 Task: Buy 1 Air Bag from Sensors section under best seller category for shipping address: Kristen Martinez, 1131 Sharon Lane, South Bend, Indiana 46625, Cell Number 5742125169. Pay from credit card ending with 7965, CVV 549
Action: Mouse moved to (33, 87)
Screenshot: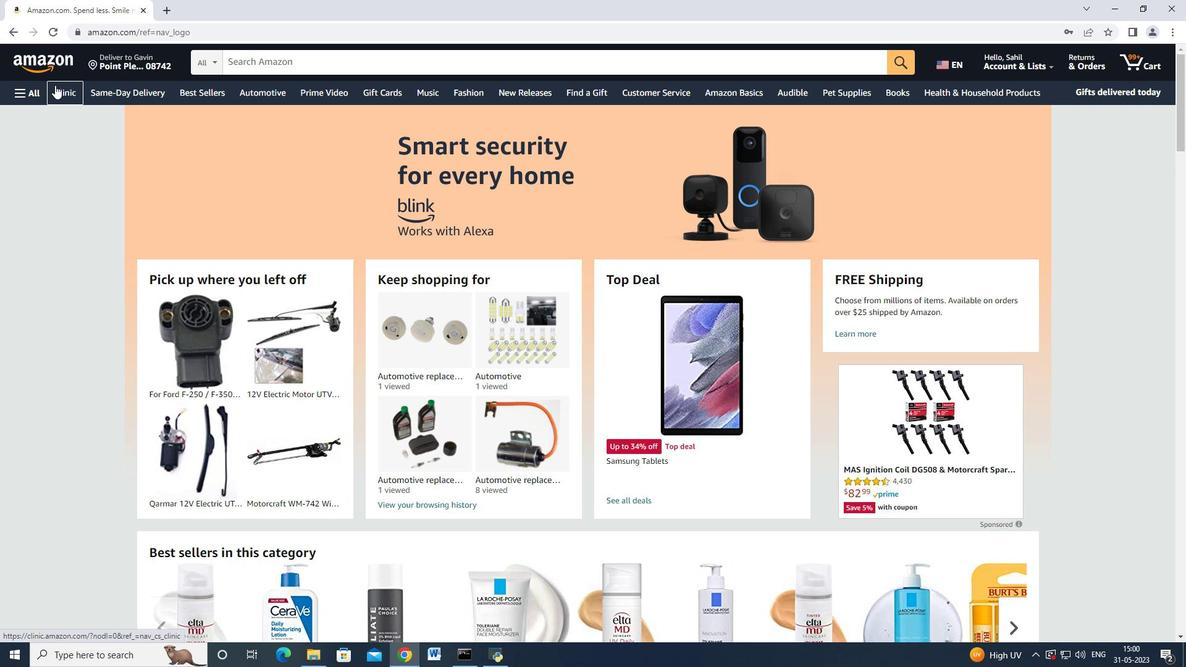 
Action: Mouse pressed left at (33, 87)
Screenshot: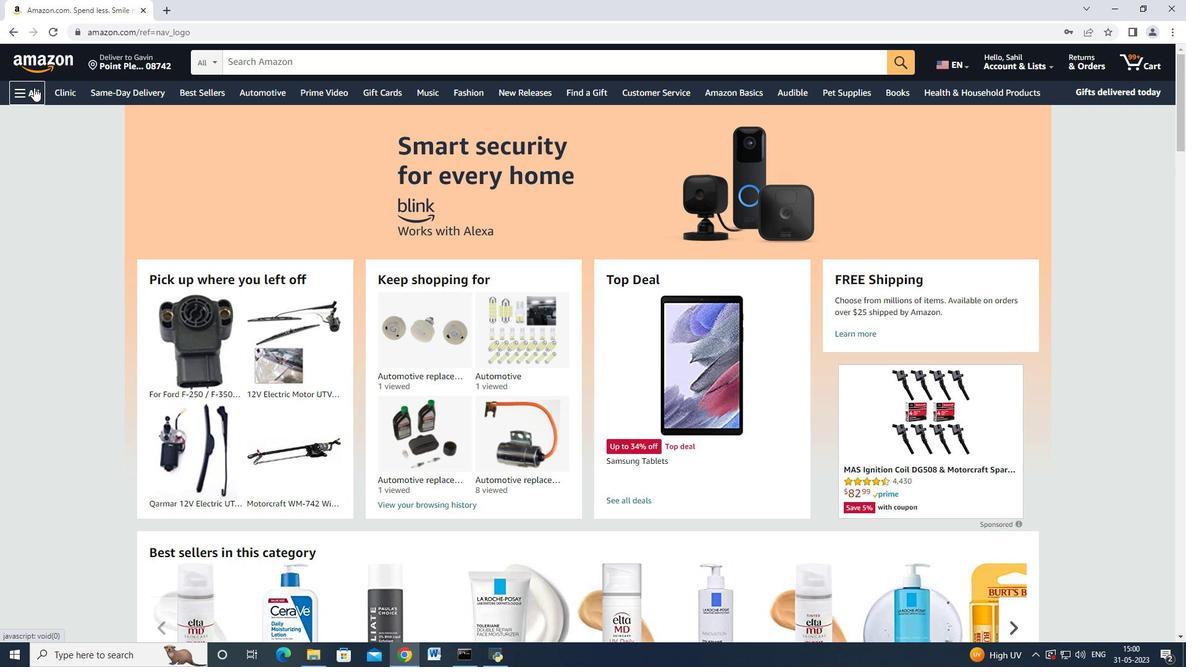 
Action: Mouse moved to (148, 218)
Screenshot: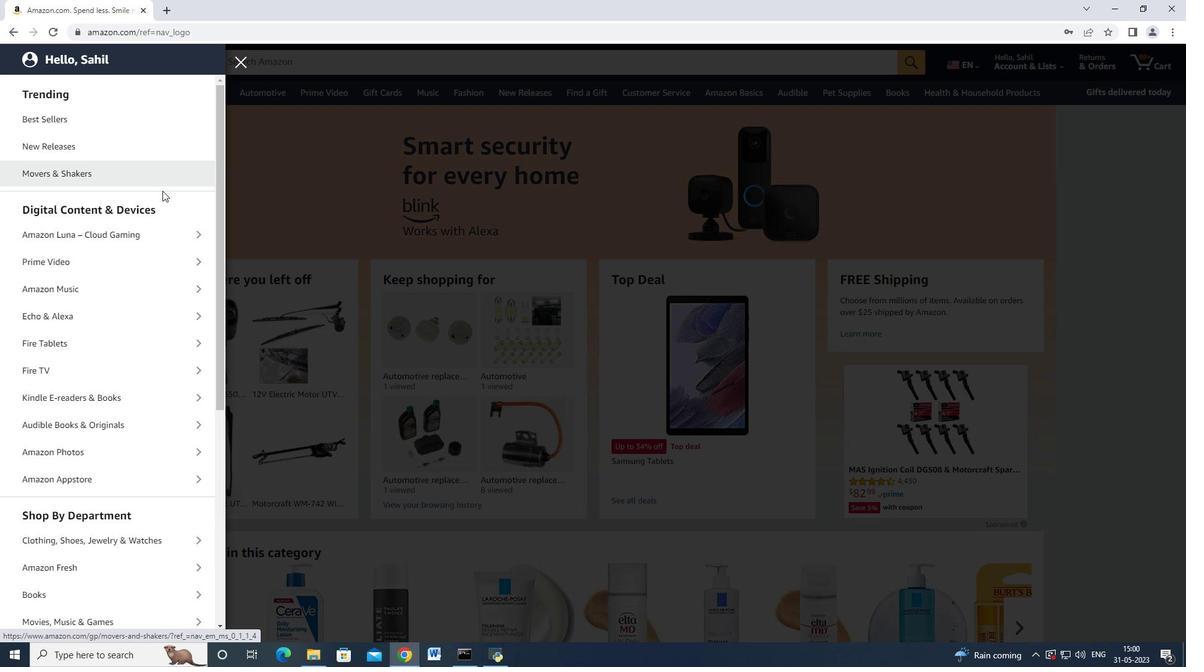 
Action: Mouse scrolled (148, 217) with delta (0, 0)
Screenshot: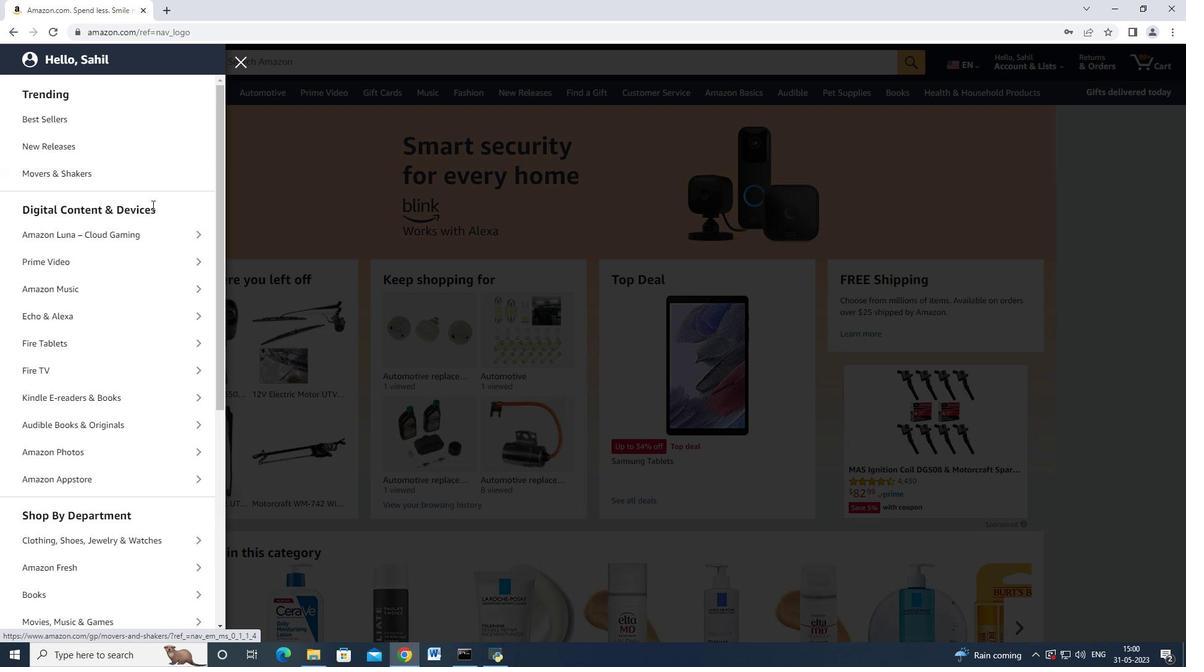 
Action: Mouse moved to (95, 392)
Screenshot: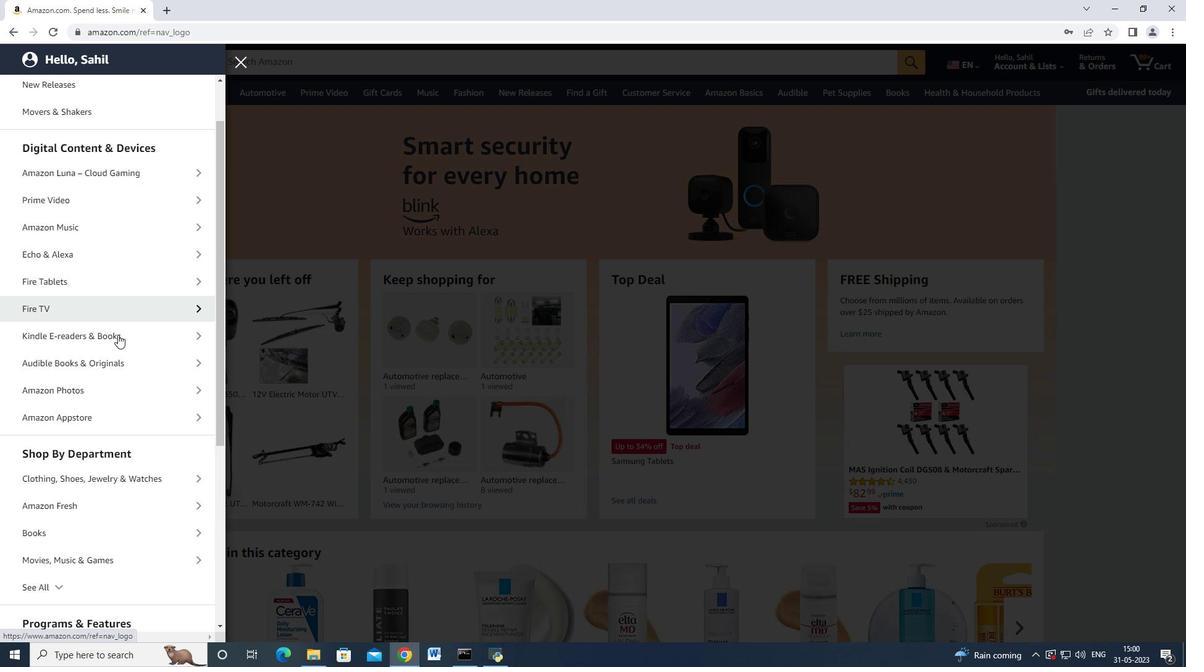 
Action: Mouse scrolled (95, 391) with delta (0, 0)
Screenshot: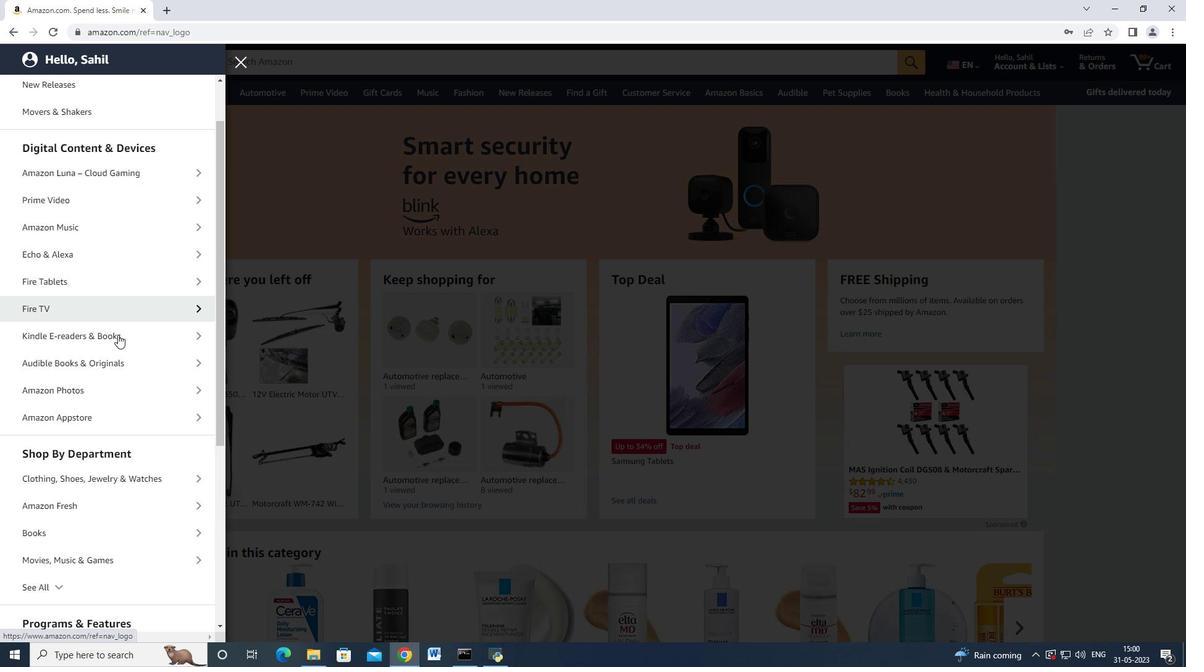 
Action: Mouse scrolled (95, 391) with delta (0, 0)
Screenshot: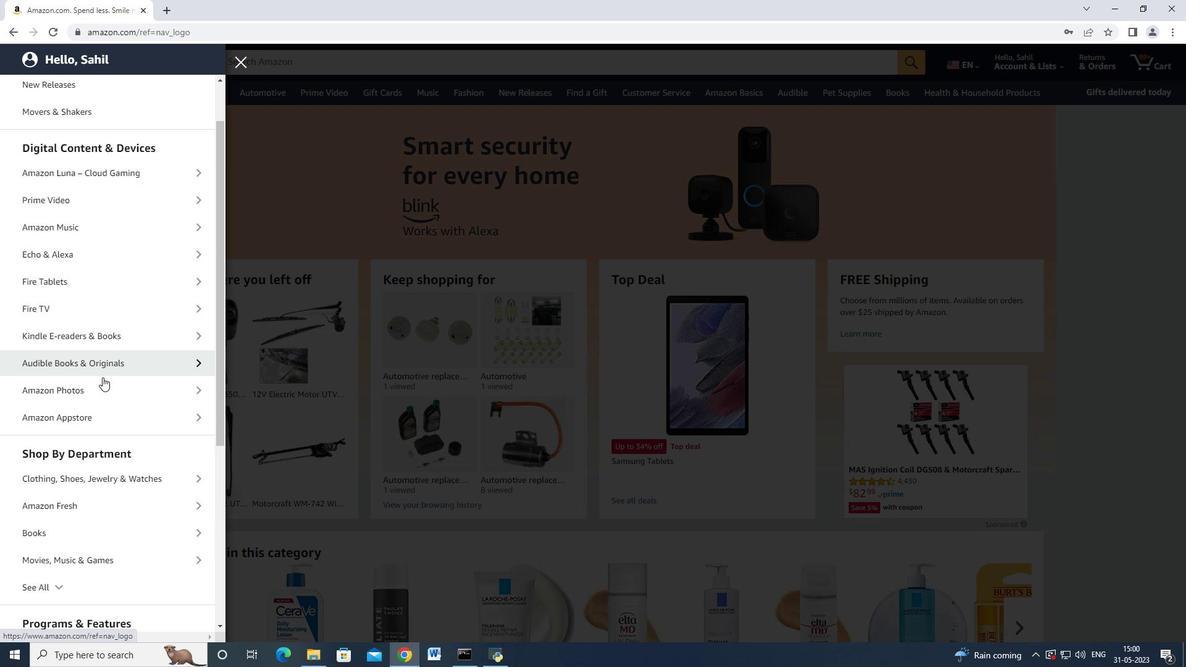 
Action: Mouse scrolled (95, 391) with delta (0, 0)
Screenshot: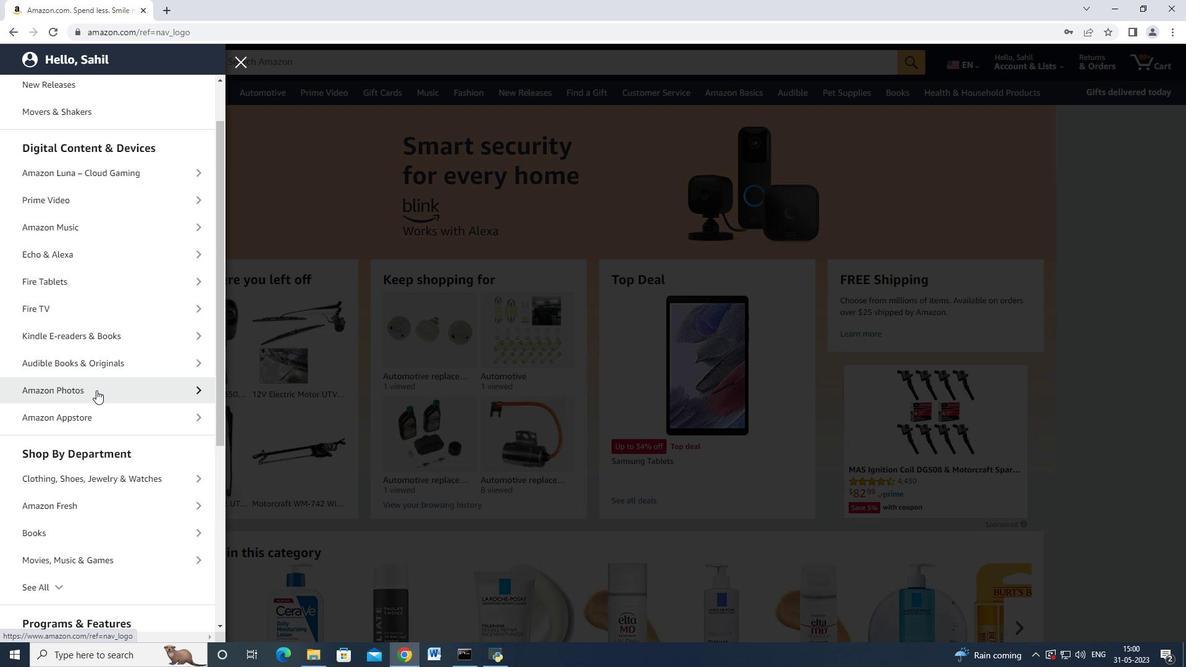 
Action: Mouse moved to (63, 394)
Screenshot: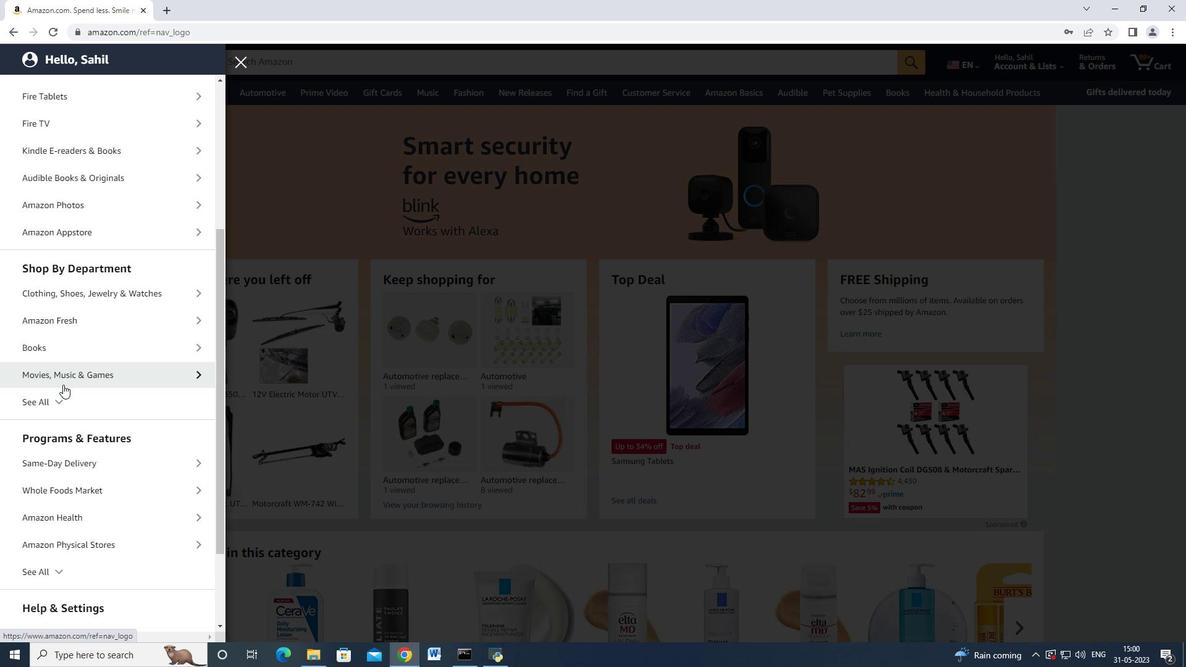 
Action: Mouse pressed left at (63, 394)
Screenshot: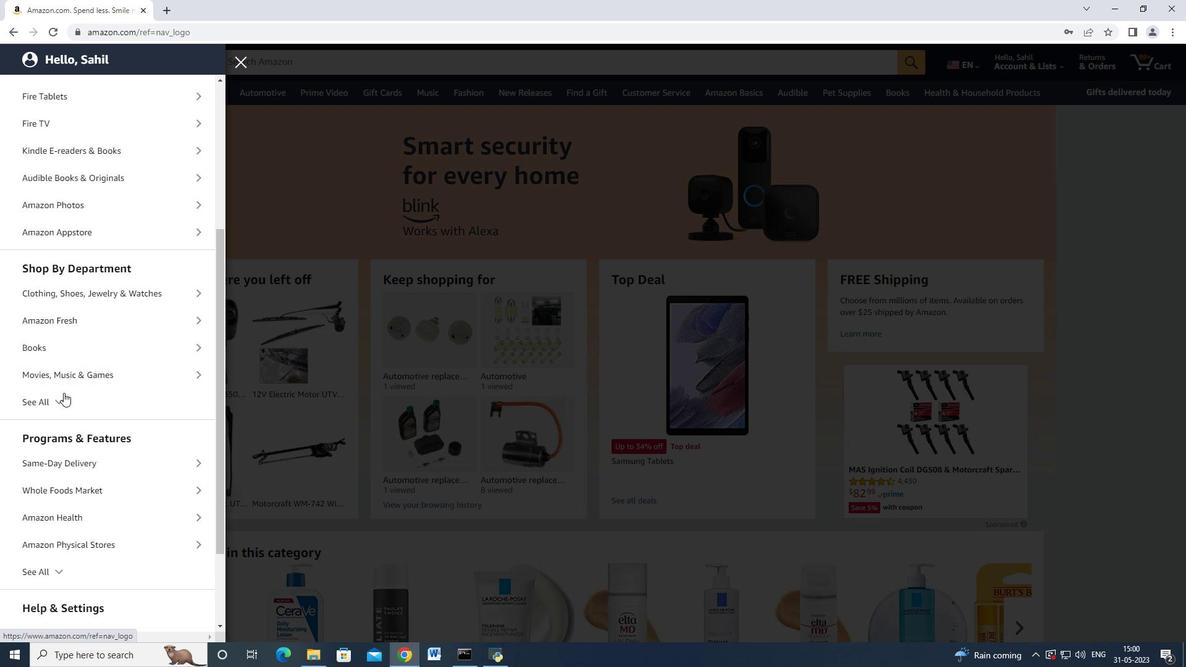 
Action: Mouse moved to (98, 361)
Screenshot: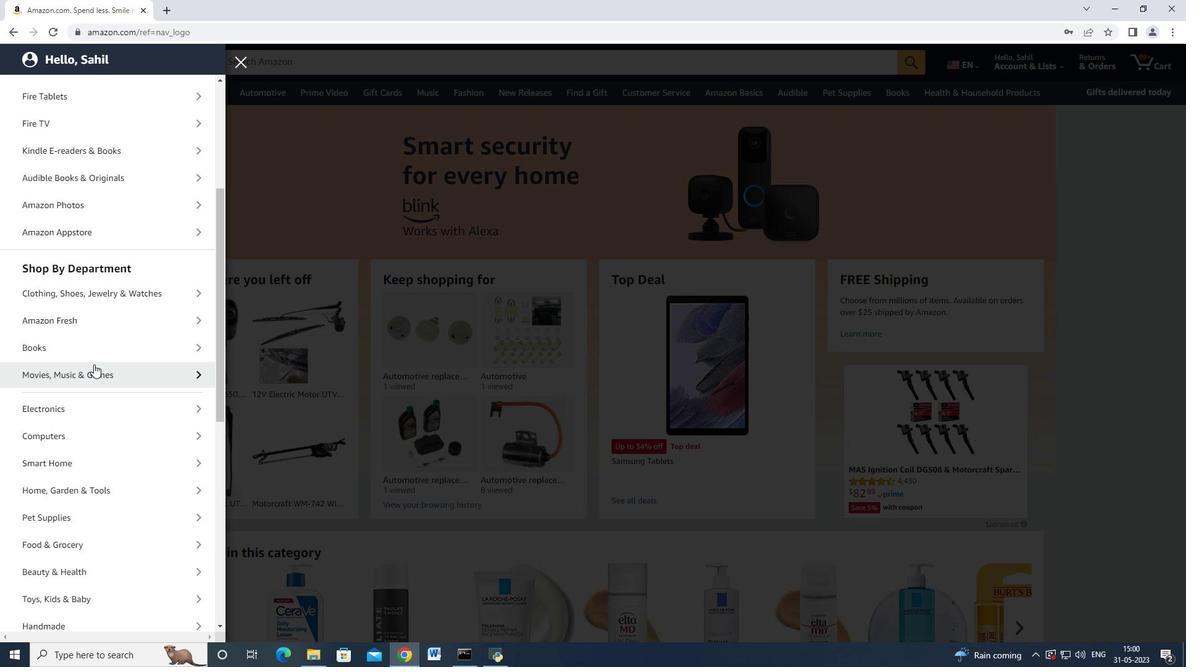 
Action: Mouse scrolled (98, 360) with delta (0, 0)
Screenshot: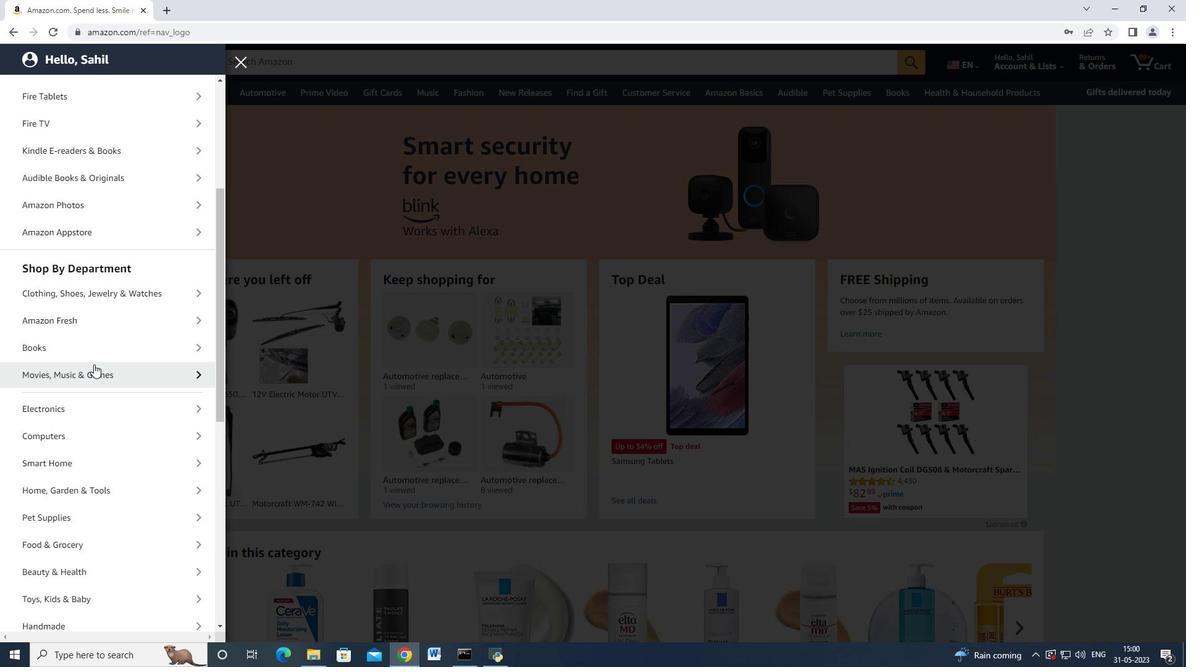 
Action: Mouse scrolled (98, 360) with delta (0, 0)
Screenshot: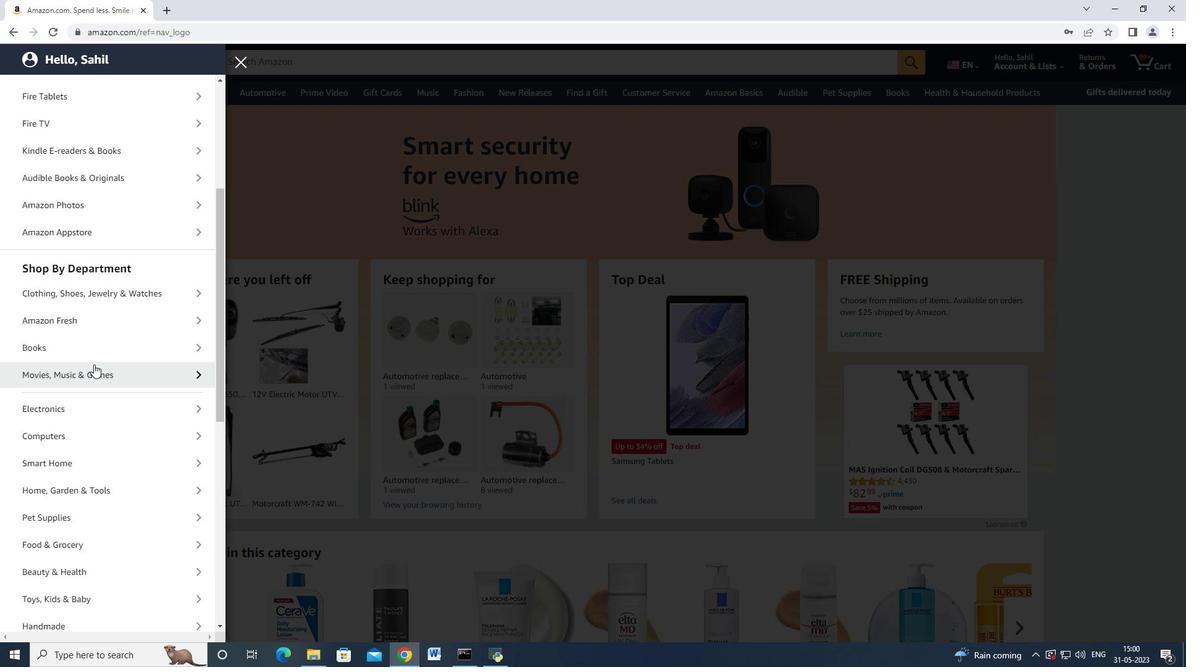 
Action: Mouse moved to (108, 360)
Screenshot: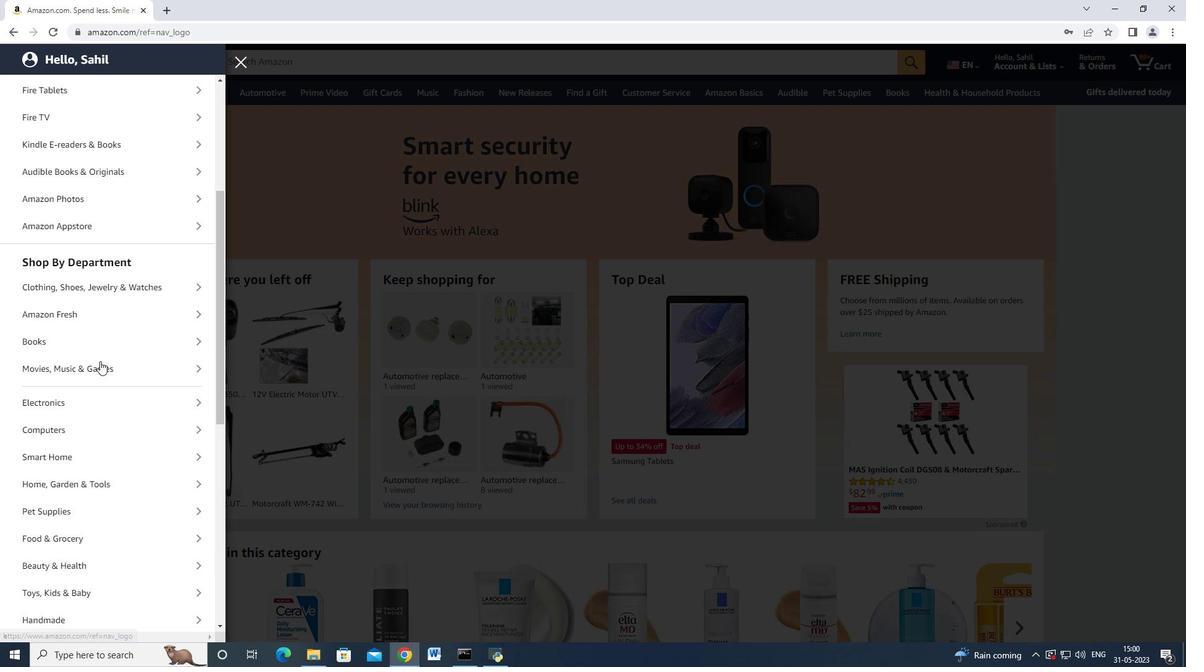 
Action: Mouse scrolled (108, 359) with delta (0, 0)
Screenshot: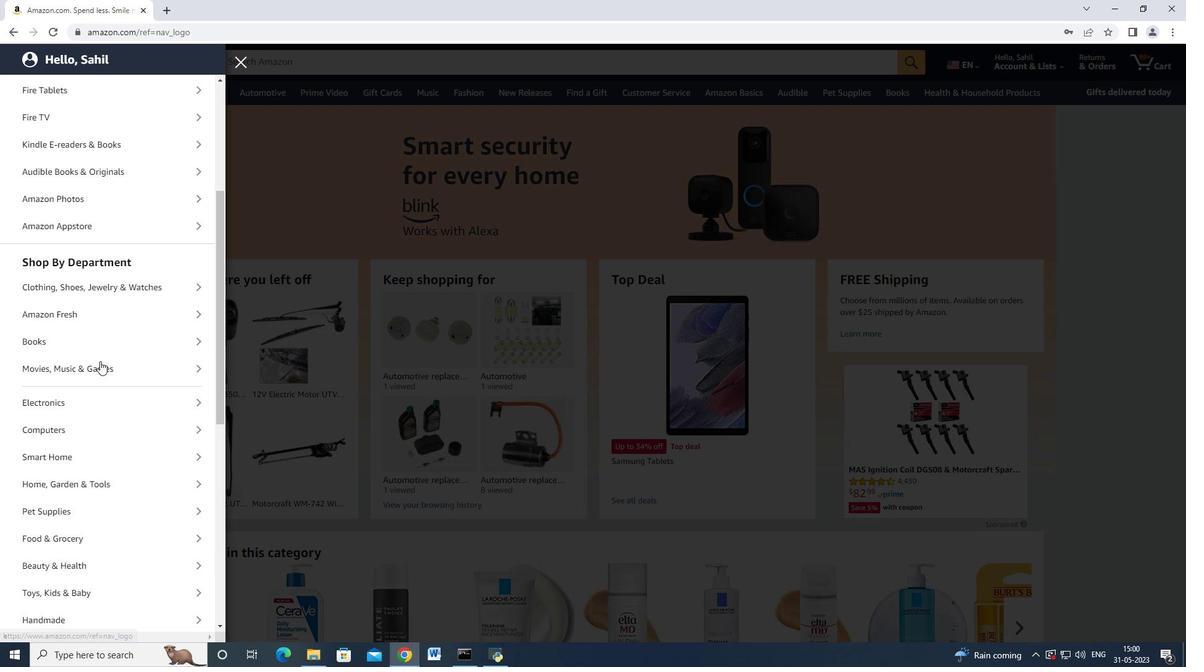 
Action: Mouse scrolled (108, 359) with delta (0, 0)
Screenshot: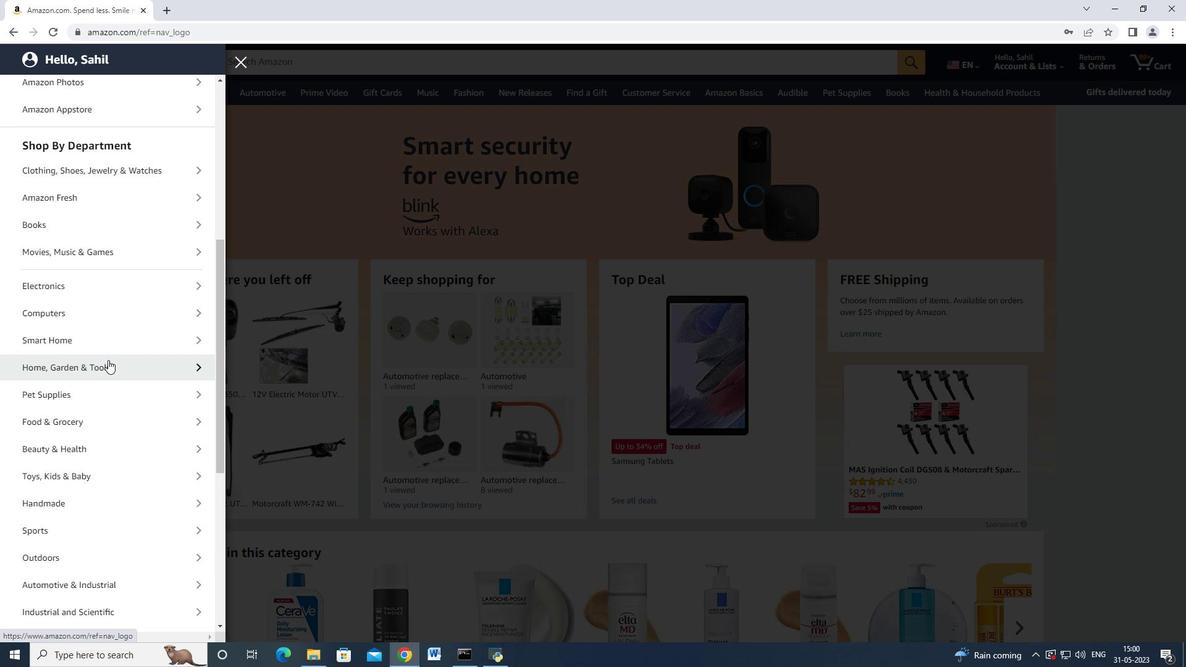 
Action: Mouse moved to (90, 460)
Screenshot: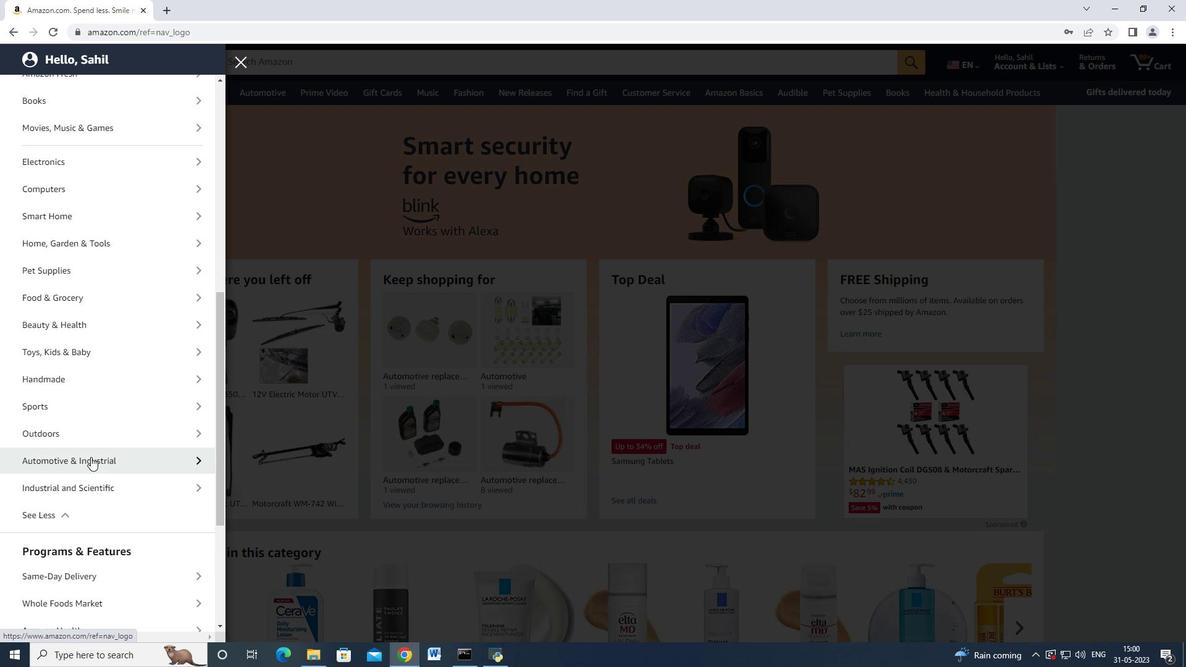 
Action: Mouse pressed left at (90, 460)
Screenshot: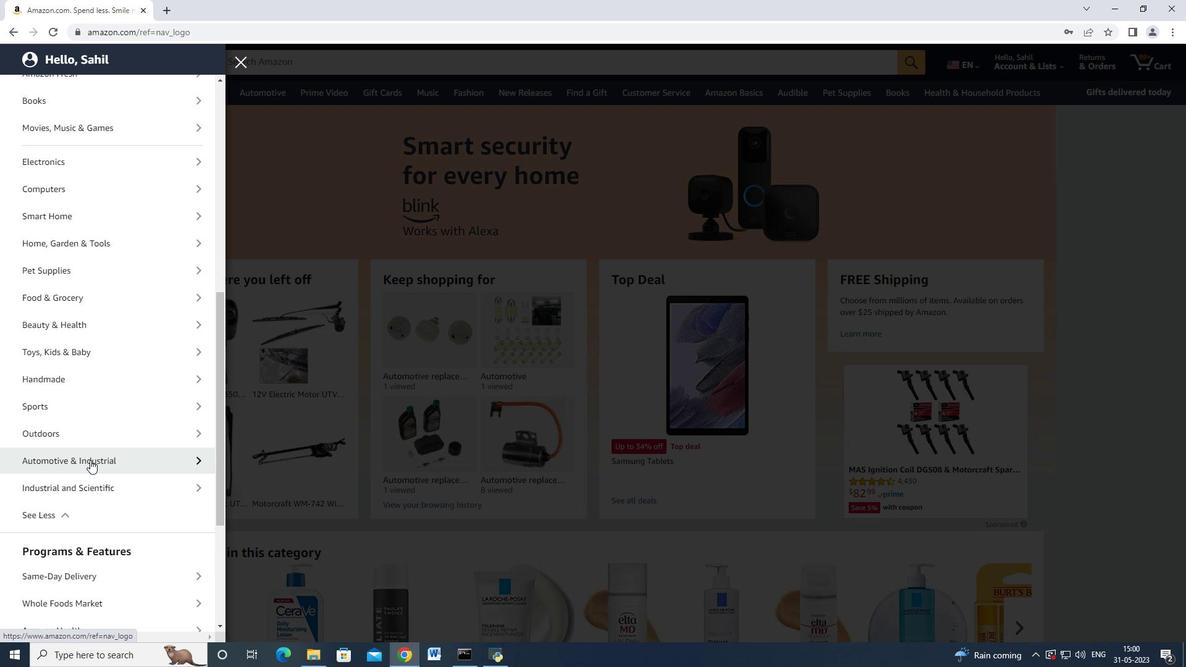 
Action: Mouse moved to (121, 165)
Screenshot: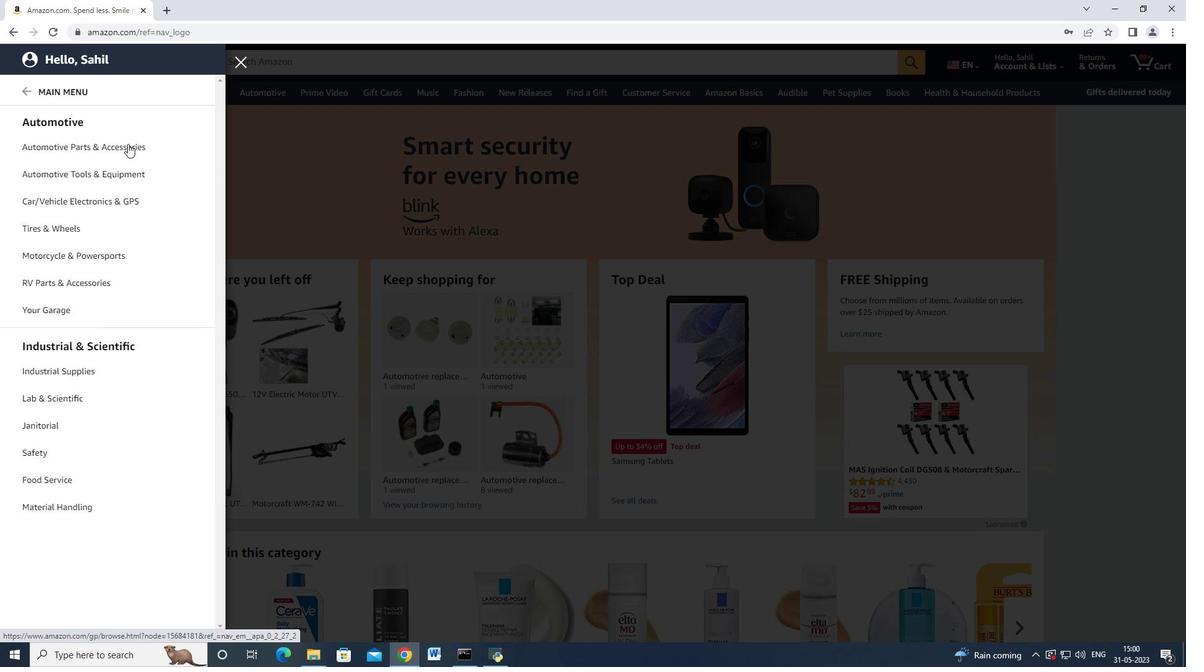 
Action: Mouse pressed left at (121, 165)
Screenshot: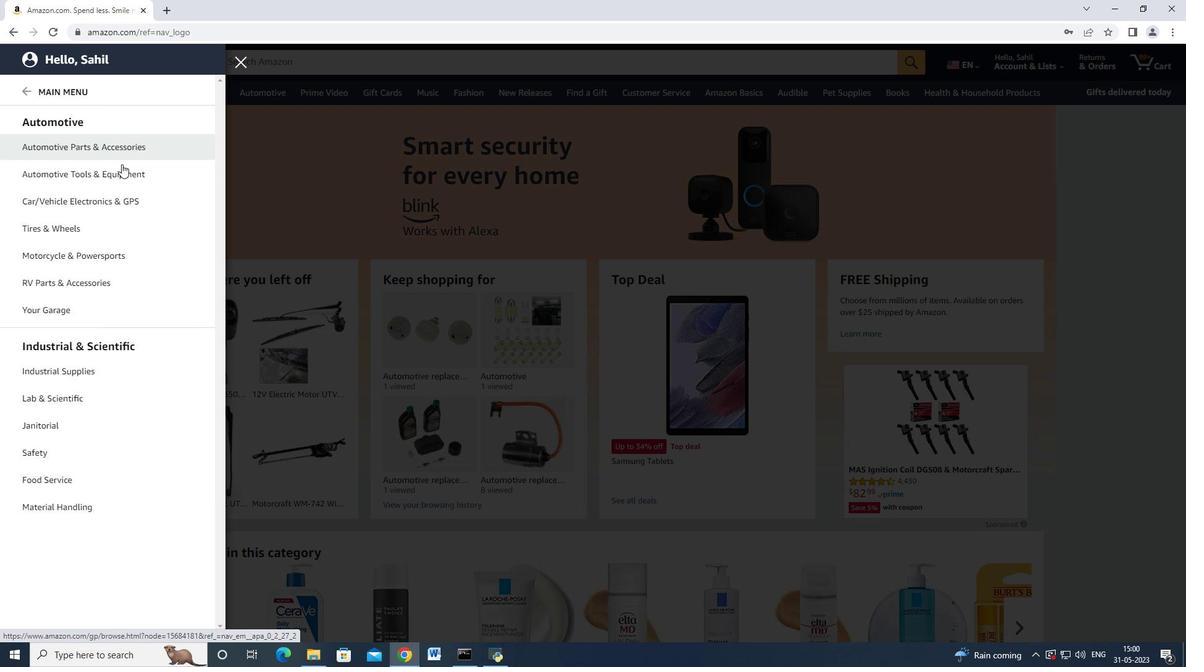 
Action: Mouse moved to (124, 156)
Screenshot: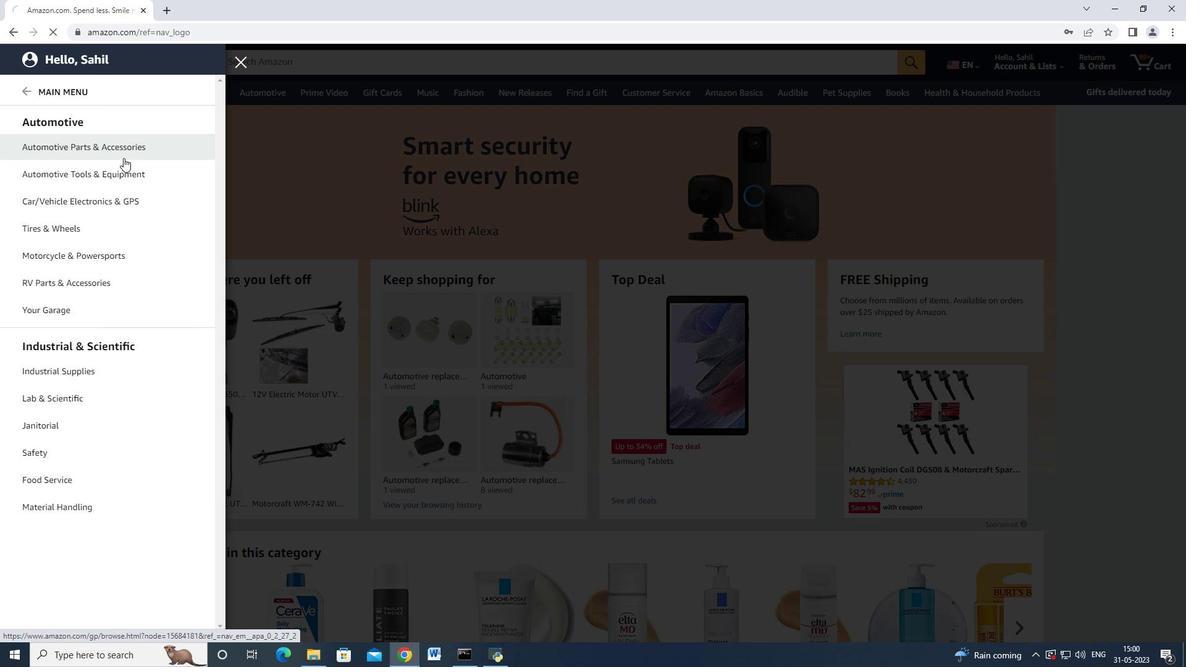 
Action: Mouse pressed left at (124, 156)
Screenshot: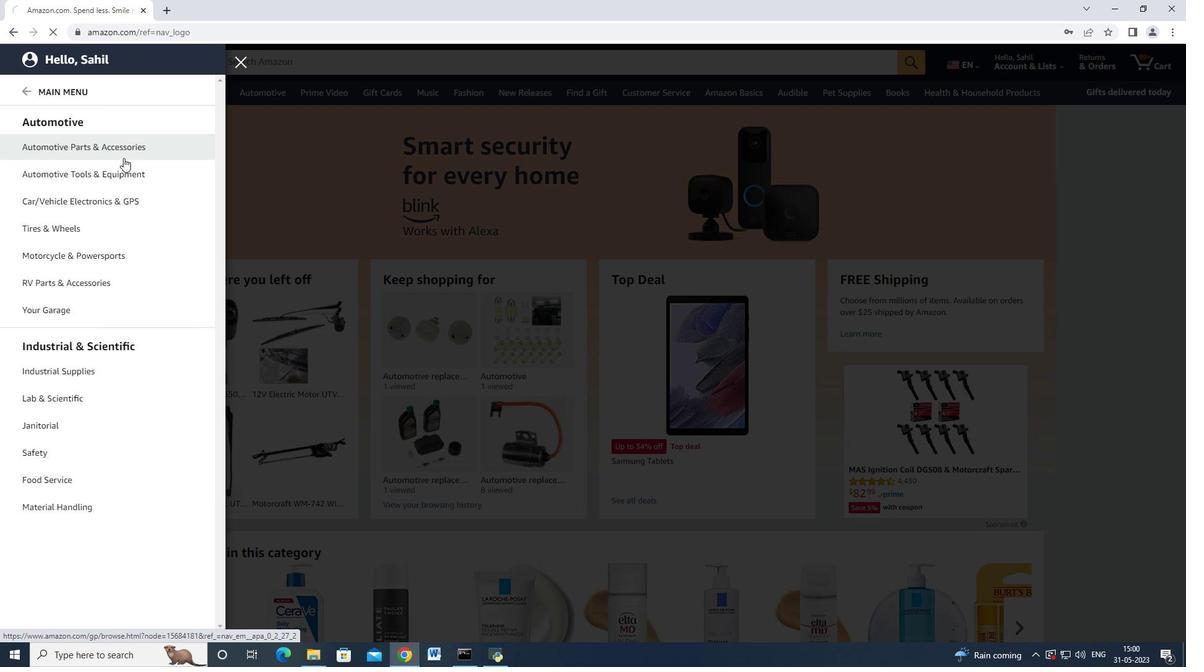 
Action: Mouse moved to (223, 114)
Screenshot: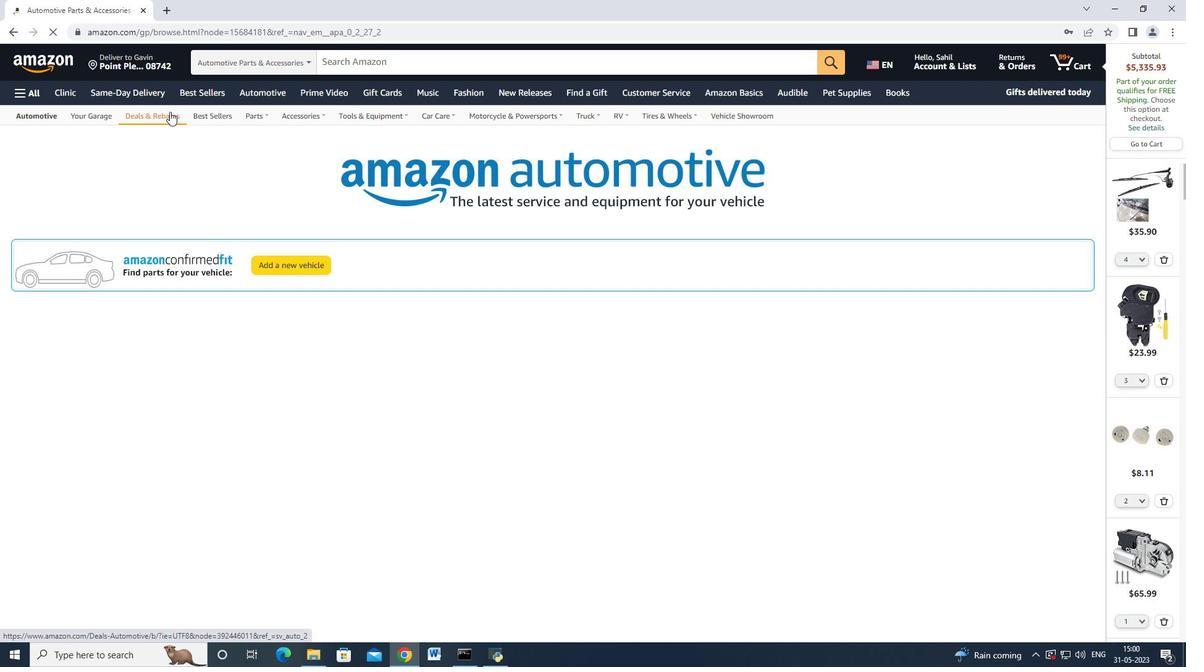 
Action: Mouse pressed left at (223, 114)
Screenshot: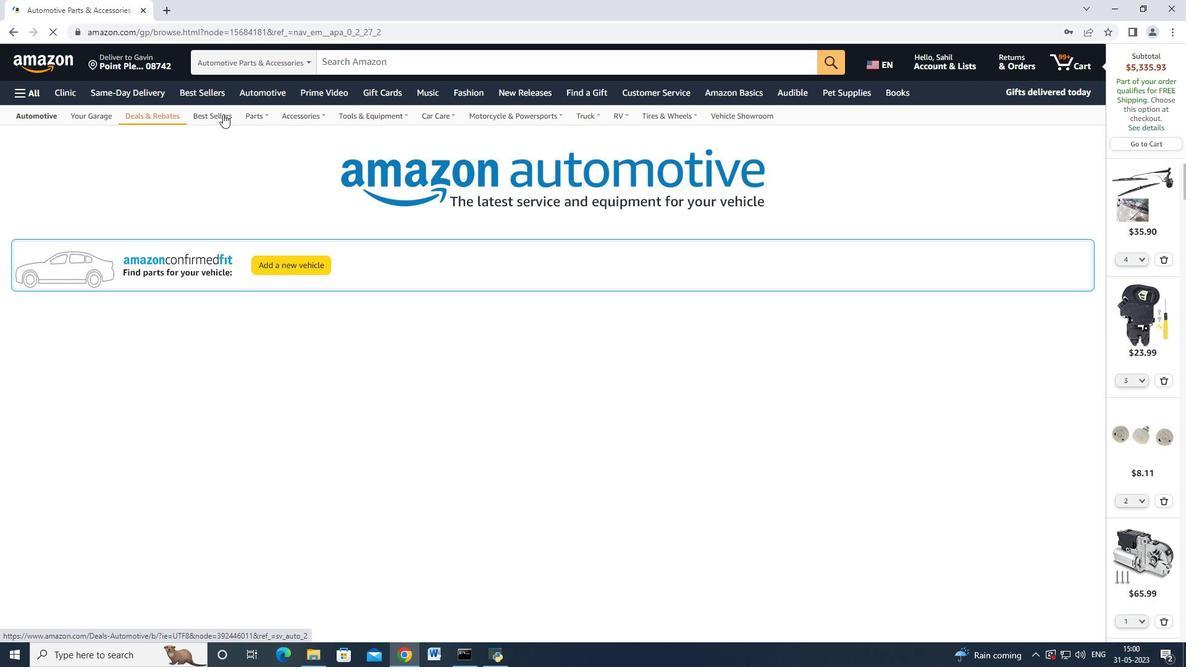 
Action: Mouse moved to (88, 410)
Screenshot: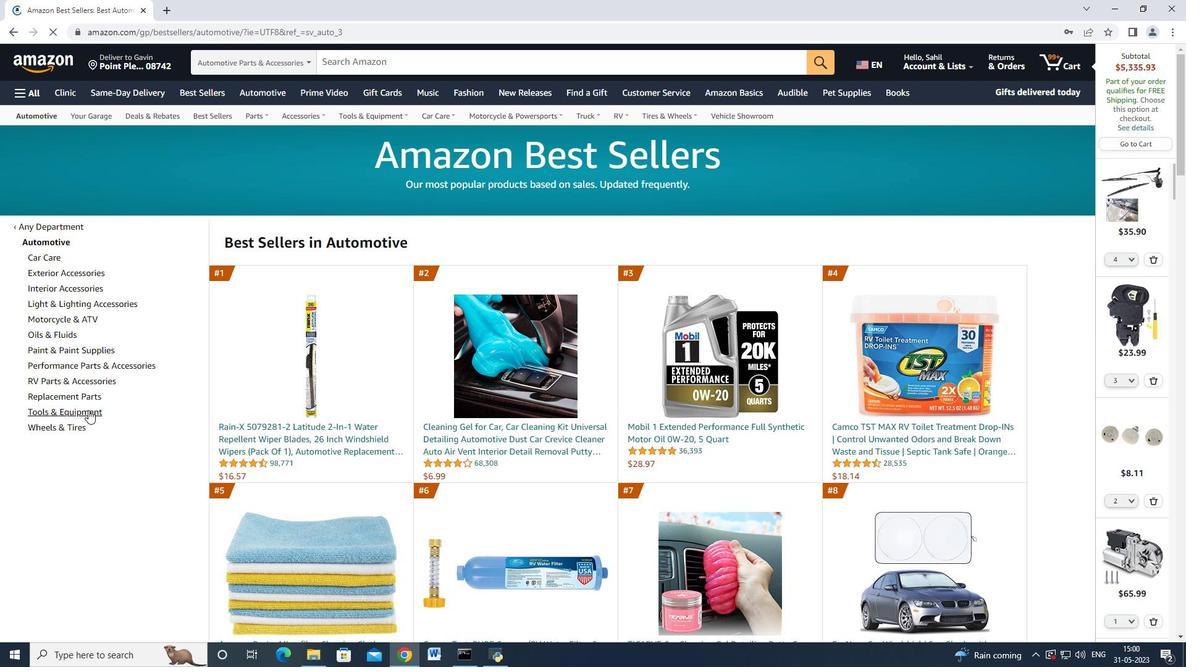 
Action: Mouse pressed left at (88, 410)
Screenshot: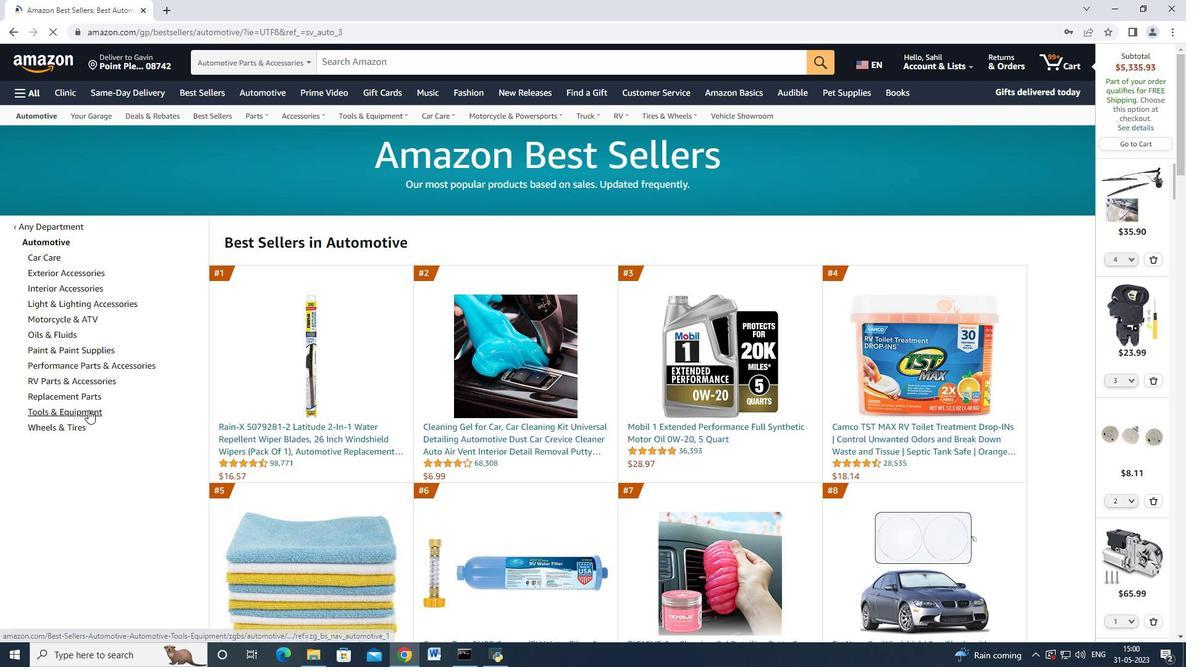 
Action: Mouse moved to (142, 295)
Screenshot: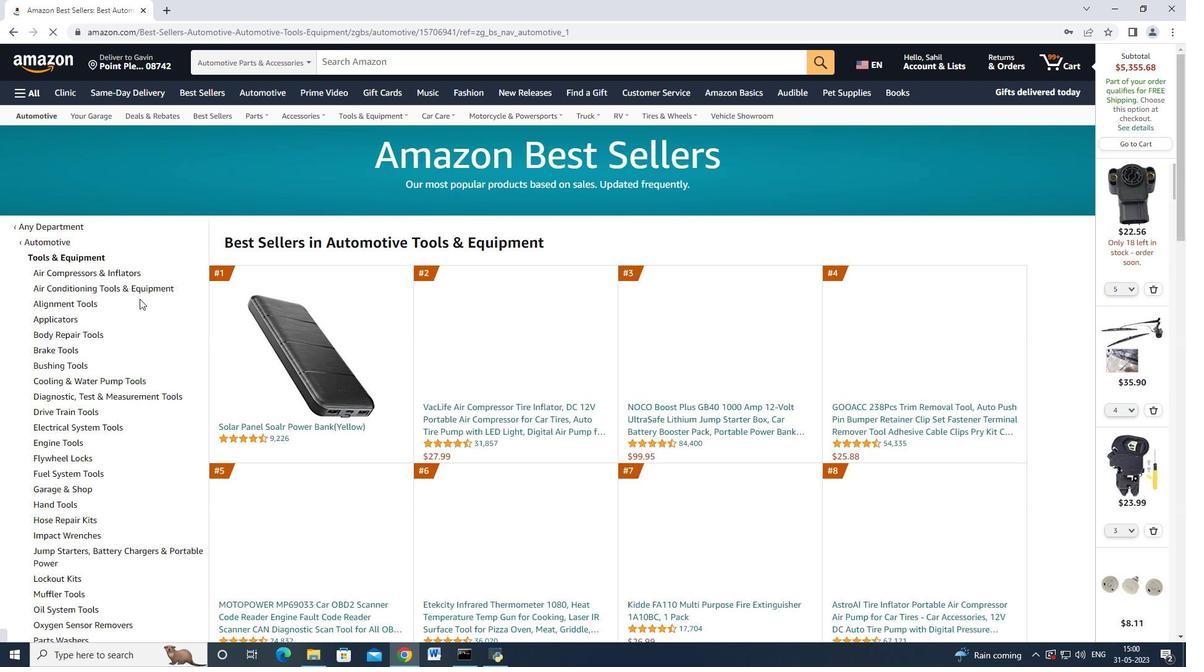
Action: Mouse scrolled (142, 295) with delta (0, 0)
Screenshot: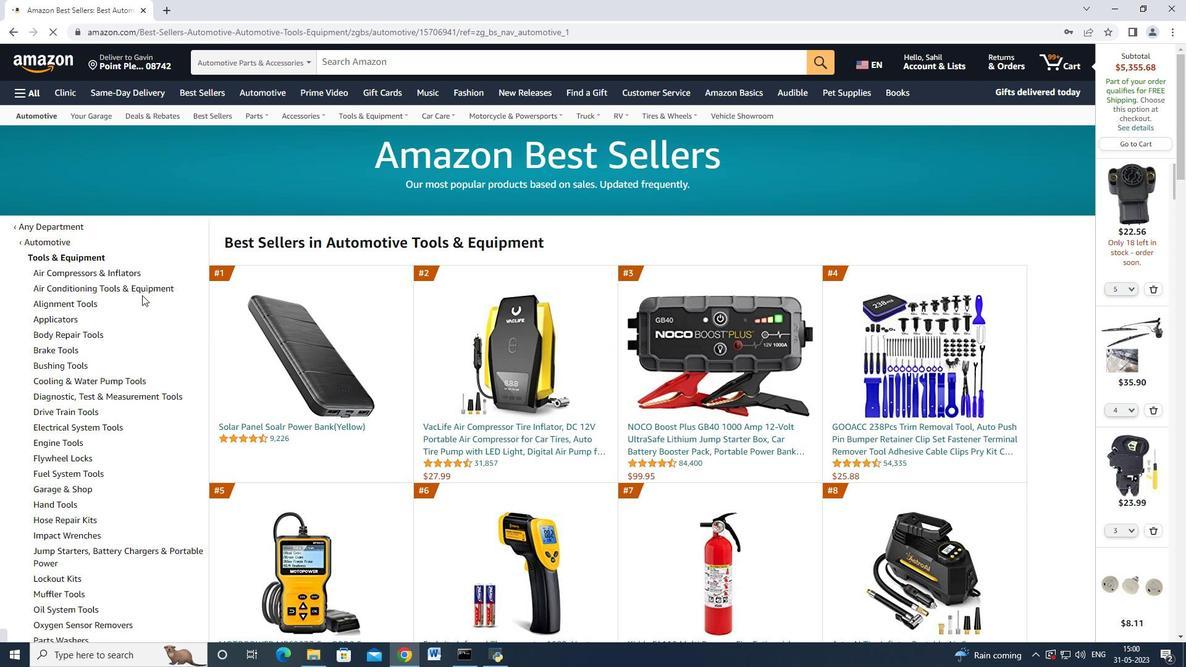 
Action: Mouse scrolled (142, 294) with delta (0, 0)
Screenshot: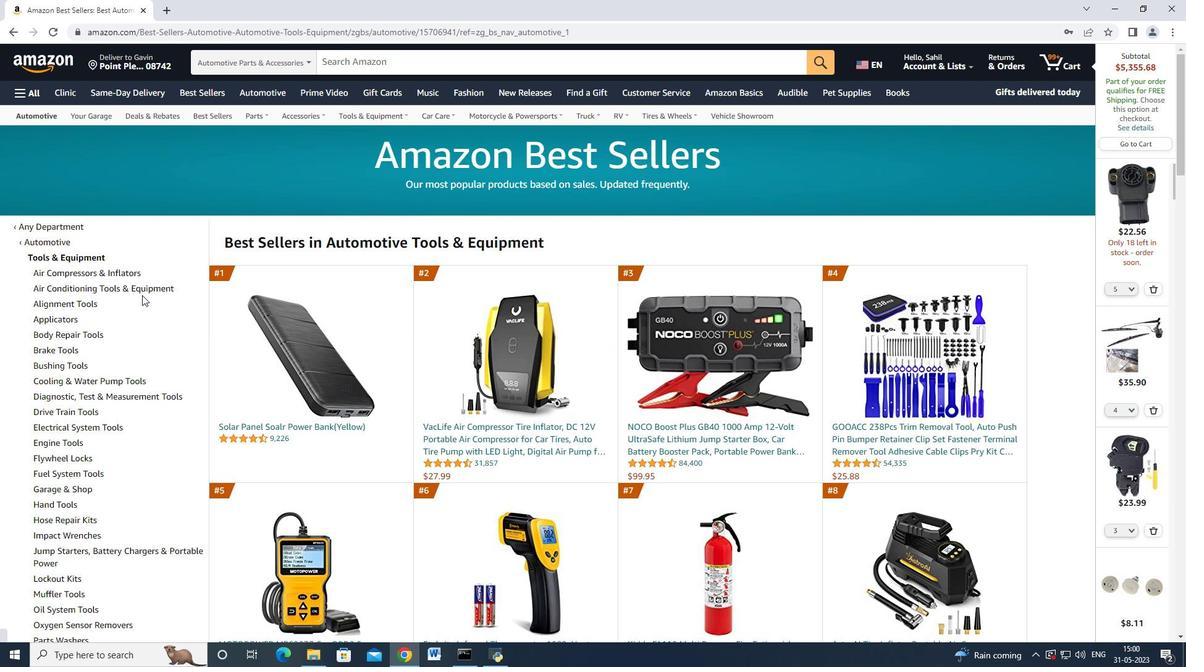 
Action: Mouse scrolled (142, 294) with delta (0, 0)
Screenshot: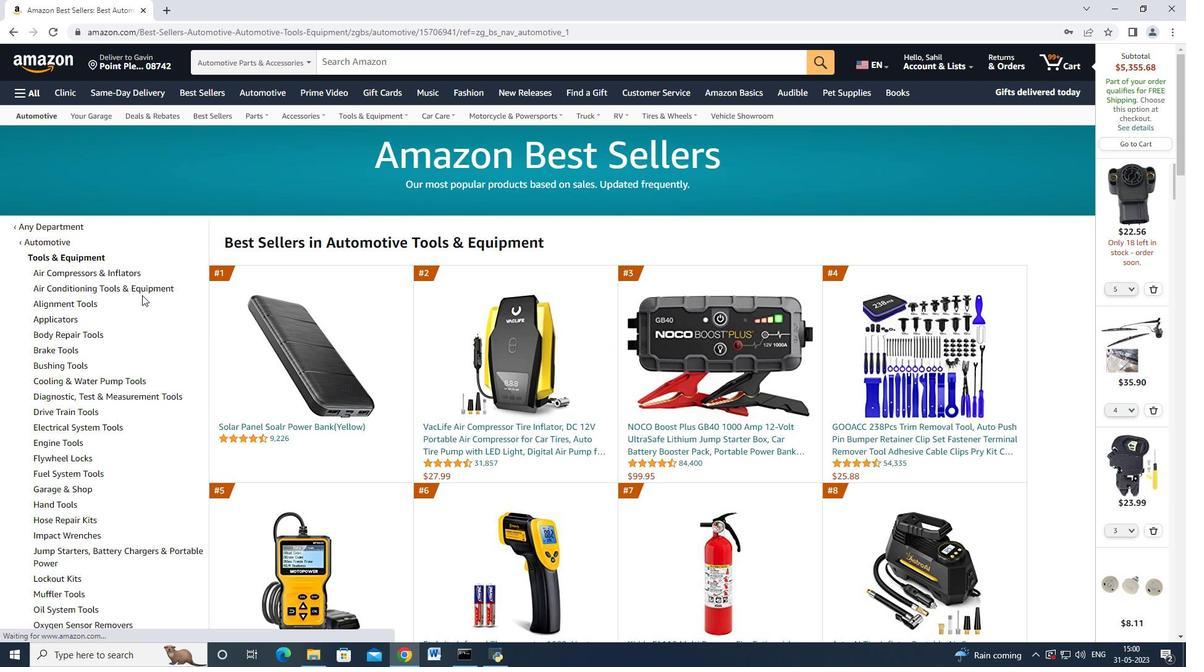 
Action: Mouse scrolled (142, 294) with delta (0, 0)
Screenshot: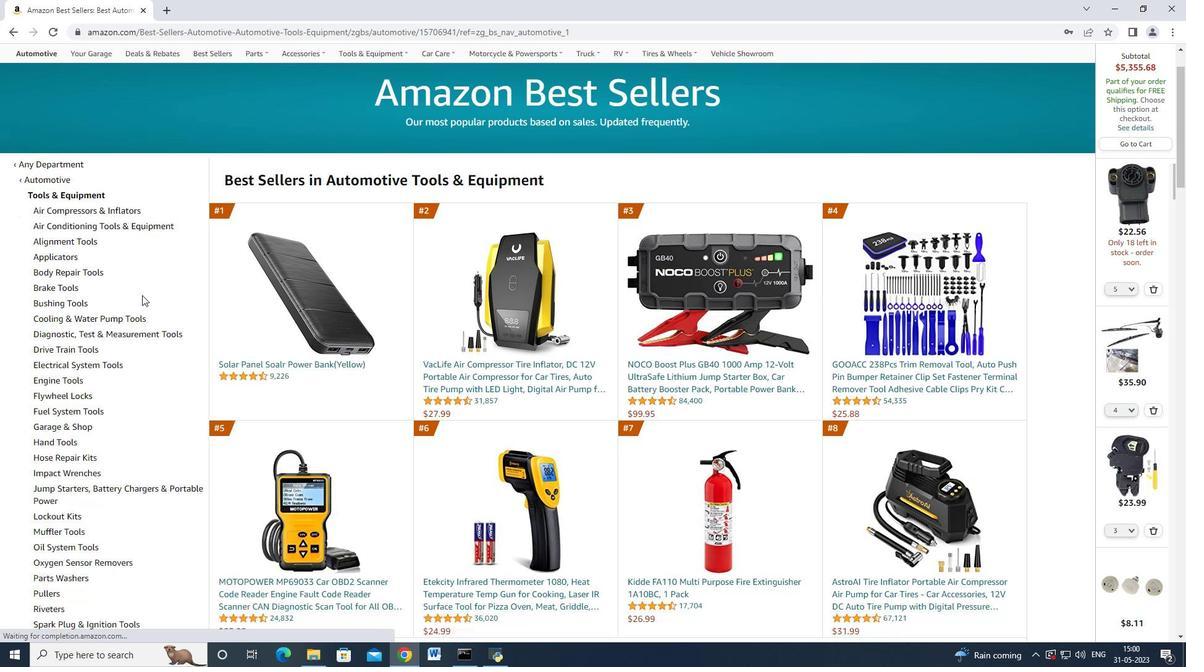
Action: Mouse moved to (142, 295)
Screenshot: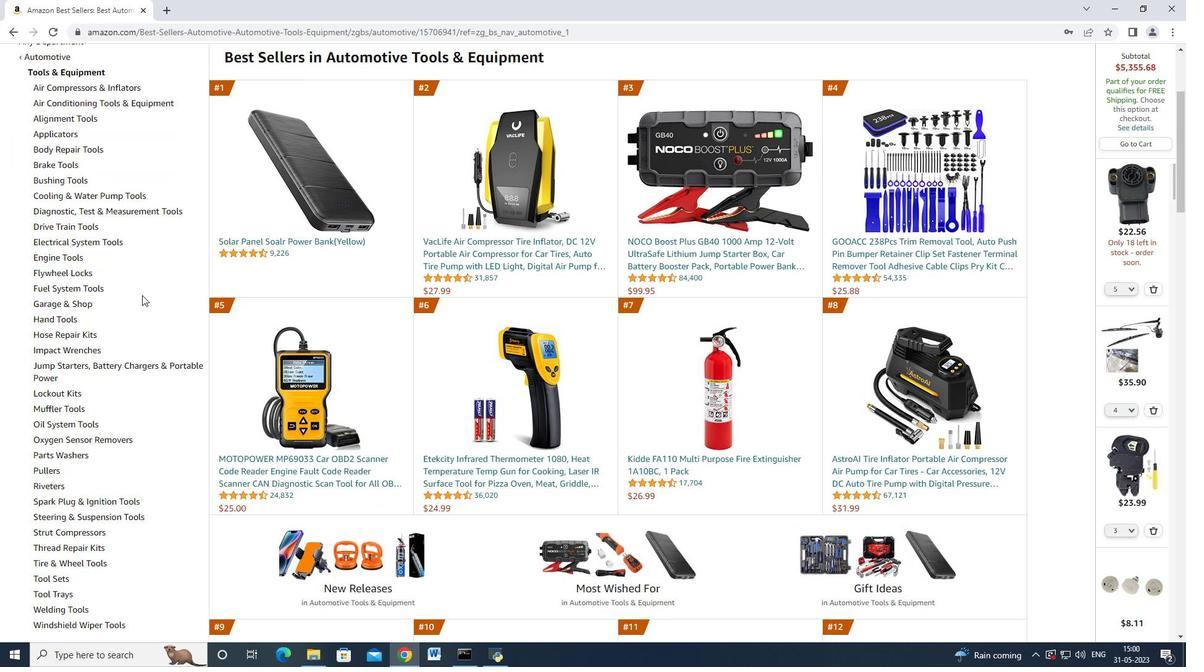 
Action: Mouse scrolled (142, 294) with delta (0, 0)
Screenshot: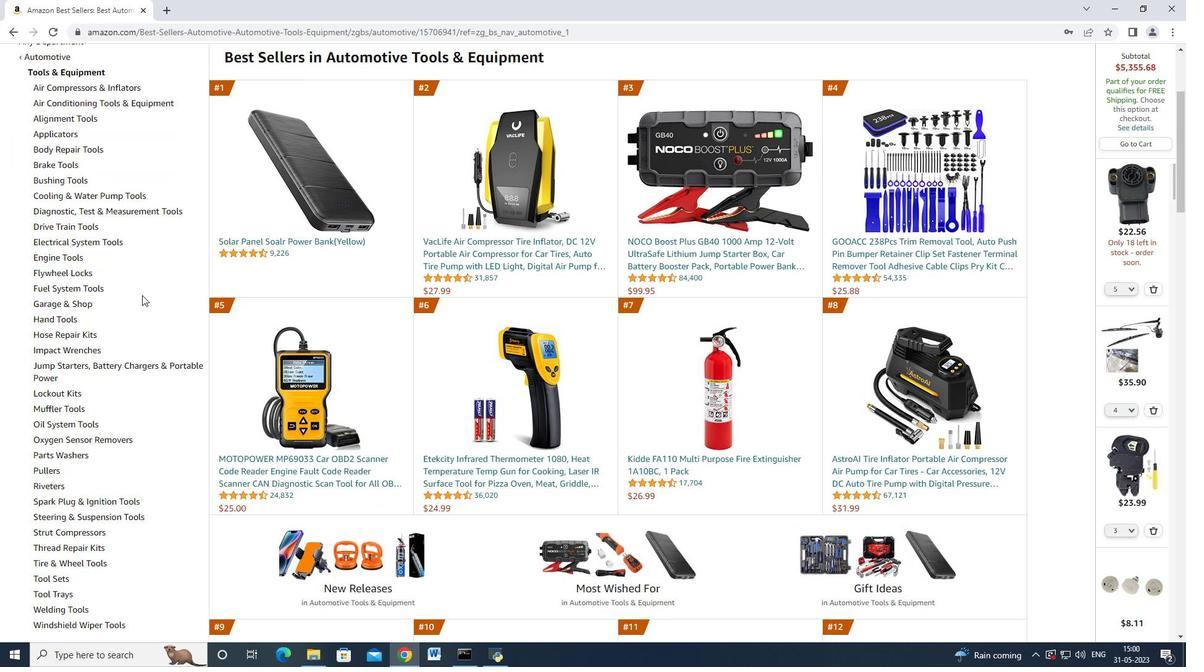
Action: Mouse moved to (142, 295)
Screenshot: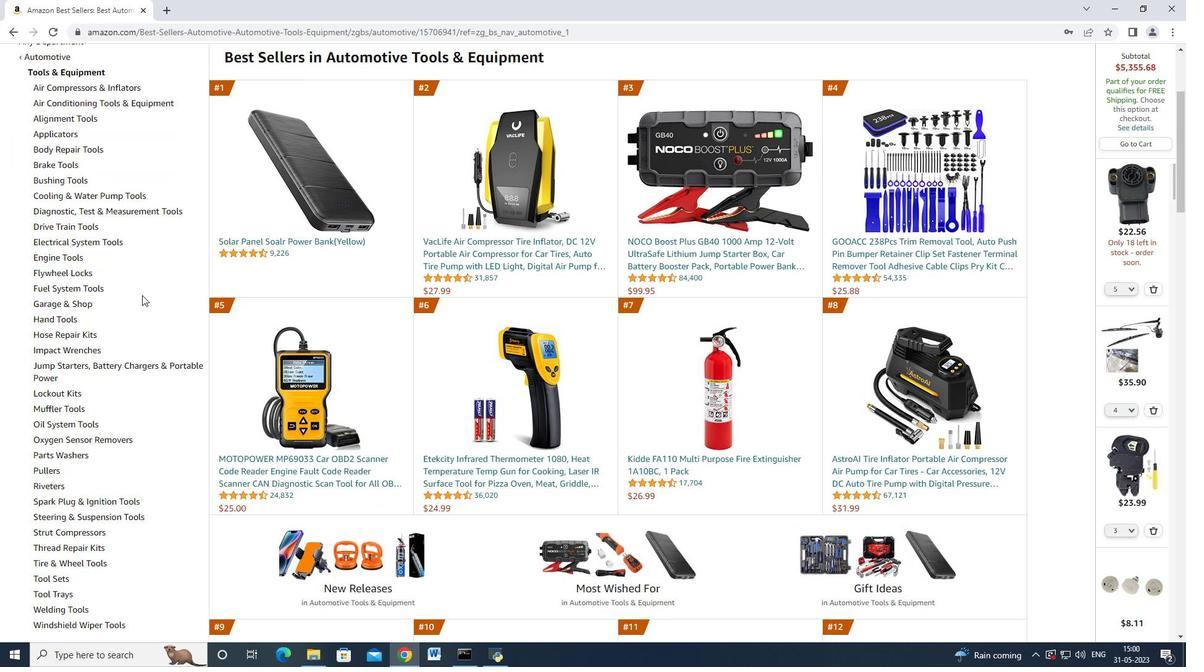 
Action: Mouse scrolled (142, 294) with delta (0, 0)
Screenshot: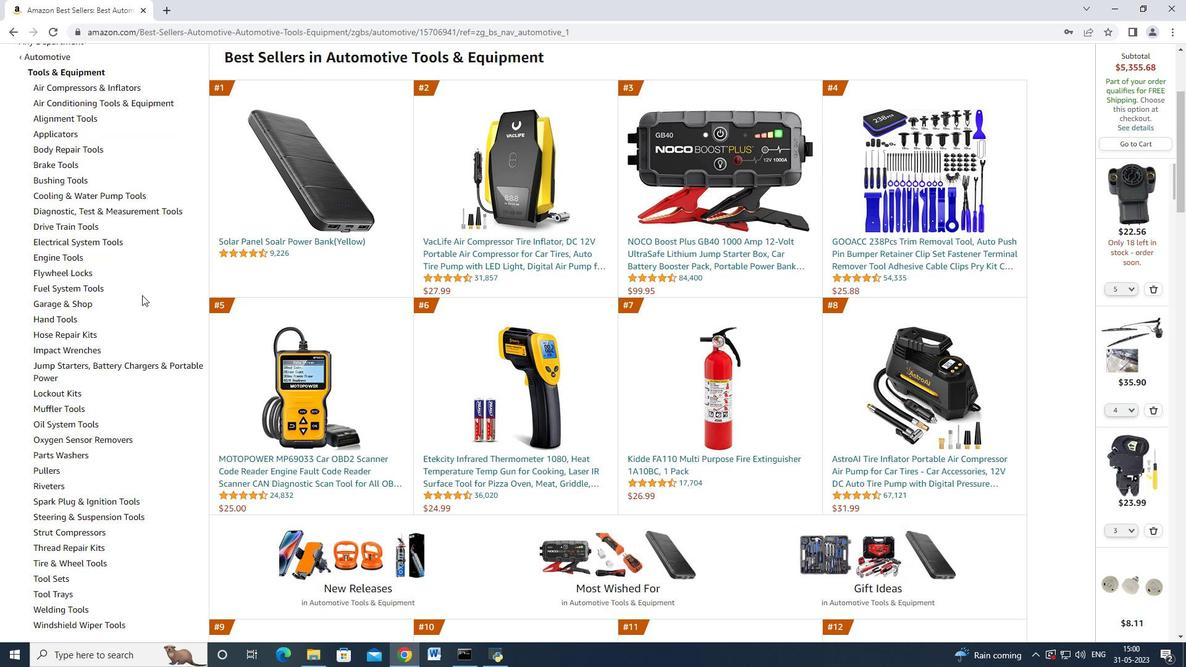 
Action: Mouse scrolled (142, 294) with delta (0, 0)
Screenshot: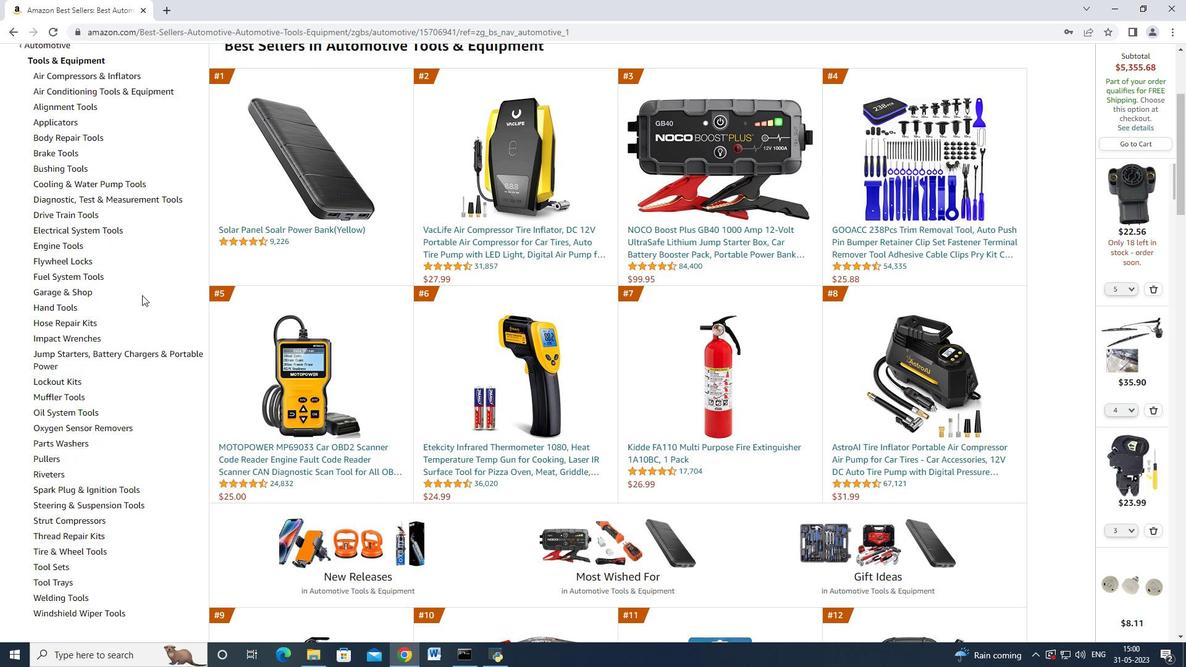 
Action: Mouse moved to (140, 308)
Screenshot: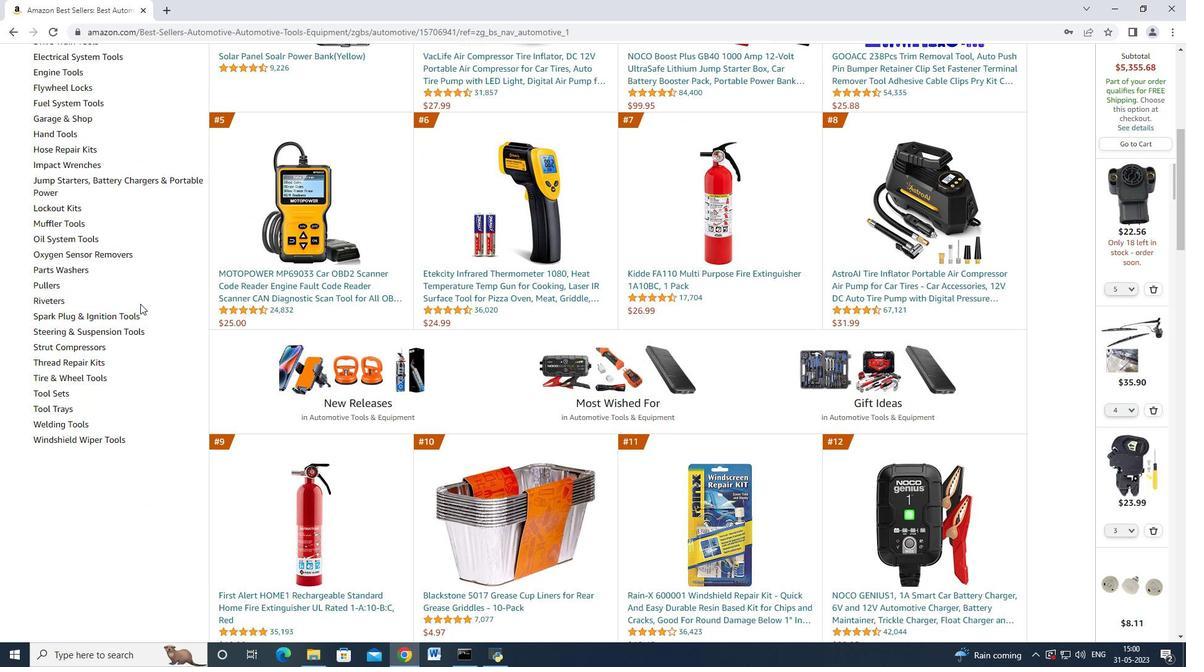 
Action: Mouse scrolled (140, 308) with delta (0, 0)
Screenshot: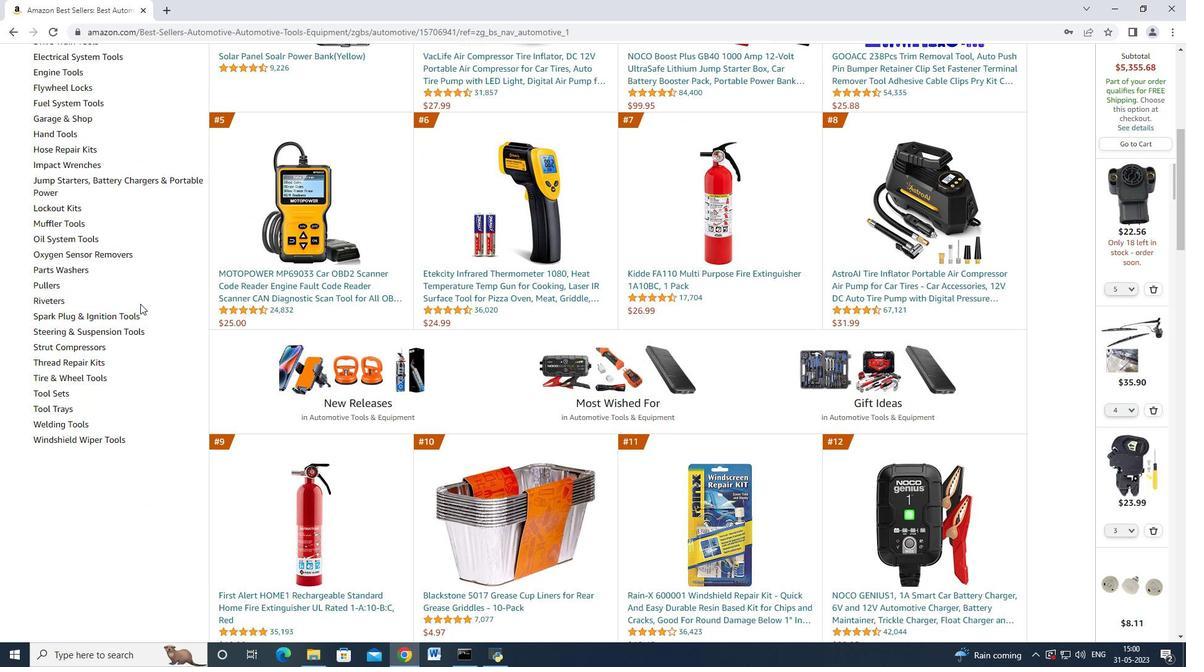 
Action: Mouse moved to (140, 308)
Screenshot: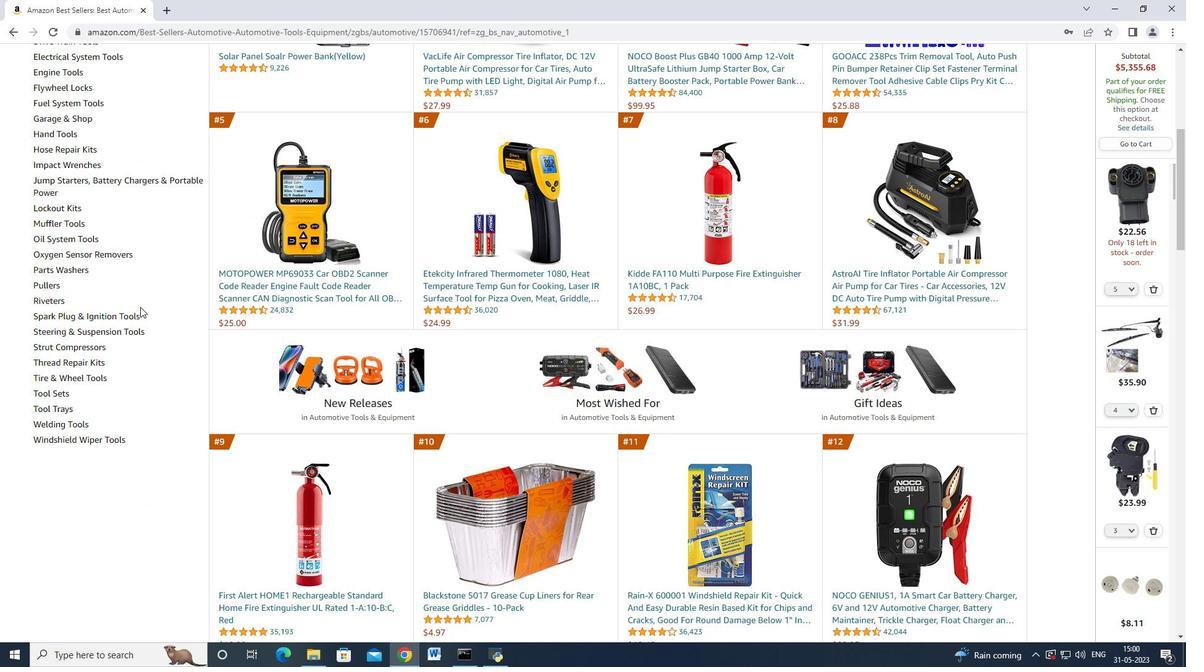 
Action: Mouse scrolled (140, 309) with delta (0, 0)
Screenshot: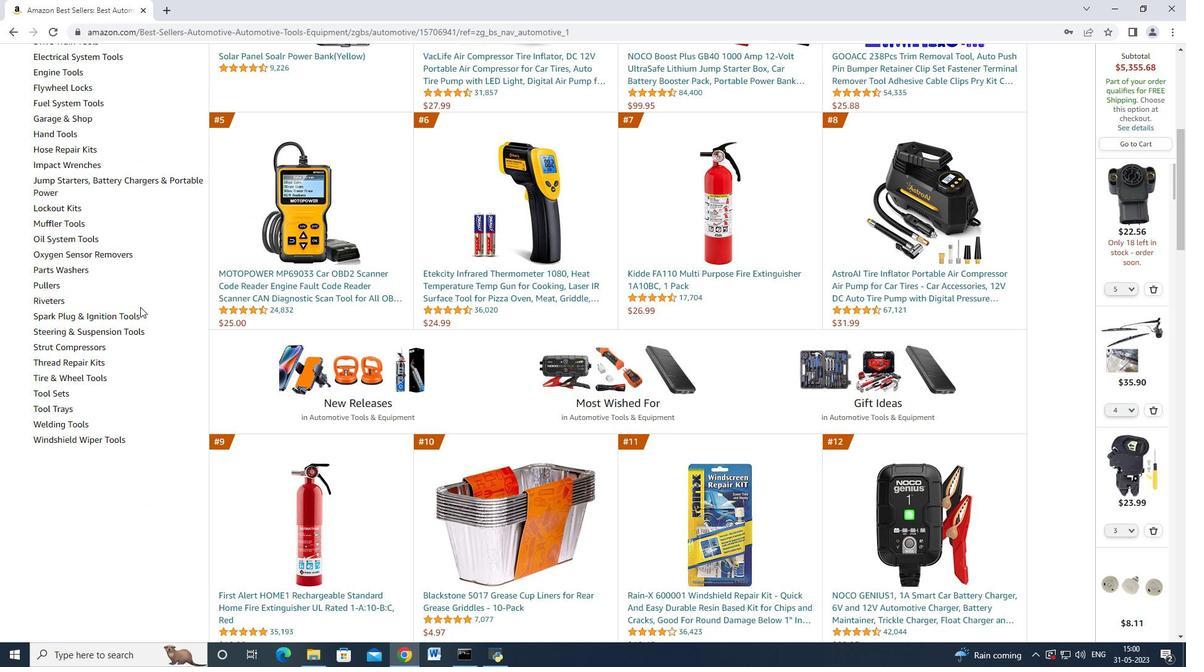
Action: Mouse scrolled (140, 309) with delta (0, 0)
Screenshot: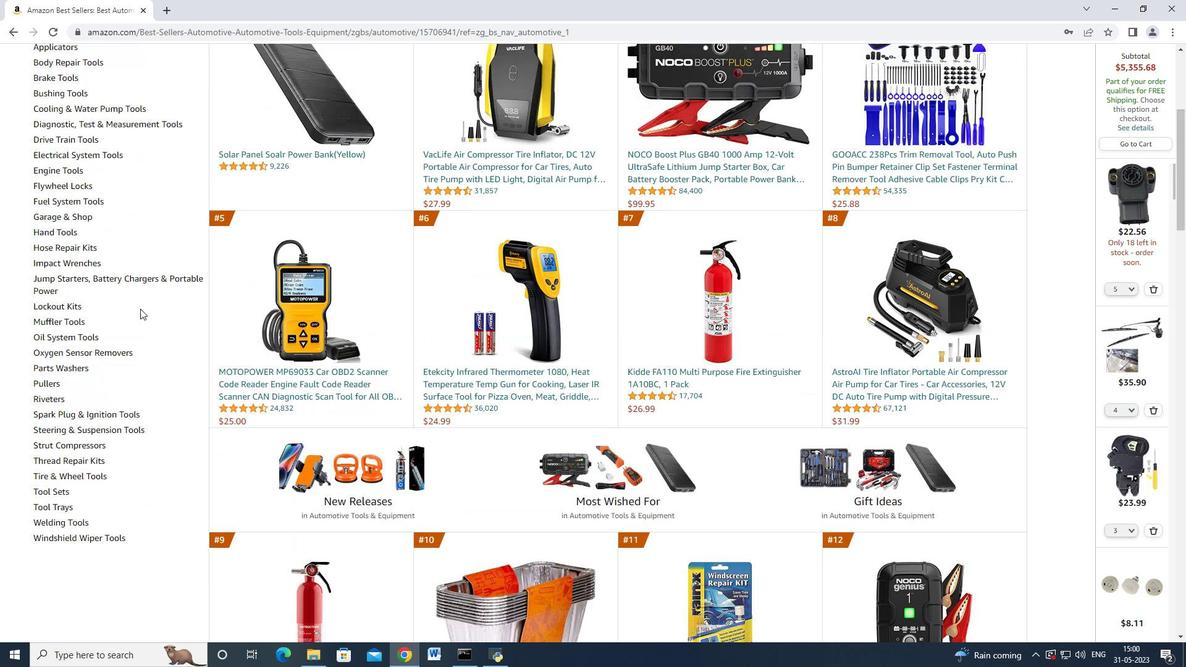 
Action: Mouse scrolled (140, 309) with delta (0, 0)
Screenshot: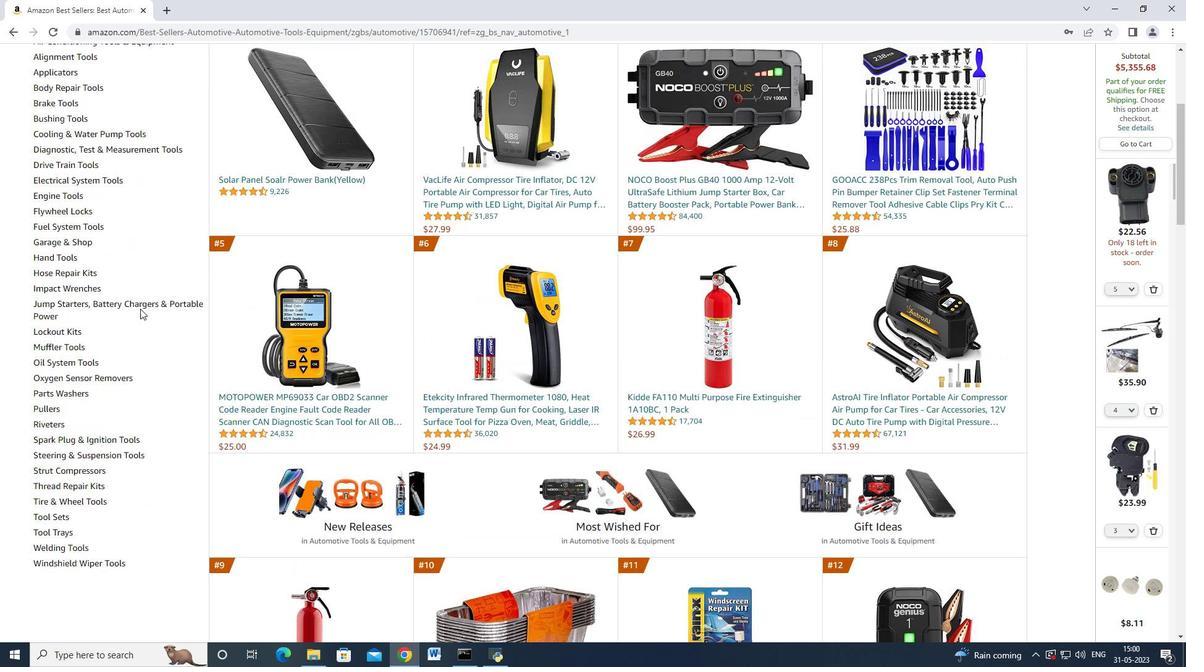 
Action: Mouse moved to (142, 310)
Screenshot: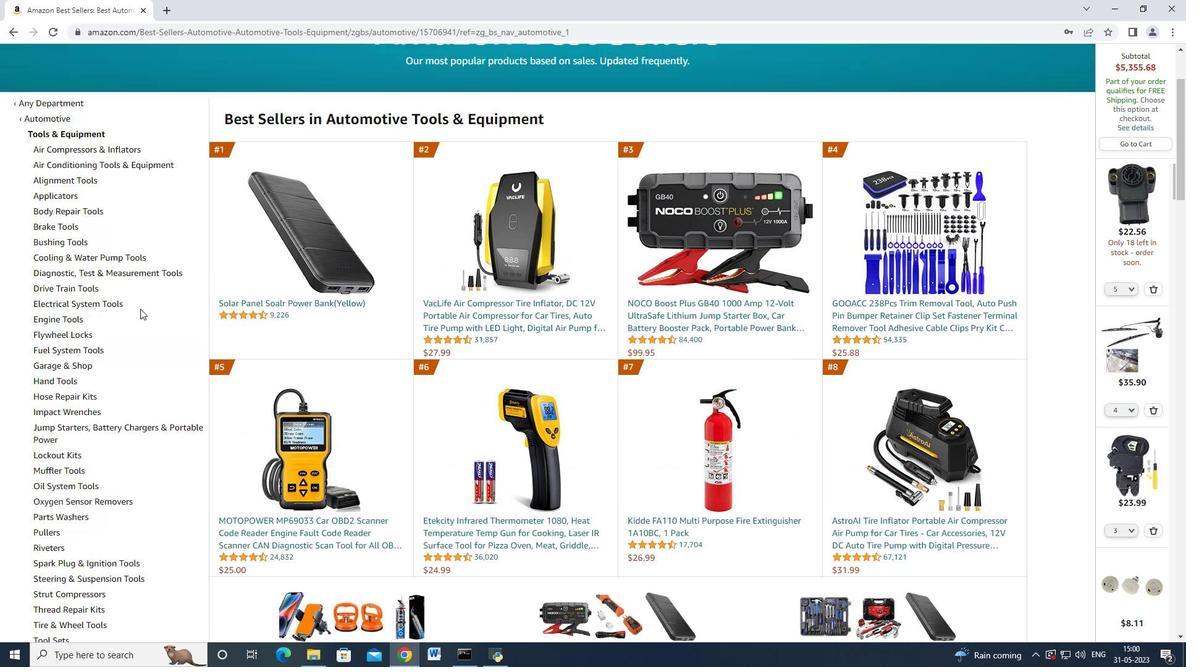 
Action: Mouse scrolled (142, 309) with delta (0, 0)
Screenshot: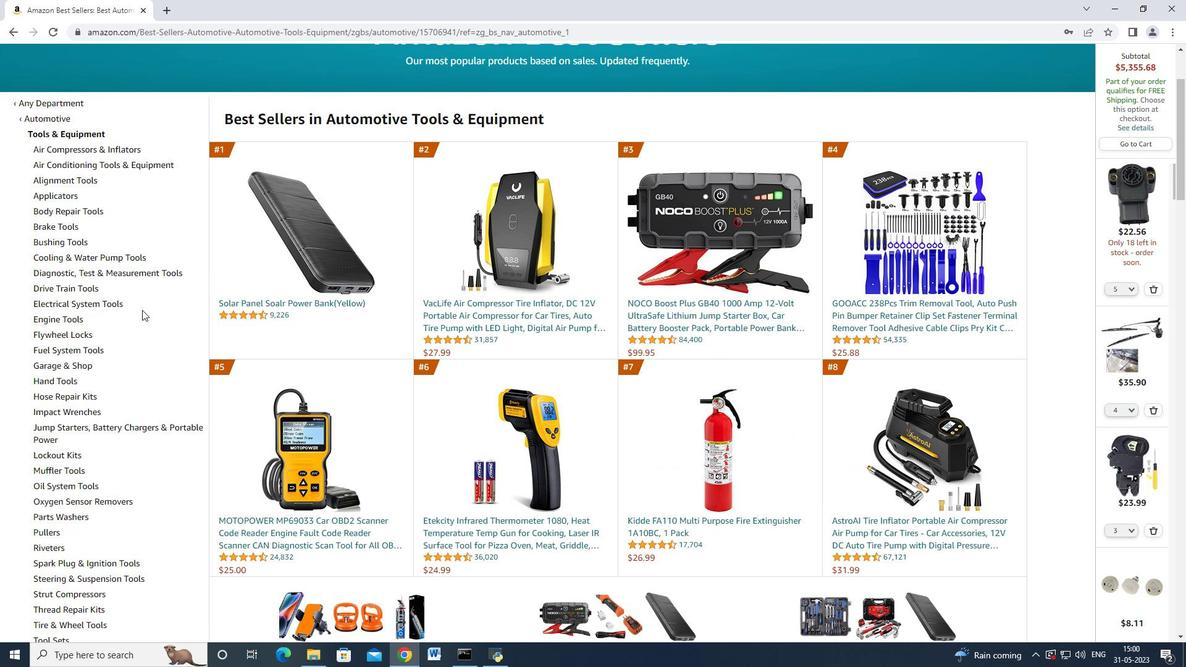 
Action: Mouse moved to (138, 321)
Screenshot: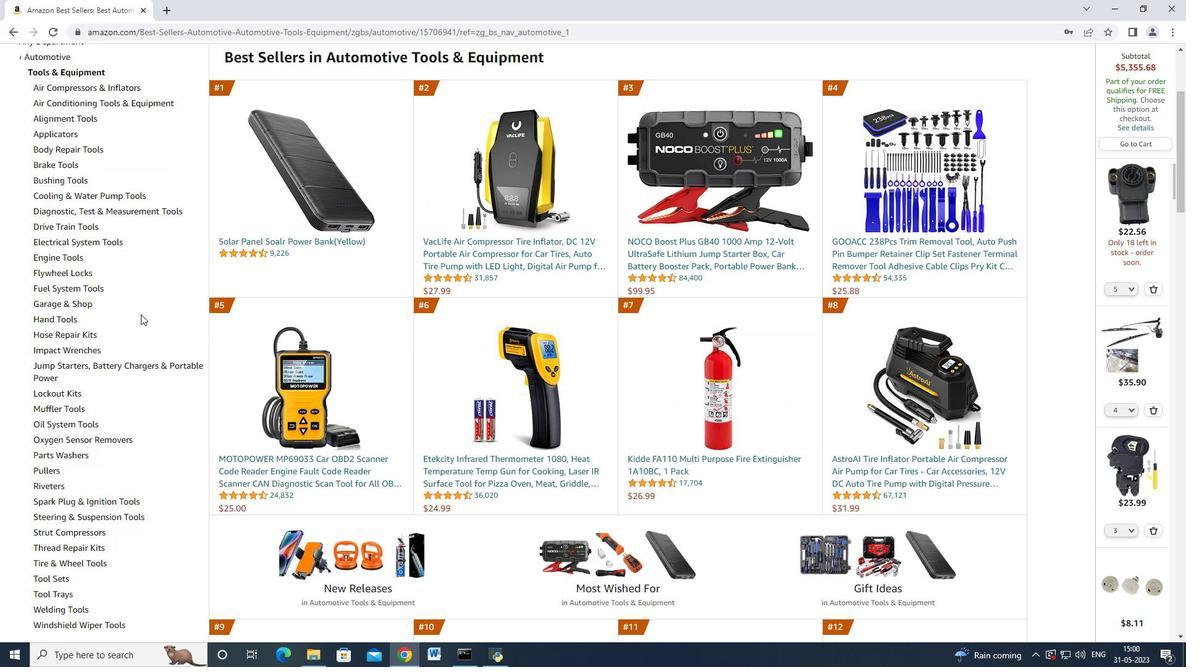 
Action: Mouse scrolled (138, 321) with delta (0, 0)
Screenshot: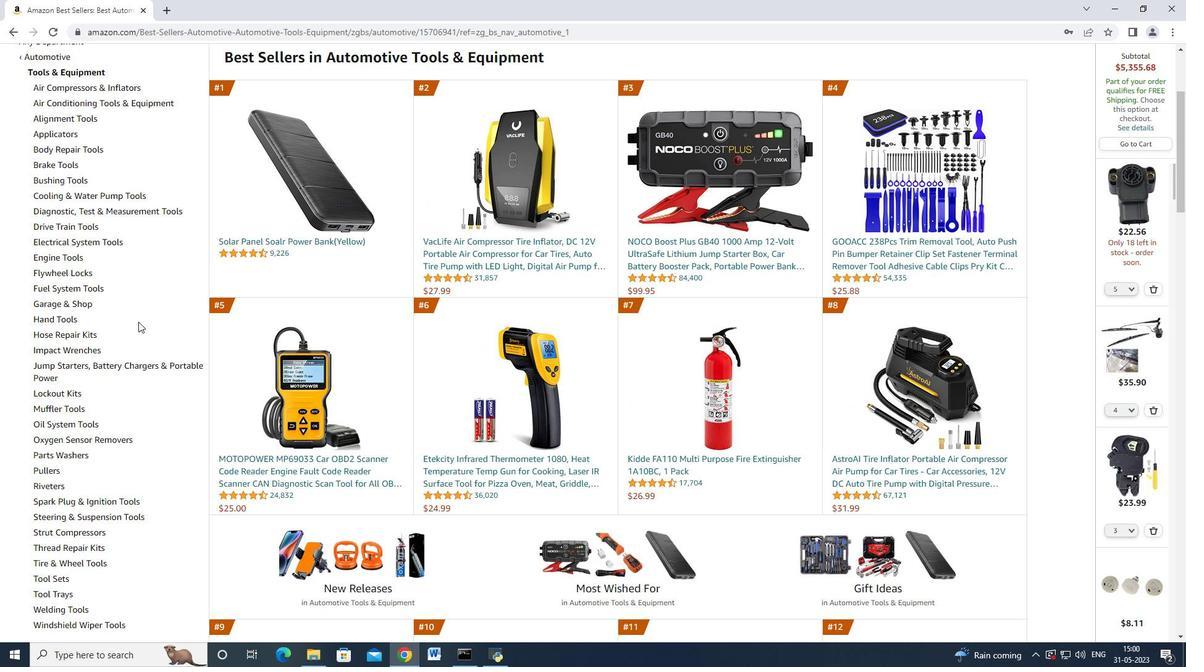 
Action: Mouse moved to (71, 498)
Screenshot: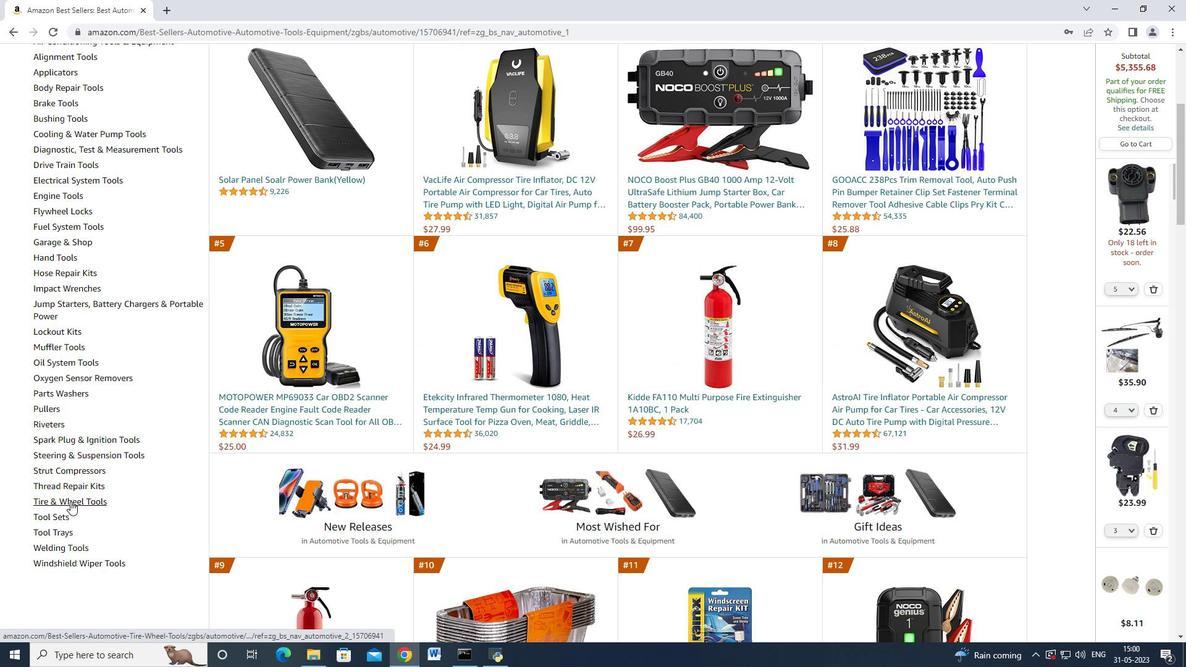 
Action: Mouse scrolled (71, 498) with delta (0, 0)
Screenshot: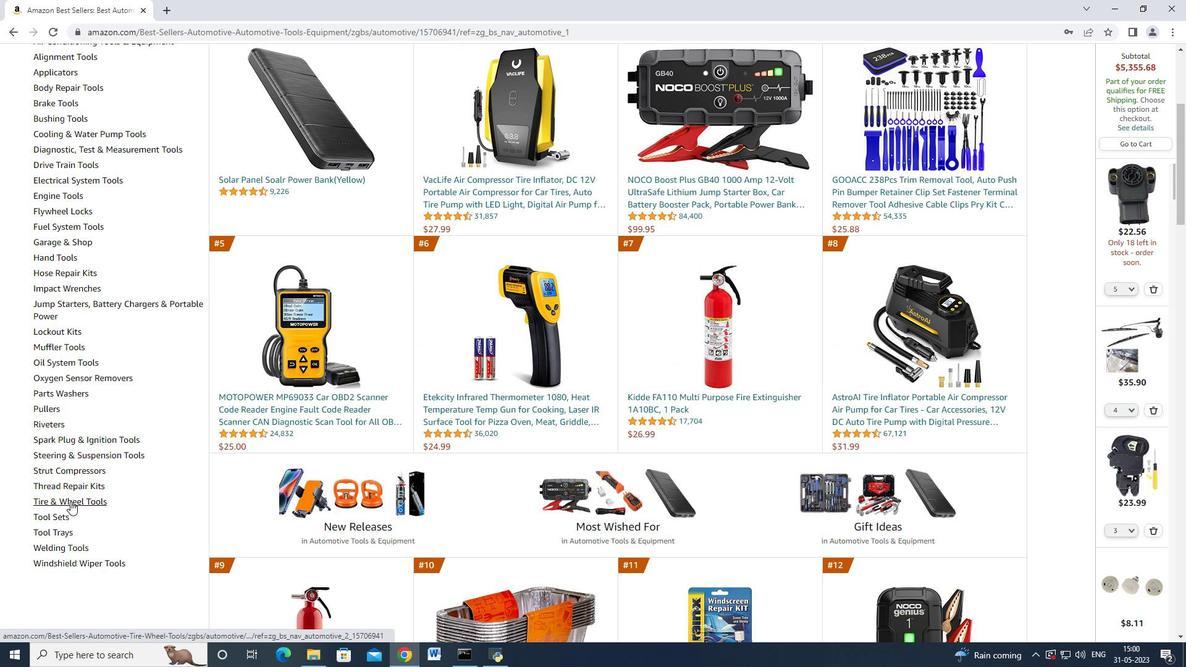
Action: Mouse moved to (71, 497)
Screenshot: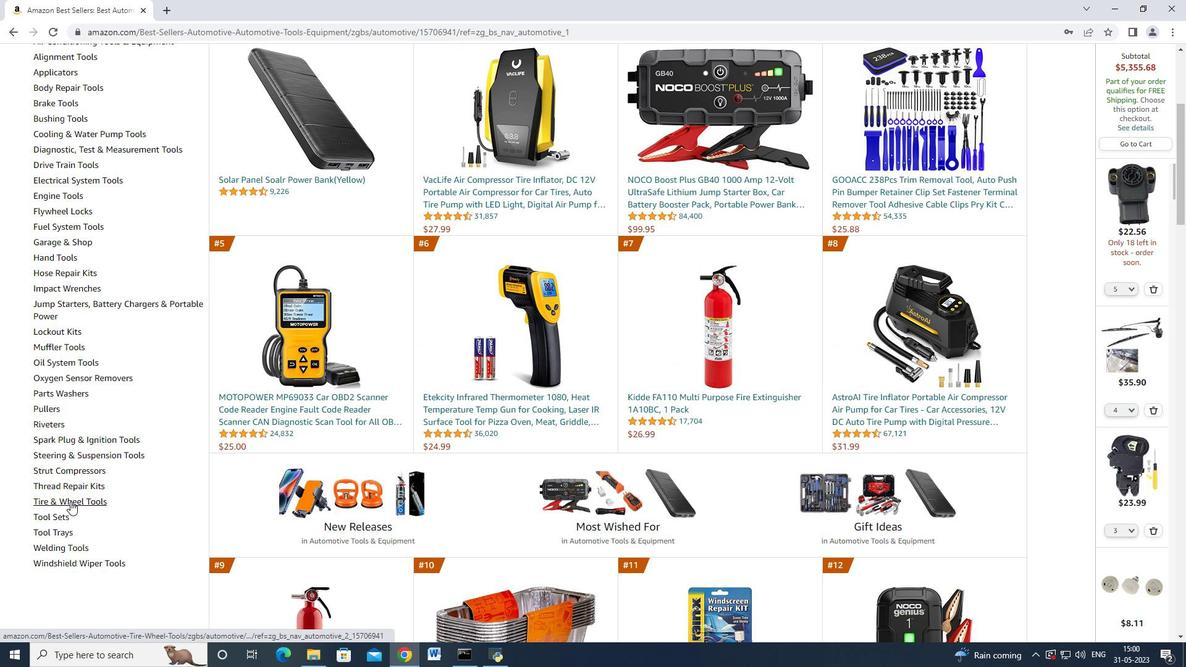 
Action: Mouse scrolled (71, 498) with delta (0, 0)
Screenshot: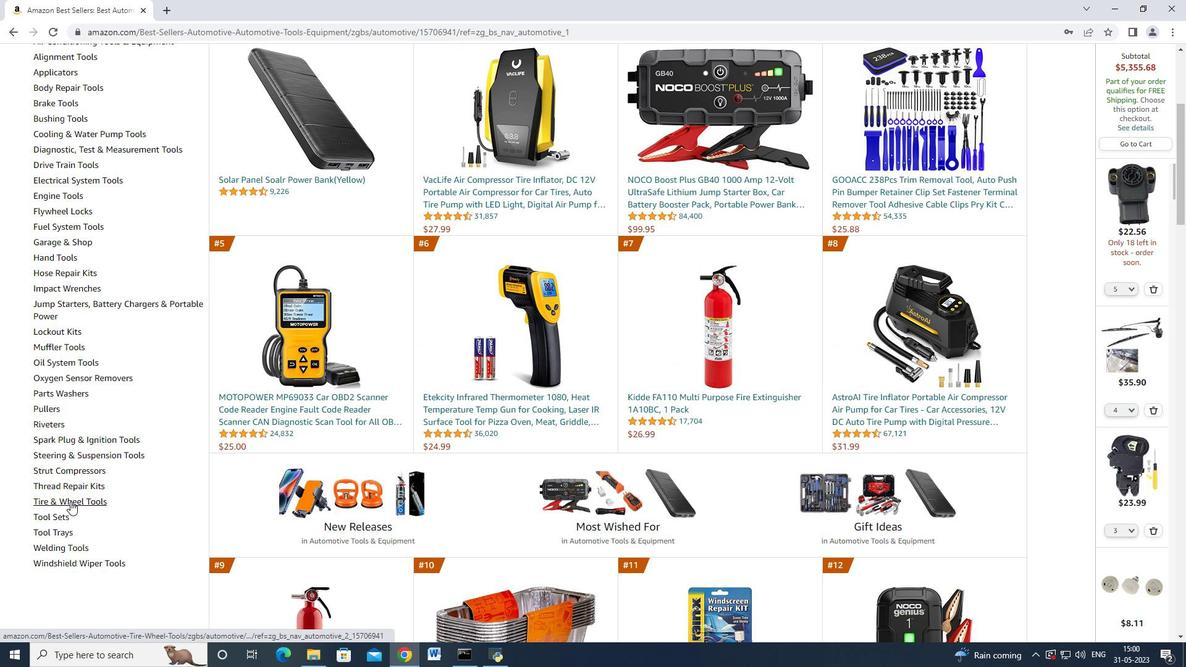 
Action: Mouse moved to (63, 208)
Screenshot: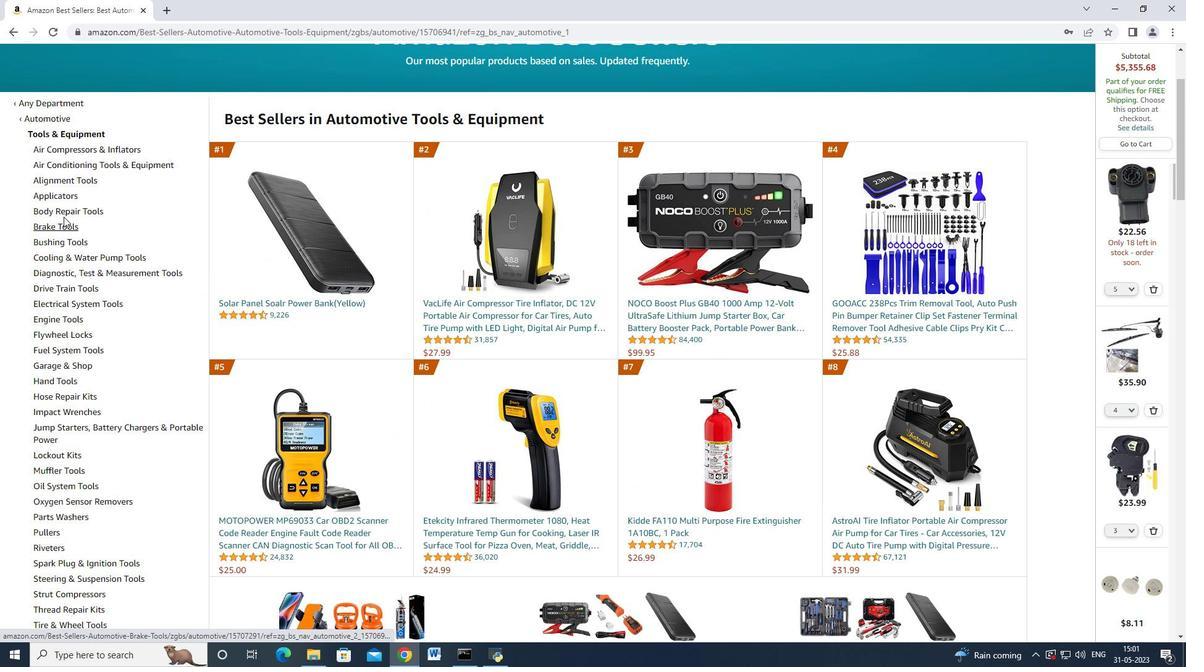 
Action: Mouse scrolled (63, 209) with delta (0, 0)
Screenshot: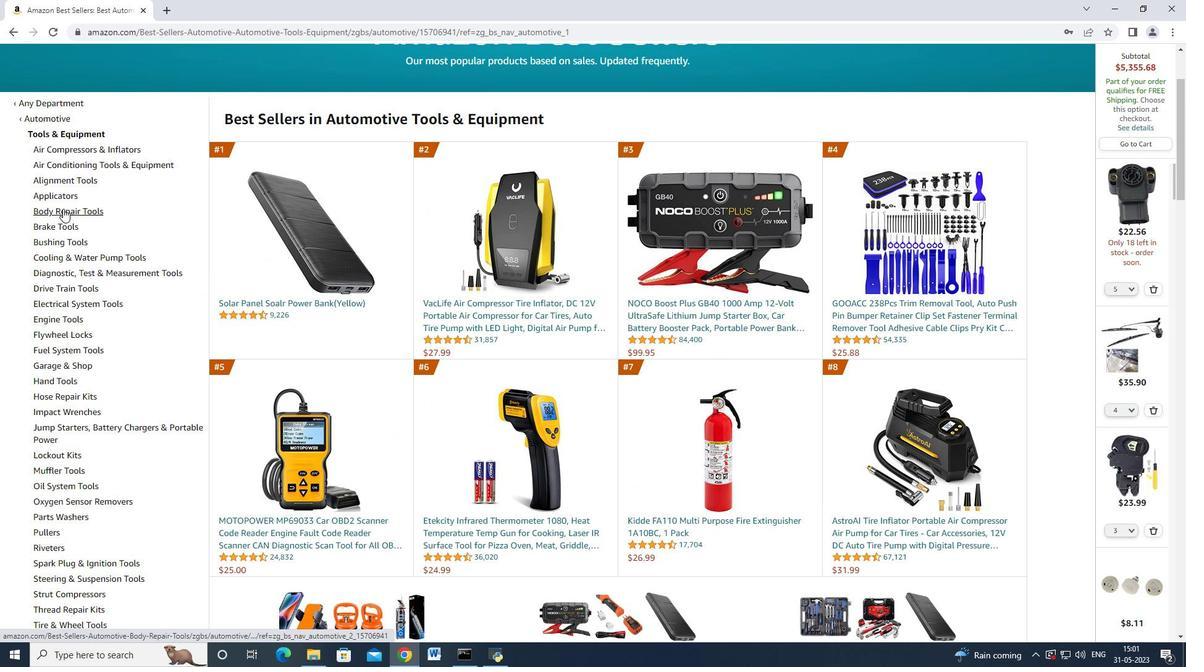 
Action: Mouse moved to (64, 183)
Screenshot: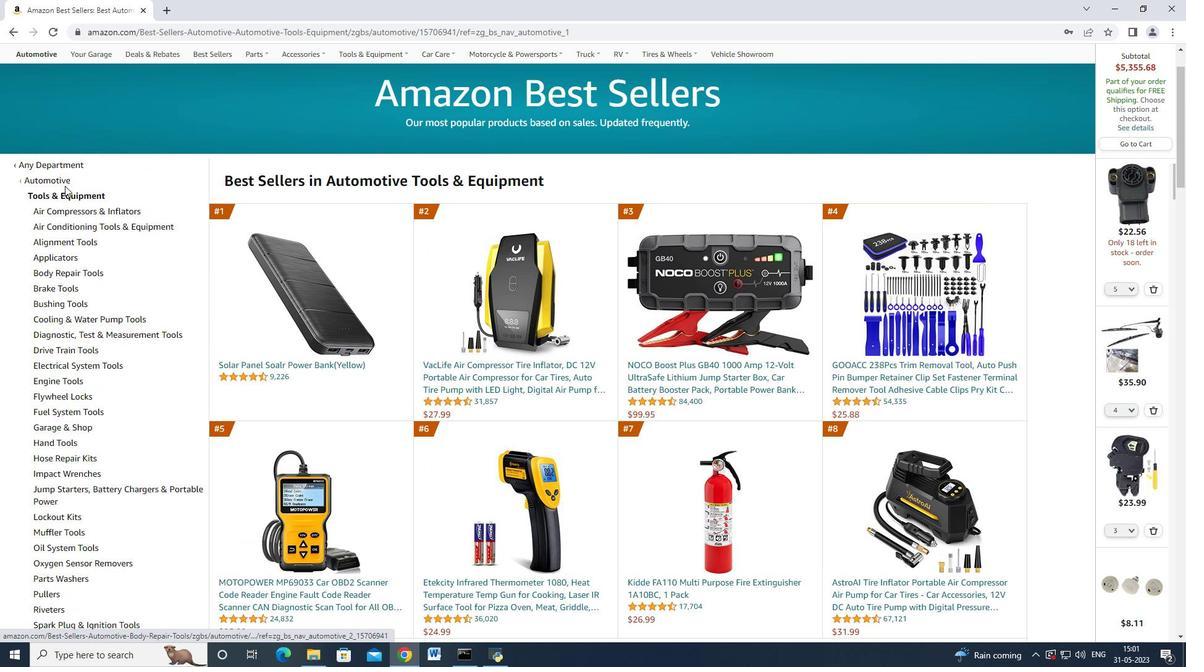 
Action: Mouse pressed left at (64, 183)
Screenshot: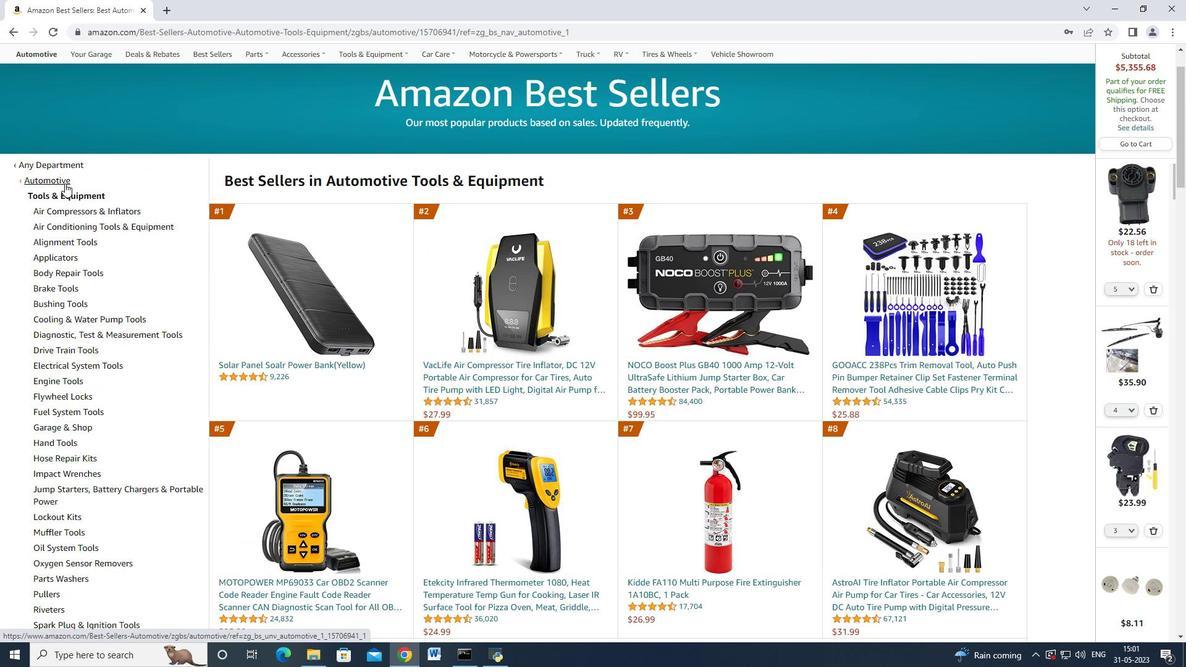 
Action: Mouse moved to (67, 396)
Screenshot: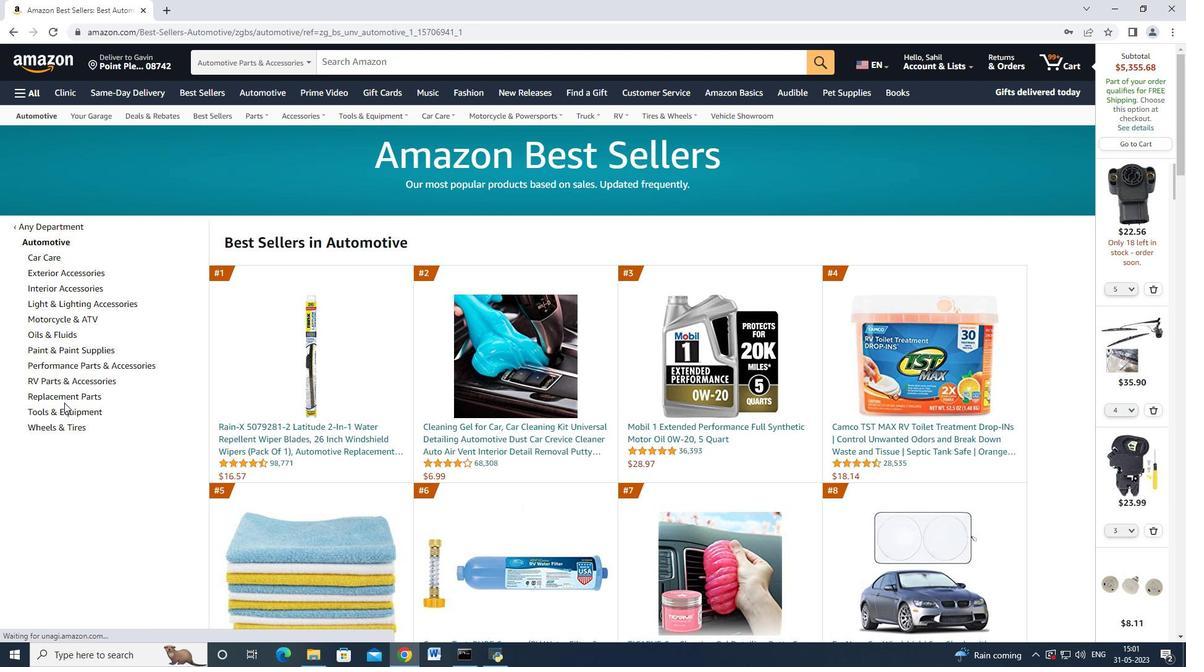 
Action: Mouse pressed left at (67, 396)
Screenshot: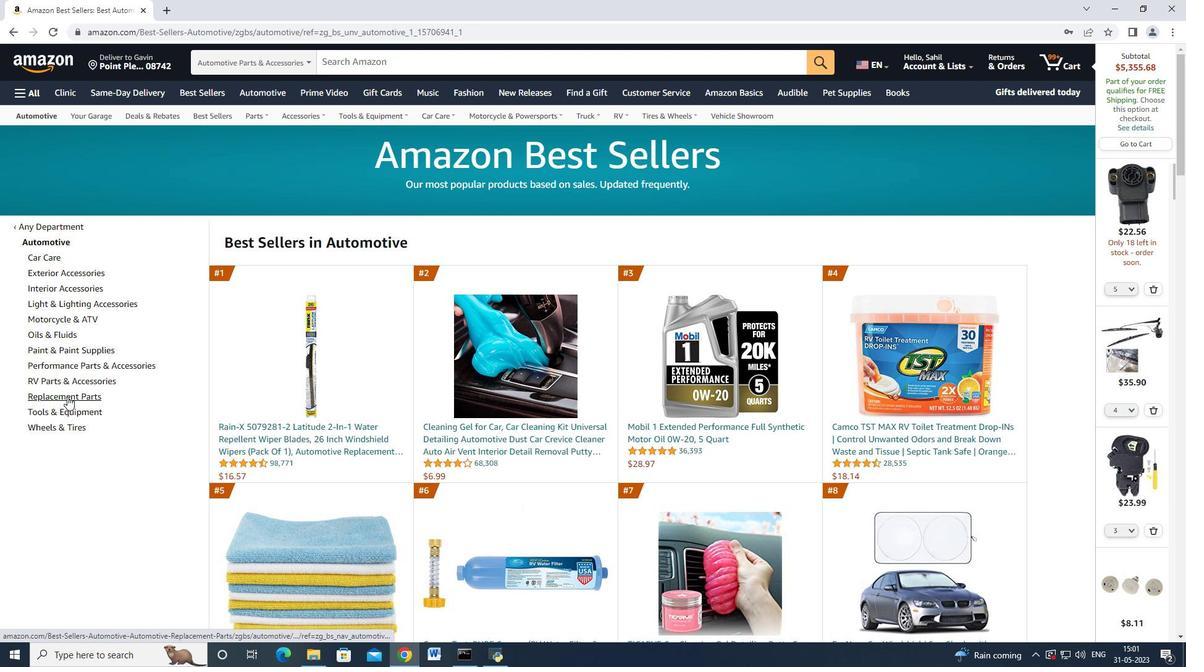 
Action: Mouse moved to (99, 333)
Screenshot: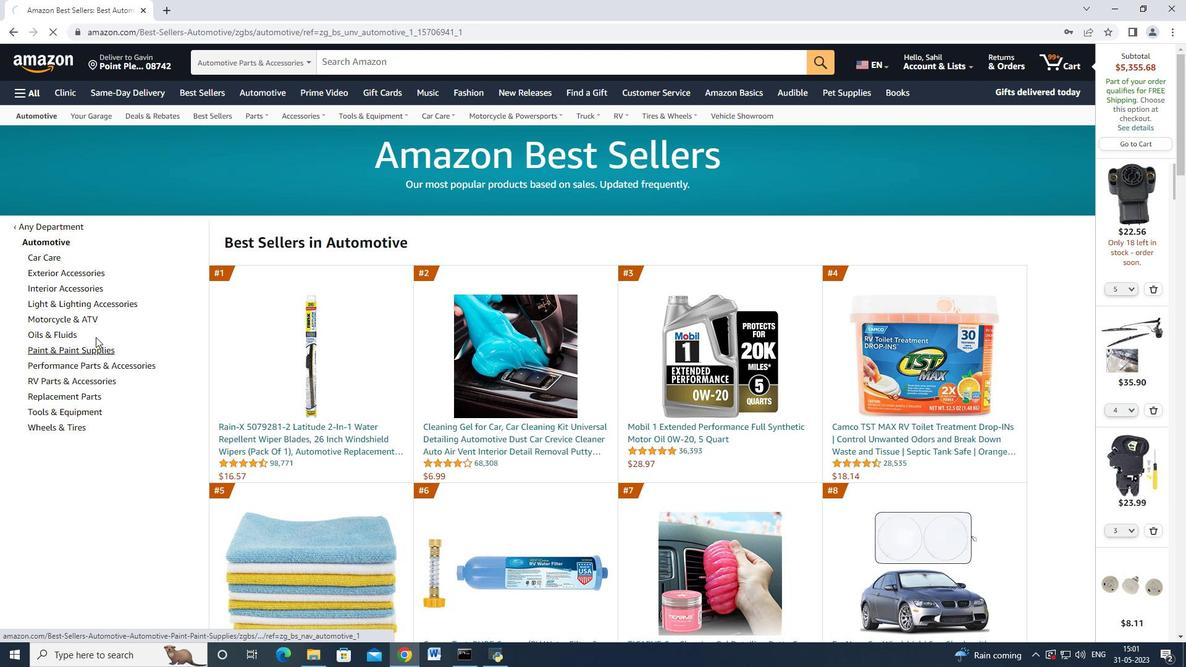 
Action: Mouse scrolled (99, 332) with delta (0, 0)
Screenshot: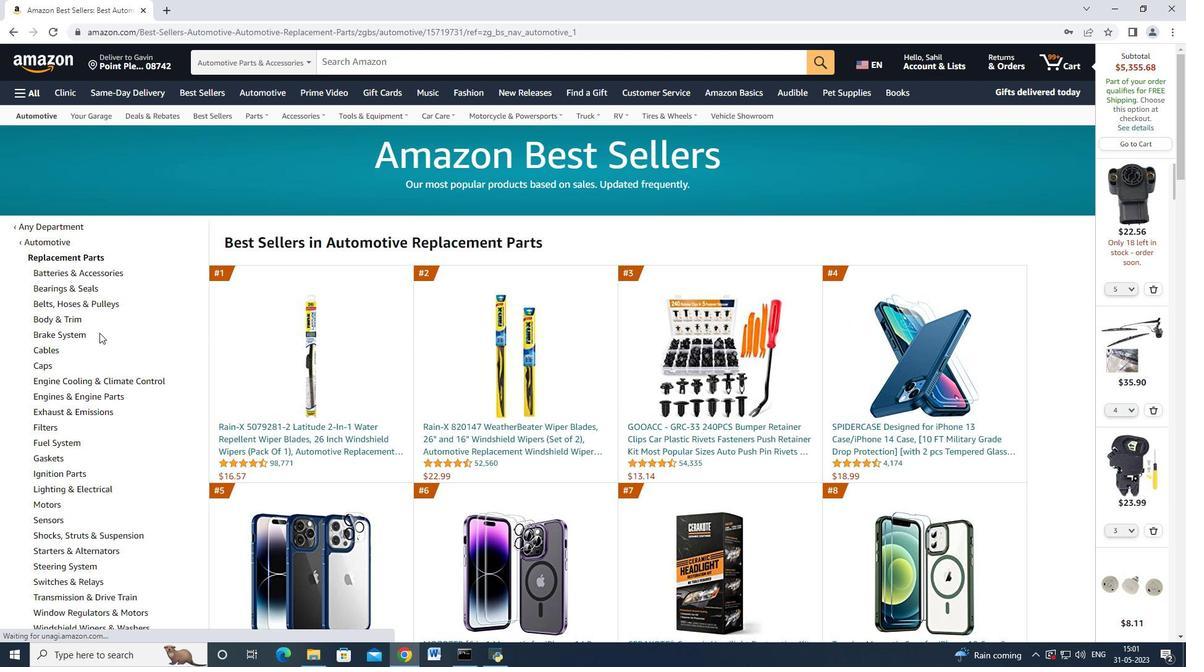 
Action: Mouse scrolled (99, 332) with delta (0, 0)
Screenshot: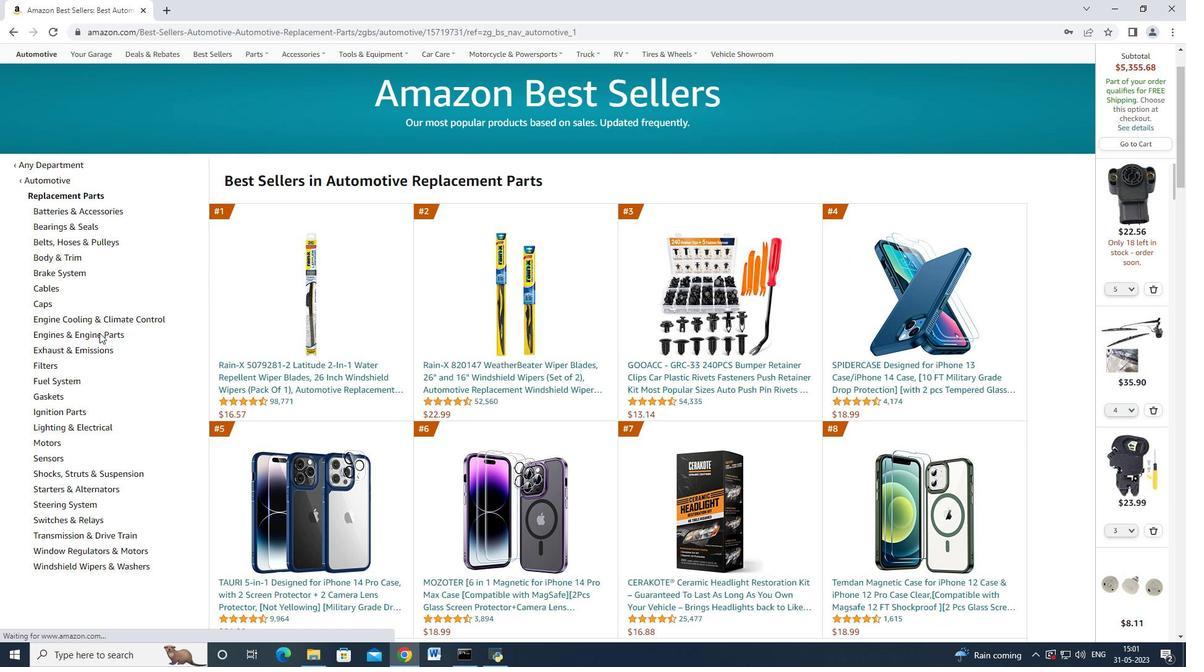 
Action: Mouse moved to (53, 380)
Screenshot: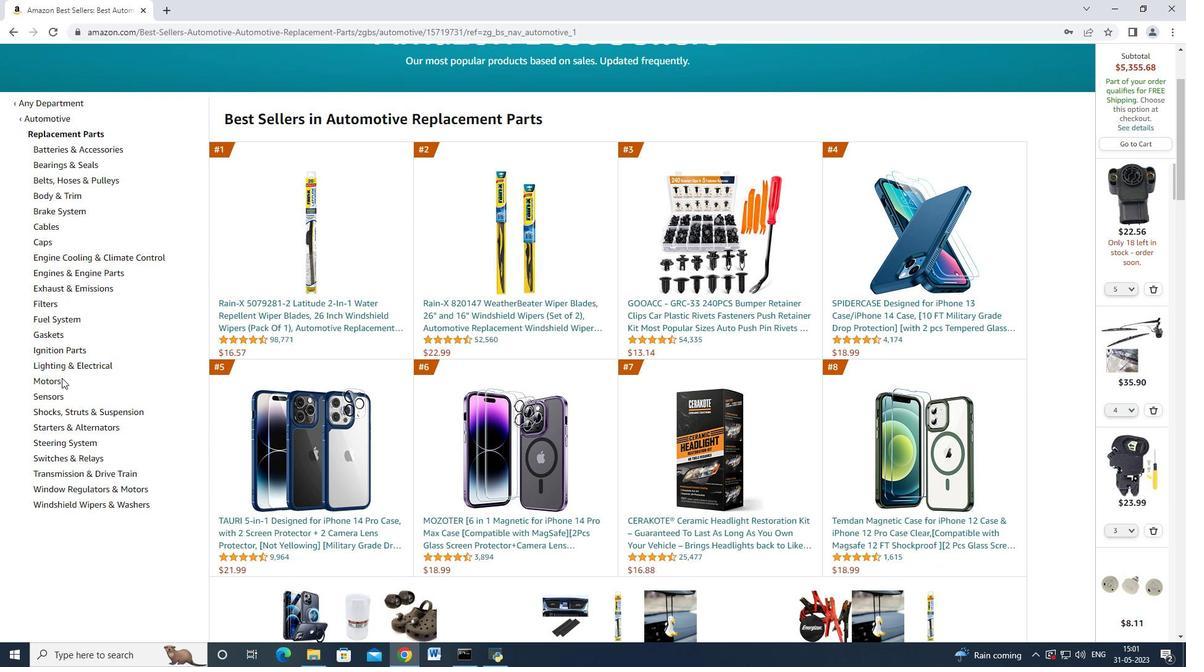 
Action: Mouse pressed left at (53, 380)
Screenshot: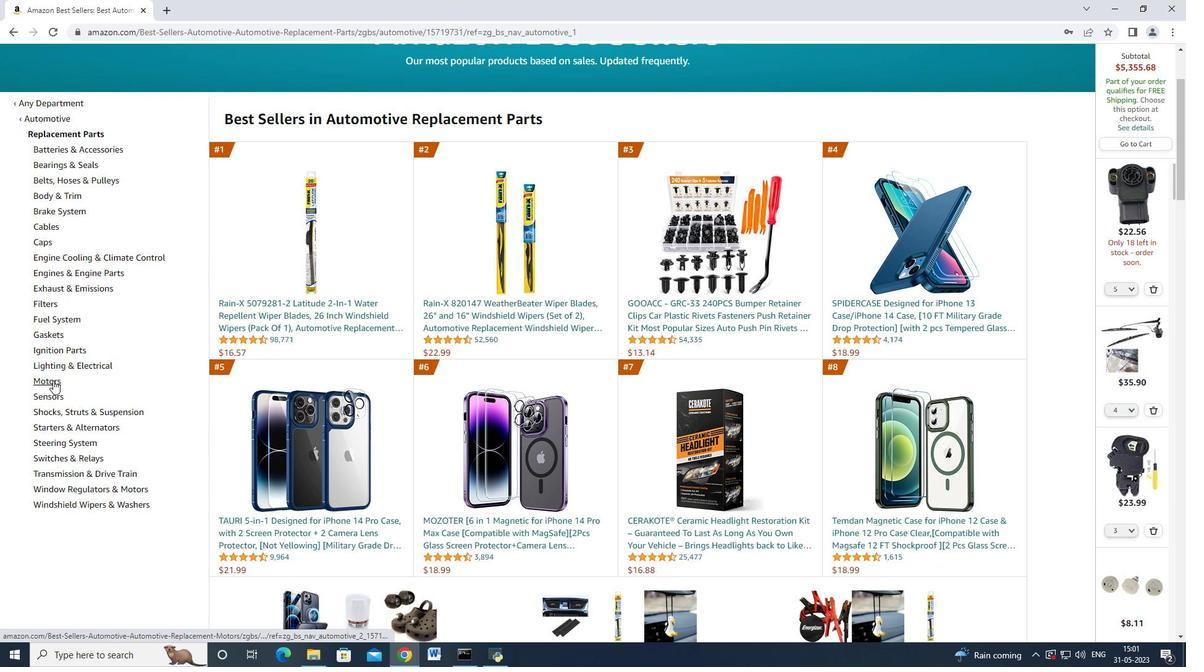 
Action: Mouse moved to (61, 258)
Screenshot: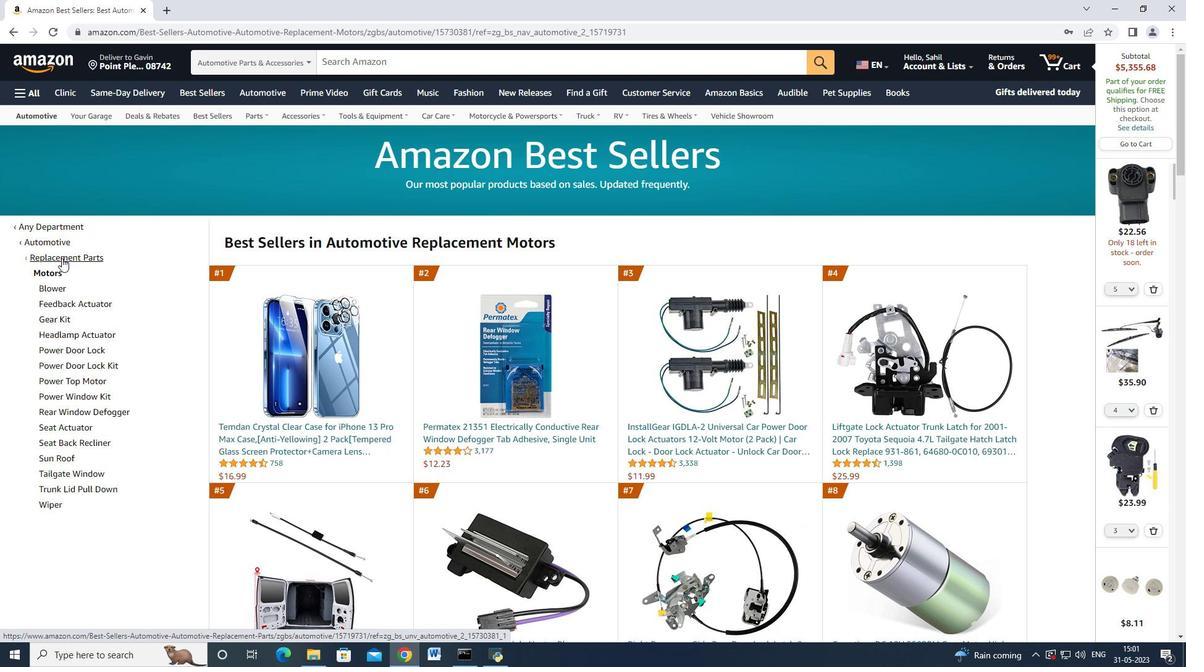 
Action: Mouse pressed left at (61, 258)
Screenshot: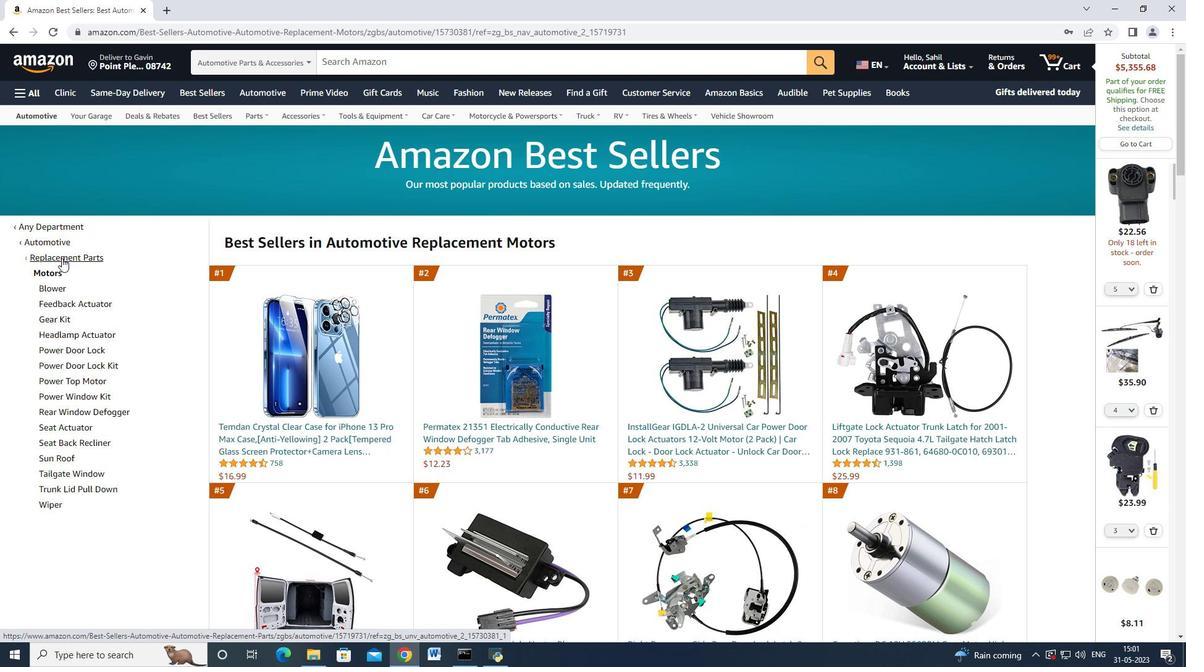 
Action: Mouse moved to (55, 462)
Screenshot: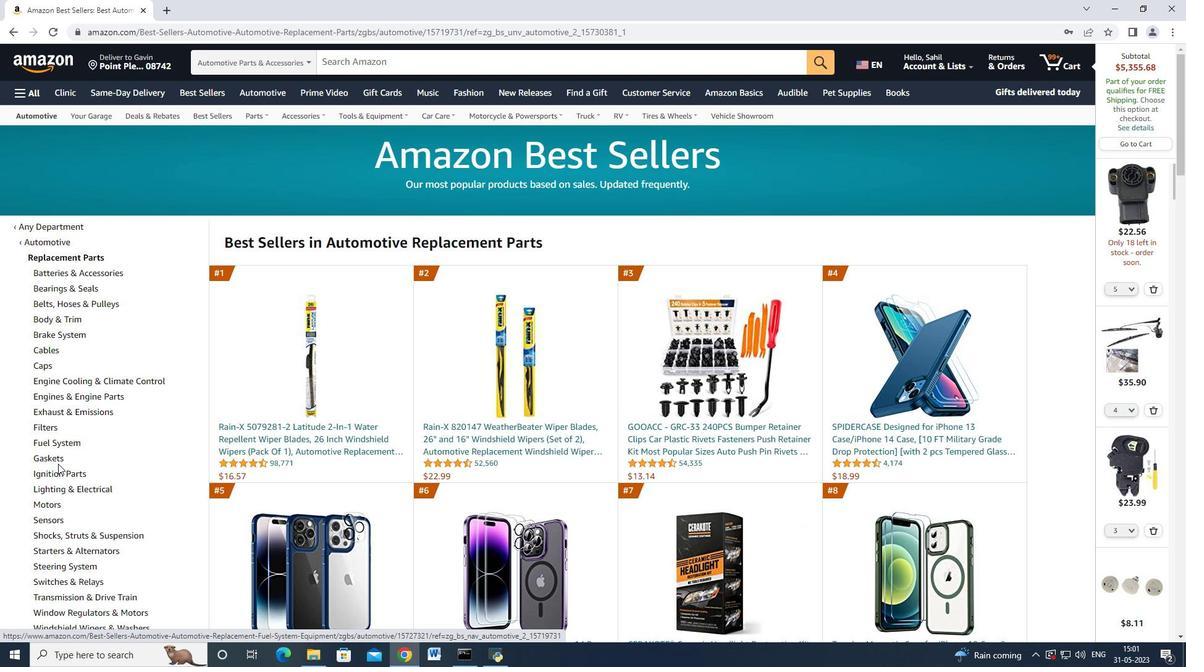 
Action: Mouse scrolled (55, 461) with delta (0, 0)
Screenshot: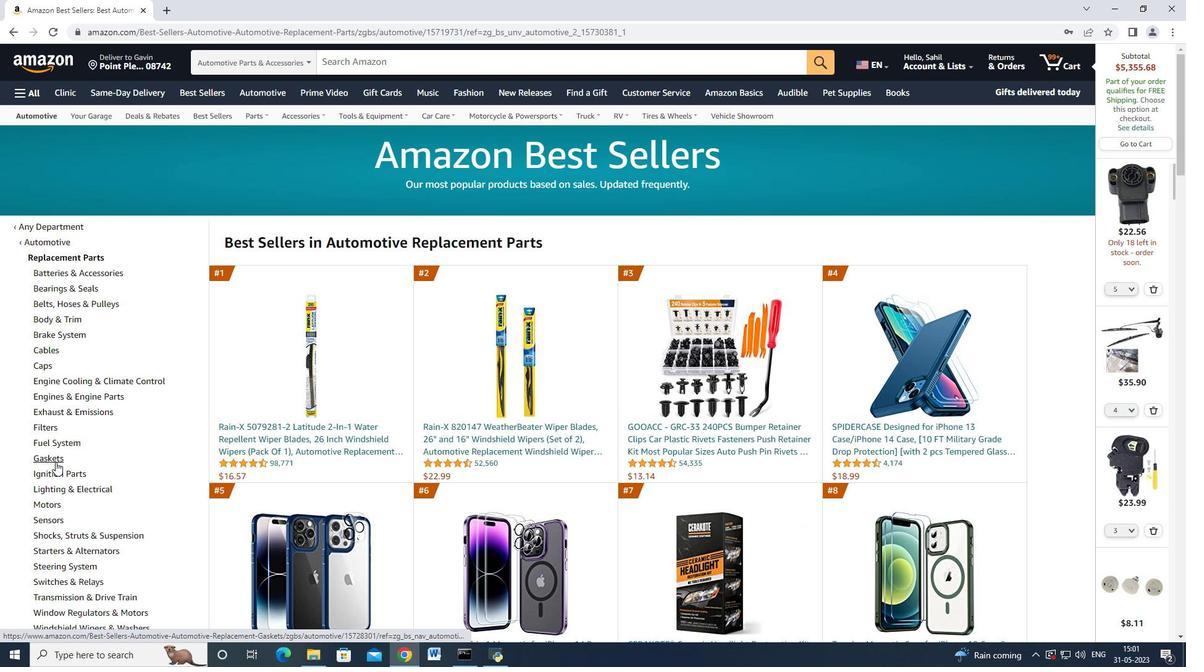 
Action: Mouse moved to (54, 455)
Screenshot: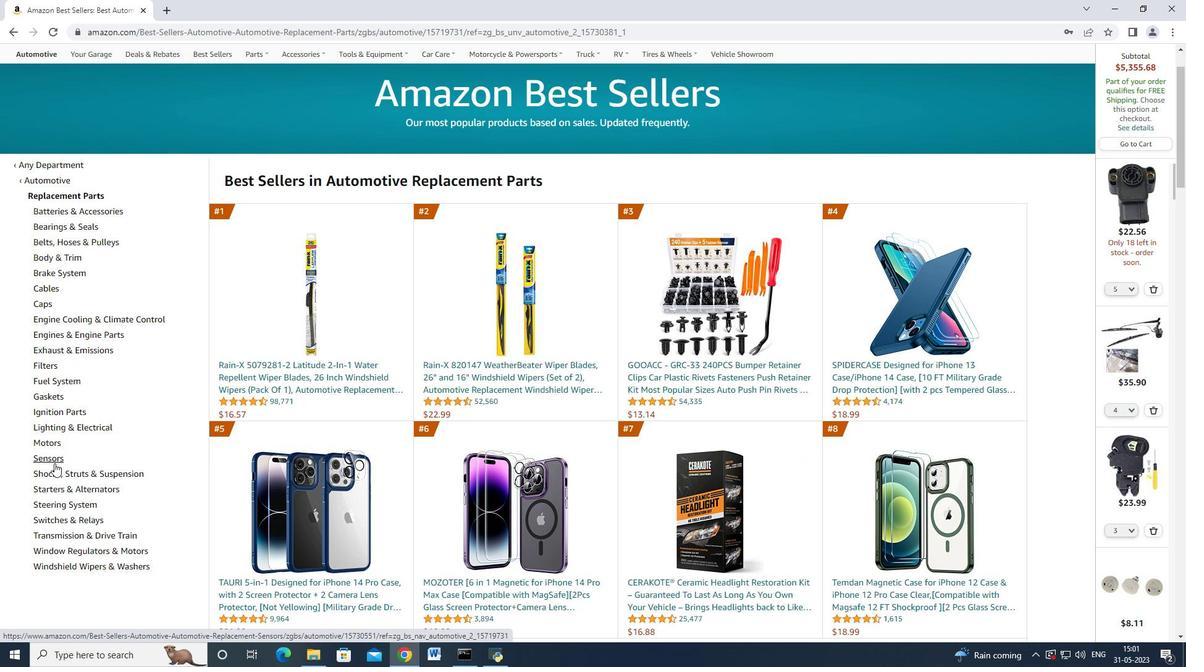 
Action: Mouse pressed left at (54, 455)
Screenshot: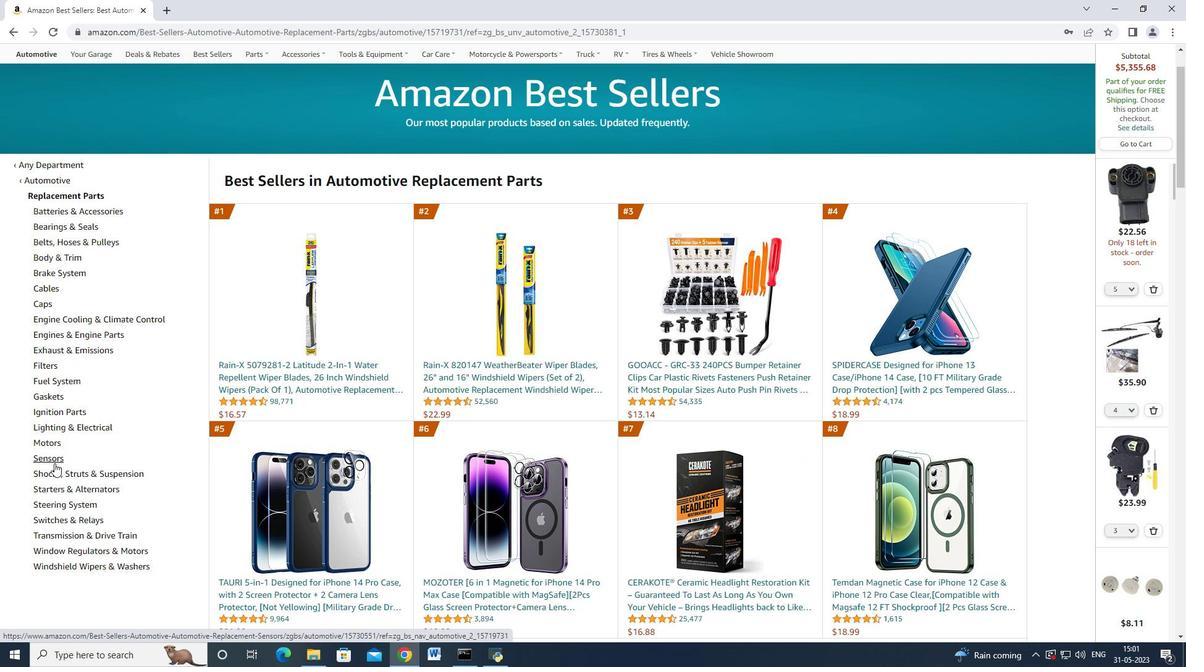 
Action: Mouse moved to (49, 303)
Screenshot: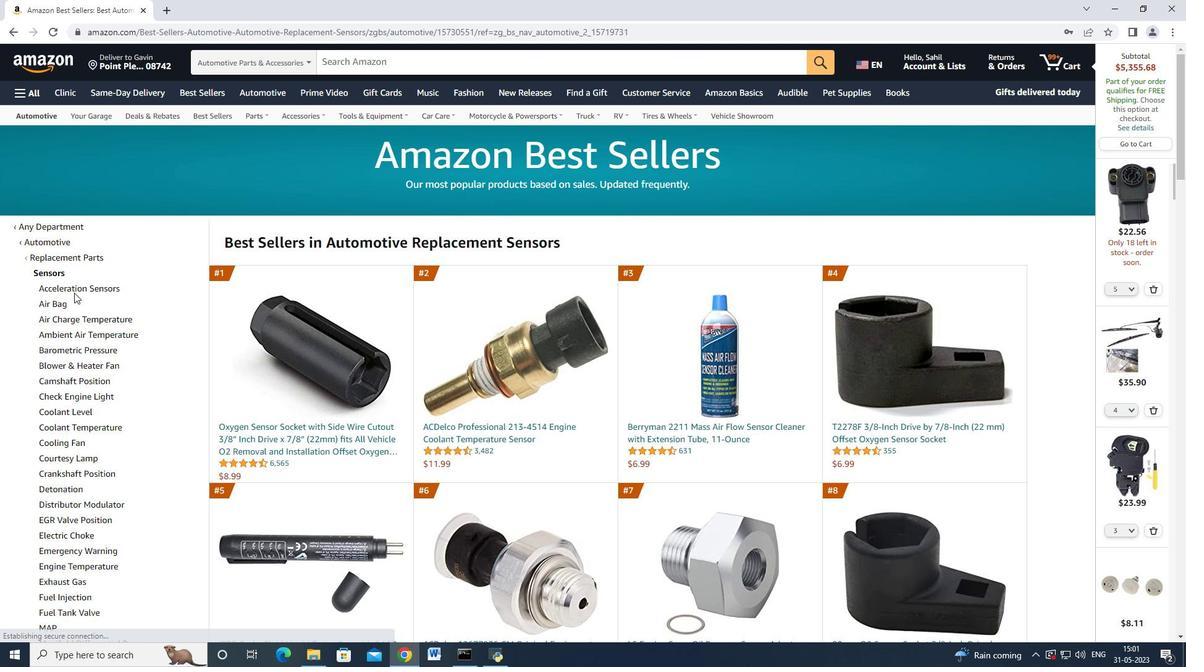 
Action: Mouse pressed left at (49, 303)
Screenshot: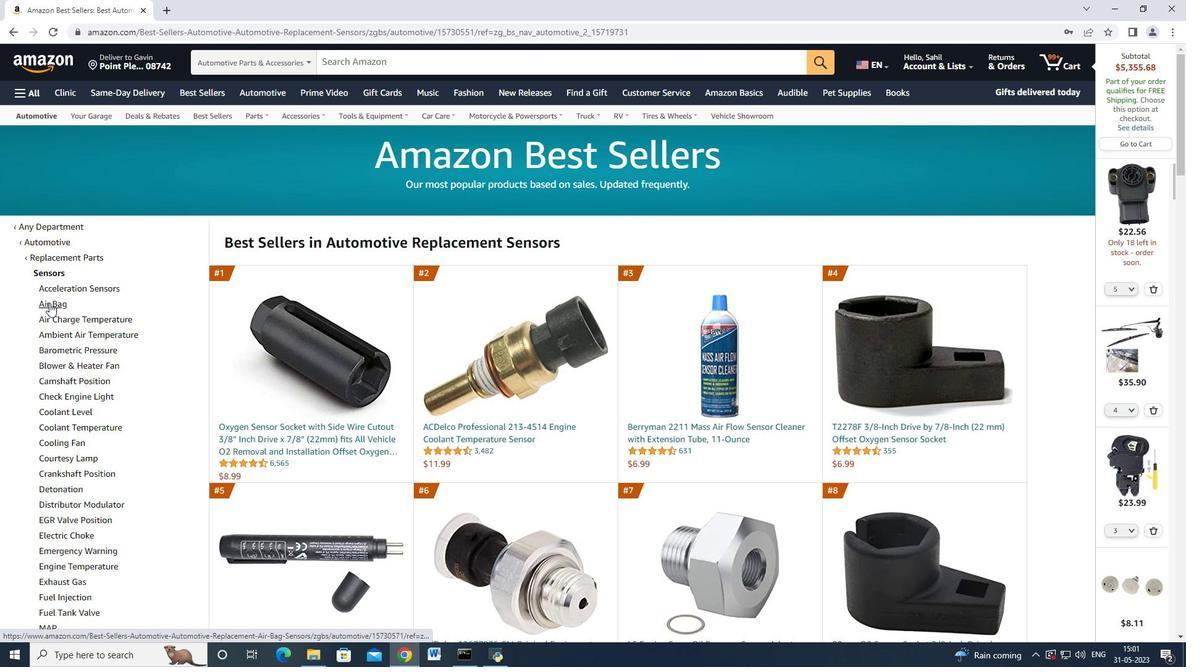 
Action: Mouse moved to (362, 367)
Screenshot: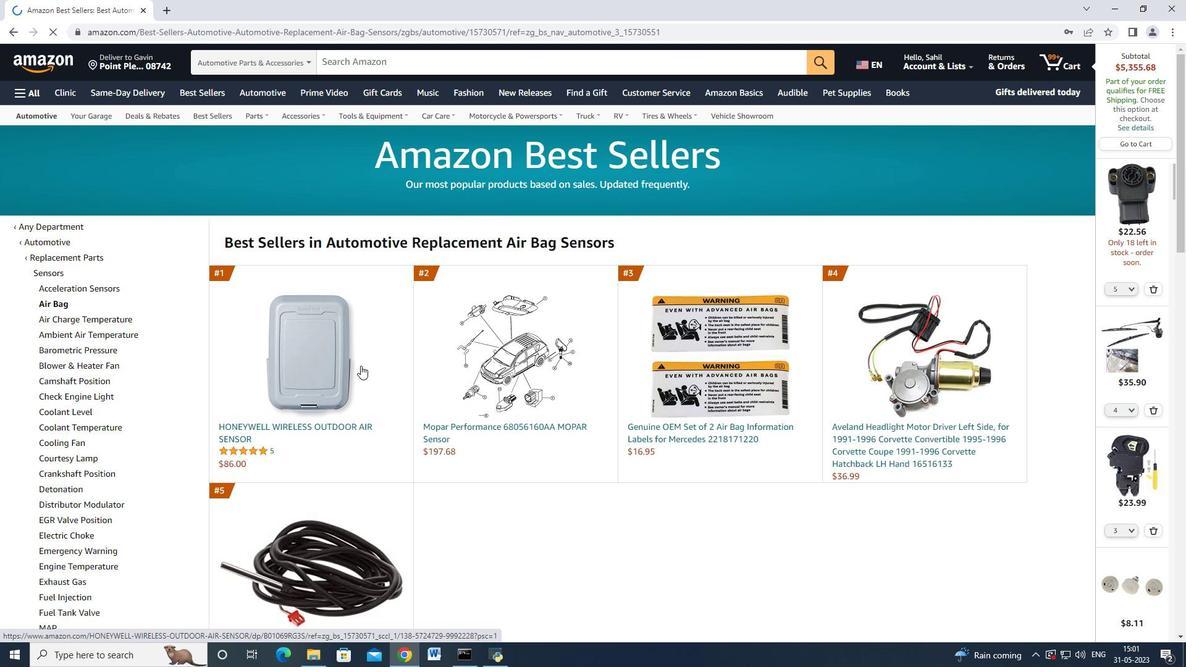 
Action: Mouse scrolled (362, 366) with delta (0, 0)
Screenshot: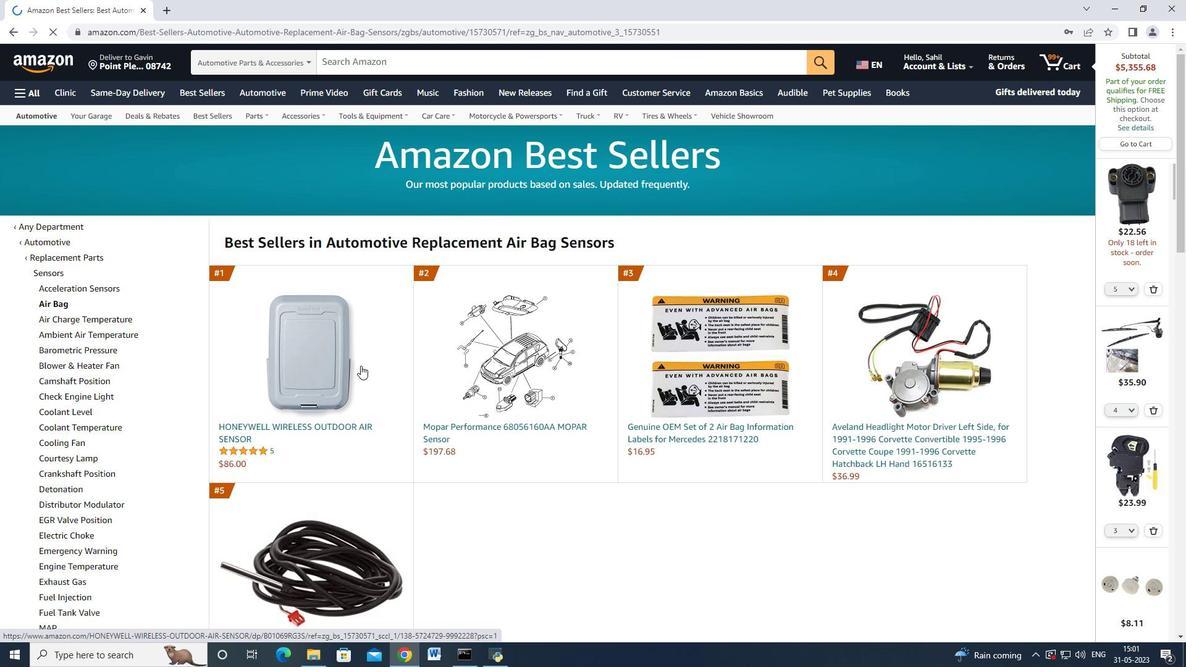 
Action: Mouse moved to (543, 374)
Screenshot: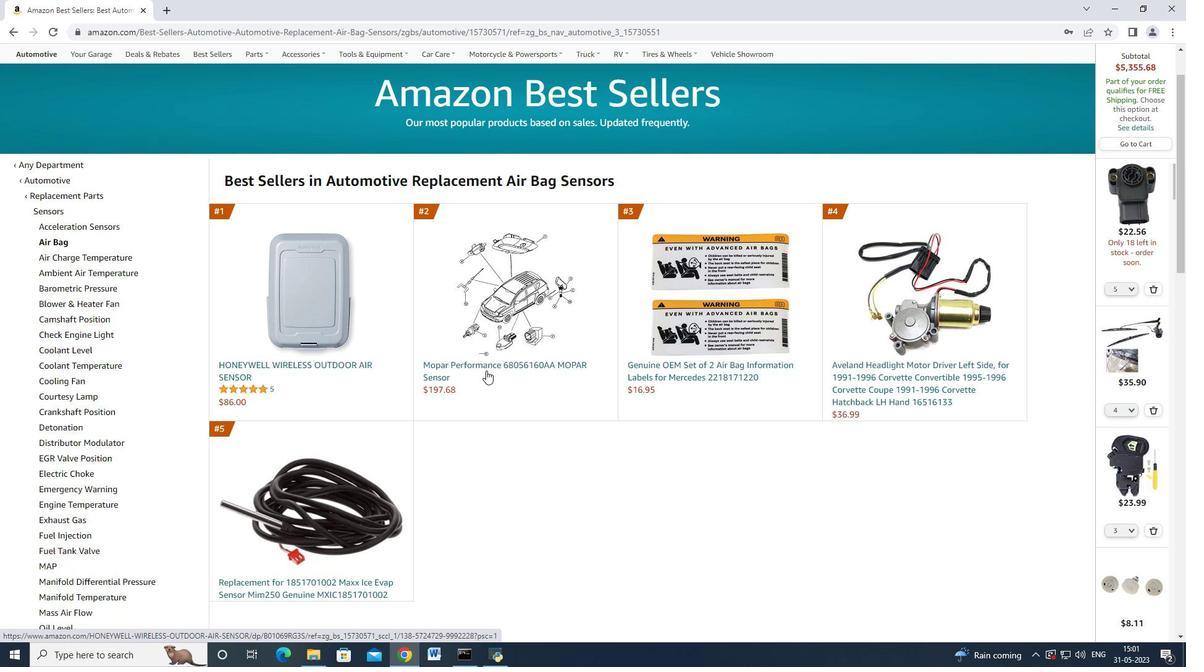 
Action: Mouse scrolled (543, 373) with delta (0, 0)
Screenshot: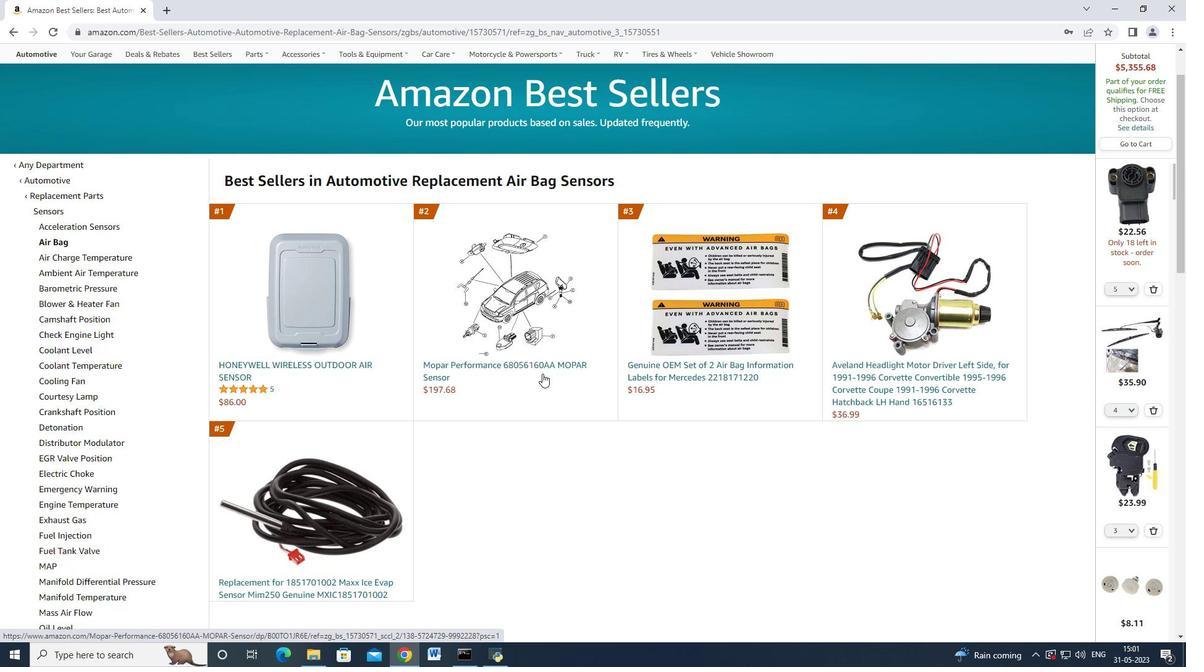 
Action: Mouse moved to (867, 322)
Screenshot: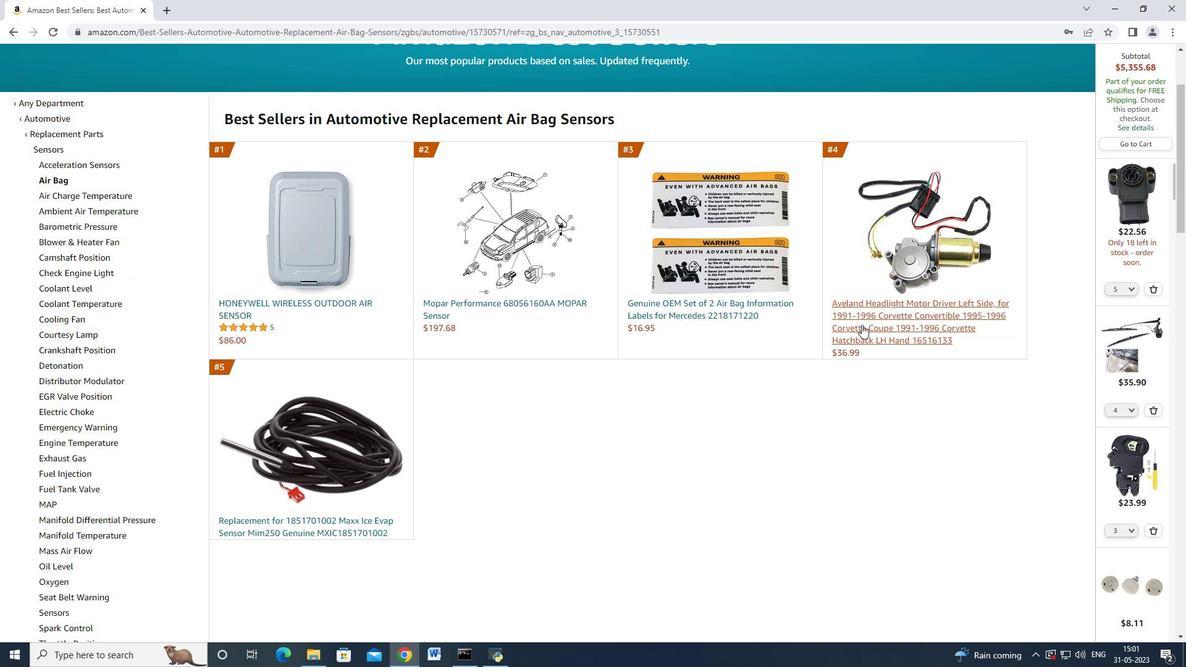 
Action: Mouse pressed left at (867, 322)
Screenshot: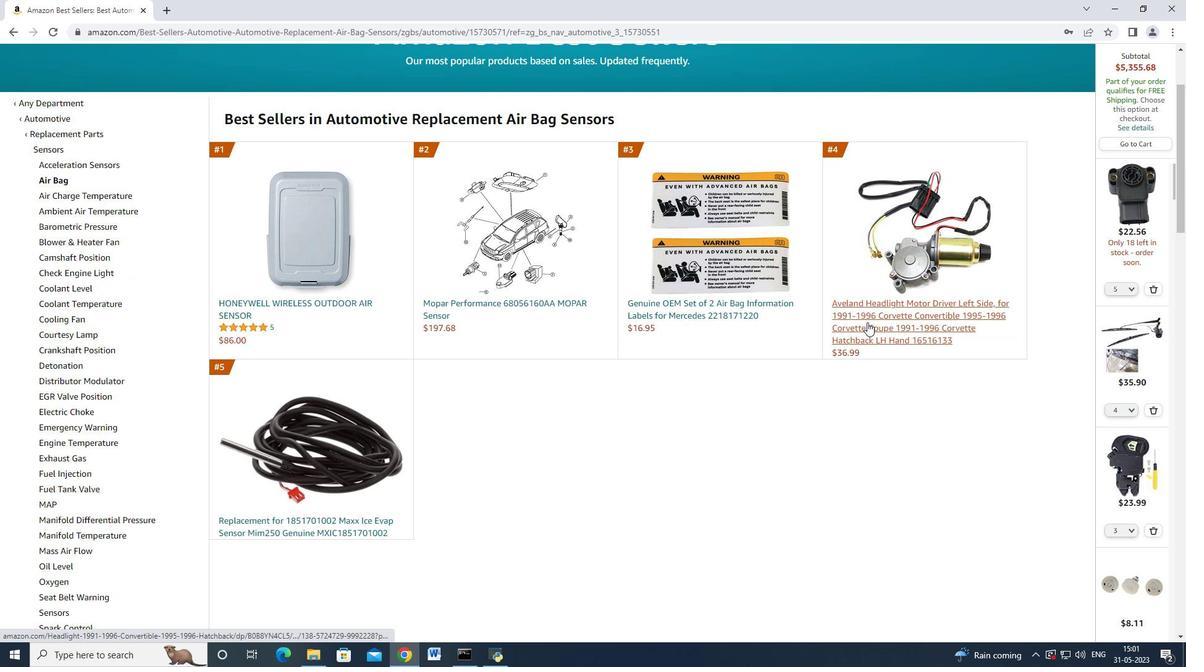 
Action: Mouse moved to (905, 367)
Screenshot: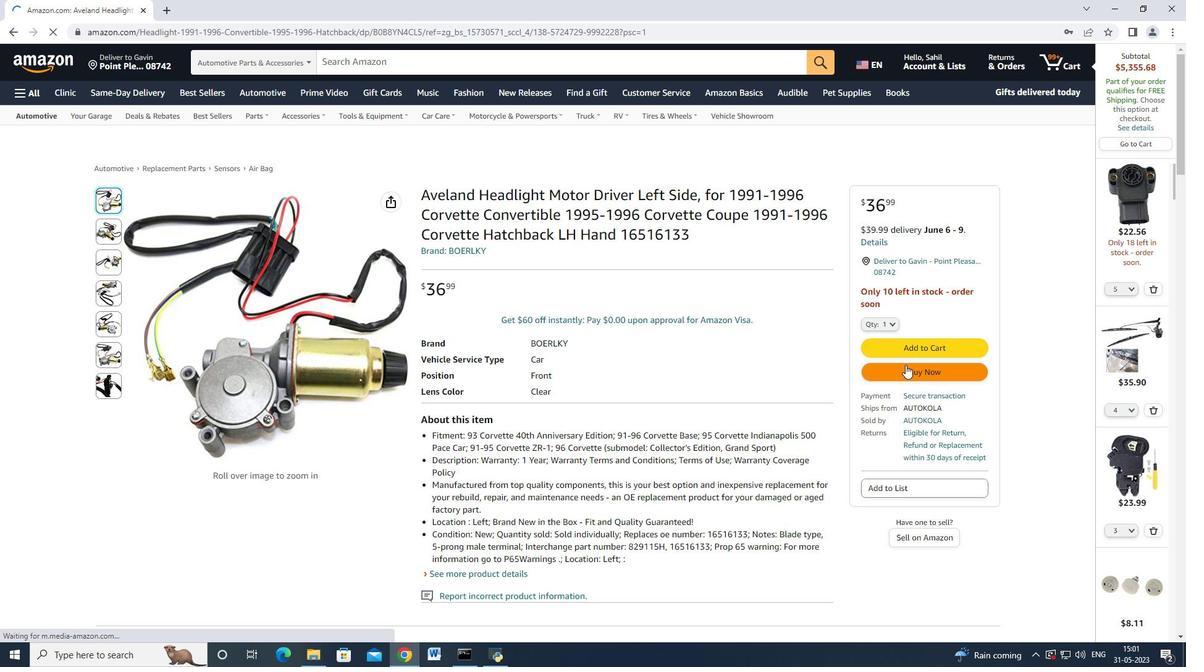 
Action: Mouse pressed left at (905, 367)
Screenshot: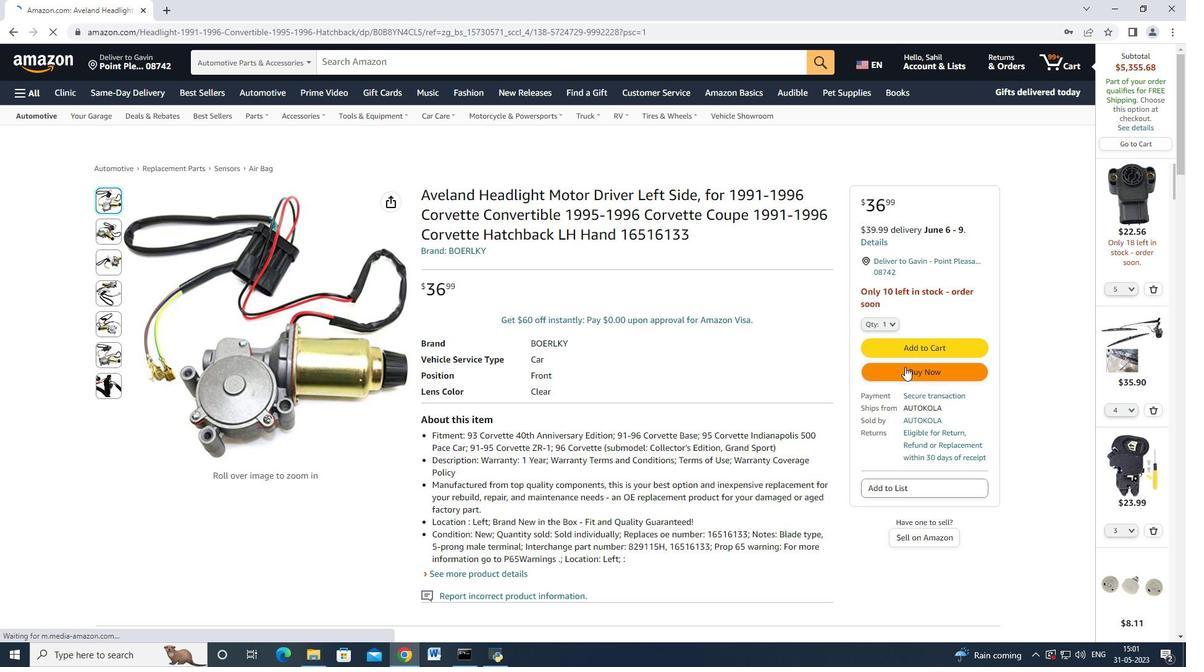 
Action: Mouse moved to (509, 283)
Screenshot: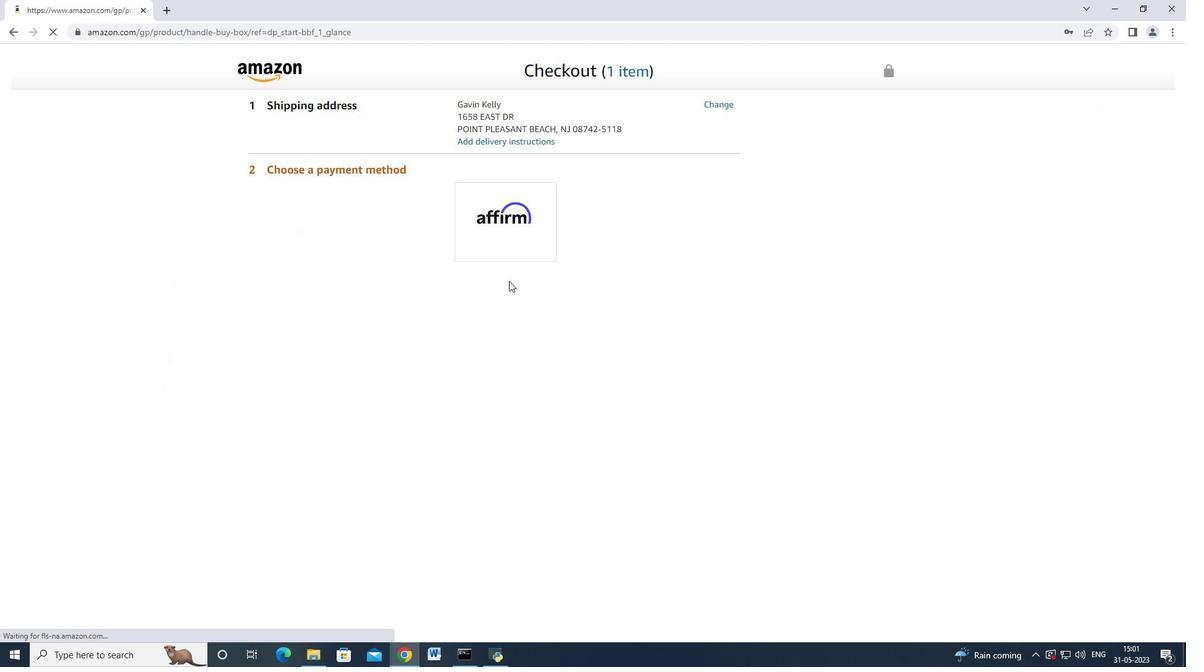
Action: Mouse scrolled (509, 282) with delta (0, 0)
Screenshot: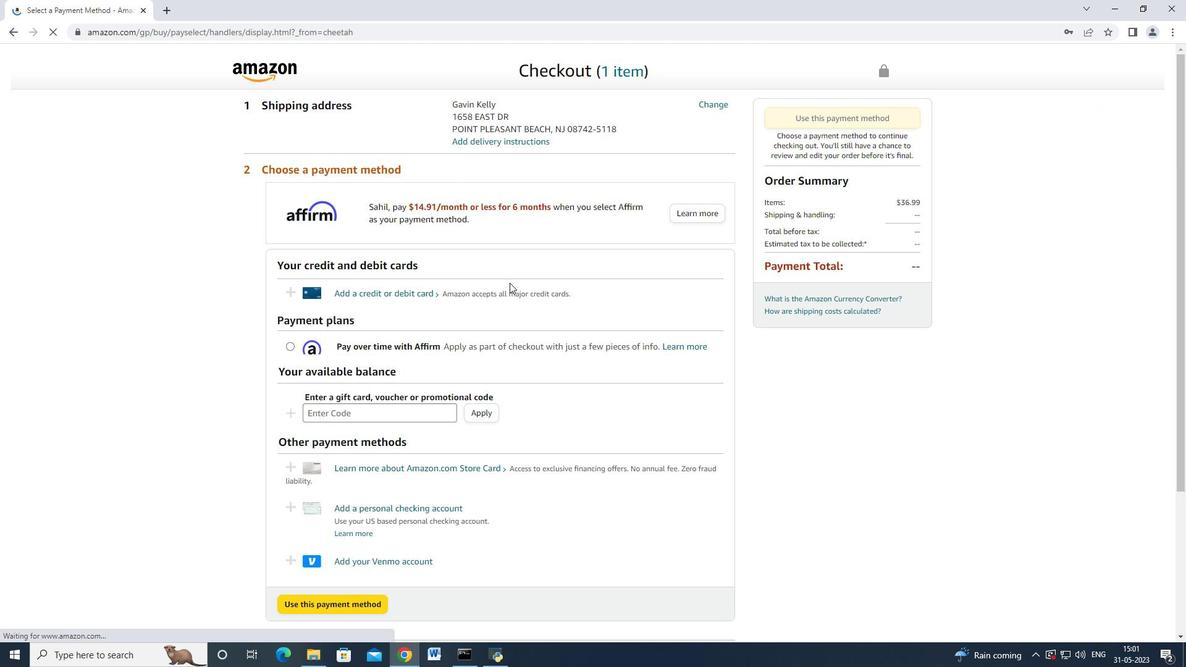 
Action: Mouse moved to (423, 225)
Screenshot: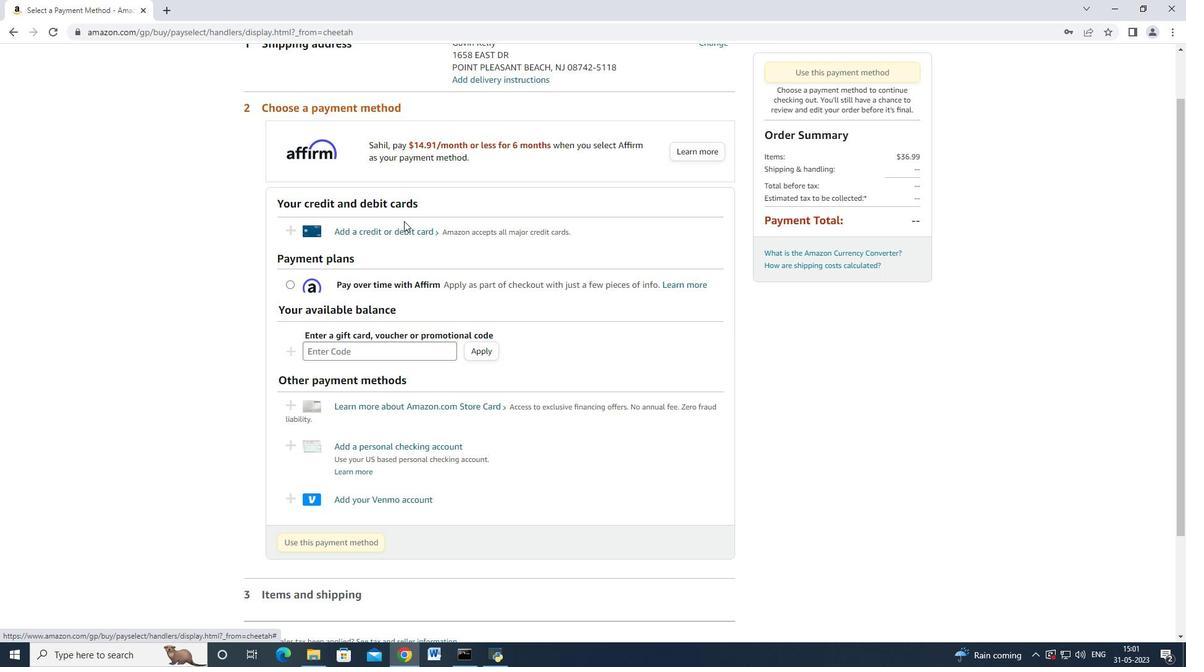
Action: Mouse scrolled (423, 226) with delta (0, 0)
Screenshot: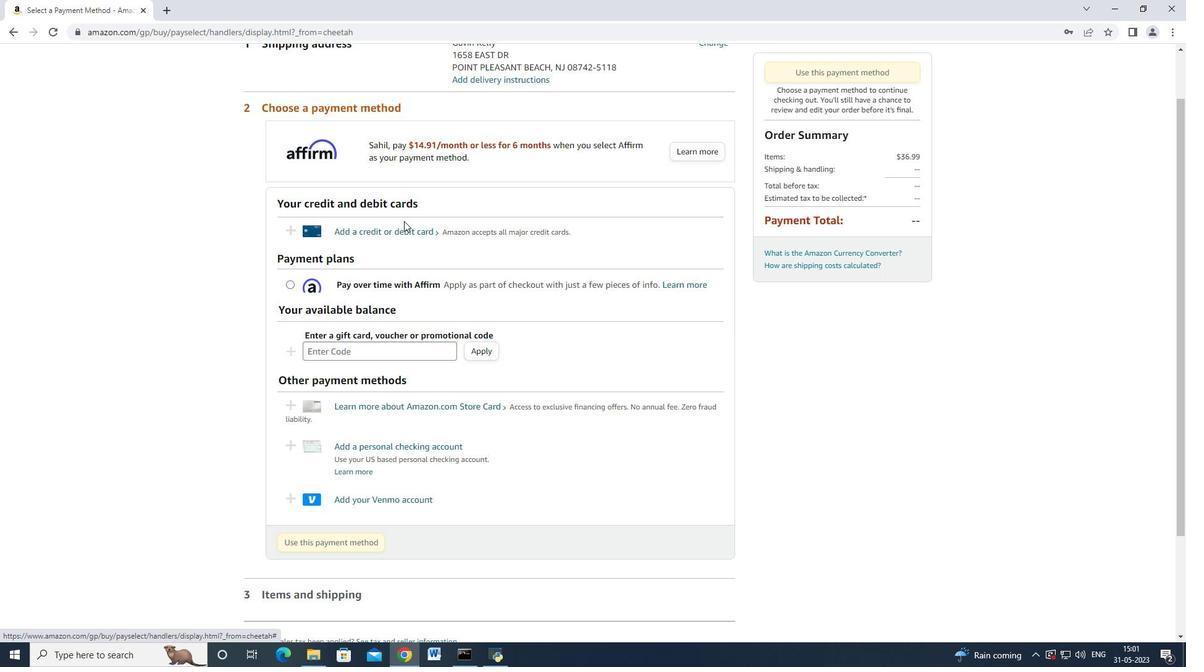 
Action: Mouse moved to (706, 105)
Screenshot: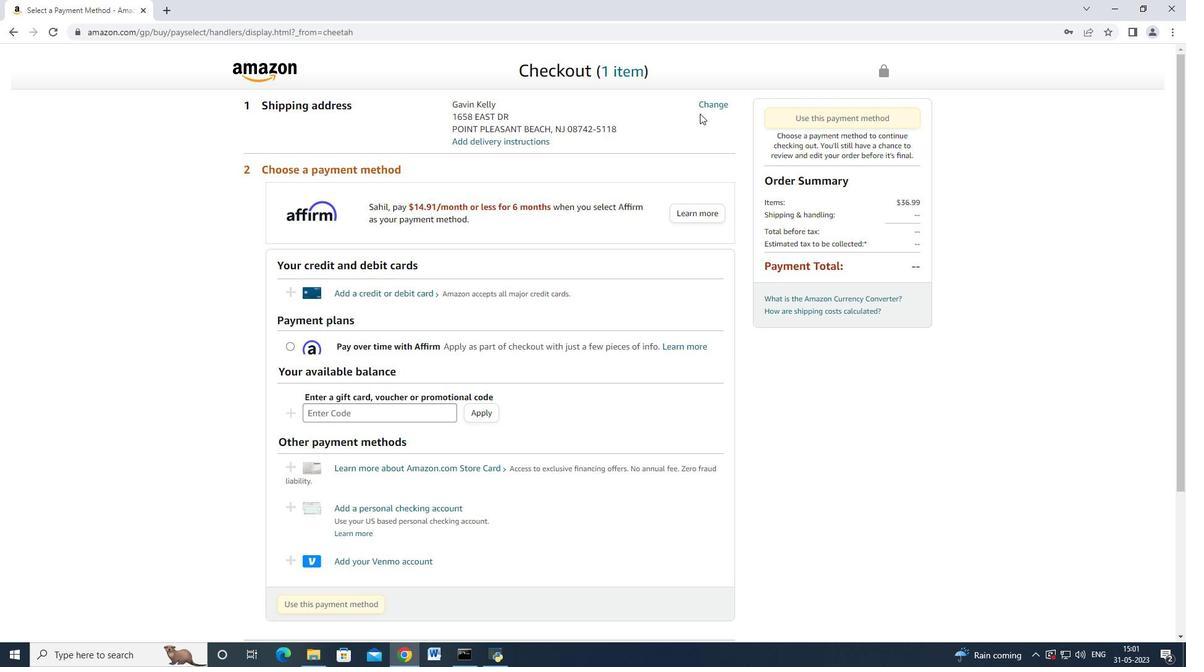 
Action: Mouse pressed left at (706, 105)
Screenshot: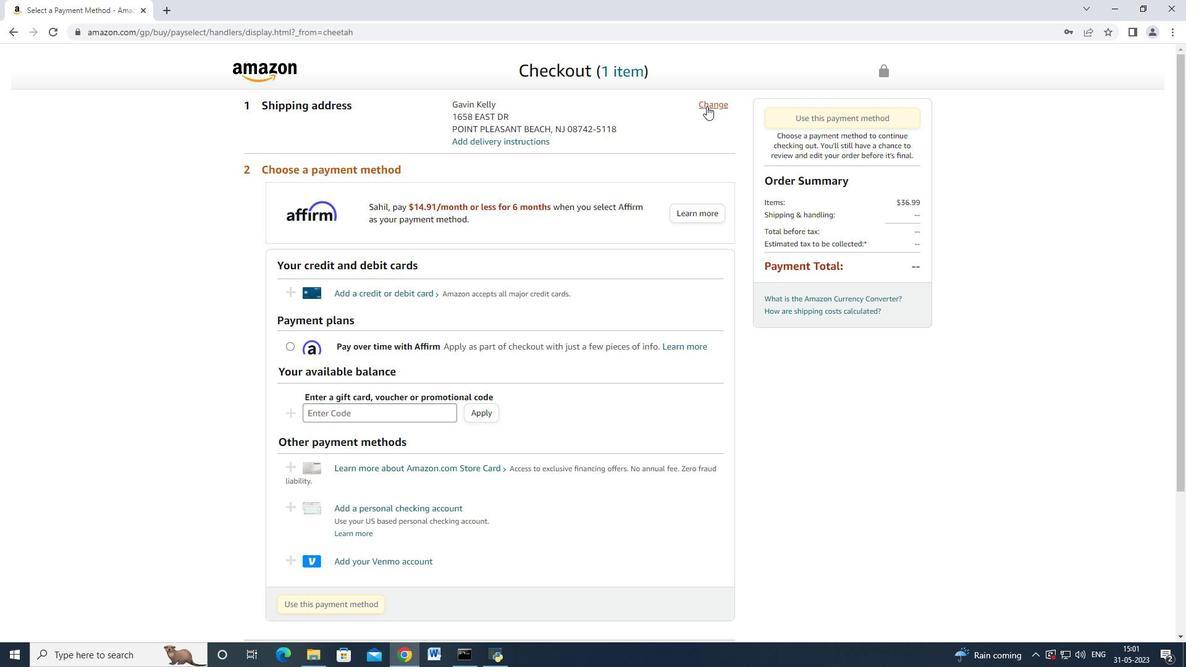 
Action: Mouse moved to (518, 232)
Screenshot: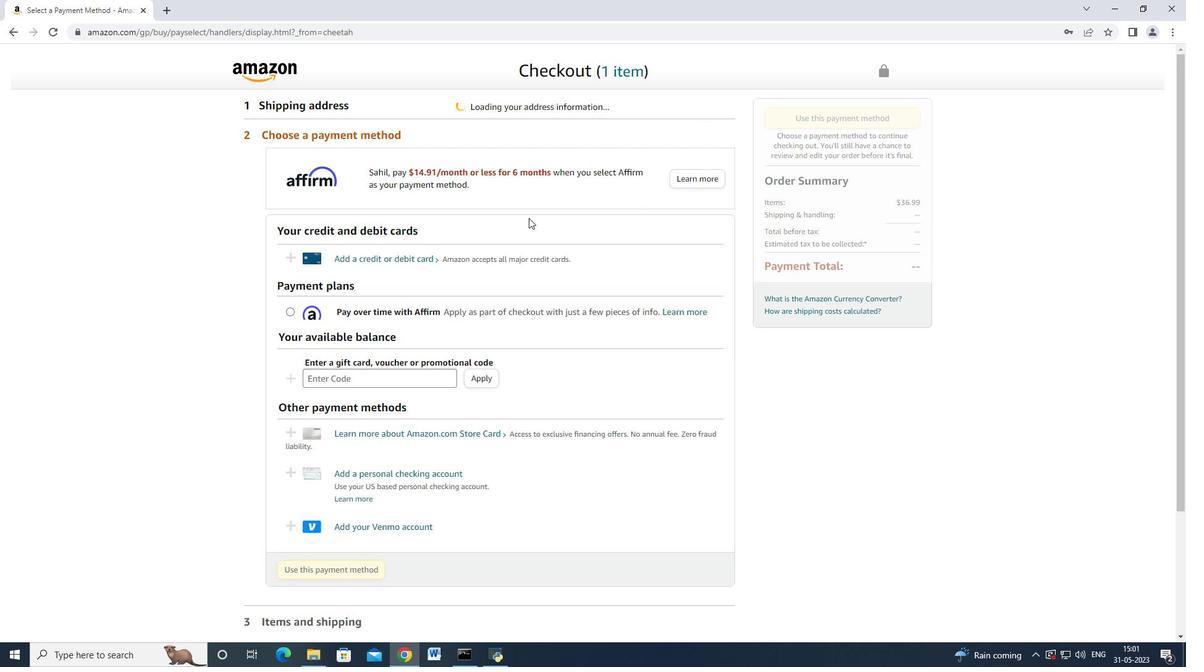 
Action: Mouse scrolled (518, 231) with delta (0, 0)
Screenshot: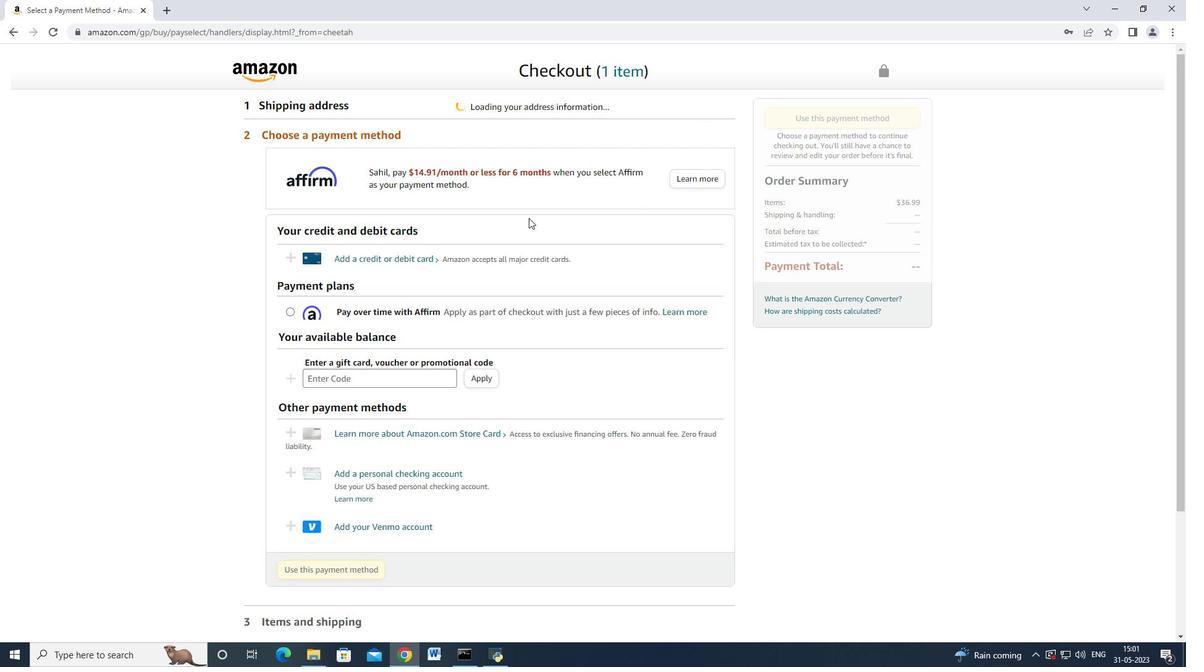 
Action: Mouse moved to (518, 232)
Screenshot: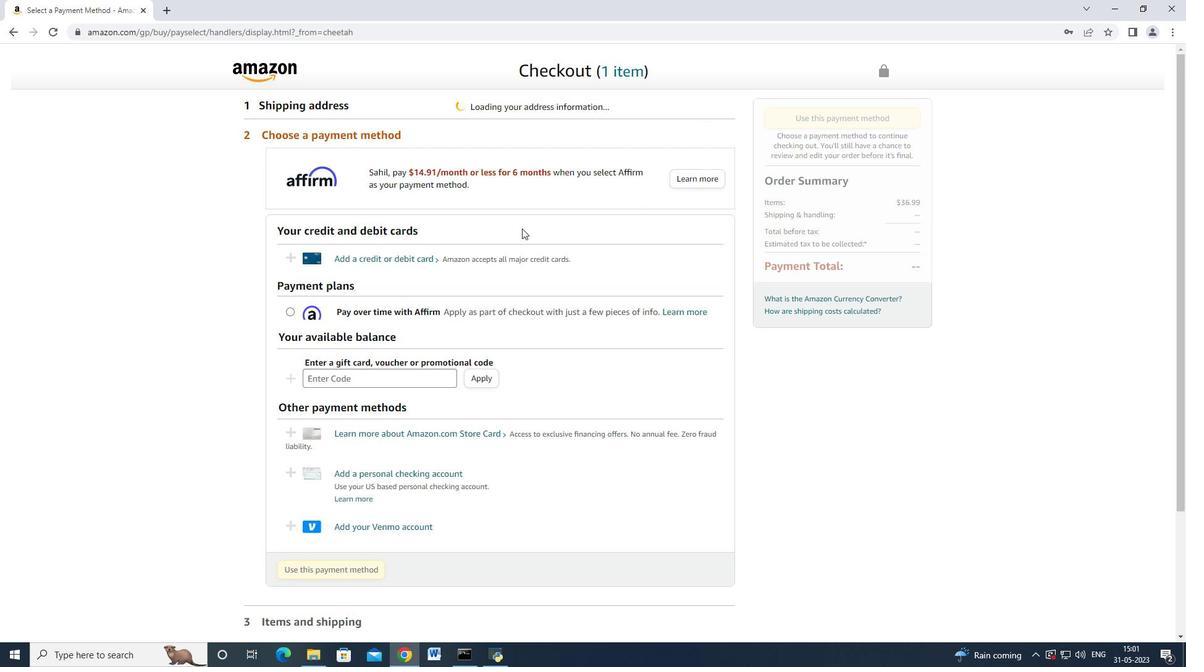 
Action: Mouse scrolled (518, 231) with delta (0, 0)
Screenshot: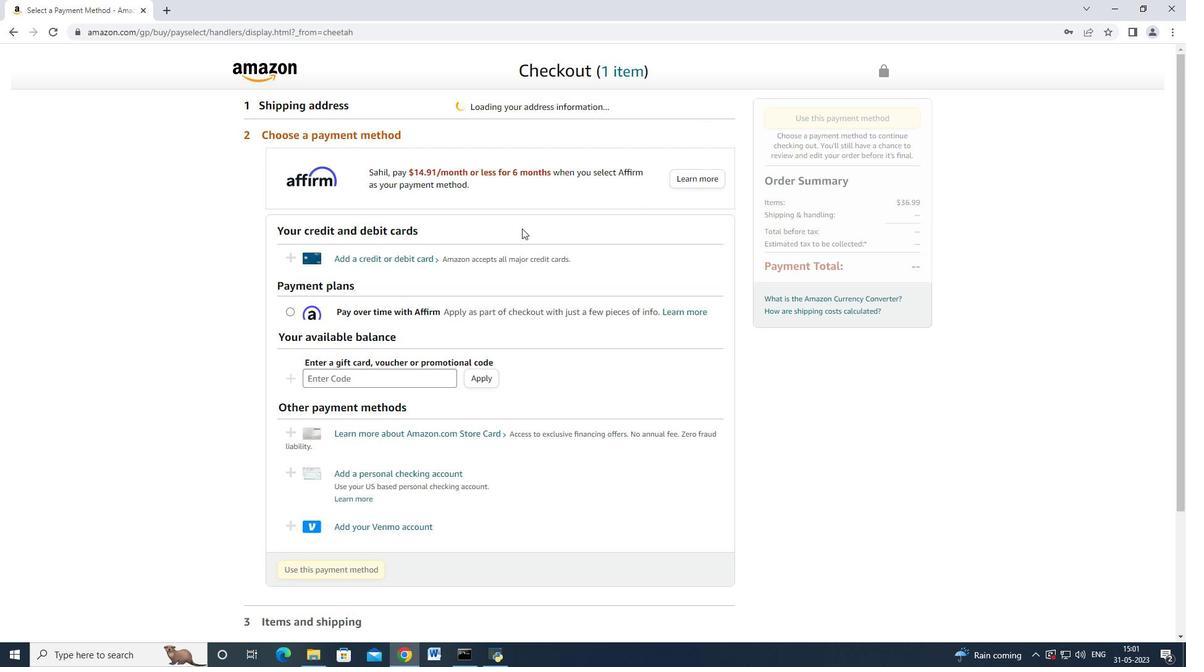 
Action: Mouse scrolled (518, 231) with delta (0, 0)
Screenshot: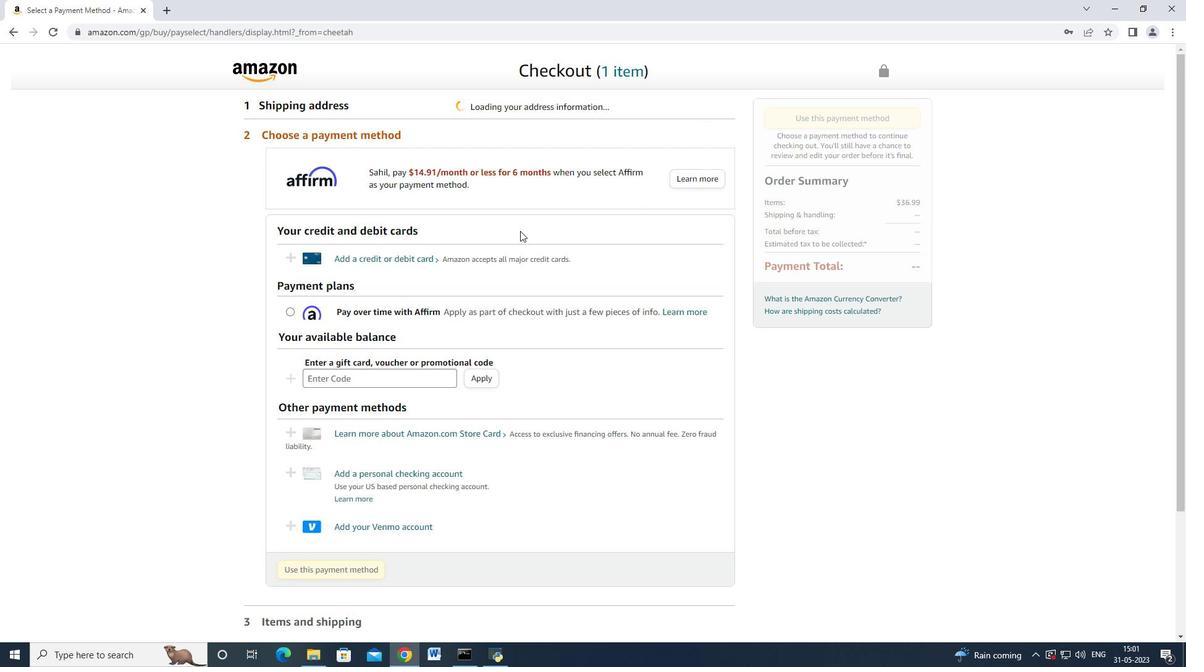 
Action: Mouse scrolled (518, 231) with delta (0, 0)
Screenshot: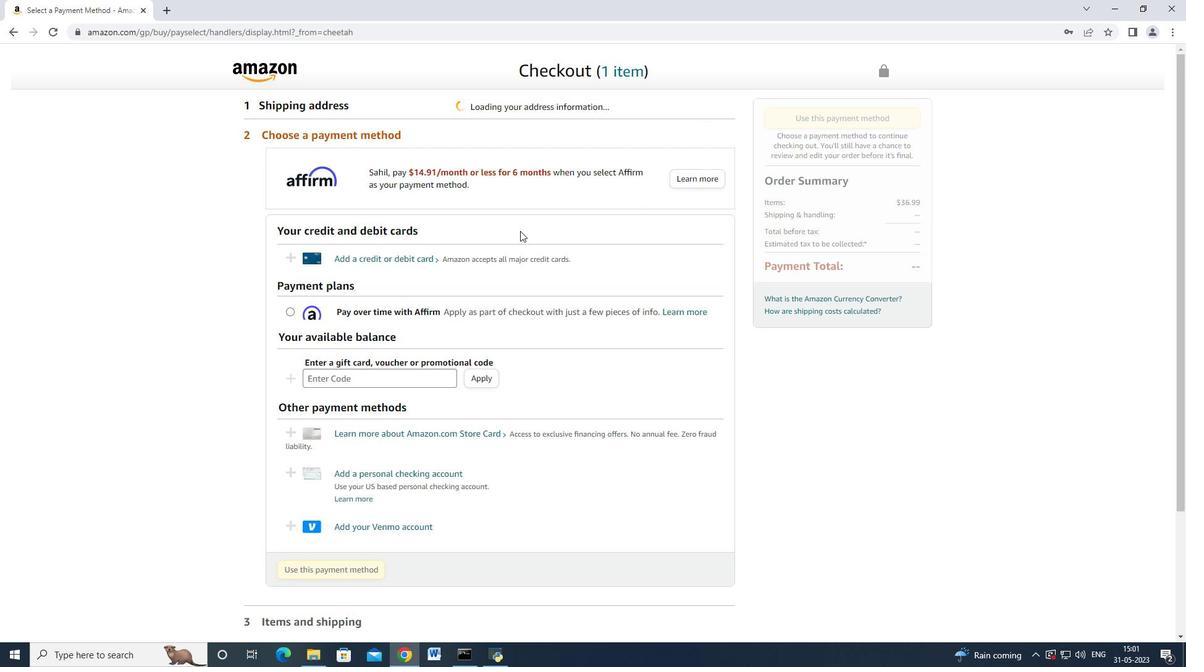 
Action: Mouse scrolled (518, 231) with delta (0, 0)
Screenshot: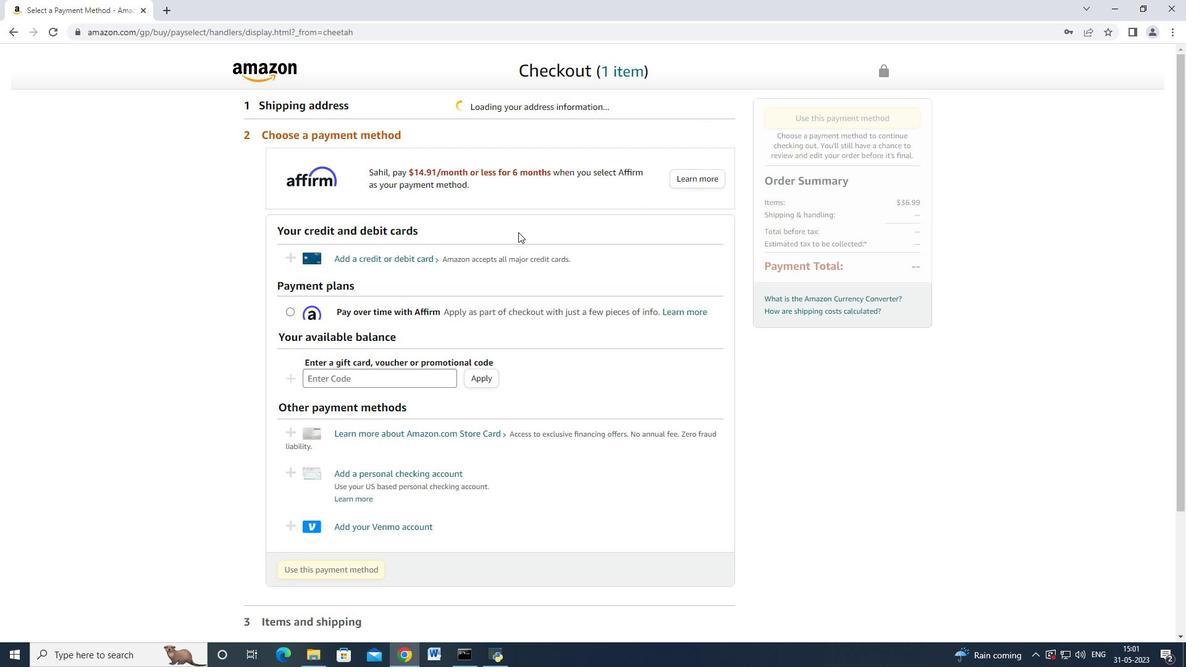 
Action: Mouse moved to (518, 232)
Screenshot: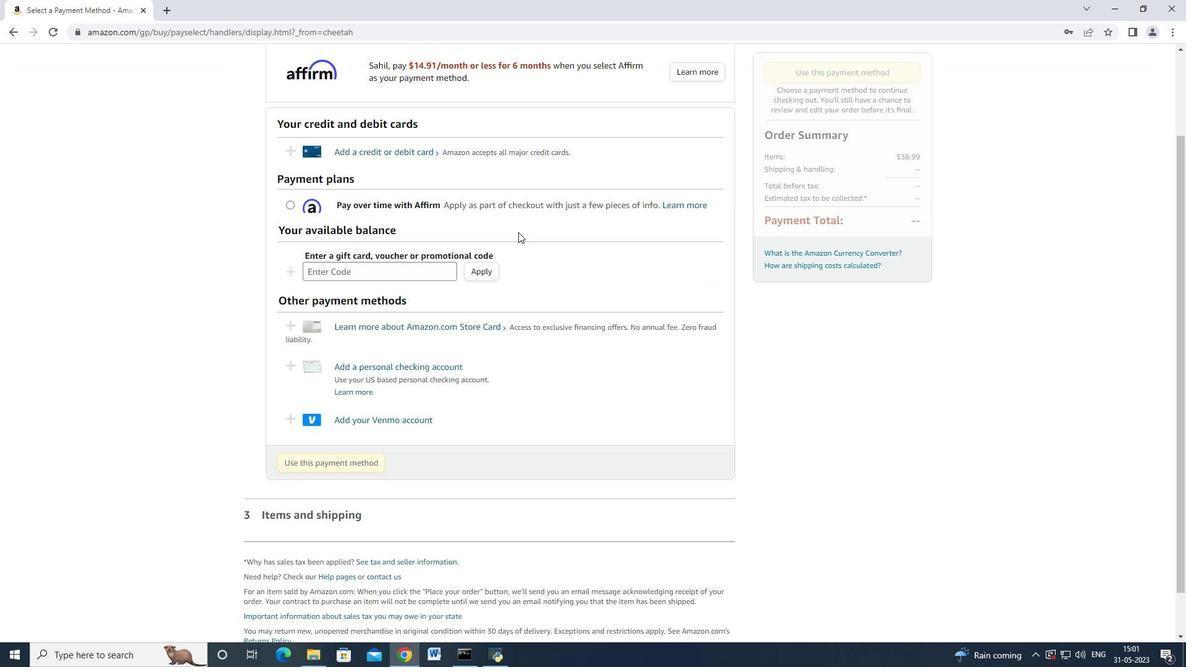 
Action: Mouse scrolled (518, 232) with delta (0, 0)
Screenshot: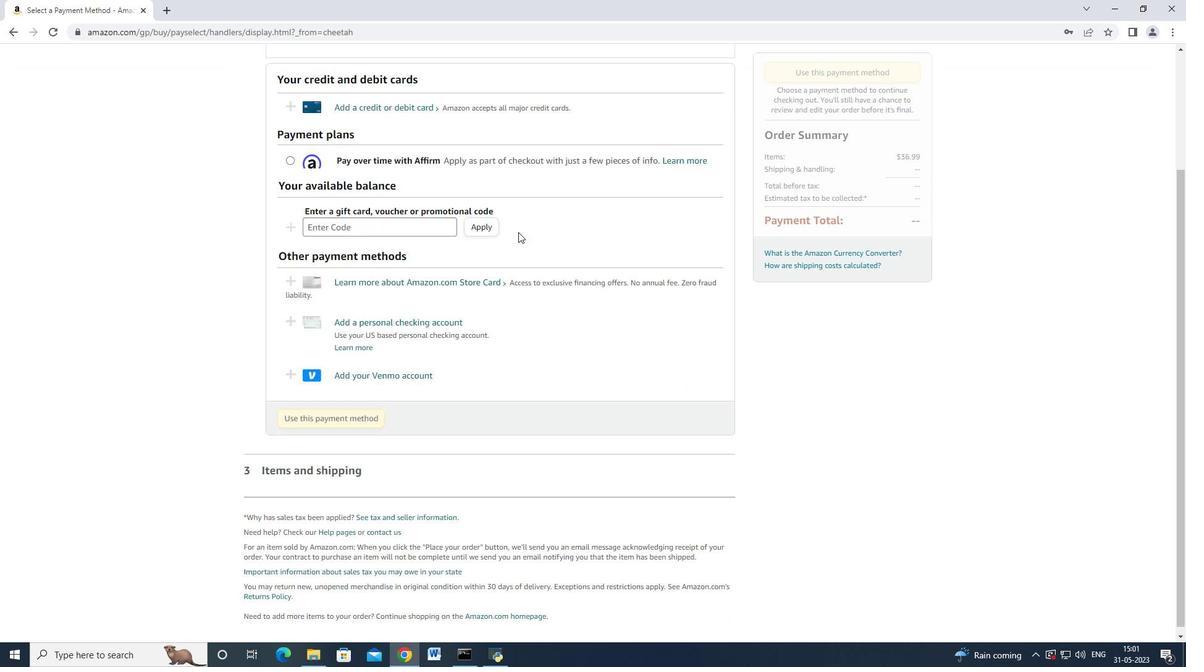 
Action: Mouse scrolled (518, 232) with delta (0, 0)
Screenshot: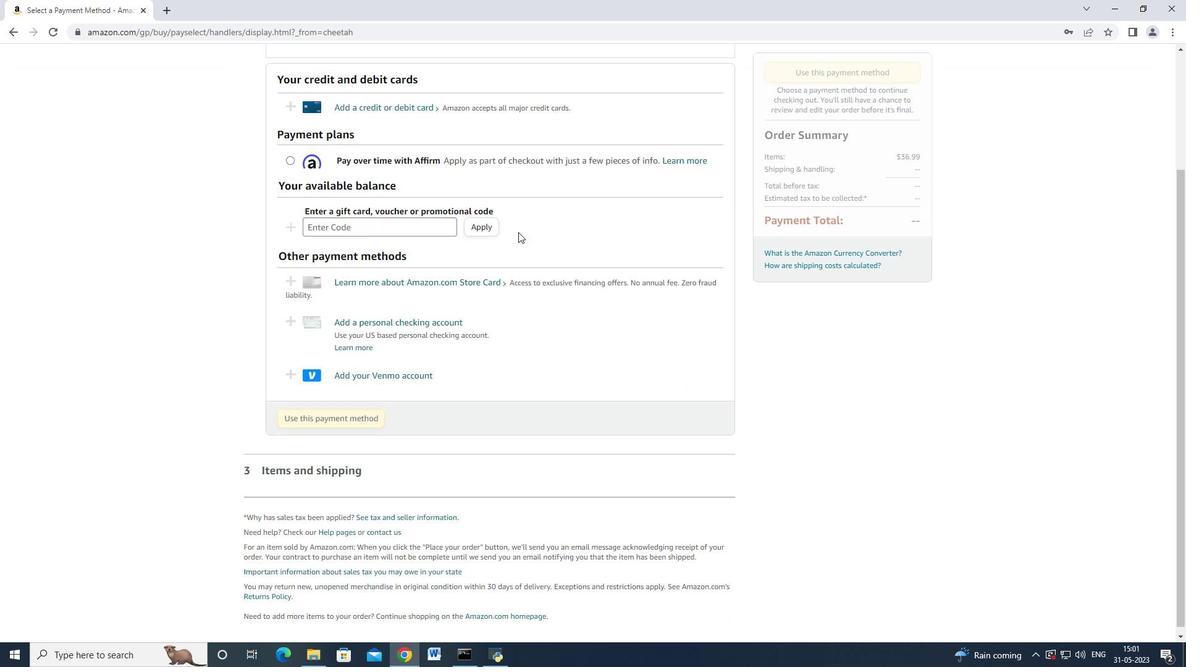 
Action: Mouse moved to (517, 232)
Screenshot: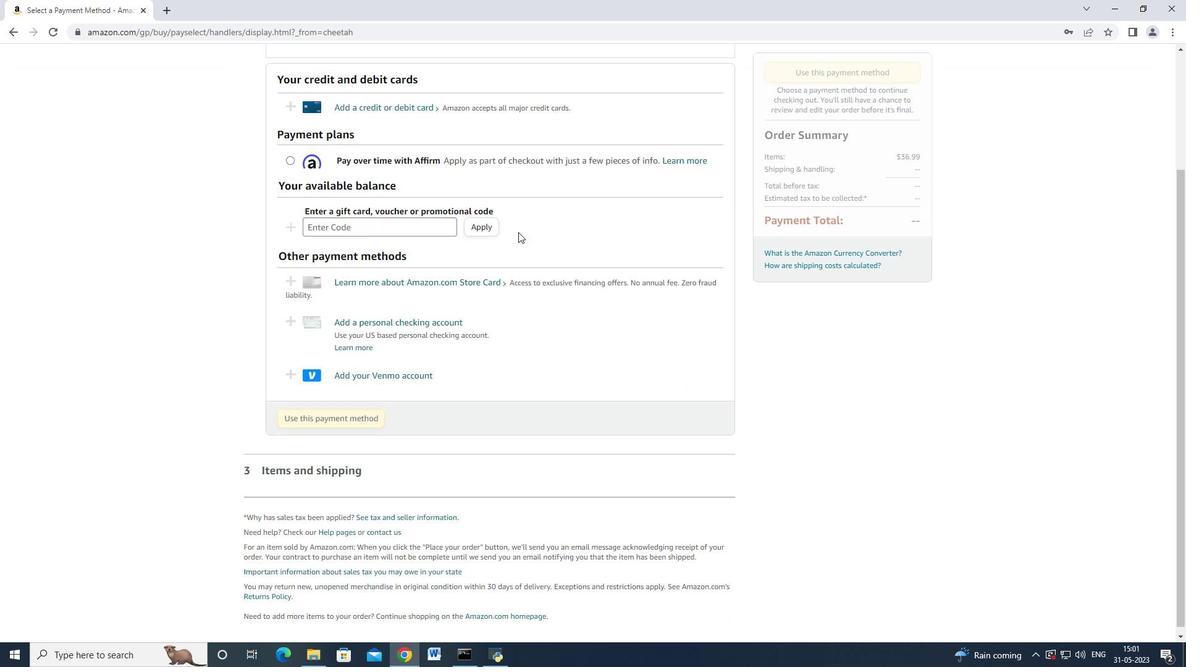 
Action: Mouse scrolled (517, 232) with delta (0, 0)
Screenshot: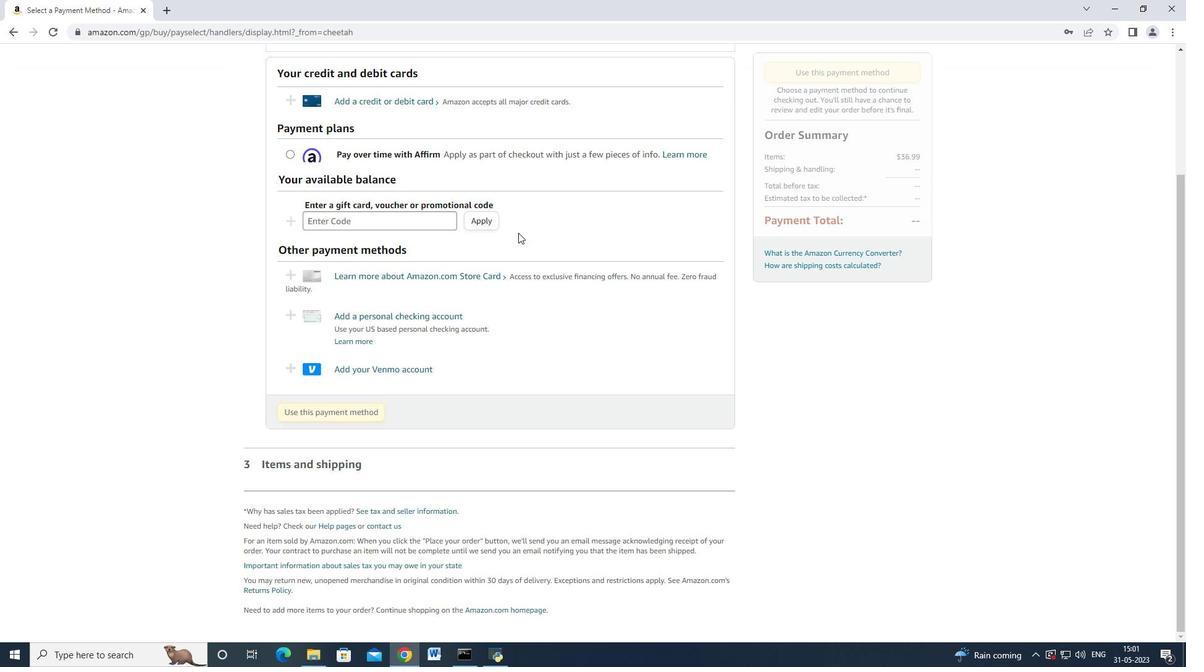 
Action: Mouse scrolled (517, 232) with delta (0, 0)
Screenshot: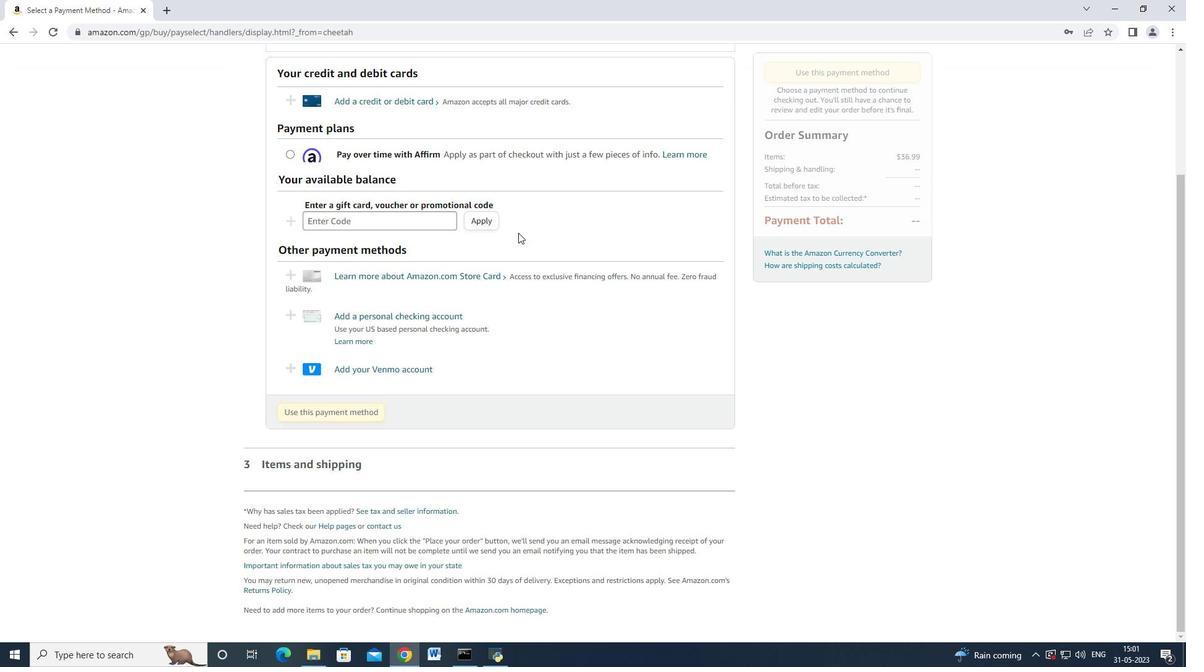 
Action: Mouse moved to (517, 233)
Screenshot: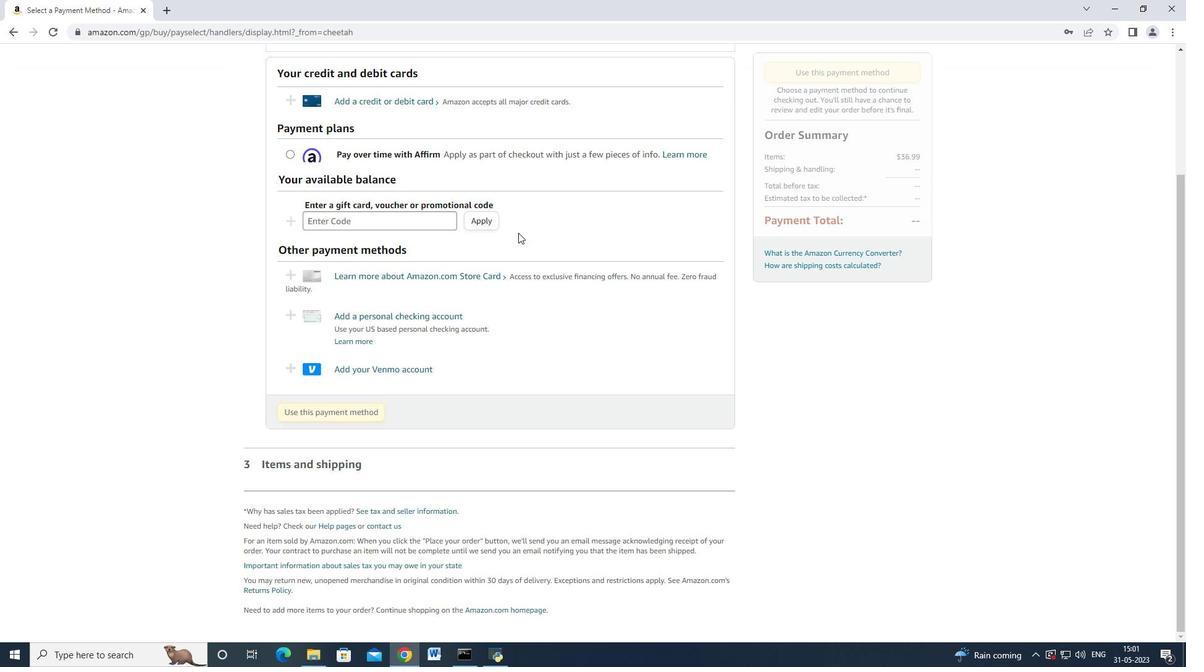 
Action: Mouse scrolled (517, 232) with delta (0, 0)
Screenshot: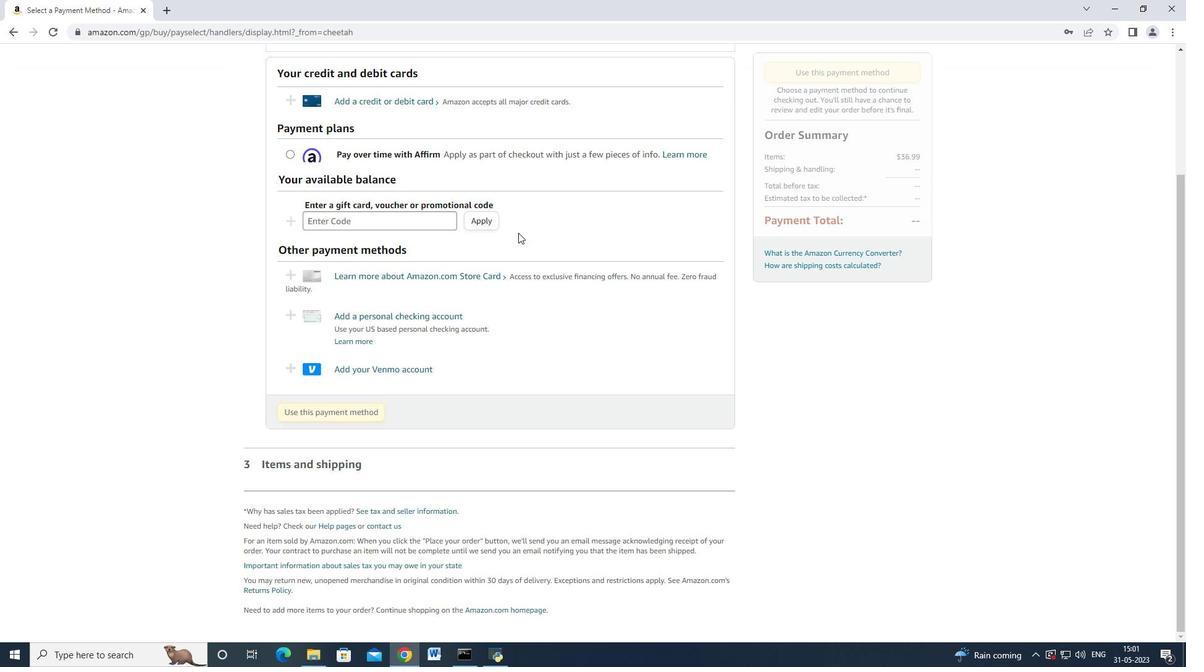 
Action: Mouse scrolled (517, 232) with delta (0, 0)
Screenshot: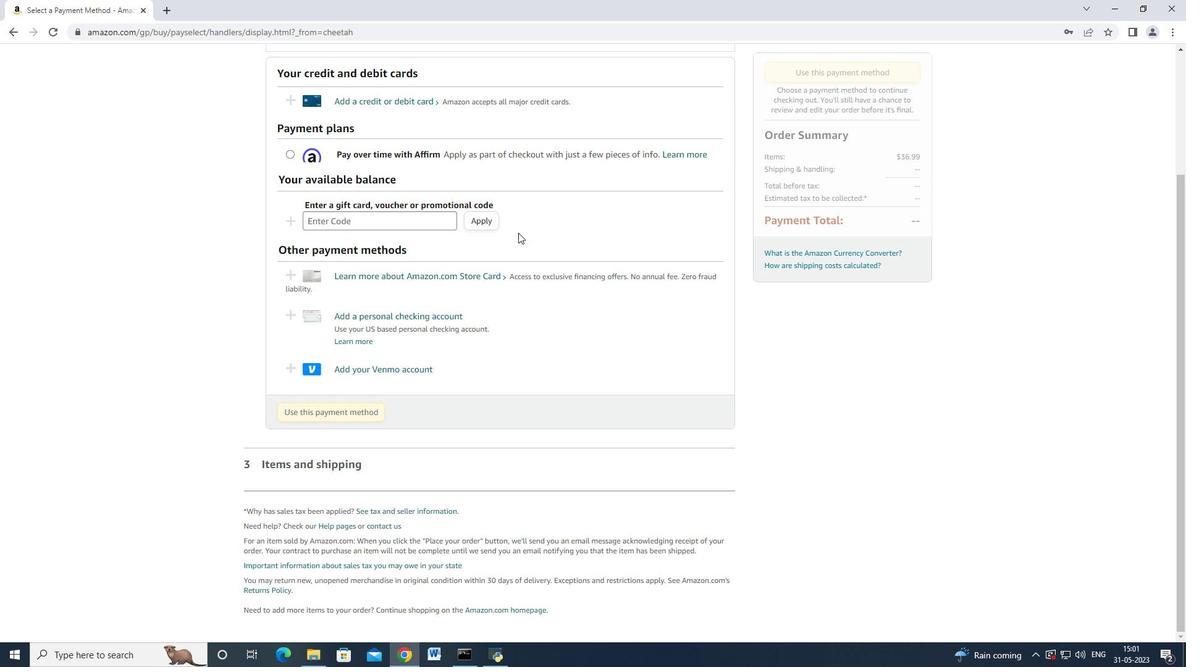 
Action: Mouse scrolled (517, 234) with delta (0, 0)
Screenshot: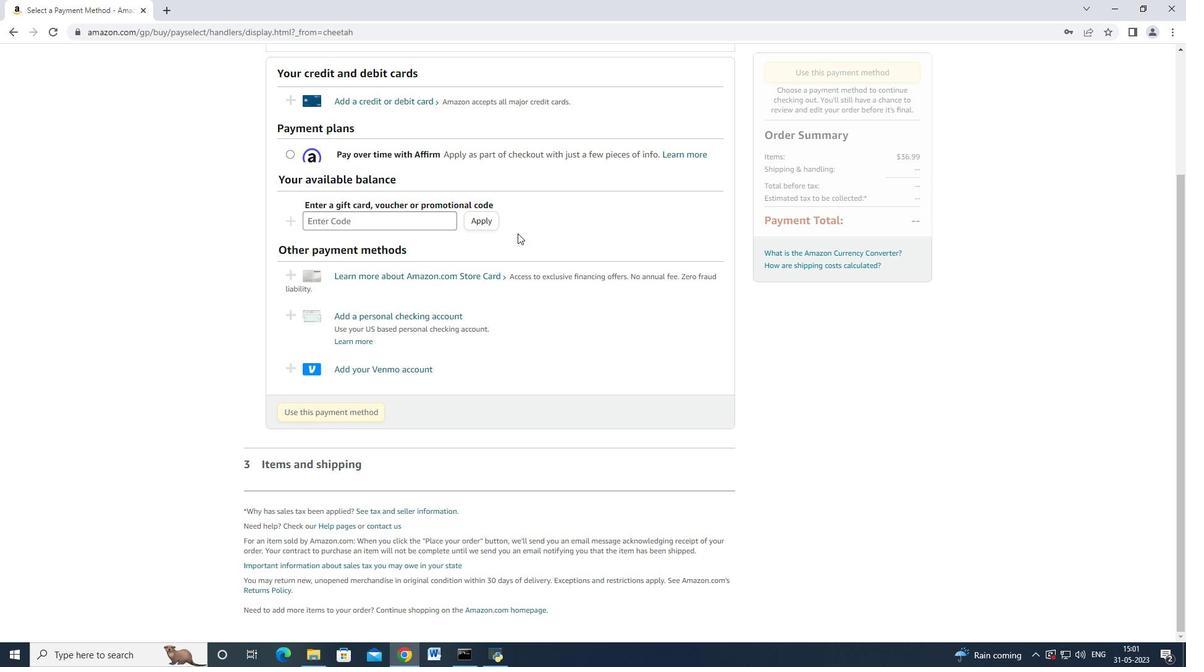 
Action: Mouse scrolled (517, 234) with delta (0, 0)
Screenshot: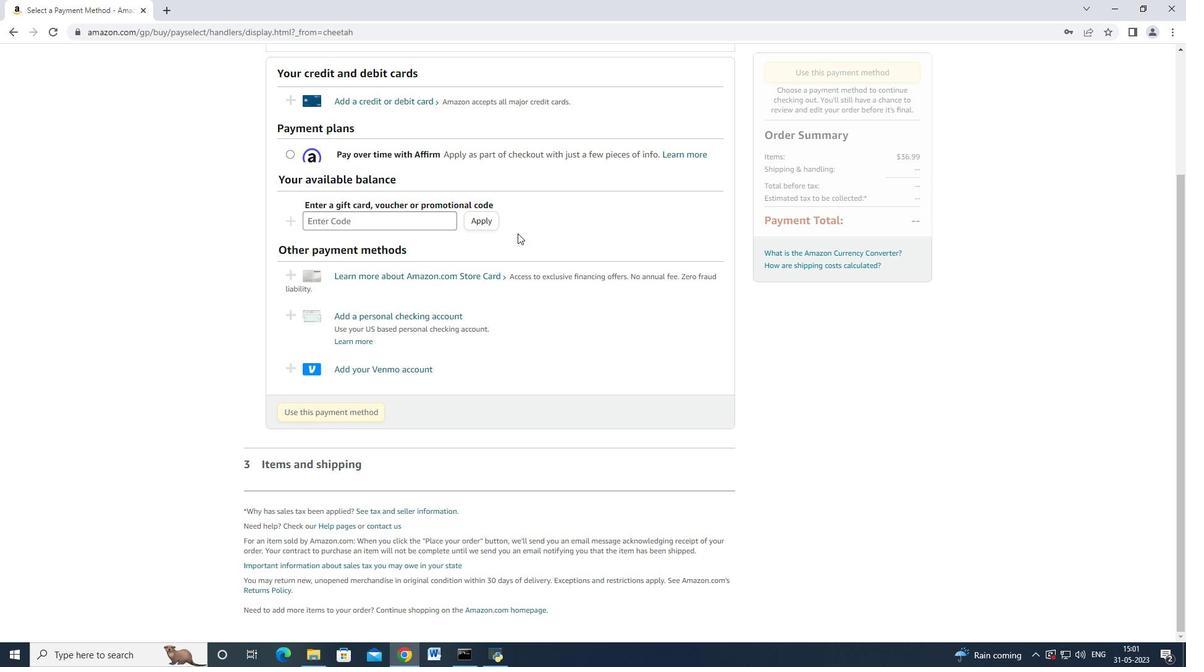 
Action: Mouse scrolled (517, 234) with delta (0, 0)
Screenshot: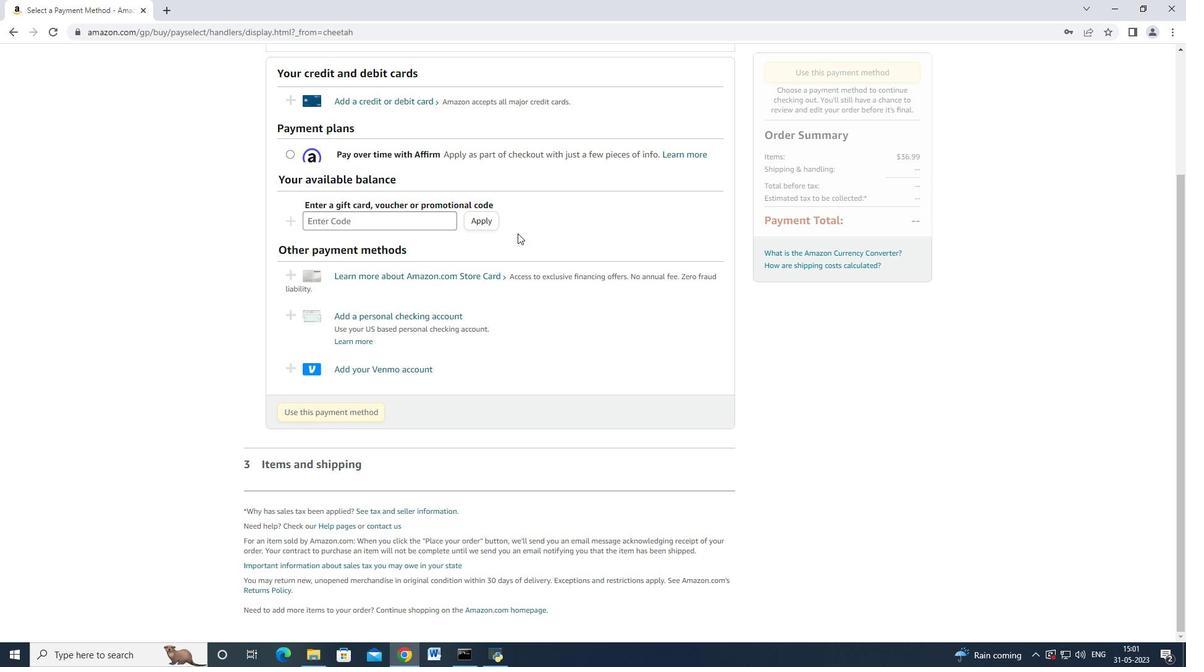 
Action: Mouse scrolled (517, 234) with delta (0, 0)
Screenshot: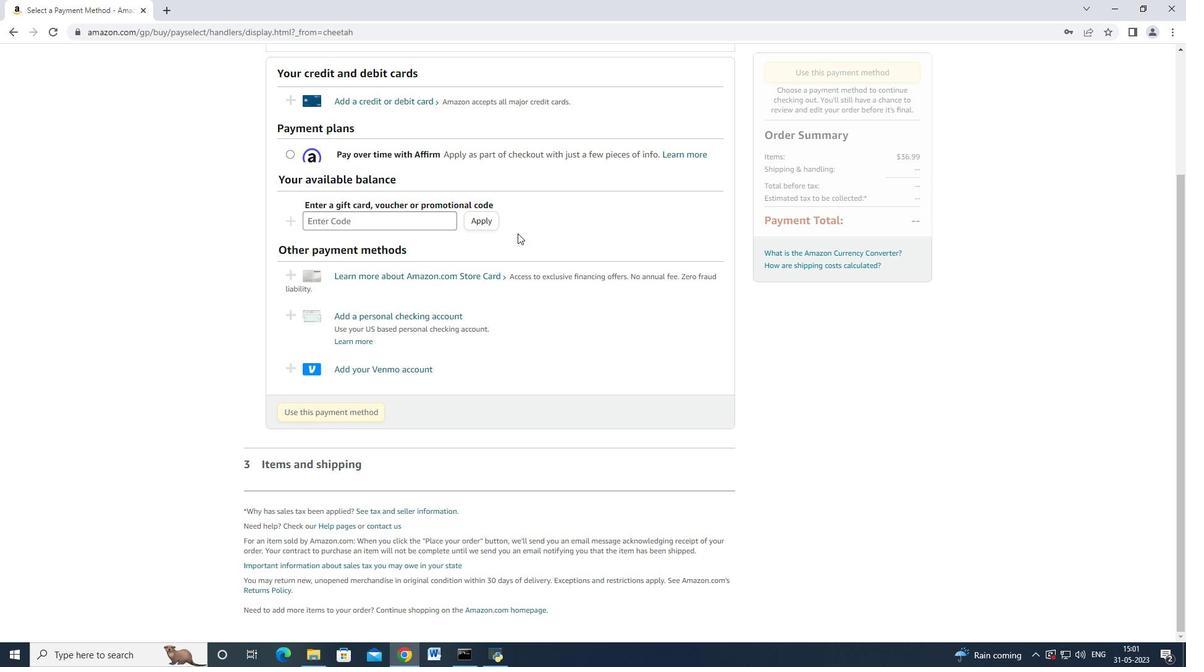 
Action: Mouse scrolled (517, 234) with delta (0, 0)
Screenshot: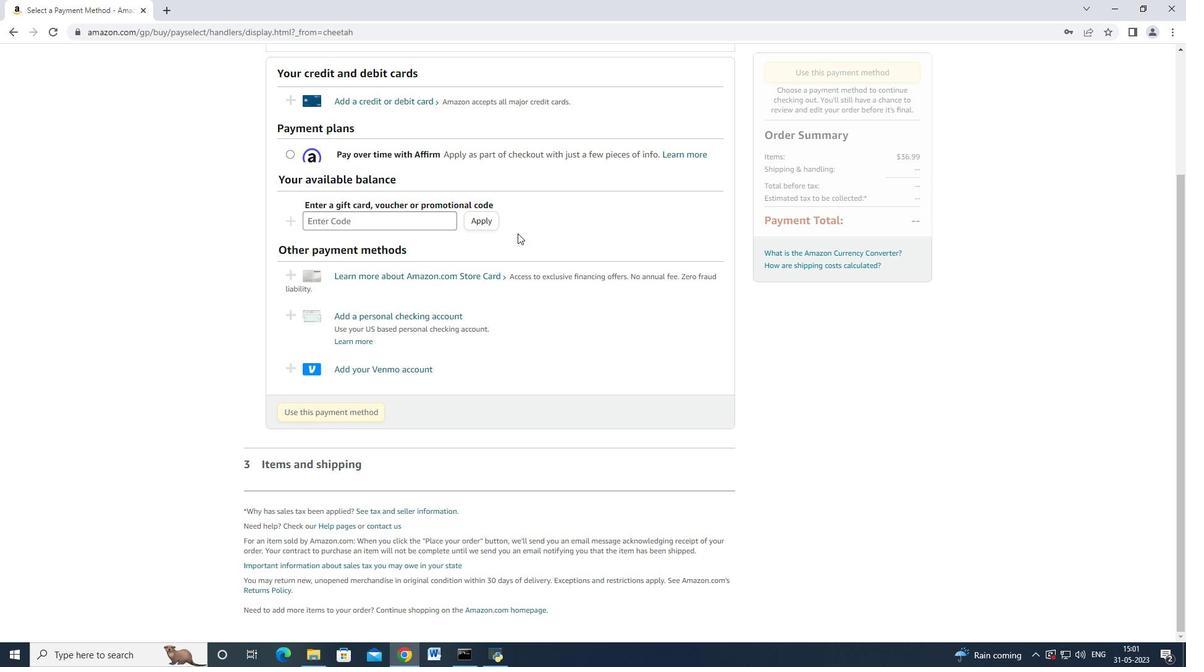 
Action: Mouse scrolled (517, 234) with delta (0, 0)
Screenshot: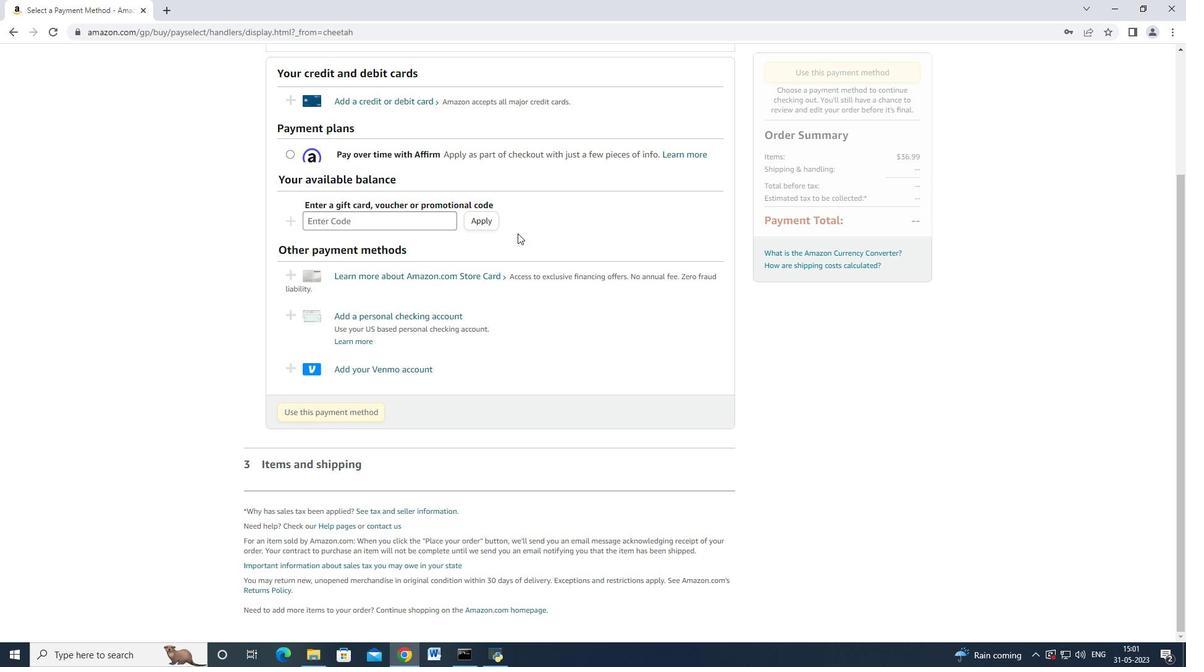 
Action: Mouse scrolled (517, 232) with delta (0, 0)
Screenshot: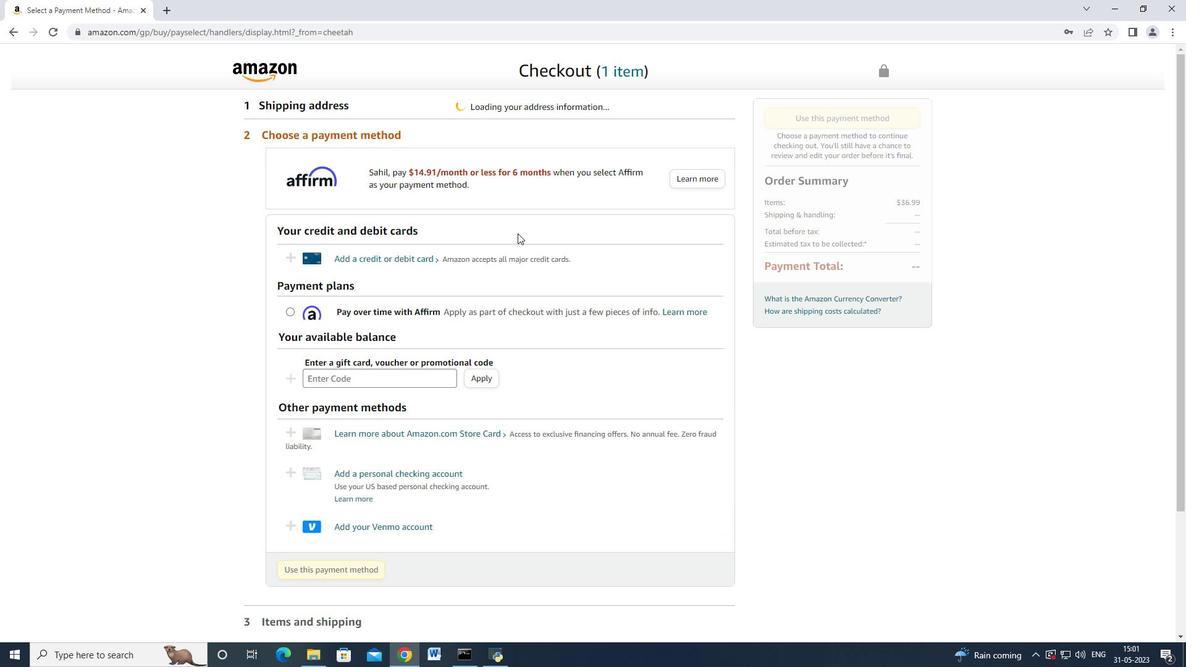 
Action: Mouse scrolled (517, 232) with delta (0, 0)
Screenshot: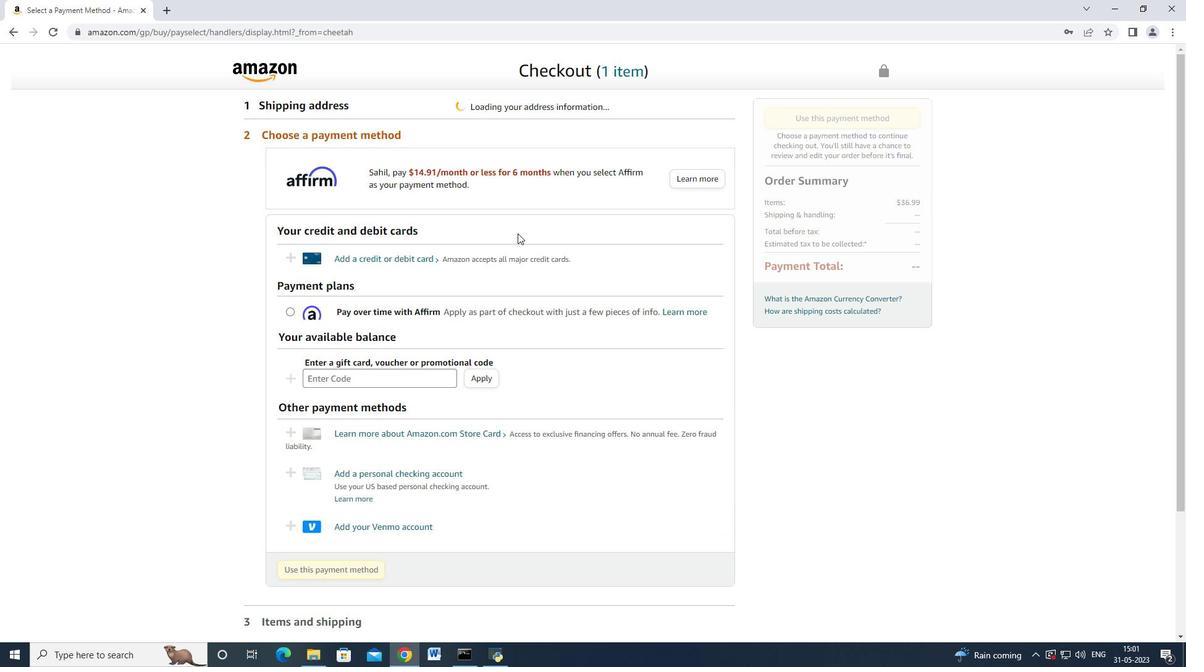 
Action: Mouse scrolled (517, 232) with delta (0, 0)
Screenshot: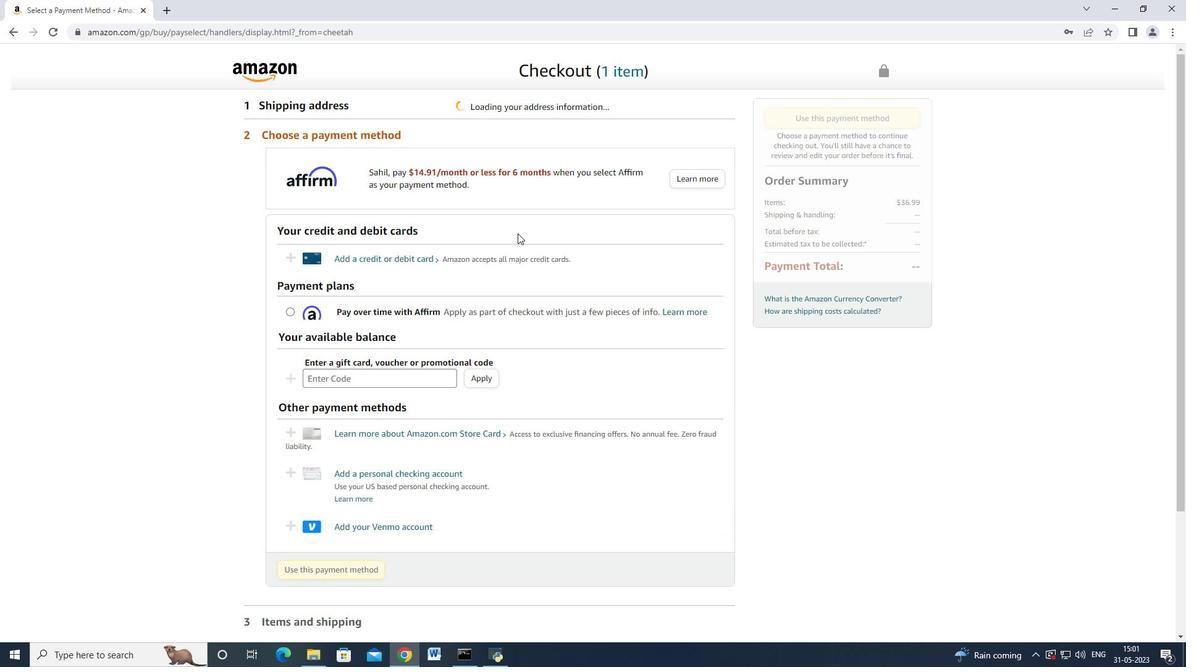 
Action: Mouse scrolled (517, 232) with delta (0, 0)
Screenshot: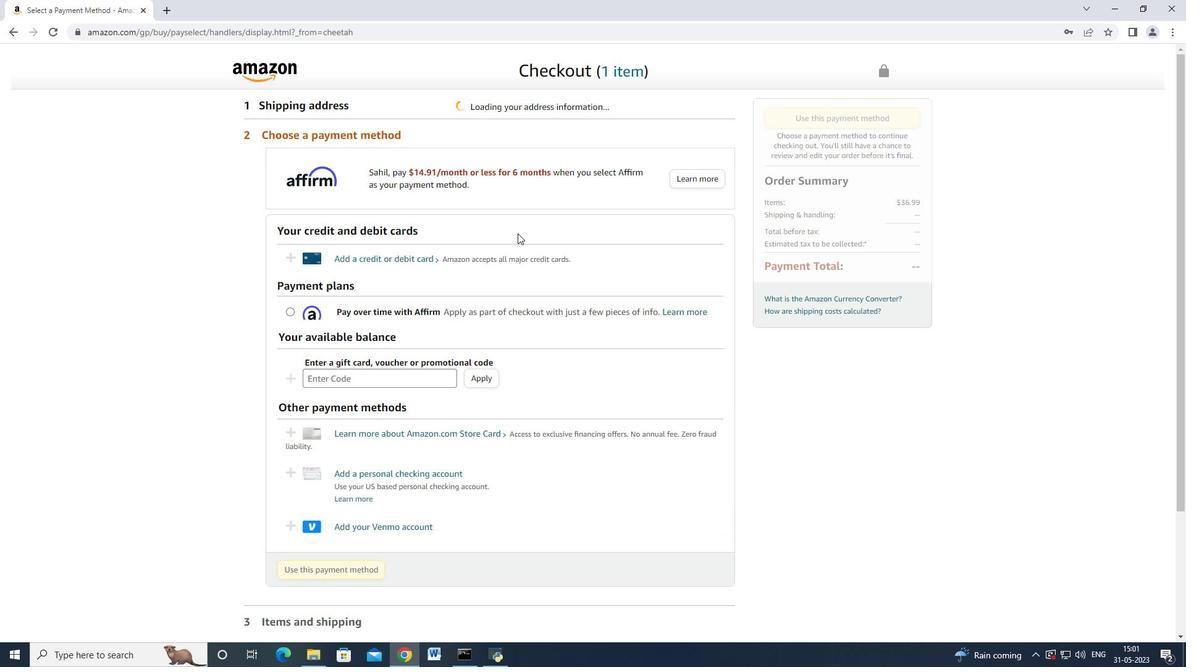 
Action: Mouse scrolled (517, 232) with delta (0, 0)
Screenshot: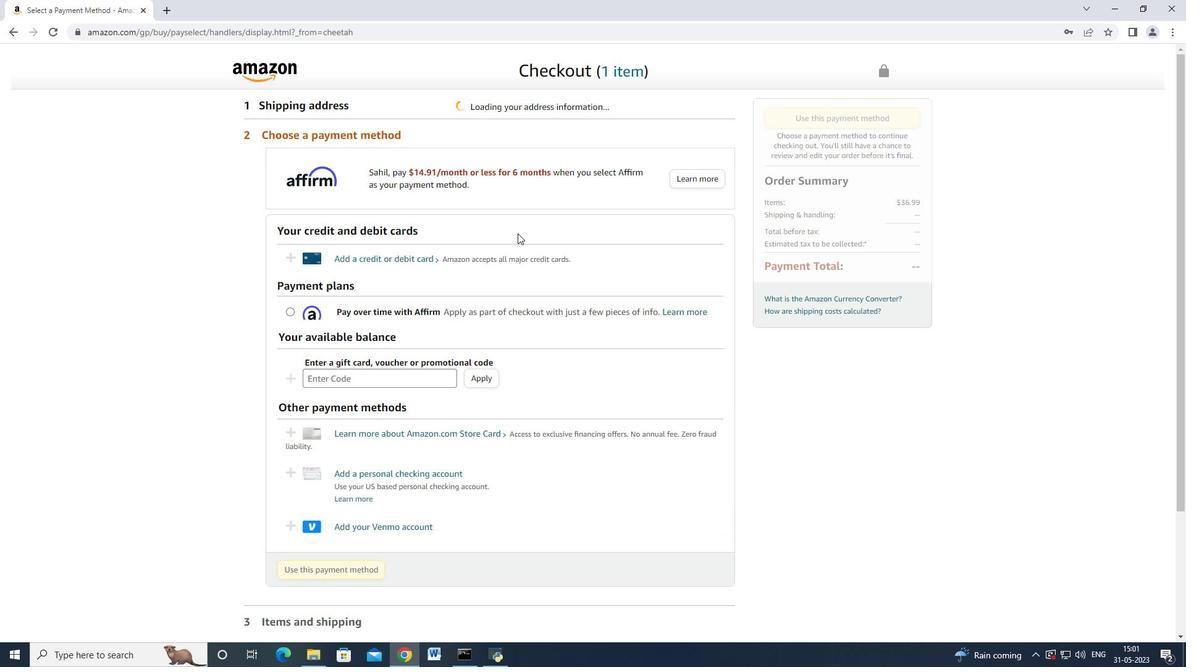 
Action: Mouse scrolled (517, 232) with delta (0, 0)
Screenshot: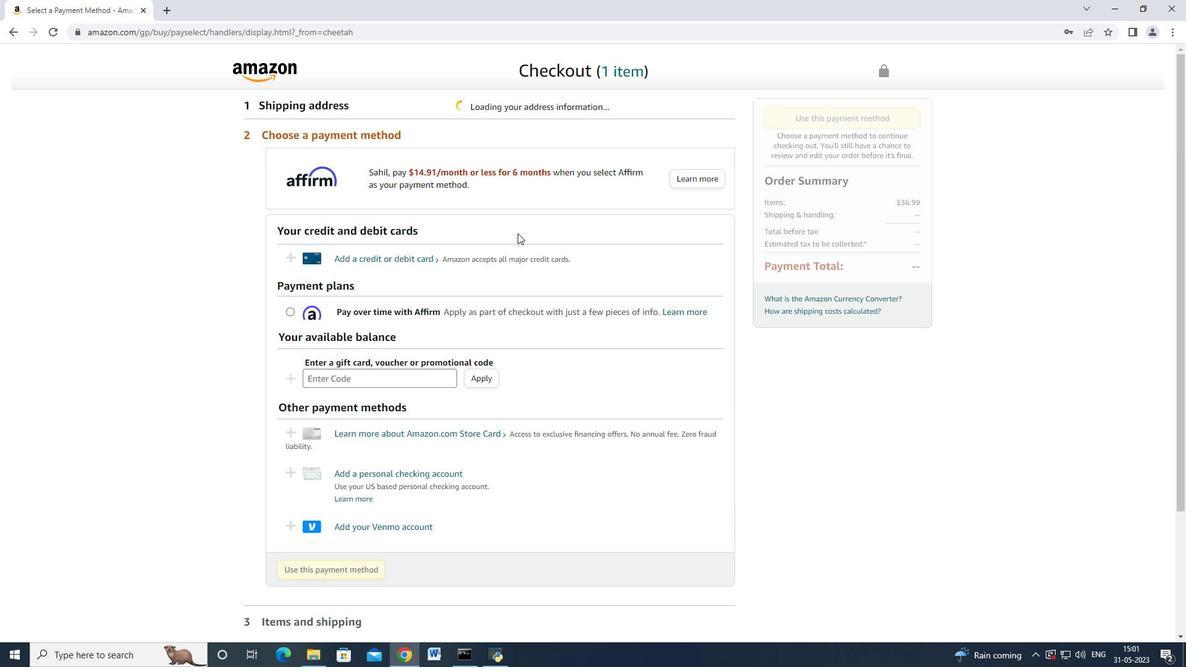
Action: Mouse scrolled (517, 232) with delta (0, 0)
Screenshot: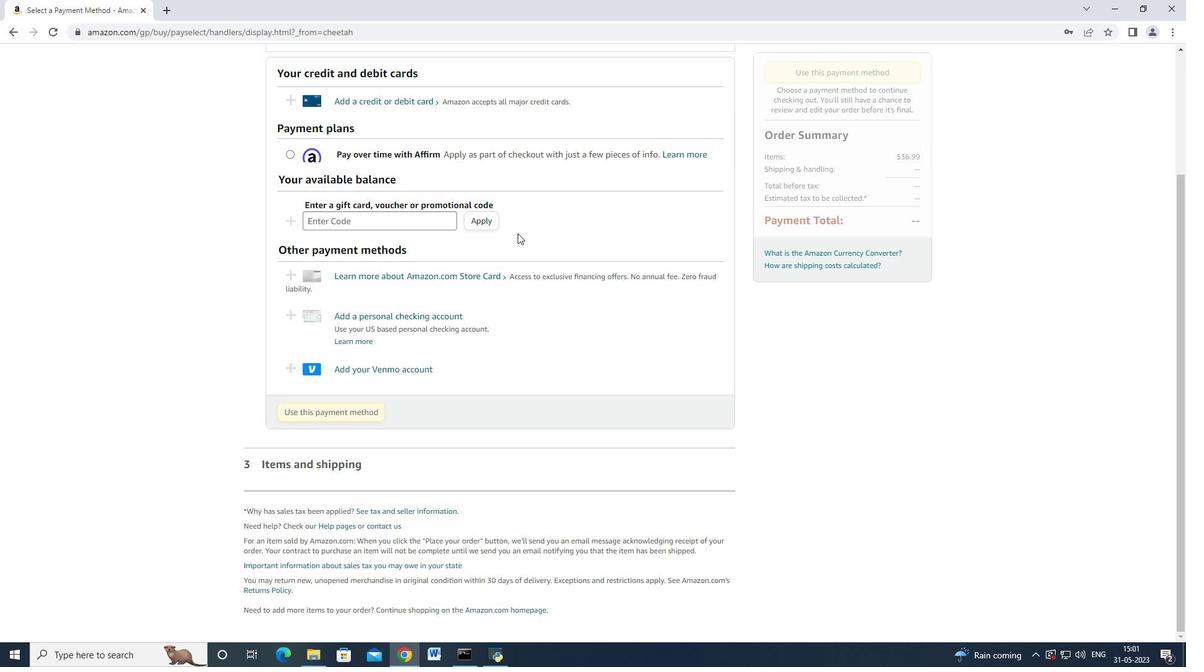 
Action: Mouse scrolled (517, 232) with delta (0, 0)
Screenshot: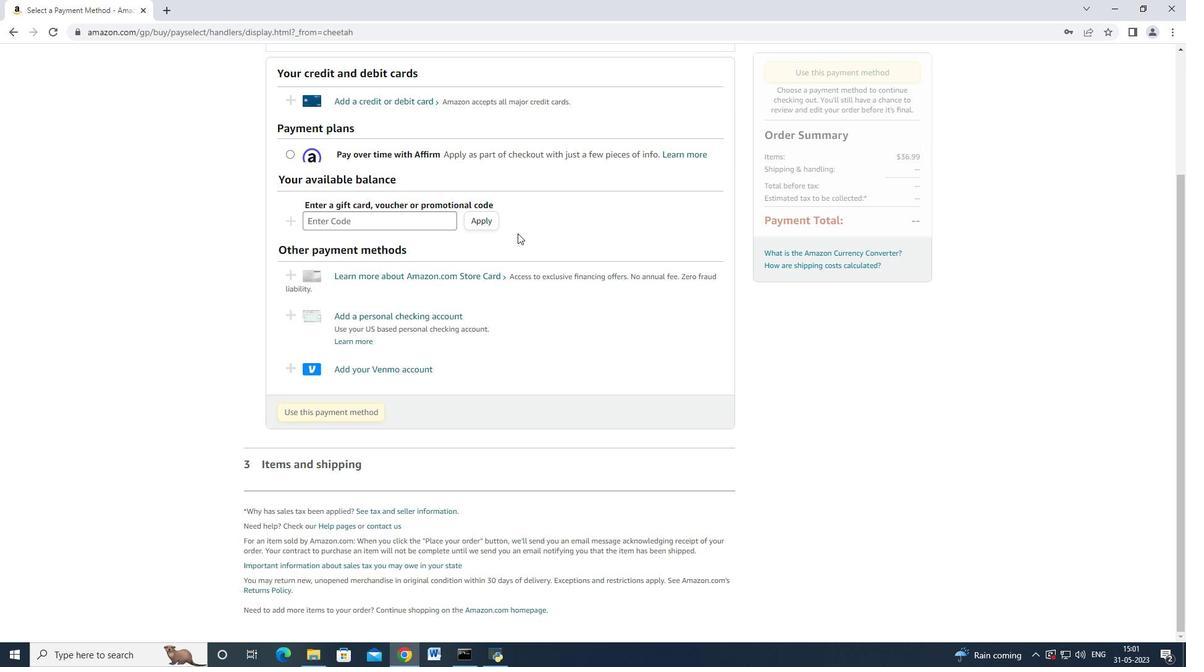 
Action: Mouse scrolled (517, 232) with delta (0, 0)
Screenshot: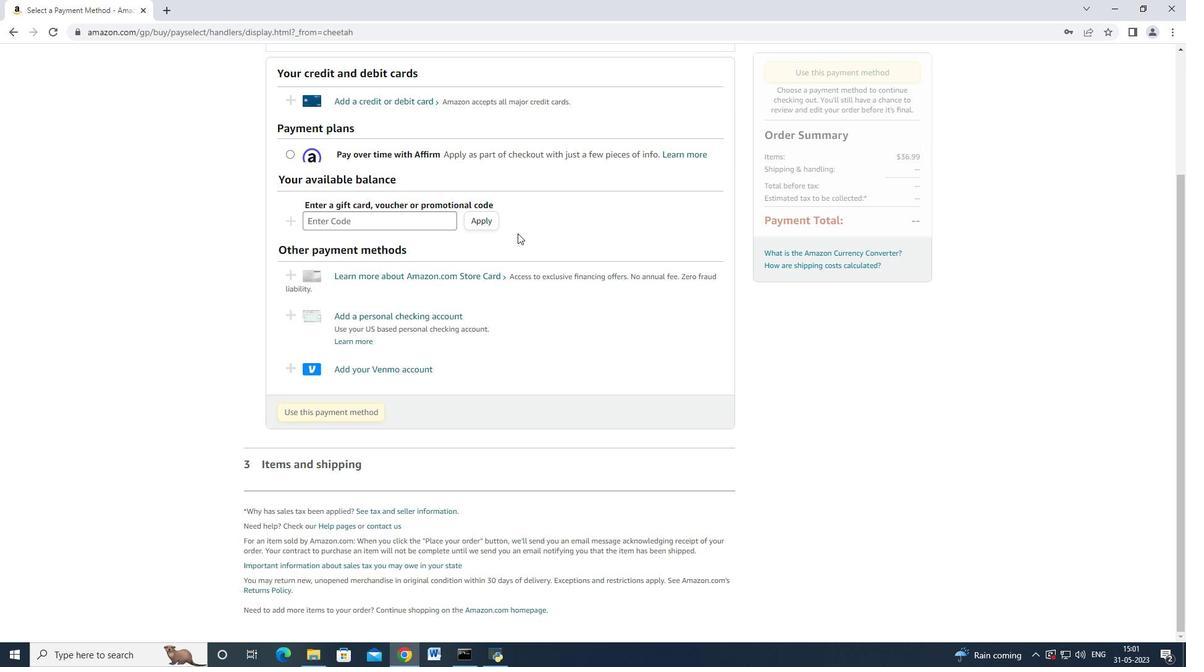 
Action: Mouse scrolled (517, 234) with delta (0, 0)
Screenshot: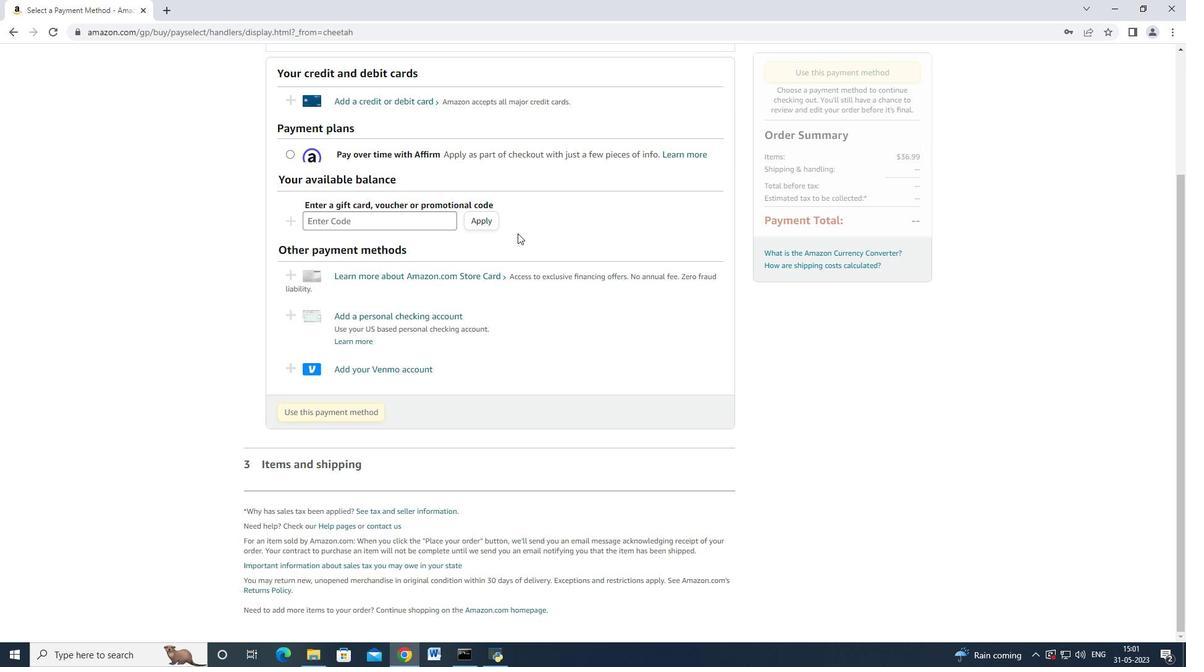 
Action: Mouse scrolled (517, 234) with delta (0, 0)
Screenshot: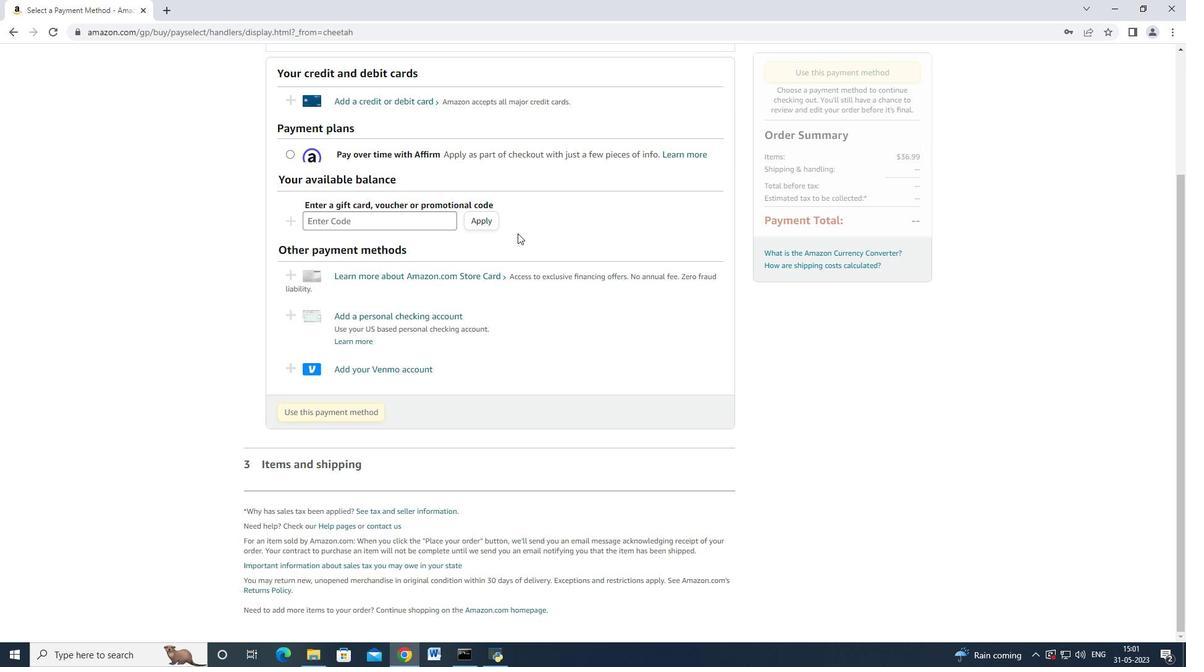 
Action: Mouse scrolled (517, 234) with delta (0, 0)
Screenshot: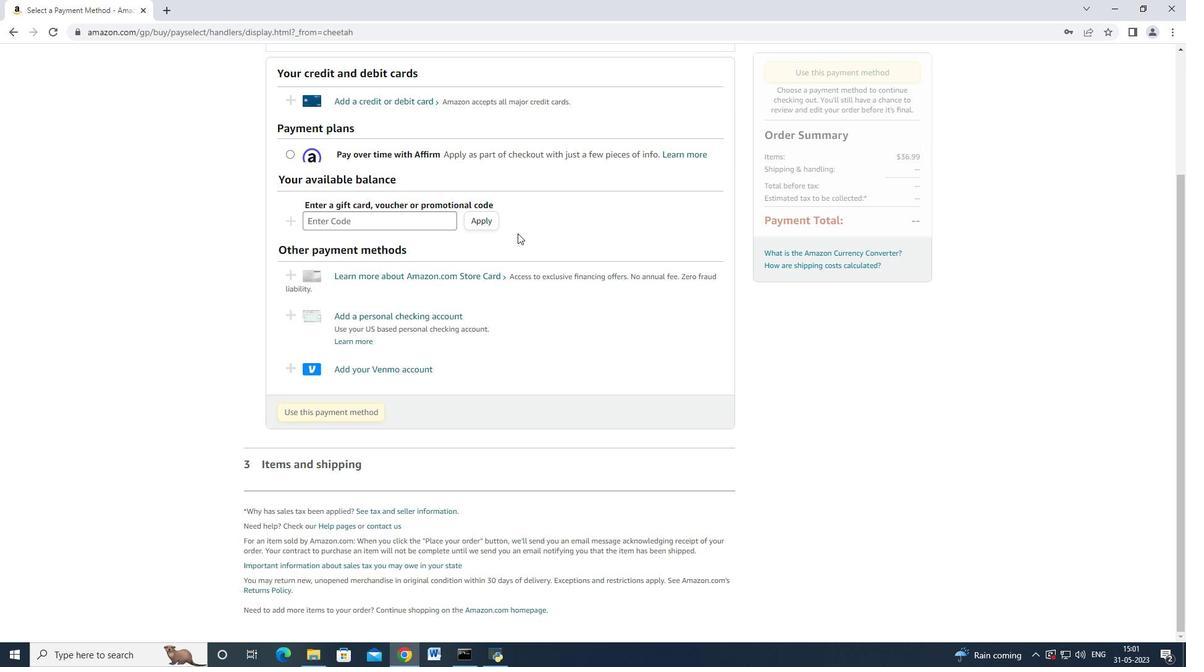 
Action: Mouse moved to (517, 233)
Screenshot: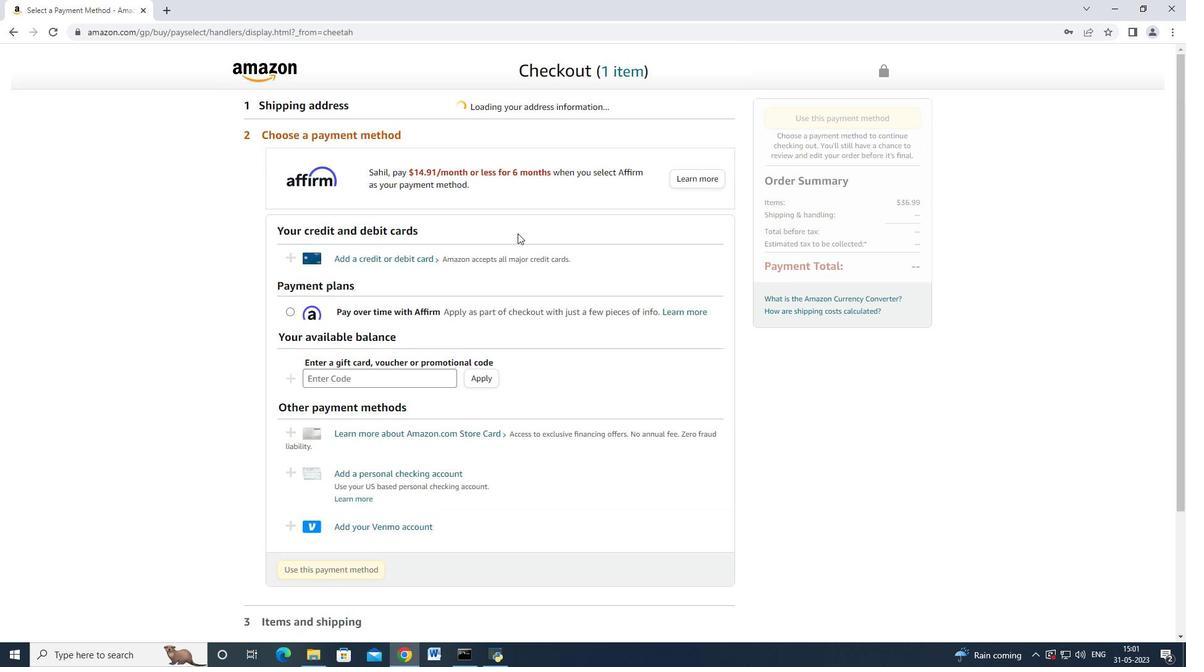 
Action: Mouse scrolled (517, 234) with delta (0, 0)
Screenshot: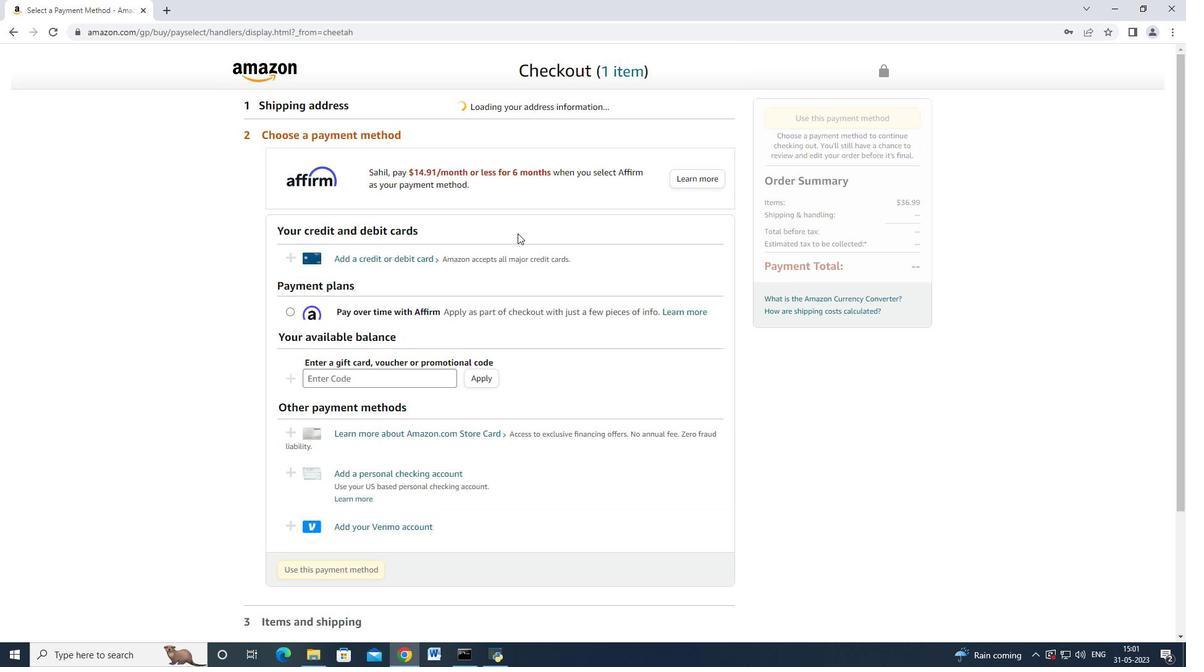 
Action: Mouse scrolled (517, 234) with delta (0, 0)
Screenshot: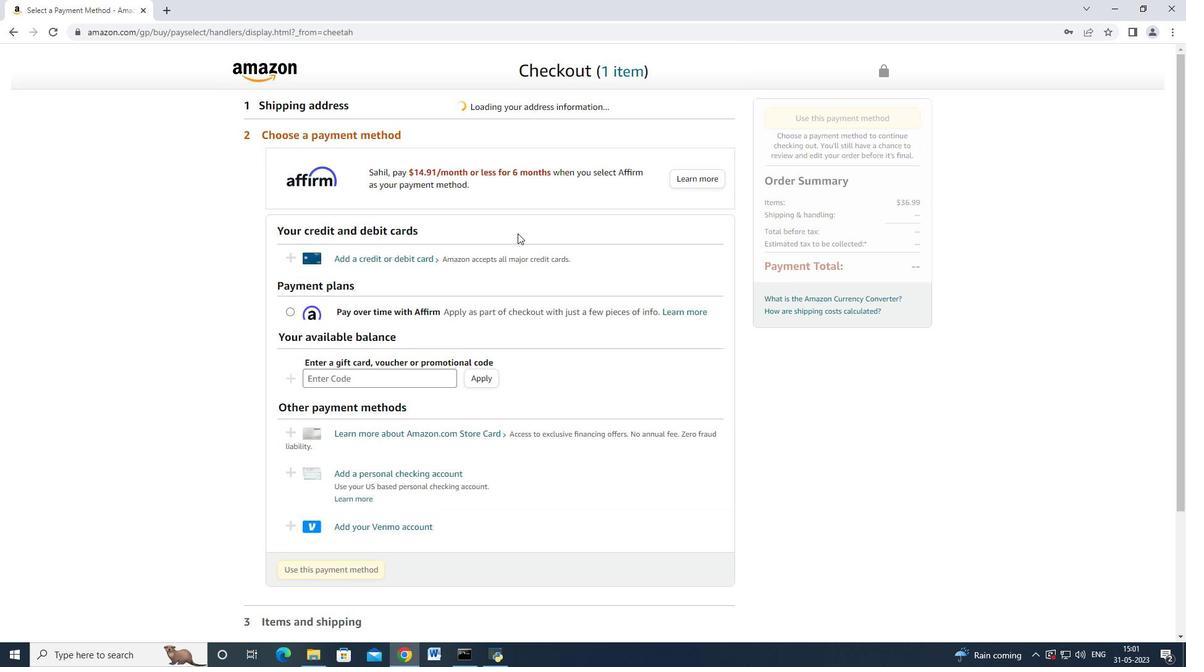 
Action: Mouse scrolled (517, 234) with delta (0, 0)
Screenshot: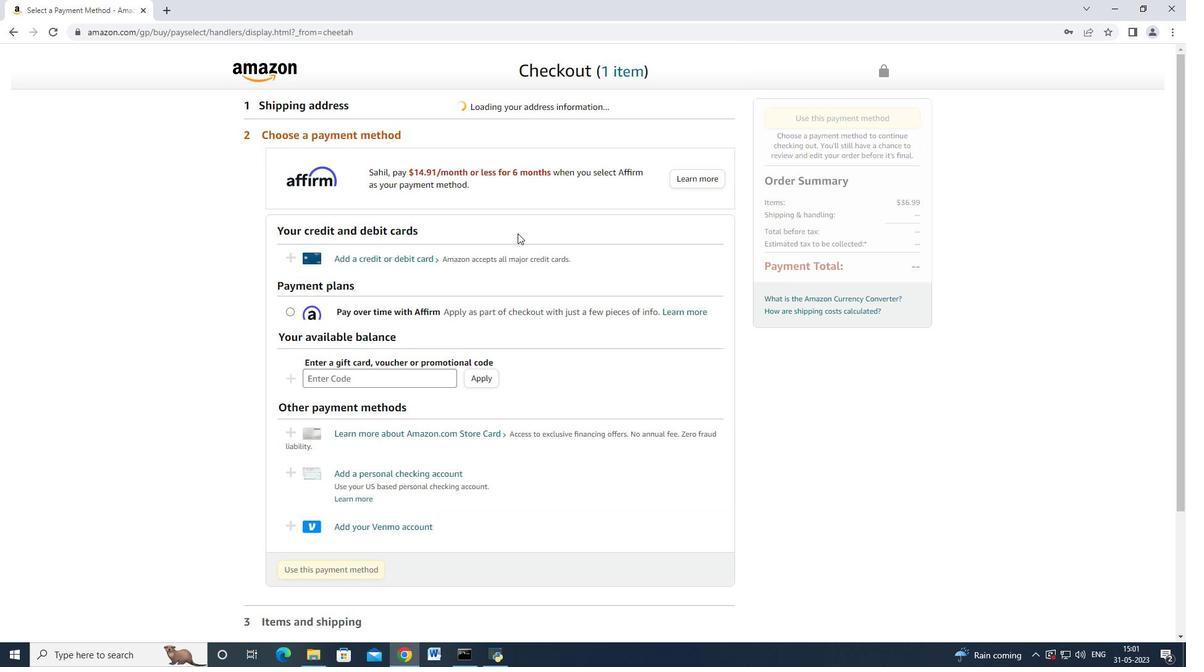 
Action: Mouse scrolled (517, 234) with delta (0, 0)
Screenshot: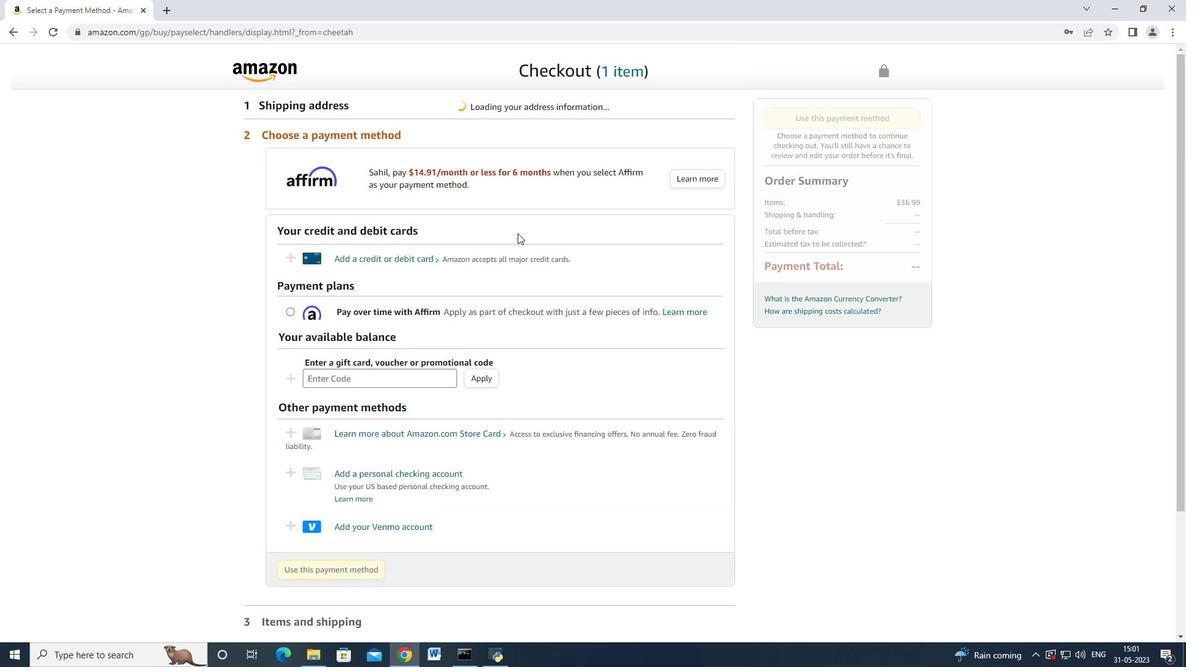 
Action: Mouse scrolled (517, 232) with delta (0, 0)
Screenshot: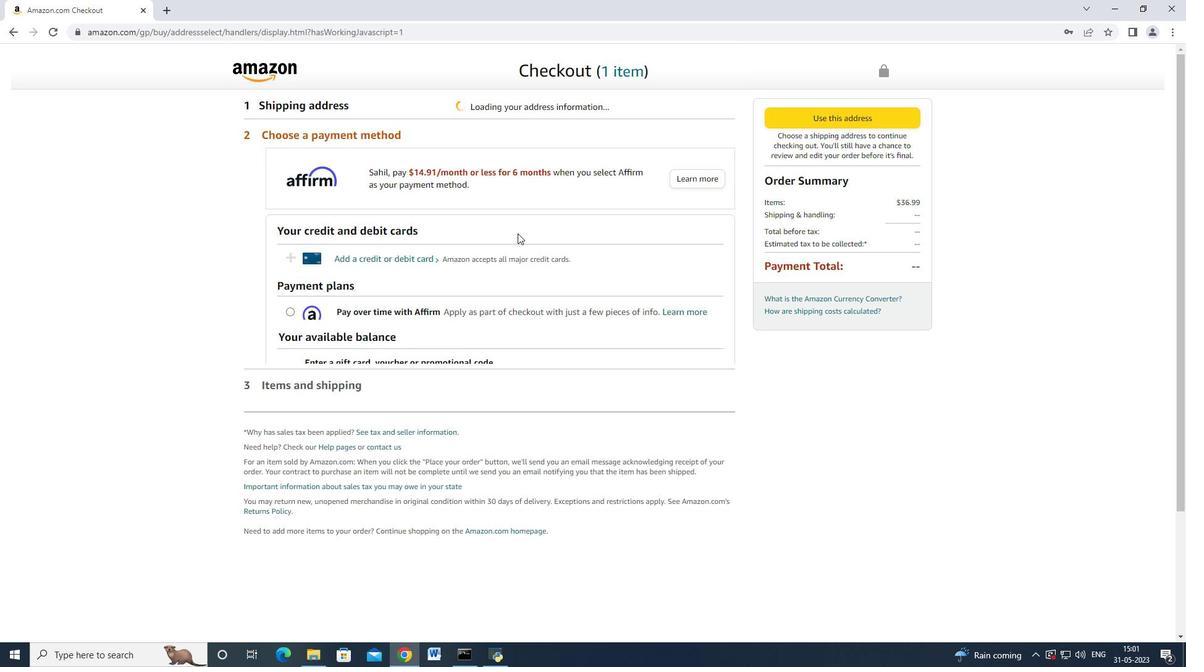 
Action: Mouse scrolled (517, 232) with delta (0, 0)
Screenshot: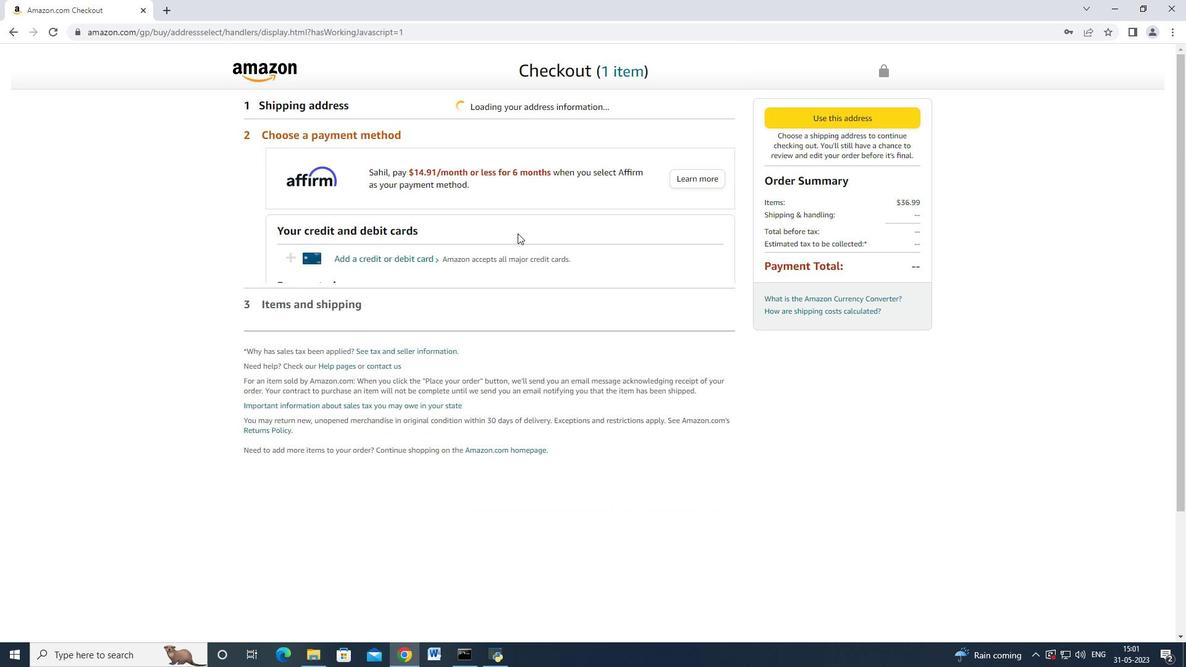 
Action: Mouse scrolled (517, 232) with delta (0, 0)
Screenshot: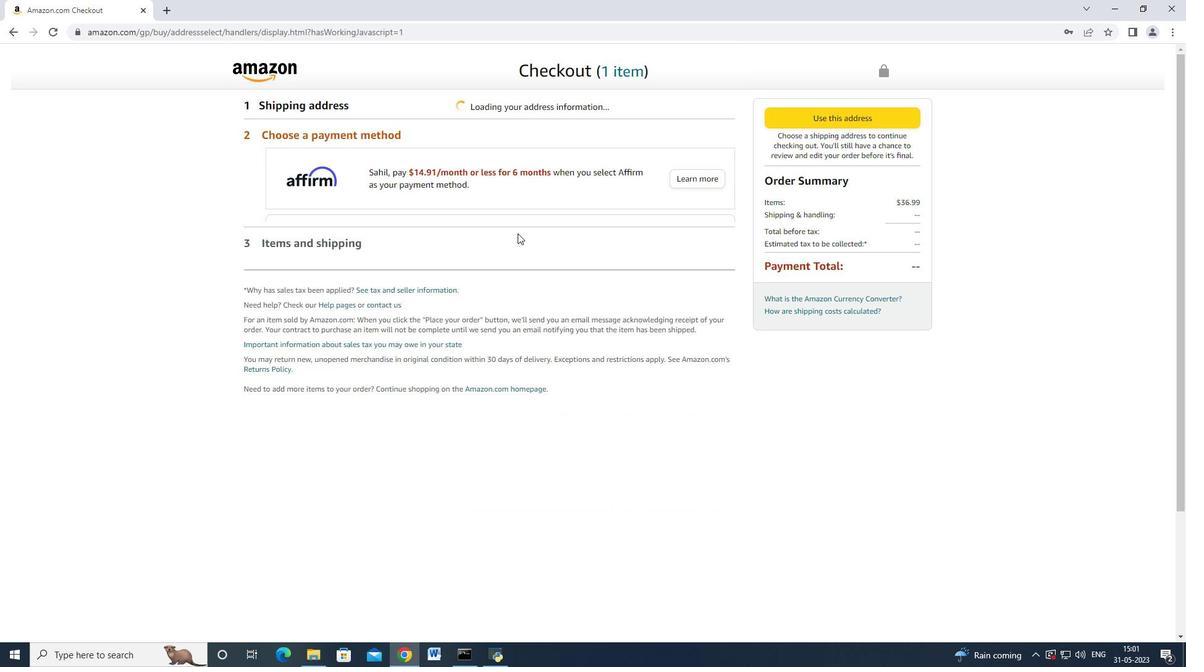 
Action: Mouse scrolled (517, 232) with delta (0, 0)
Screenshot: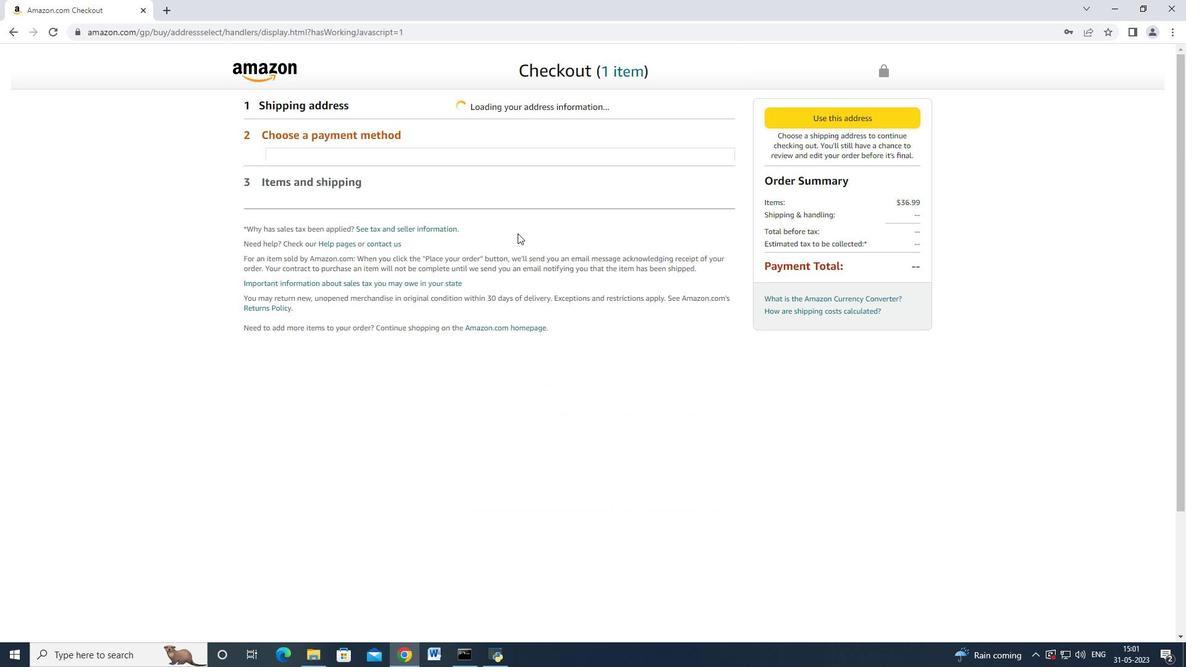 
Action: Mouse scrolled (517, 232) with delta (0, 0)
Screenshot: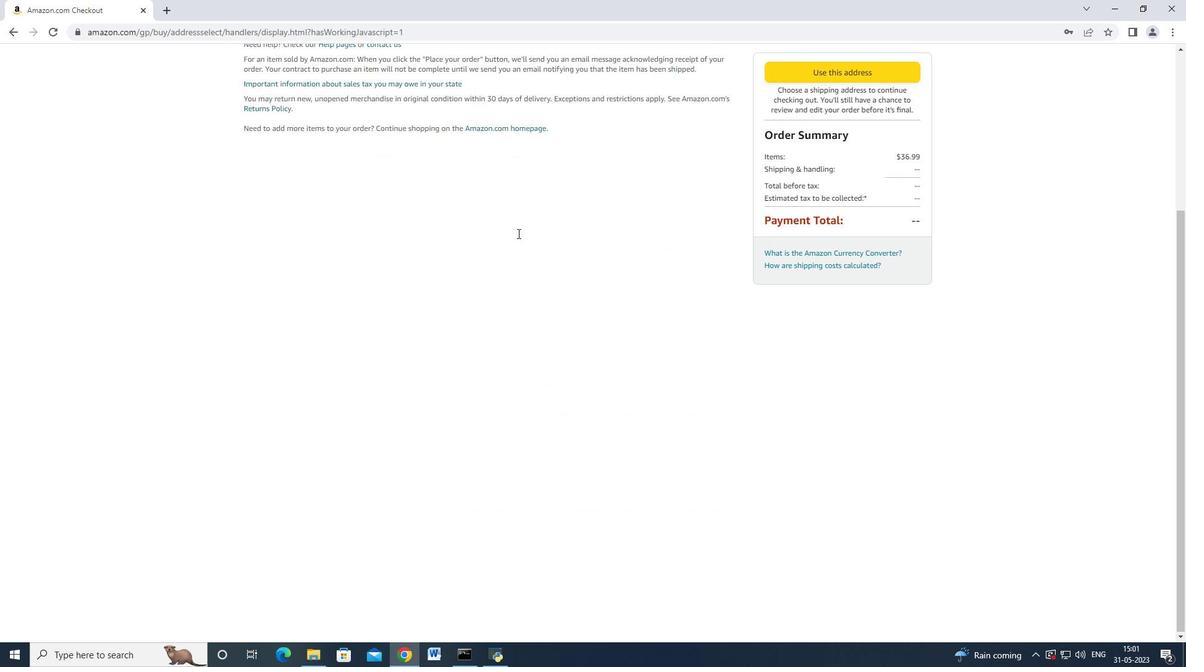 
Action: Mouse scrolled (517, 232) with delta (0, 0)
Screenshot: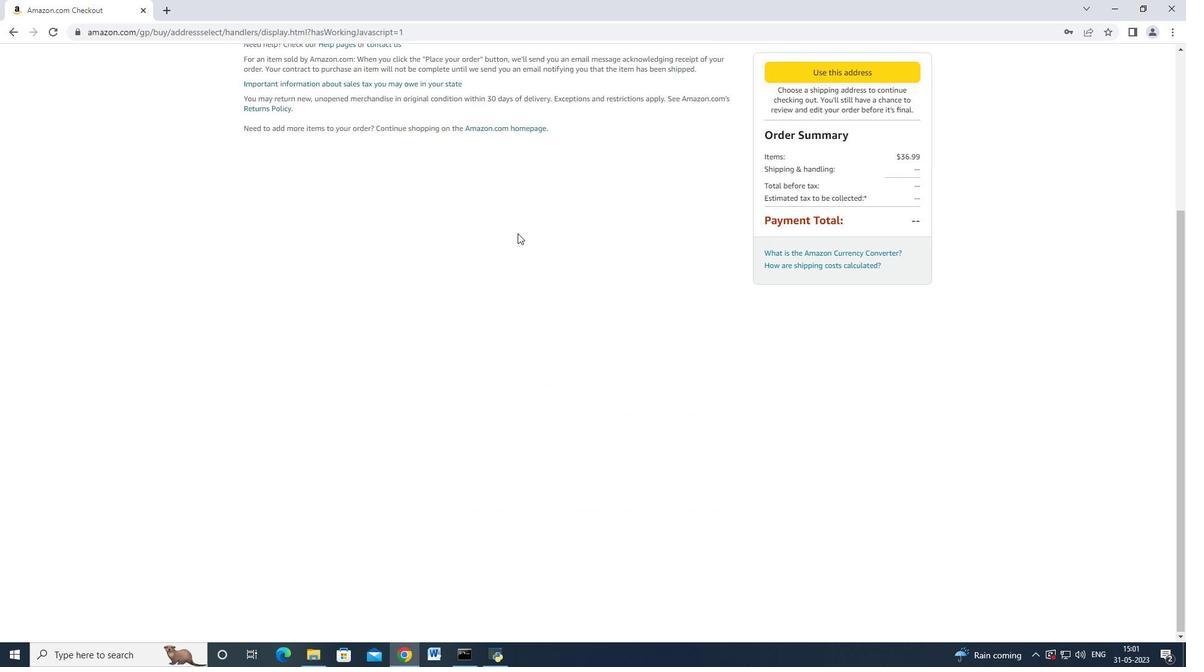 
Action: Mouse scrolled (517, 232) with delta (0, 0)
Screenshot: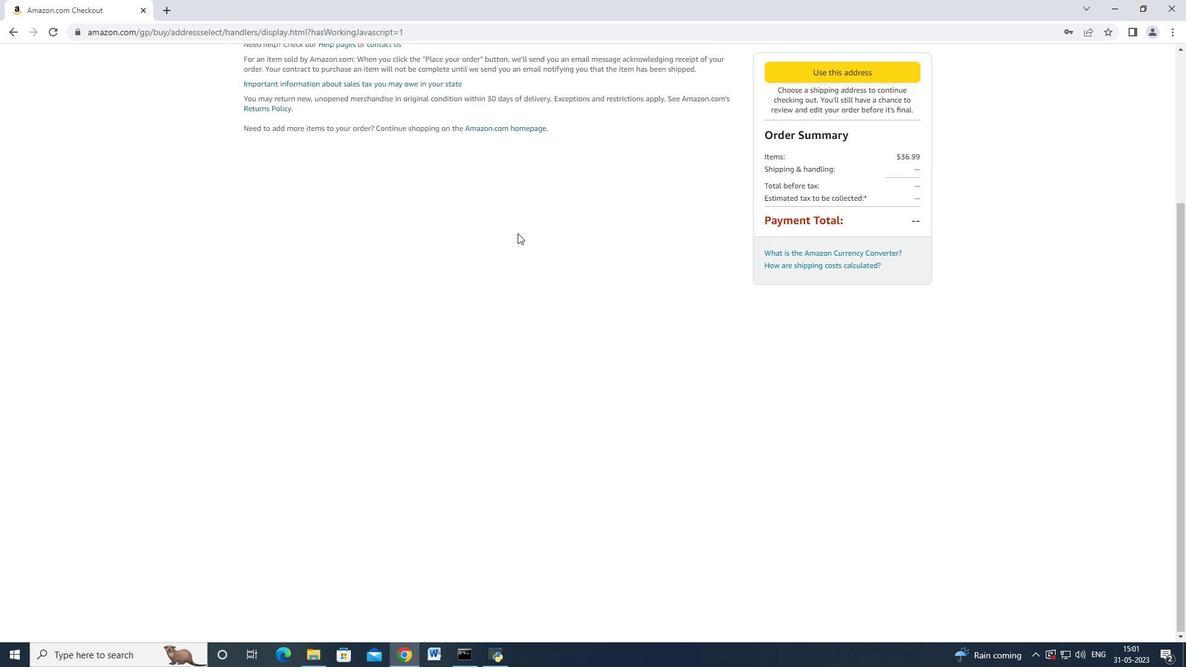 
Action: Mouse scrolled (517, 232) with delta (0, 0)
Screenshot: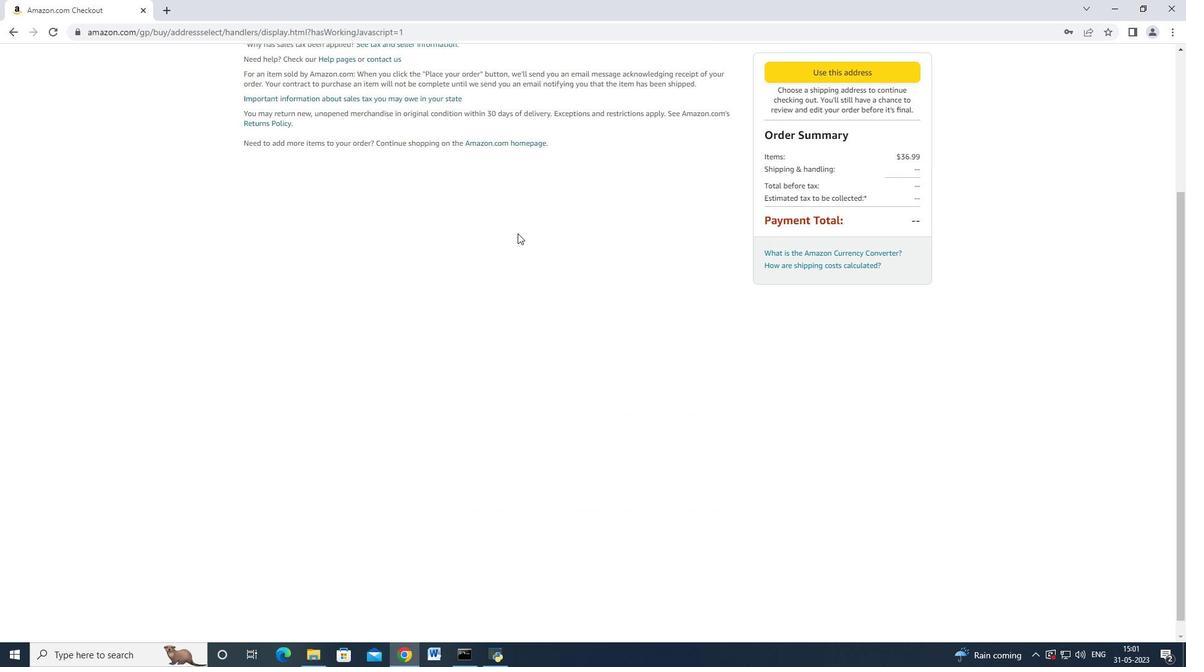 
Action: Mouse scrolled (517, 232) with delta (0, 0)
Screenshot: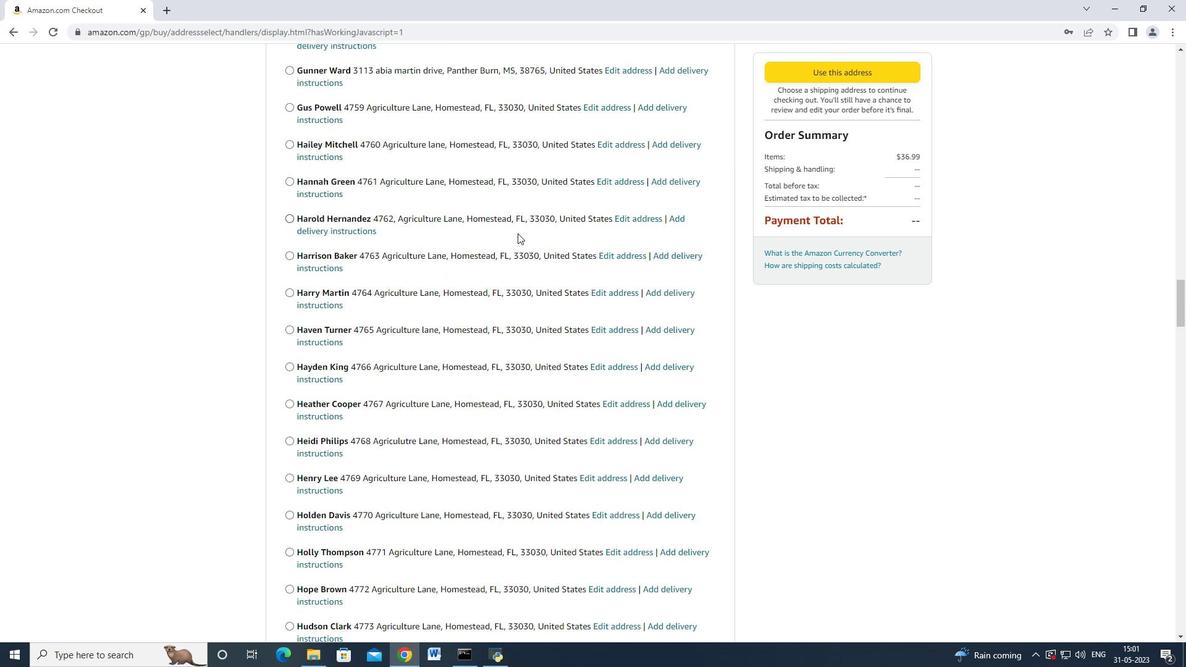 
Action: Mouse scrolled (517, 232) with delta (0, 0)
Screenshot: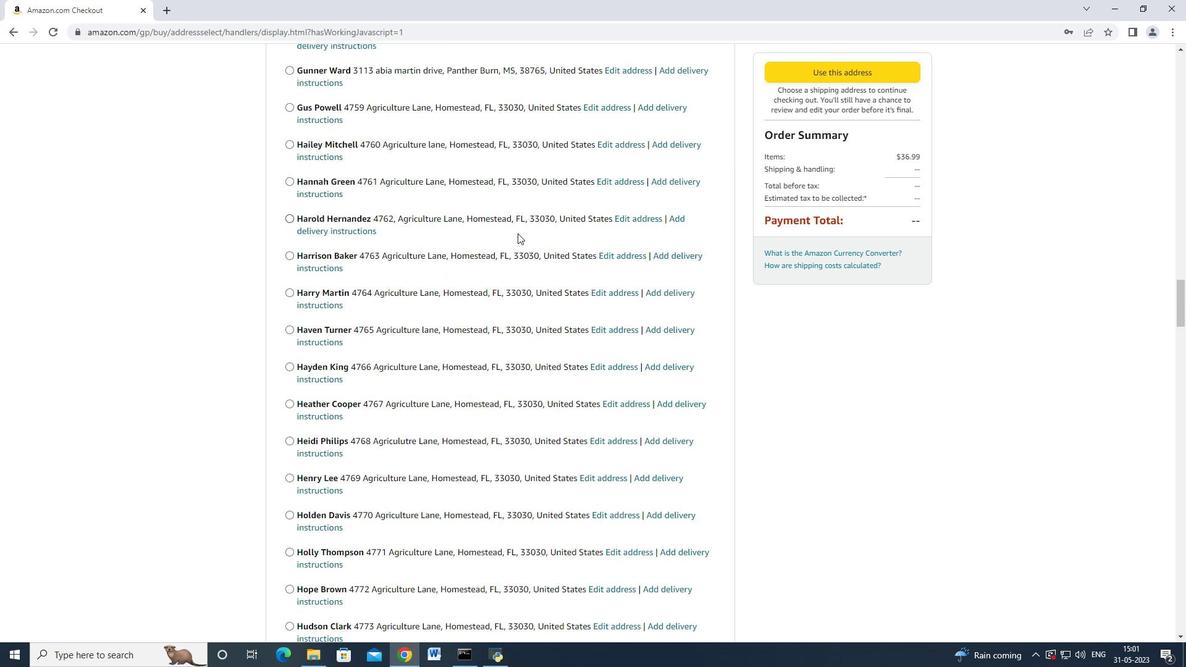 
Action: Mouse scrolled (517, 232) with delta (0, 0)
Screenshot: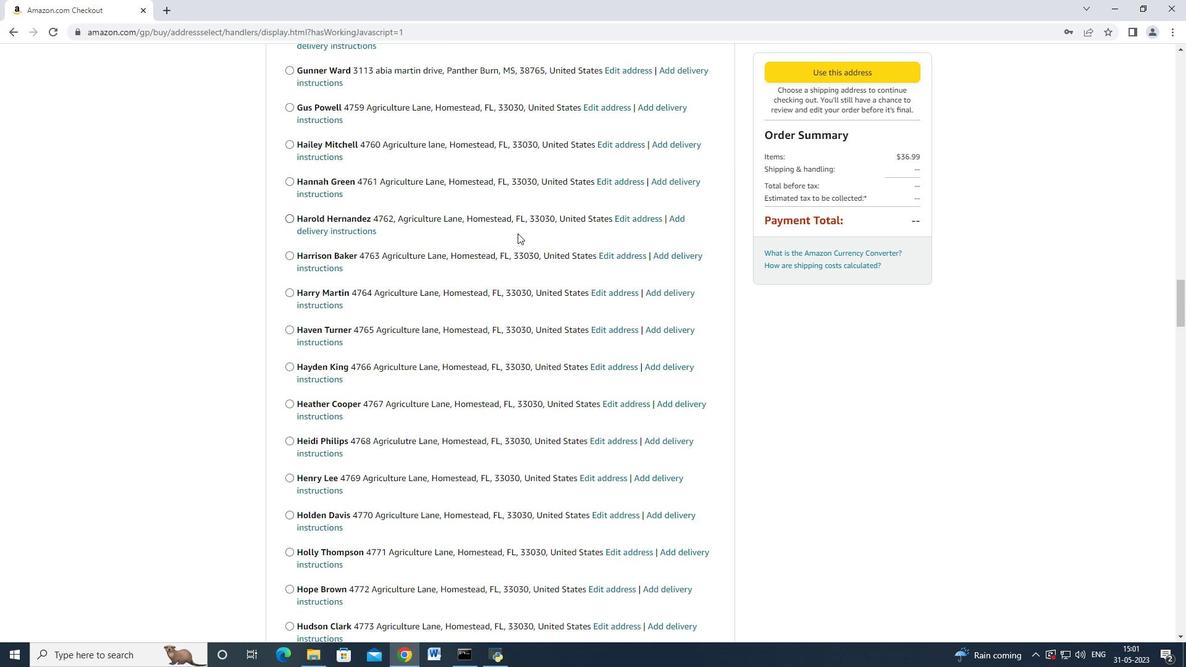 
Action: Mouse scrolled (517, 232) with delta (0, 0)
Screenshot: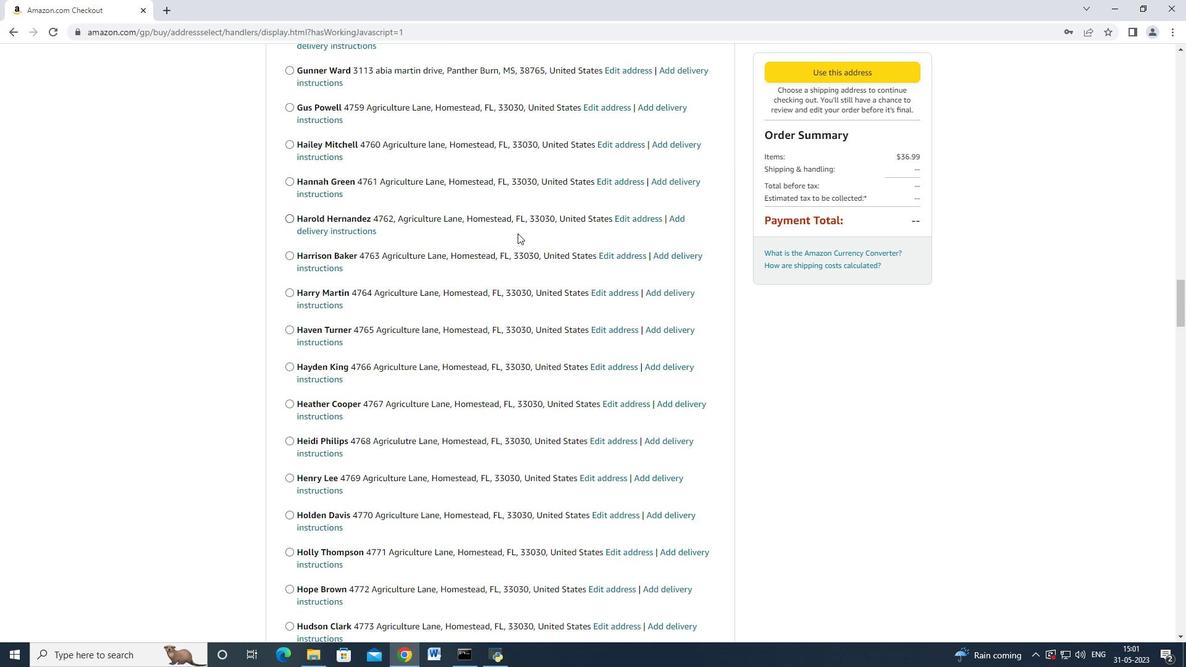 
Action: Mouse scrolled (517, 232) with delta (0, 0)
Screenshot: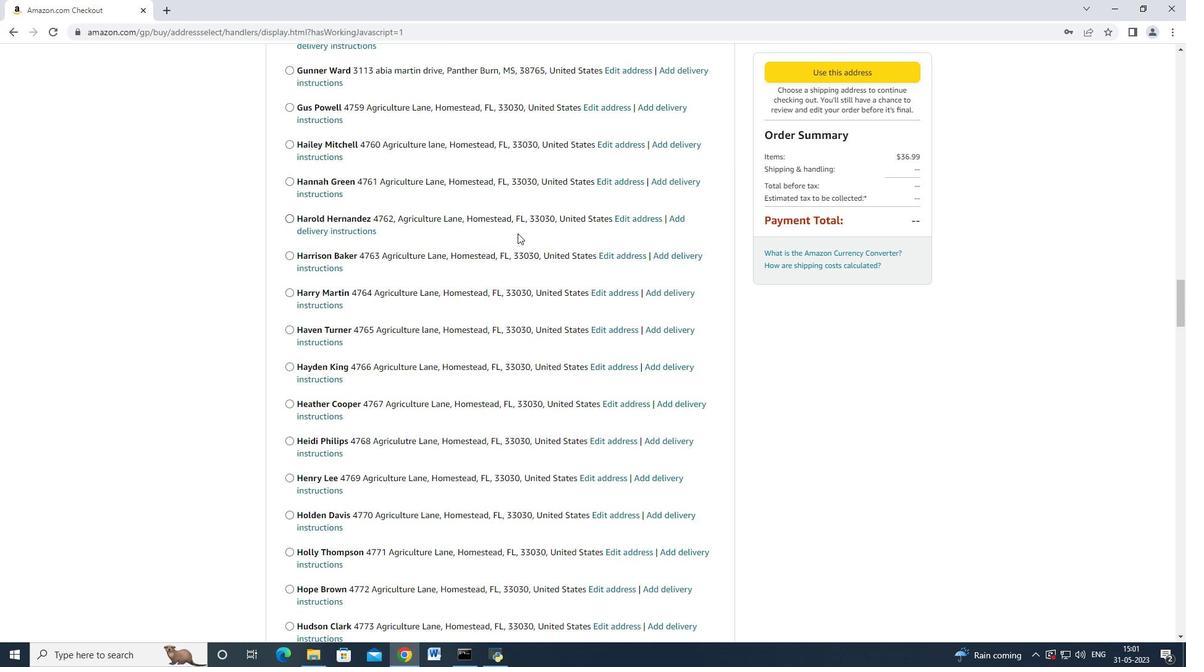 
Action: Mouse scrolled (517, 232) with delta (0, 0)
Screenshot: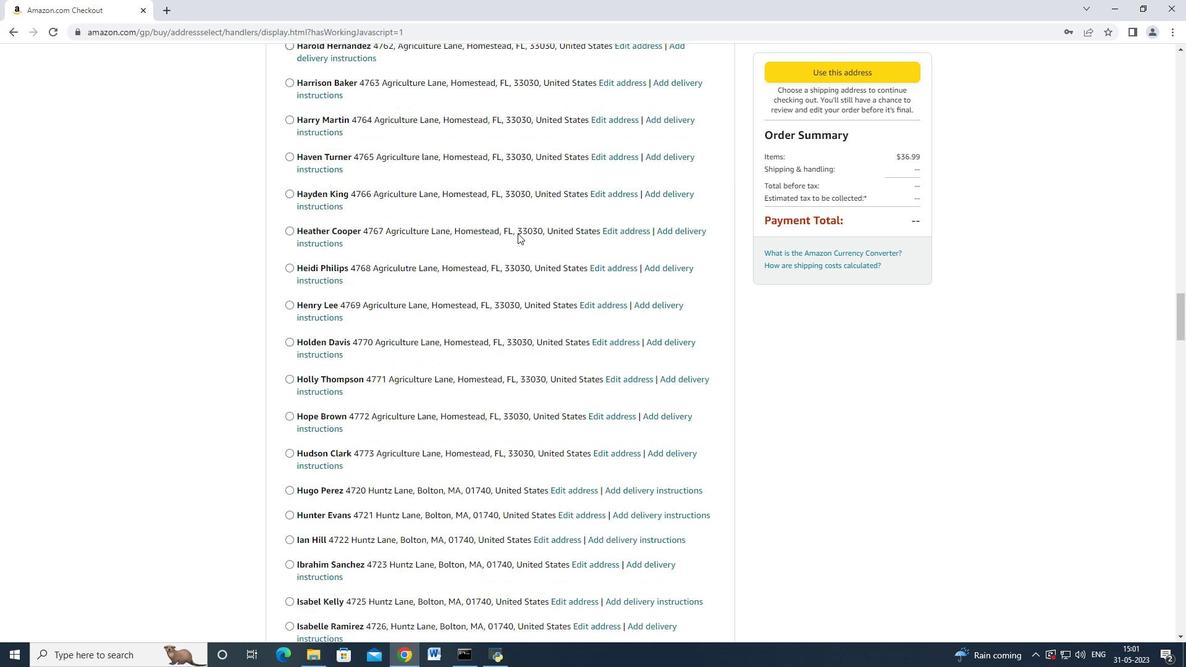 
Action: Mouse scrolled (517, 232) with delta (0, 0)
Screenshot: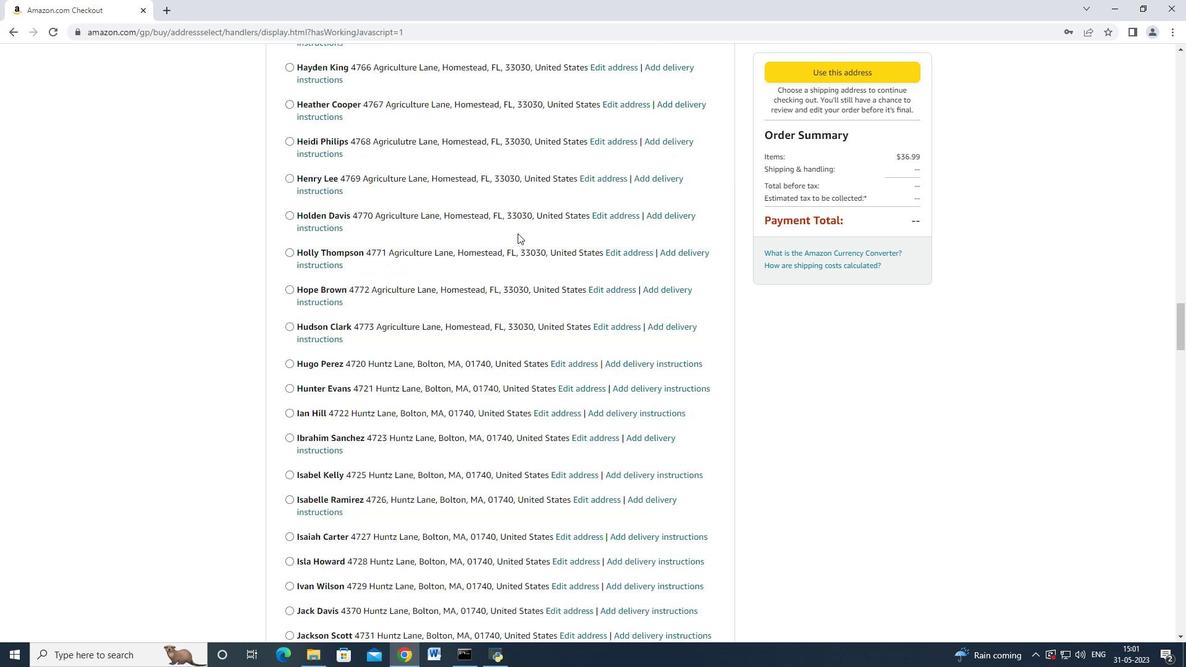 
Action: Mouse scrolled (517, 232) with delta (0, 0)
Screenshot: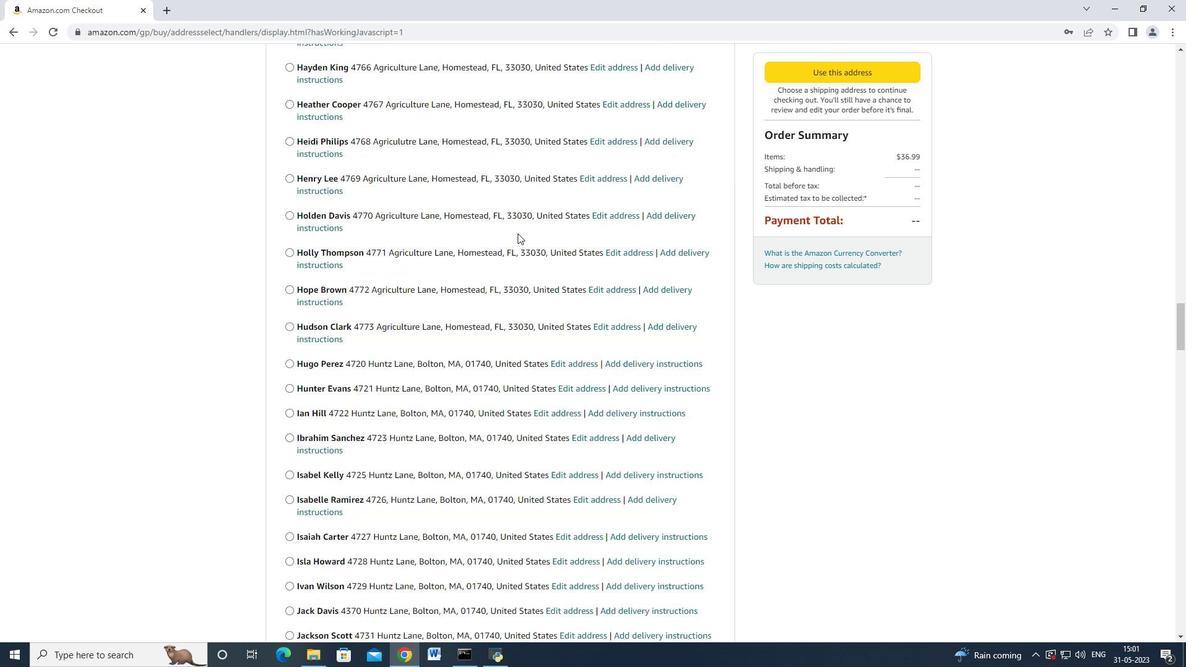 
Action: Mouse scrolled (517, 232) with delta (0, 0)
Screenshot: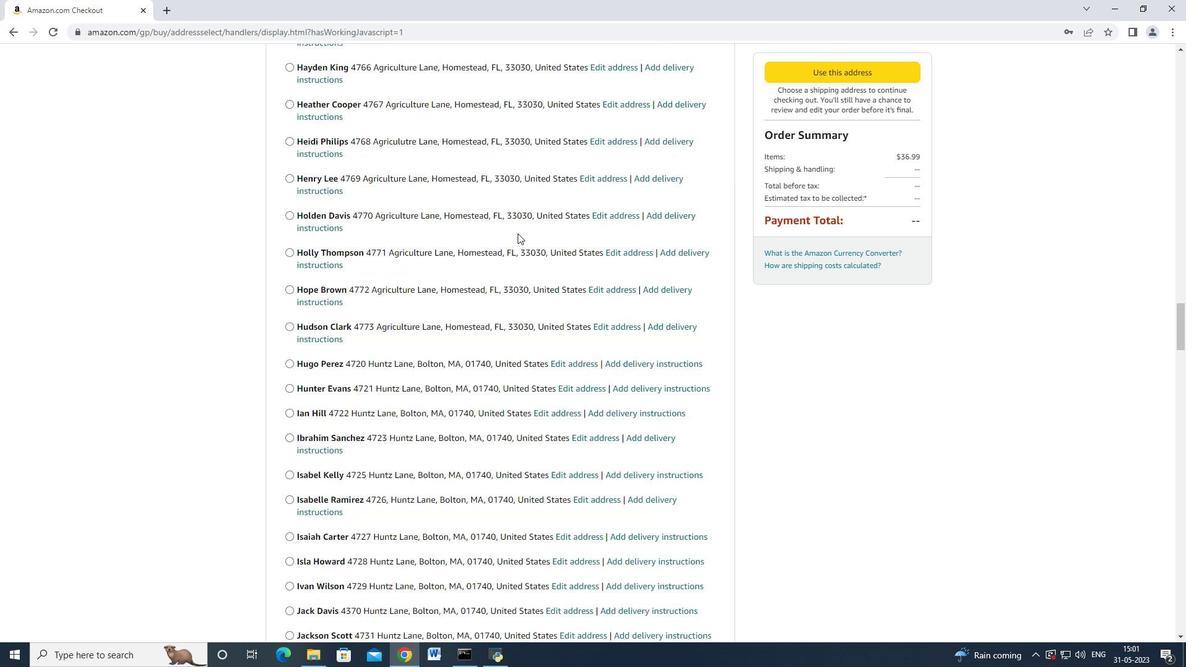 
Action: Mouse scrolled (517, 232) with delta (0, 0)
Screenshot: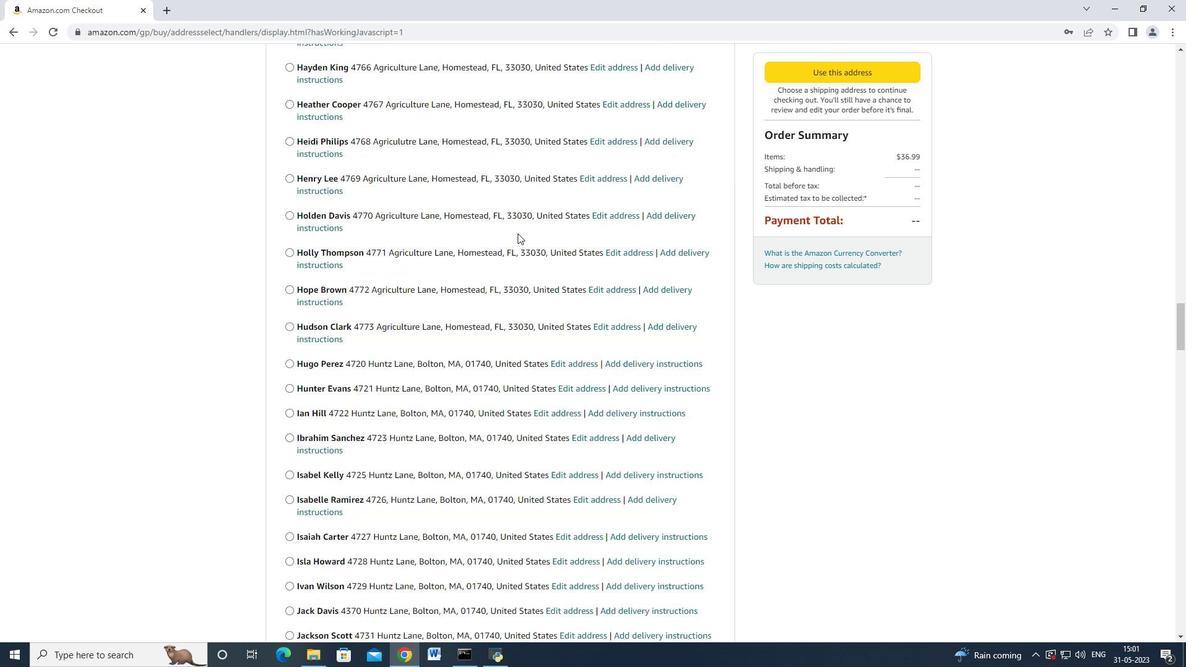 
Action: Mouse scrolled (517, 232) with delta (0, 0)
Screenshot: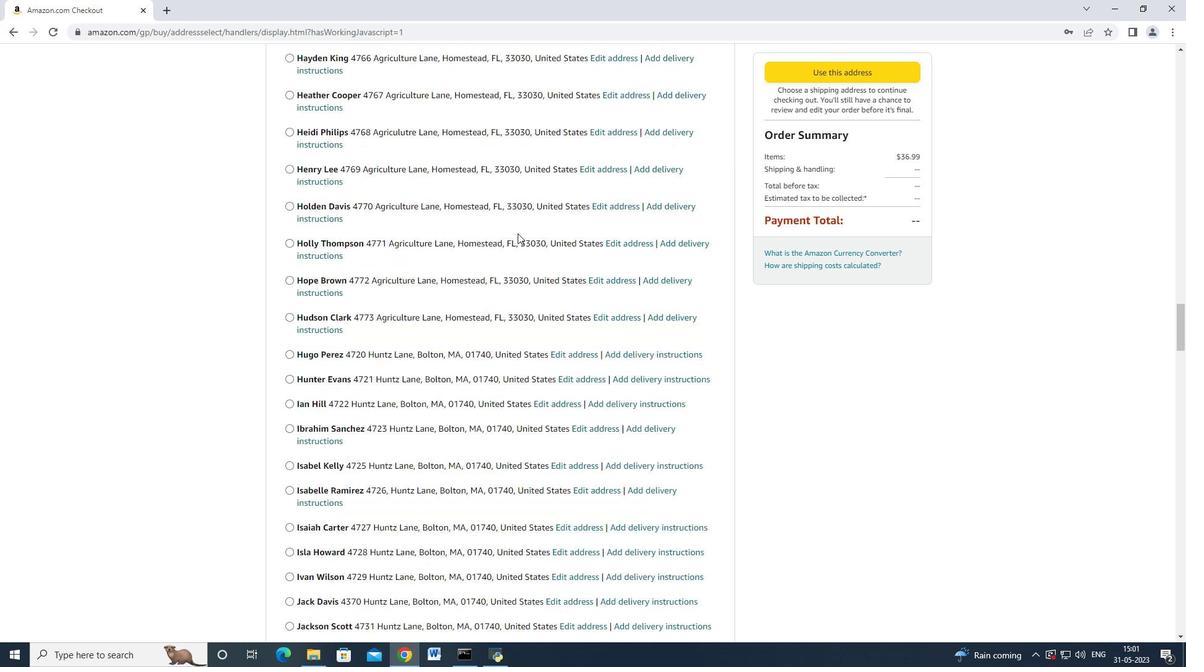 
Action: Mouse scrolled (517, 232) with delta (0, 0)
Screenshot: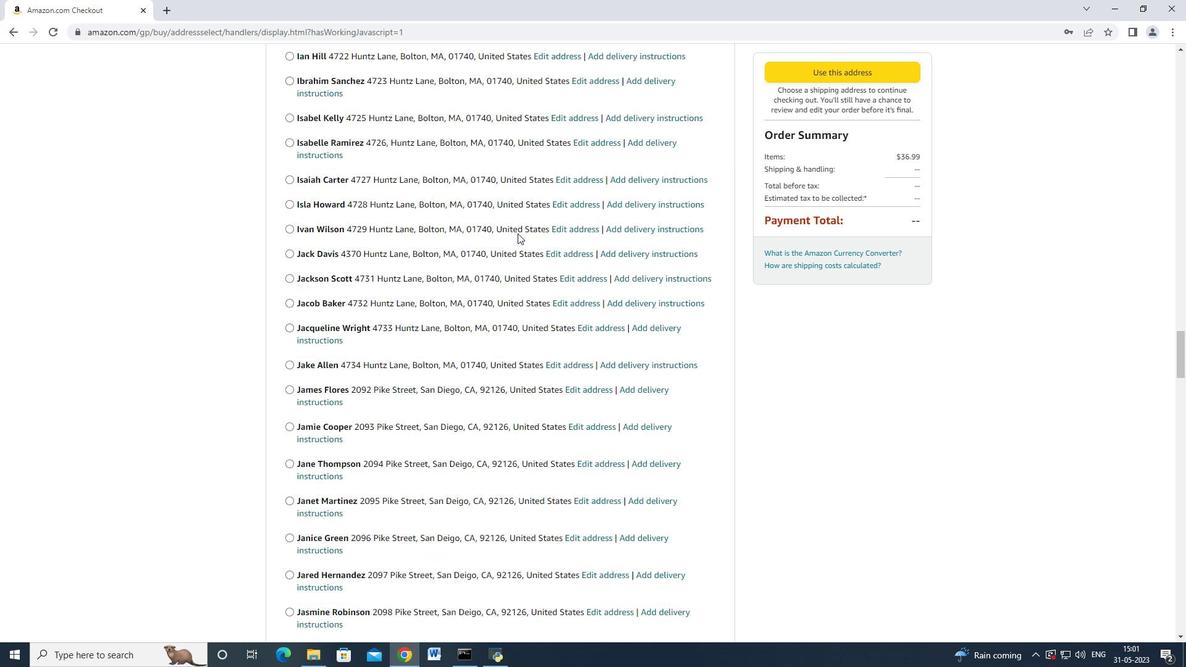 
Action: Mouse scrolled (517, 232) with delta (0, 0)
Screenshot: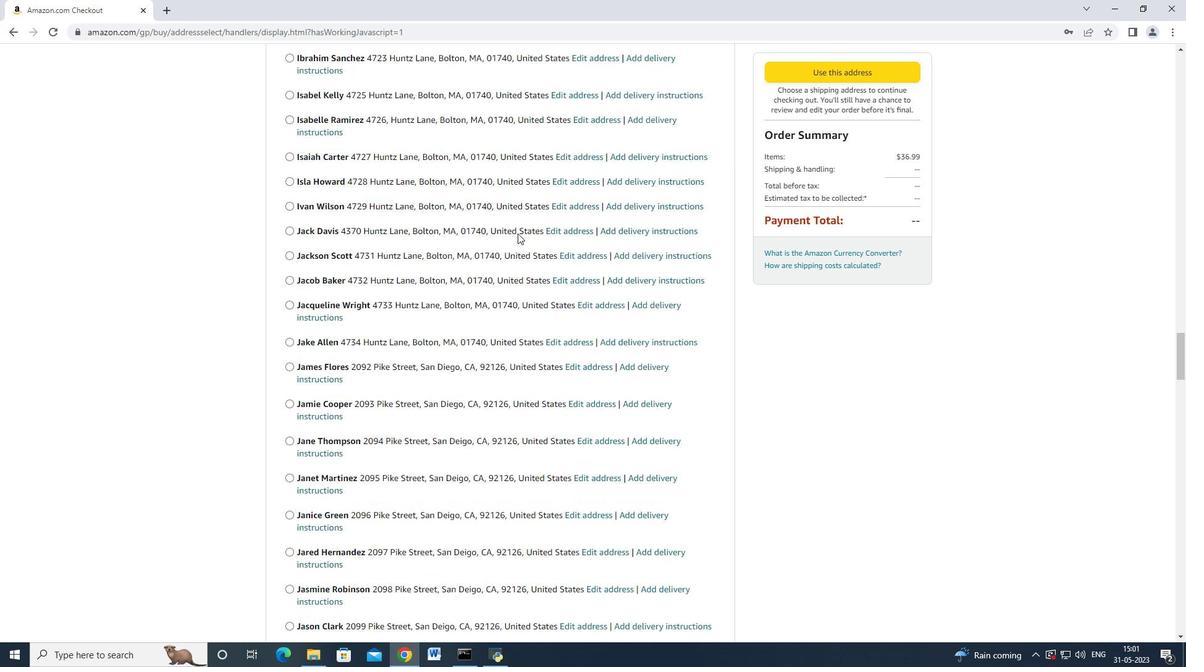 
Action: Mouse scrolled (517, 232) with delta (0, 0)
Screenshot: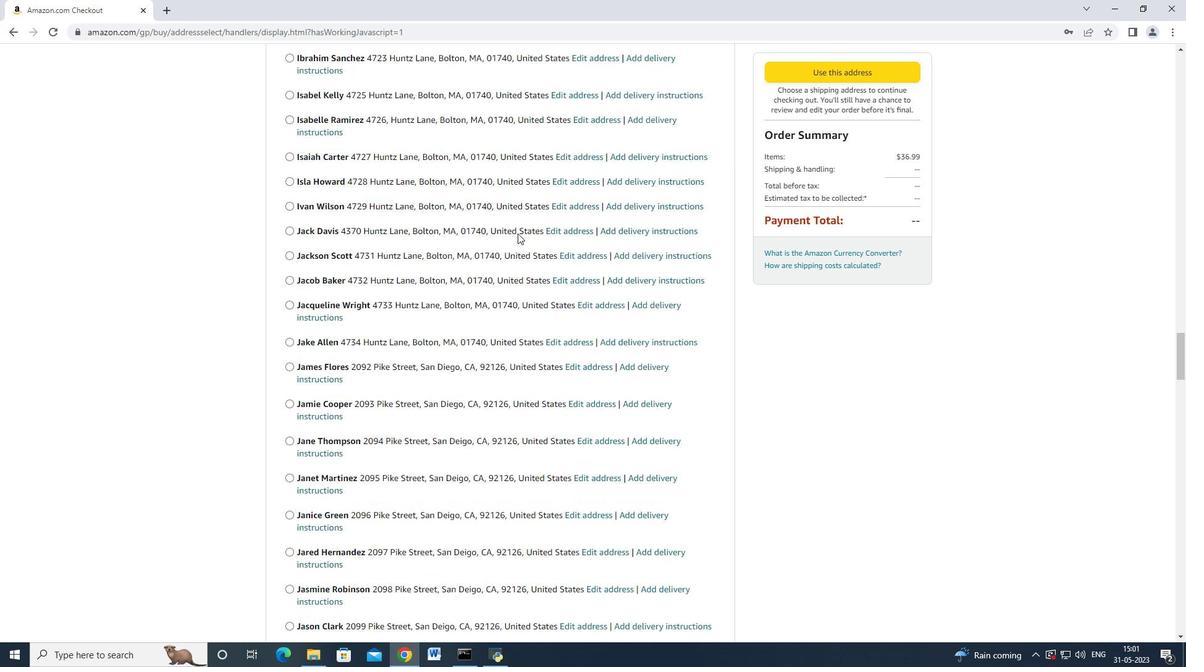 
Action: Mouse scrolled (517, 232) with delta (0, 0)
Screenshot: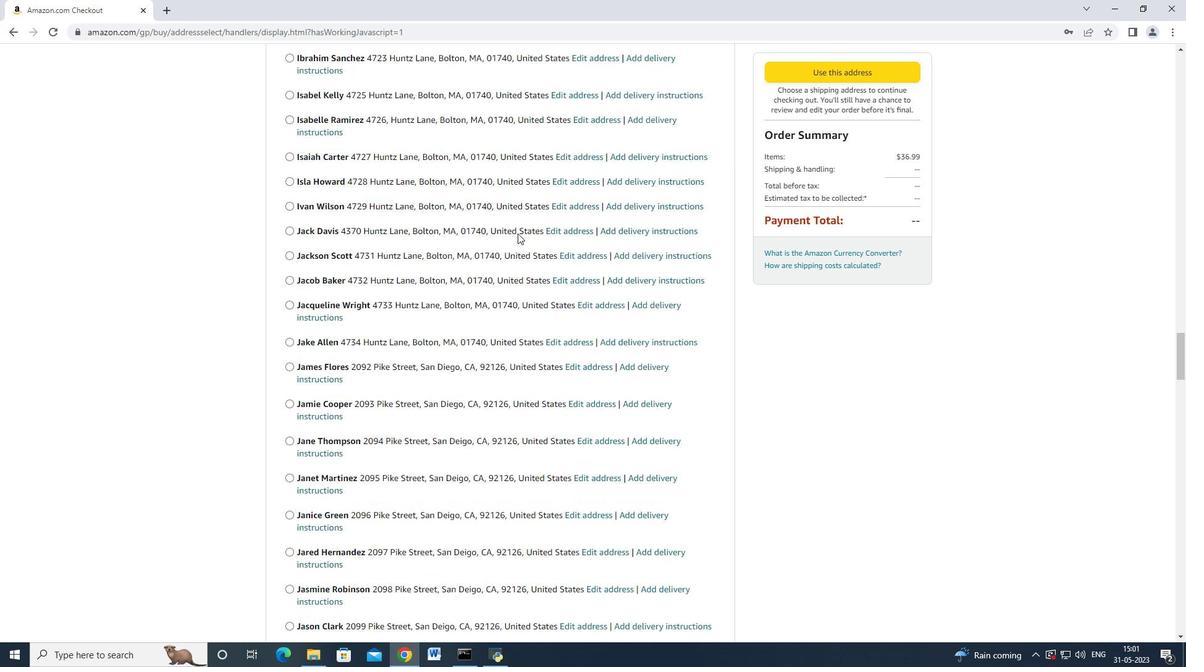 
Action: Mouse moved to (517, 233)
Screenshot: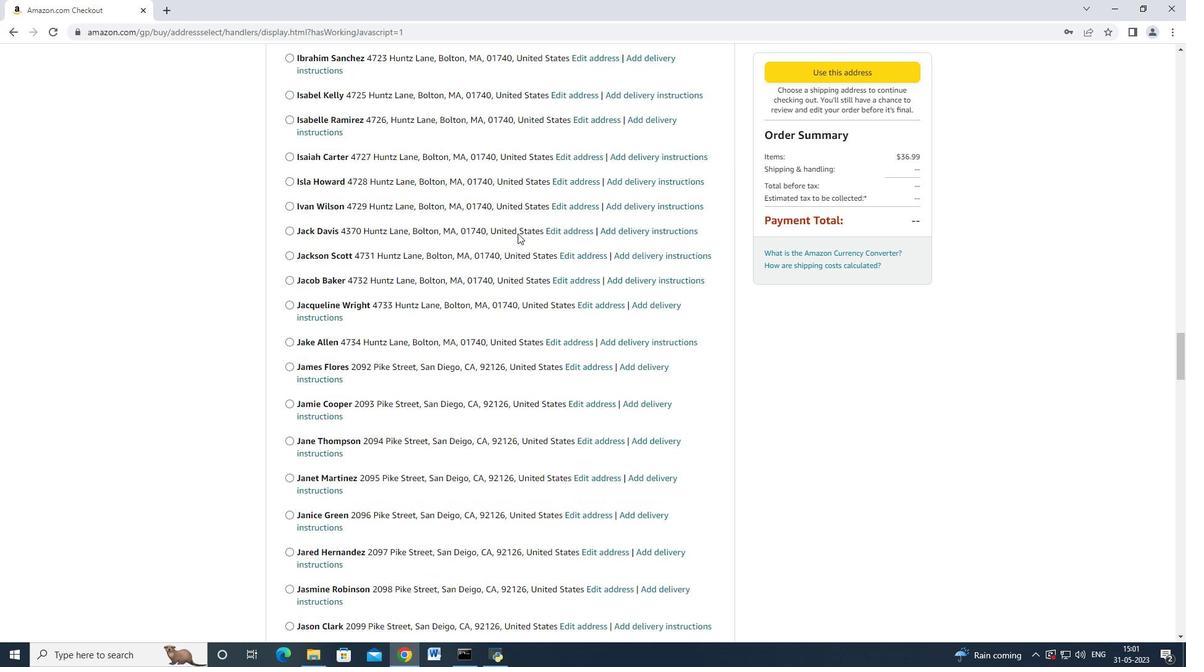 
Action: Mouse scrolled (517, 232) with delta (0, 0)
Screenshot: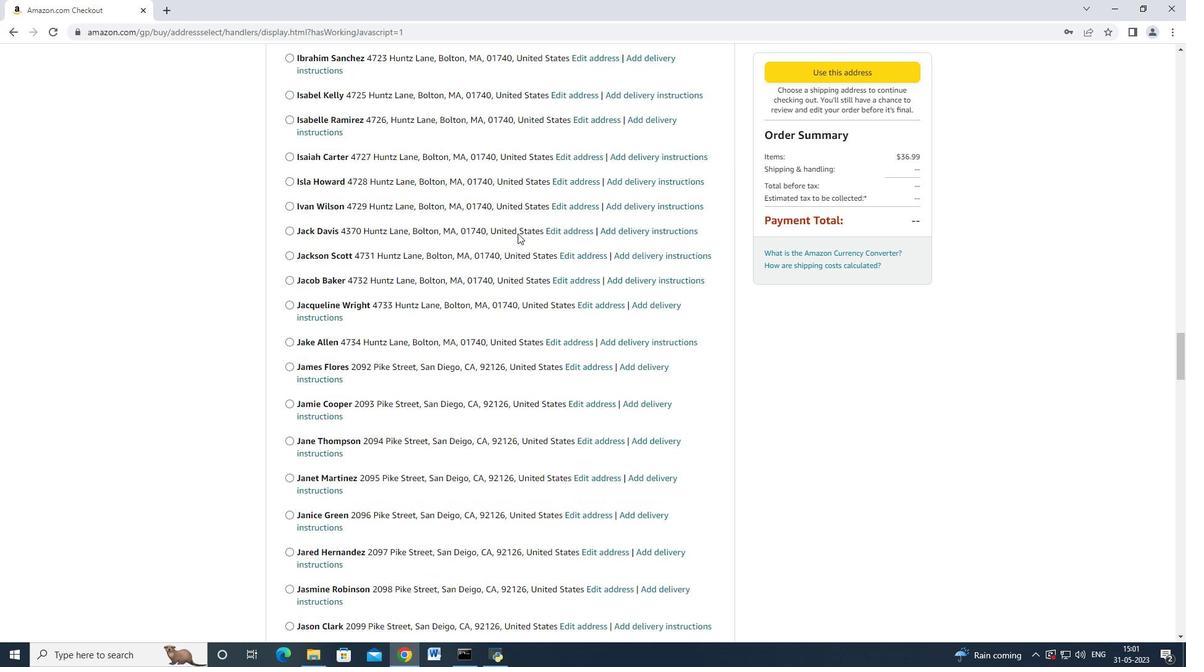 
Action: Mouse scrolled (517, 232) with delta (0, 0)
Screenshot: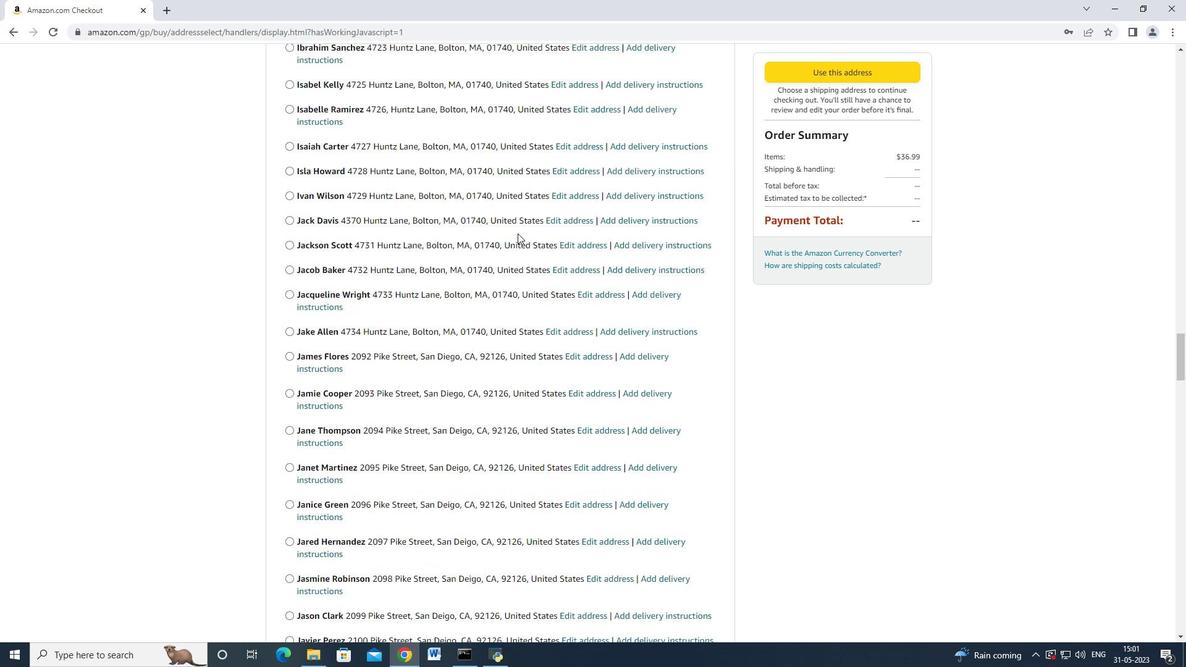 
Action: Mouse scrolled (517, 232) with delta (0, 0)
Screenshot: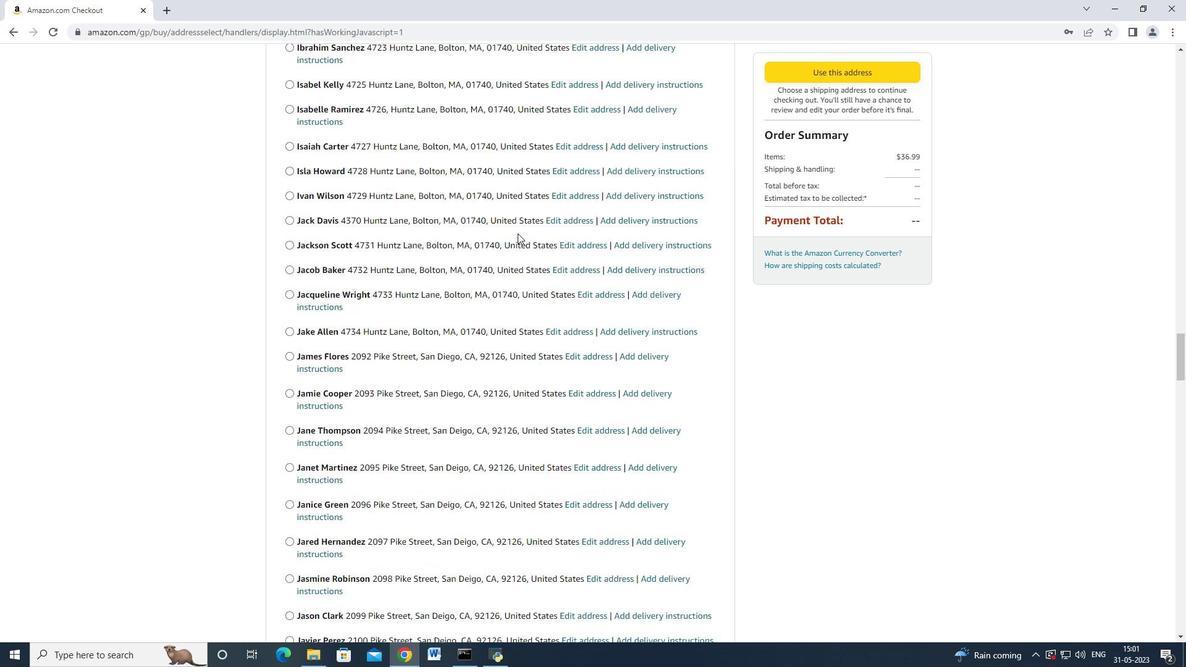 
Action: Mouse scrolled (517, 232) with delta (0, 0)
Screenshot: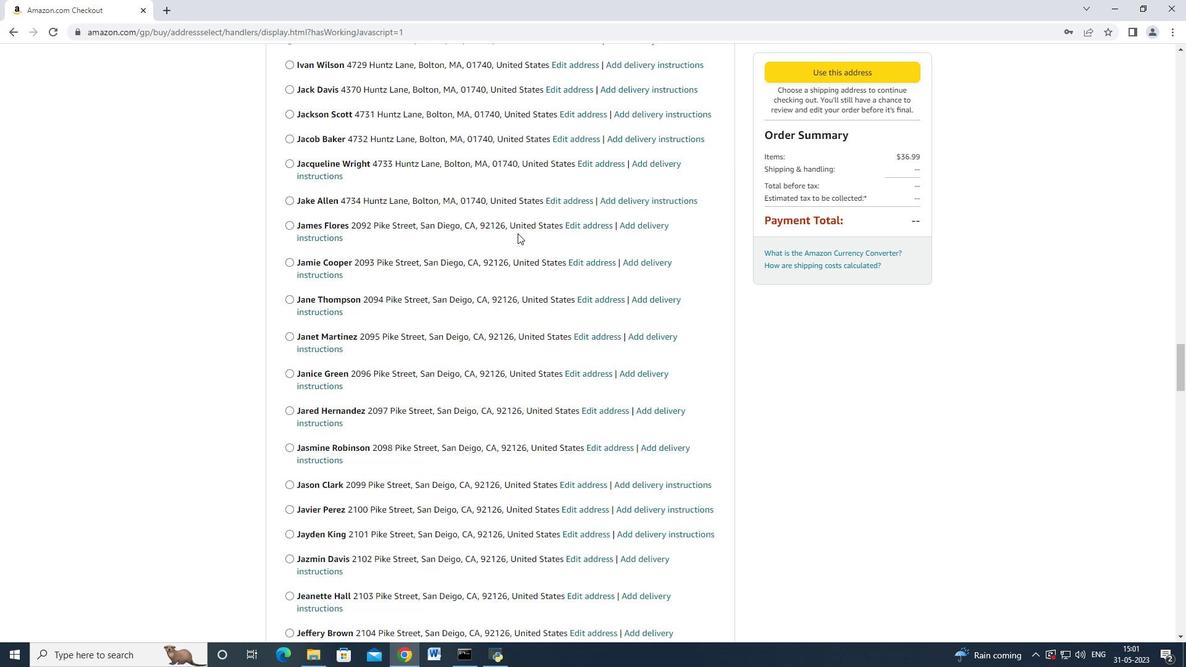 
Action: Mouse scrolled (517, 232) with delta (0, 0)
Screenshot: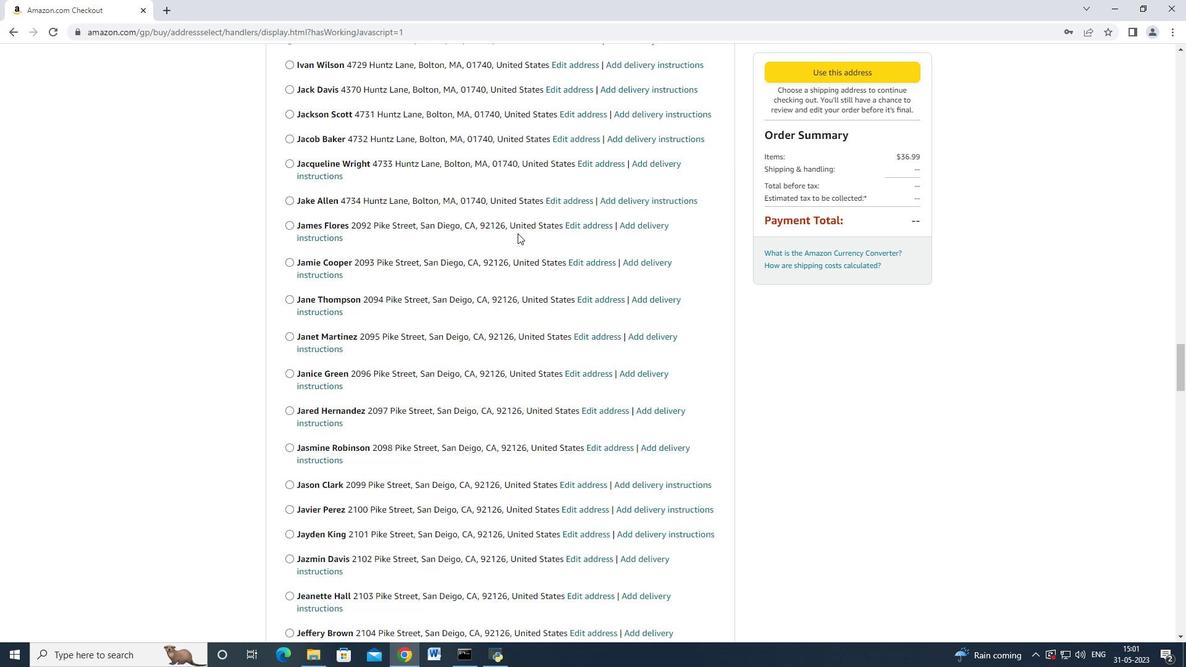 
Action: Mouse scrolled (517, 232) with delta (0, 0)
Screenshot: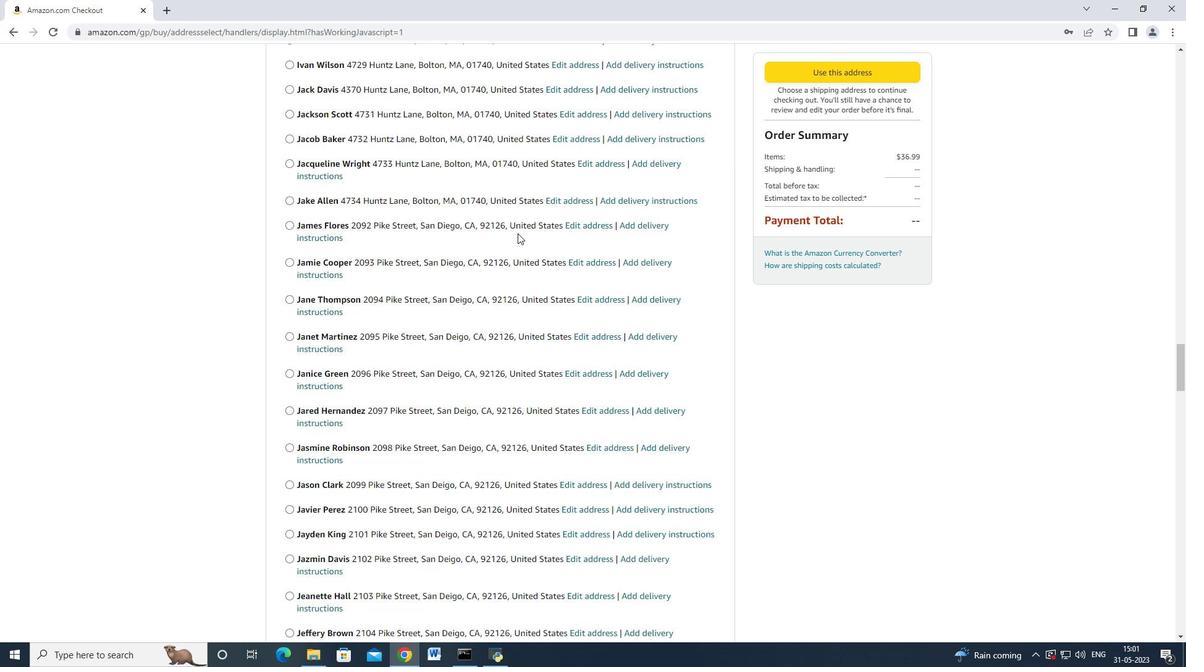 
Action: Mouse scrolled (517, 232) with delta (0, 0)
Screenshot: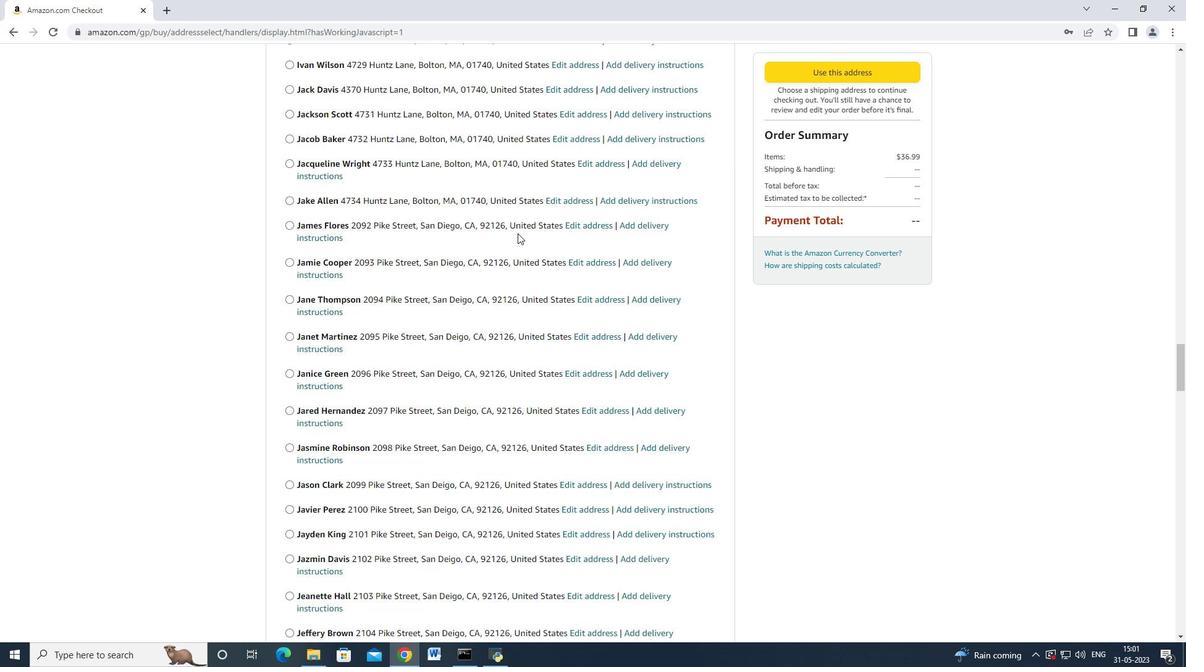 
Action: Mouse scrolled (517, 232) with delta (0, 0)
Screenshot: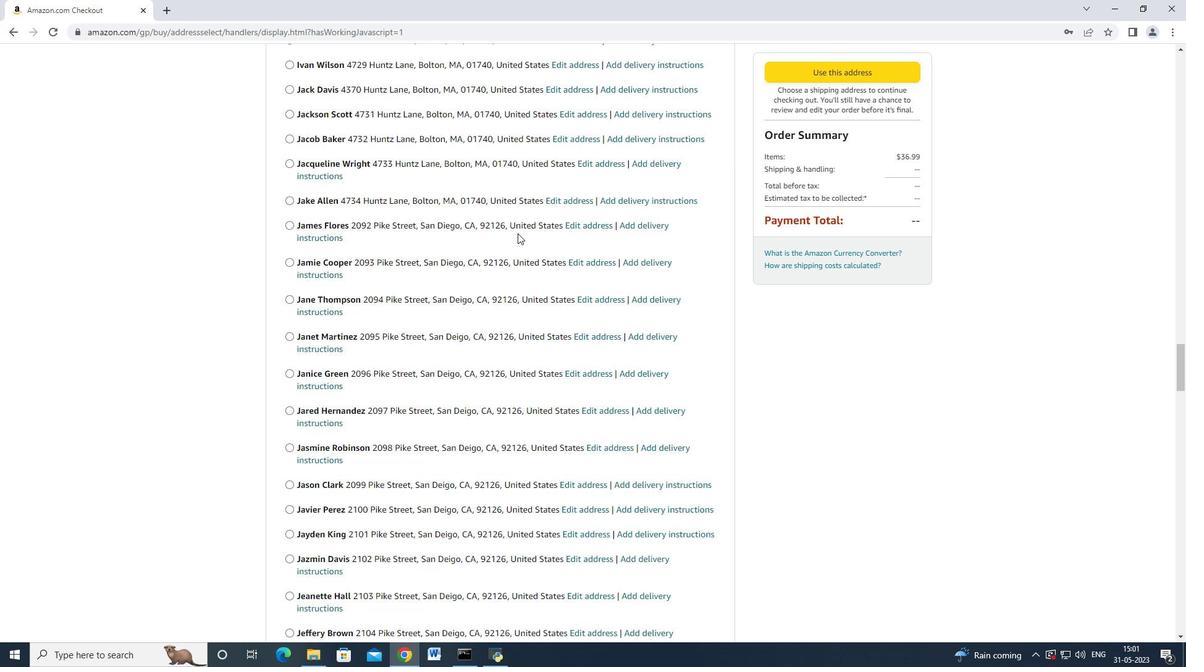 
Action: Mouse scrolled (517, 232) with delta (0, 0)
Screenshot: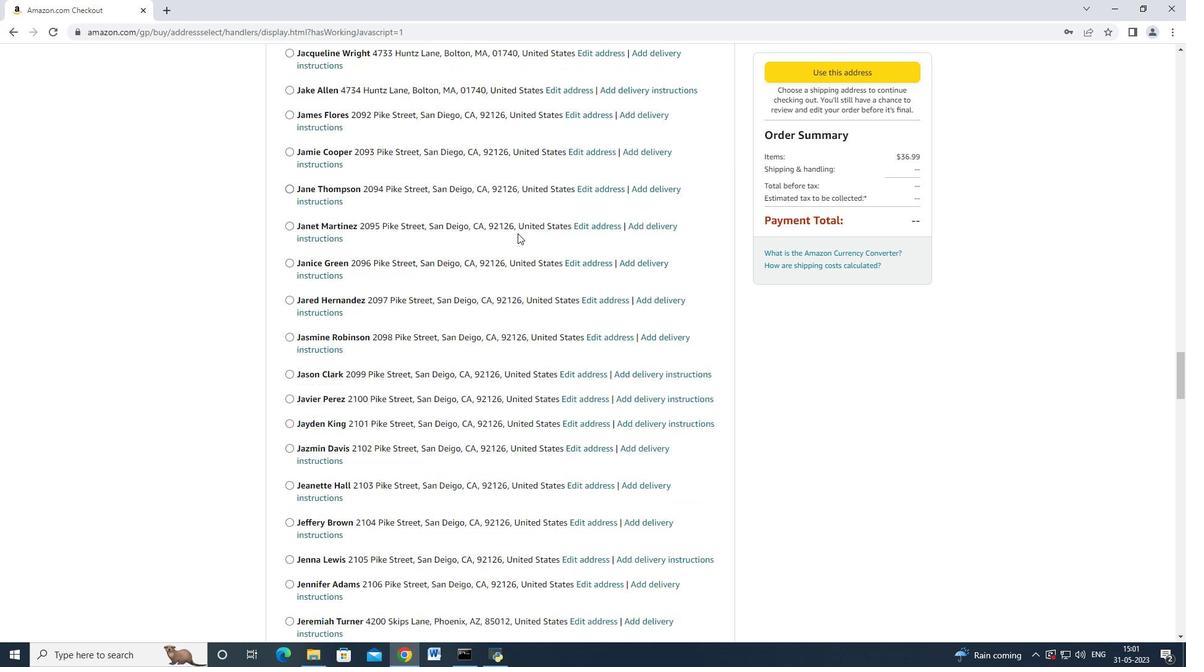 
Action: Mouse scrolled (517, 232) with delta (0, 0)
Screenshot: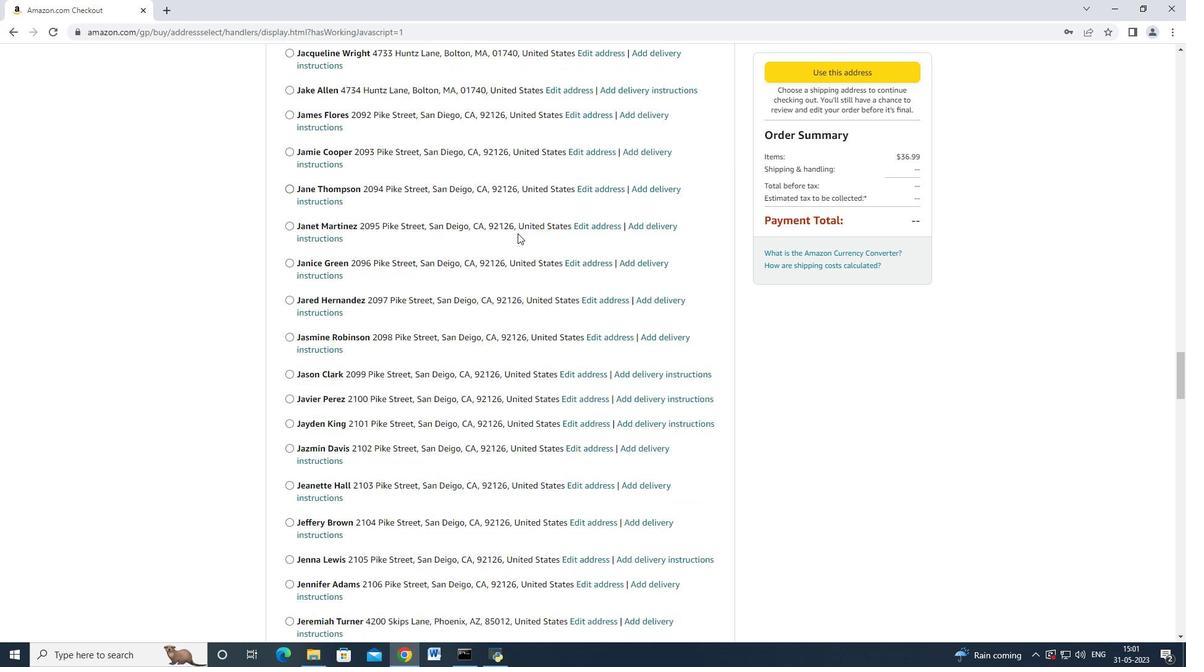 
Action: Mouse scrolled (517, 232) with delta (0, 0)
Screenshot: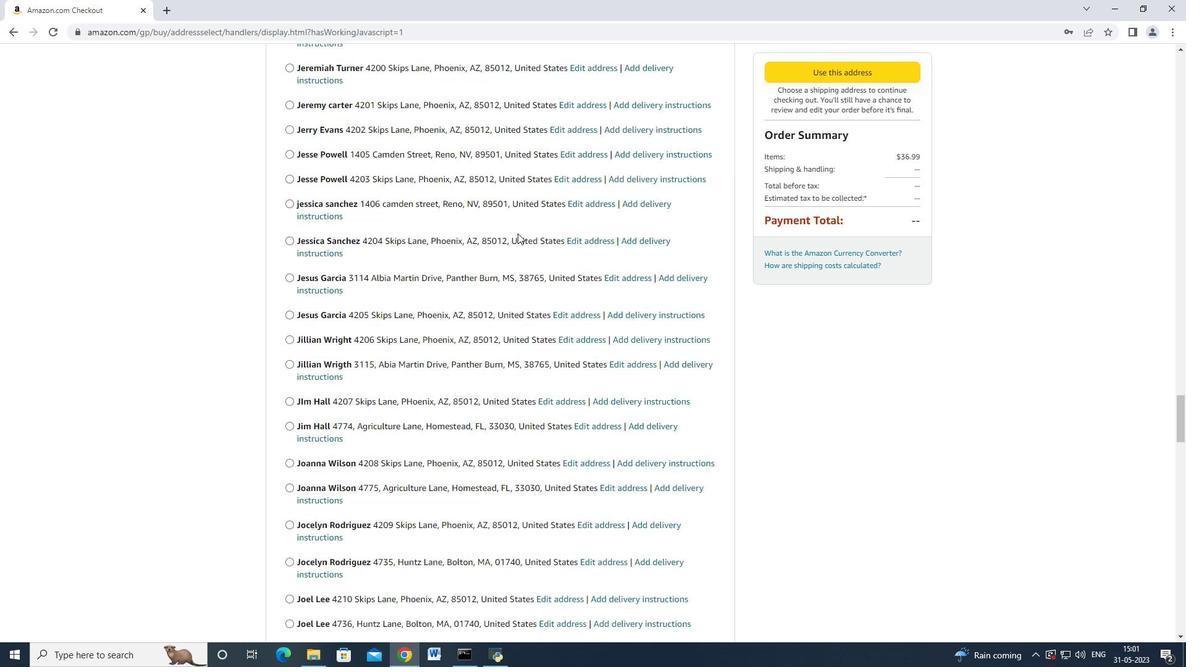 
Action: Mouse scrolled (517, 232) with delta (0, 0)
Screenshot: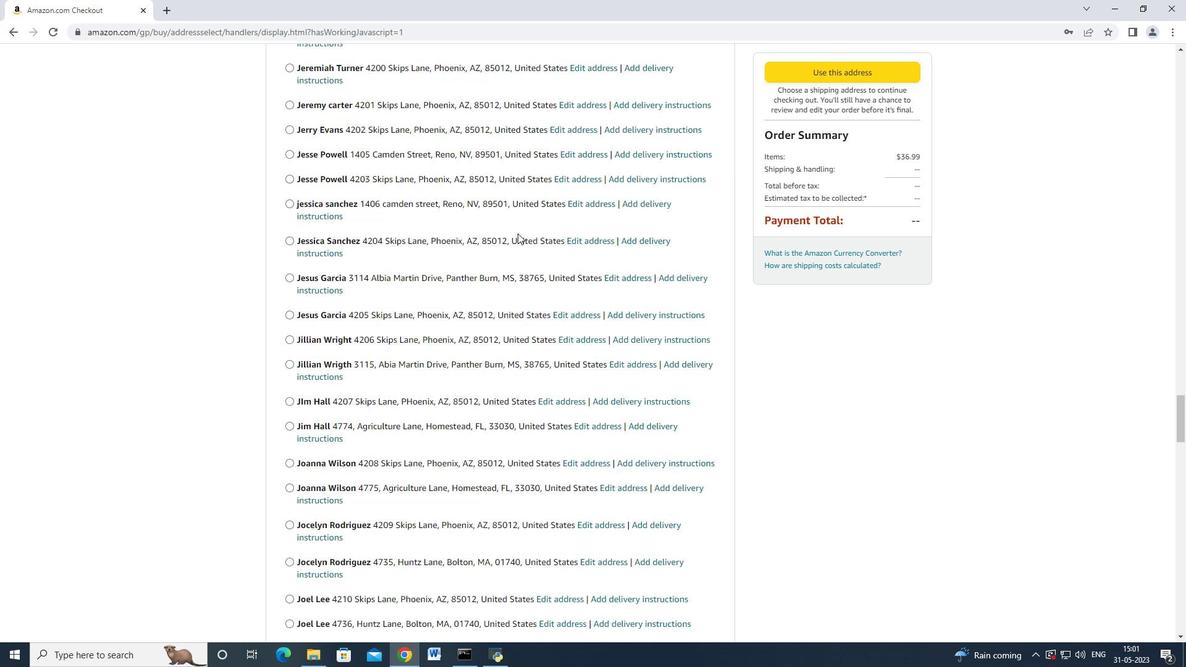 
Action: Mouse scrolled (517, 232) with delta (0, 0)
Screenshot: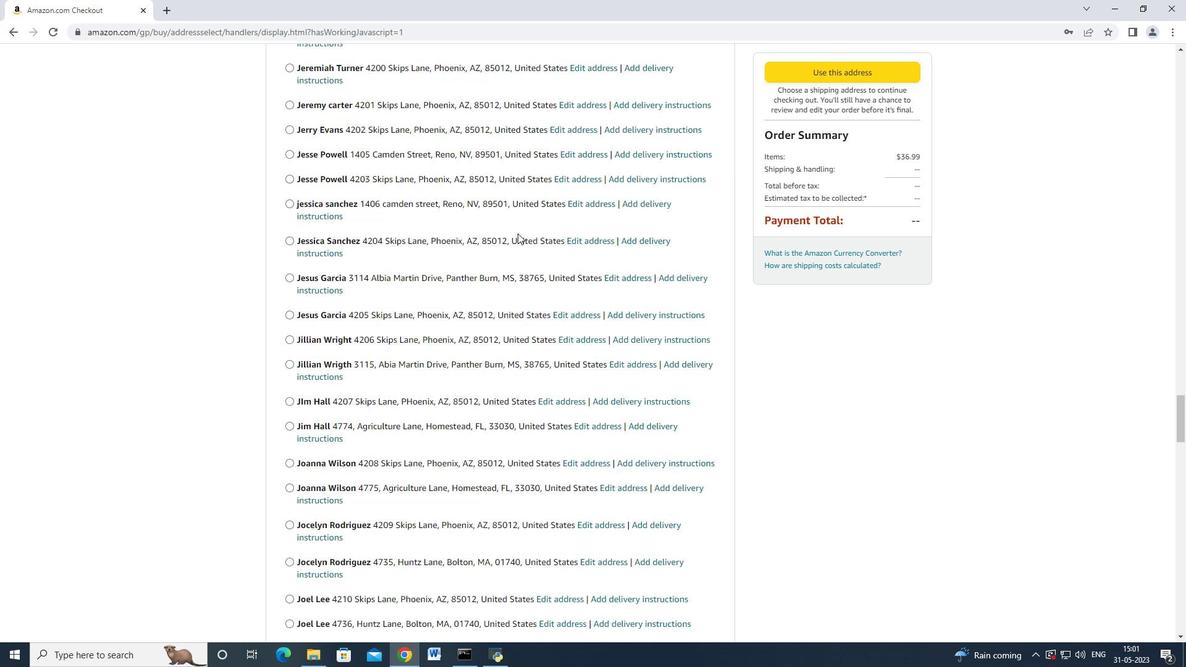 
Action: Mouse scrolled (517, 232) with delta (0, 0)
Screenshot: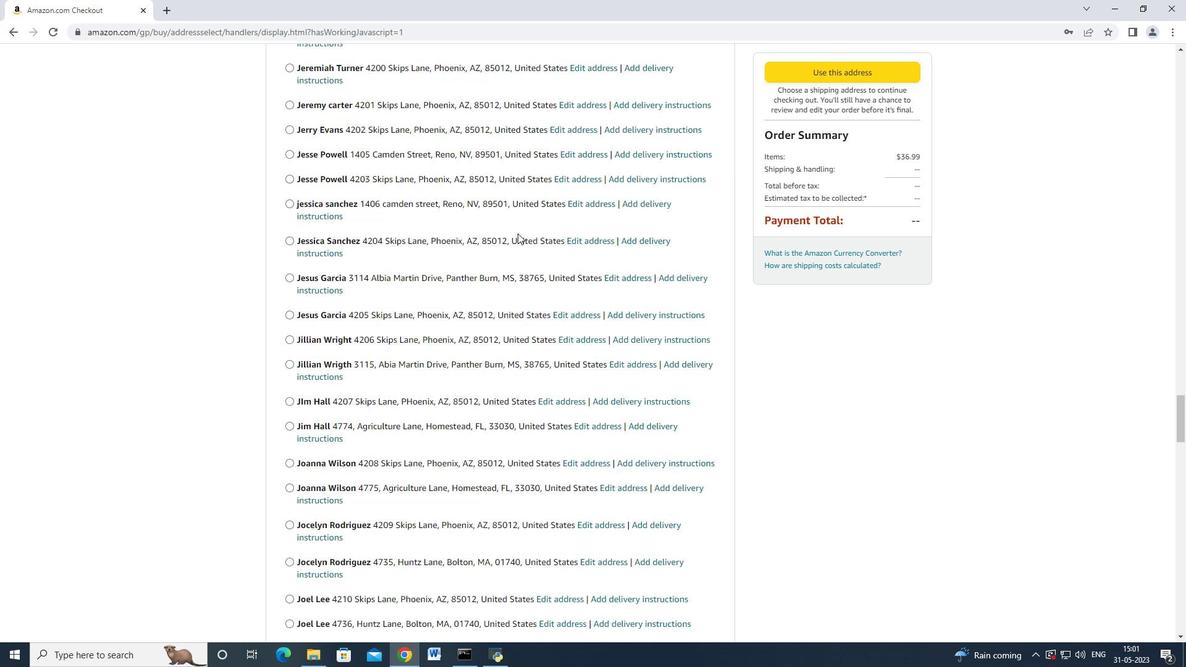 
Action: Mouse scrolled (517, 232) with delta (0, 0)
Screenshot: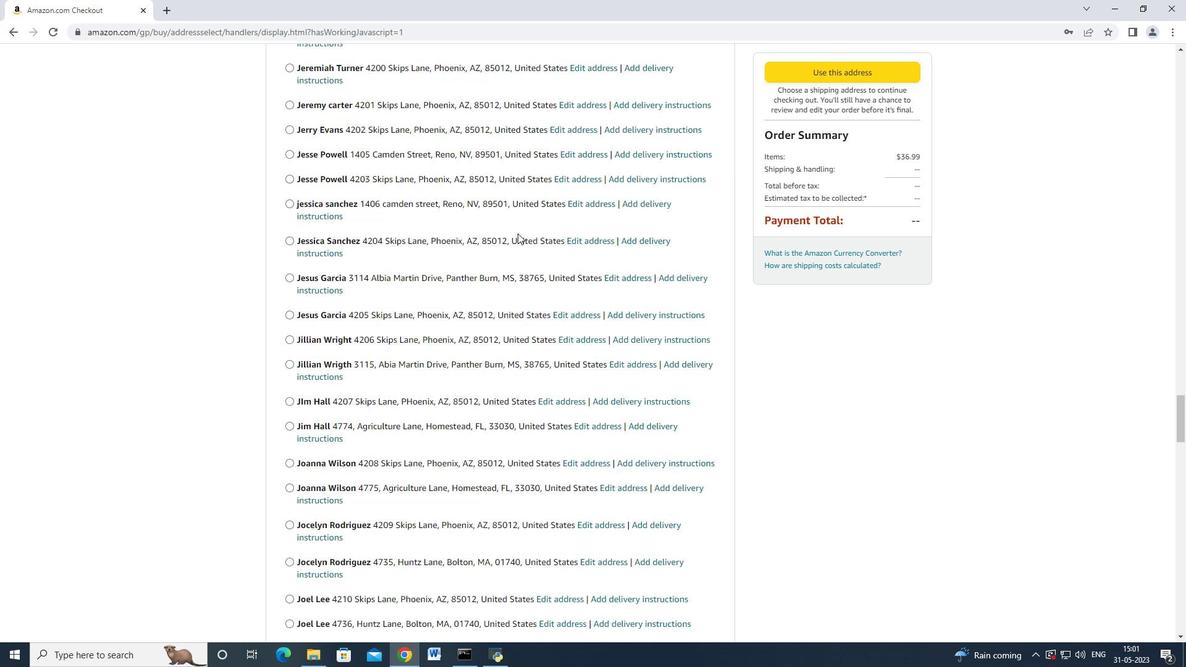 
Action: Mouse scrolled (517, 232) with delta (0, 0)
Screenshot: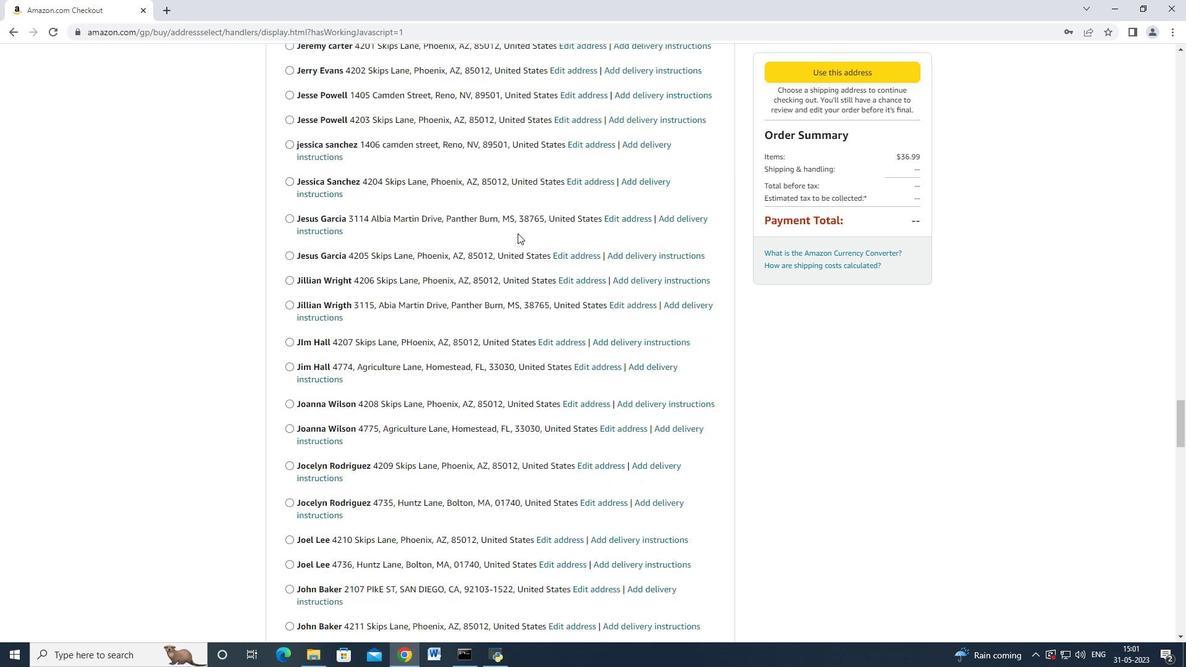 
Action: Mouse scrolled (517, 232) with delta (0, 0)
Screenshot: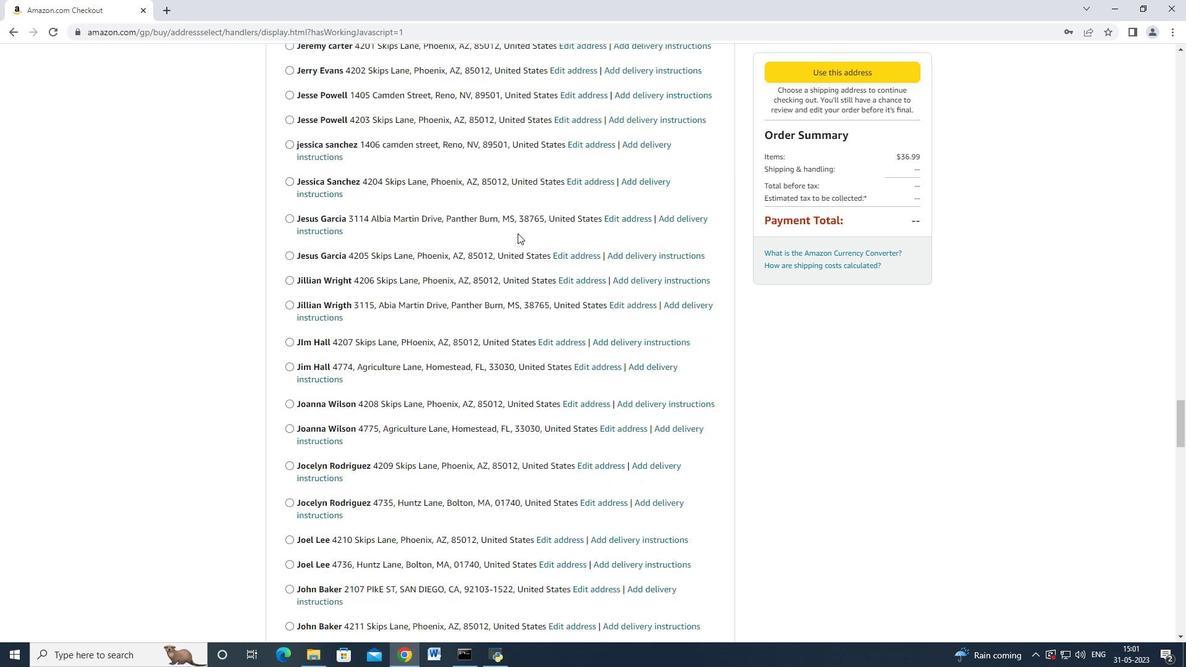 
Action: Mouse scrolled (517, 232) with delta (0, 0)
Screenshot: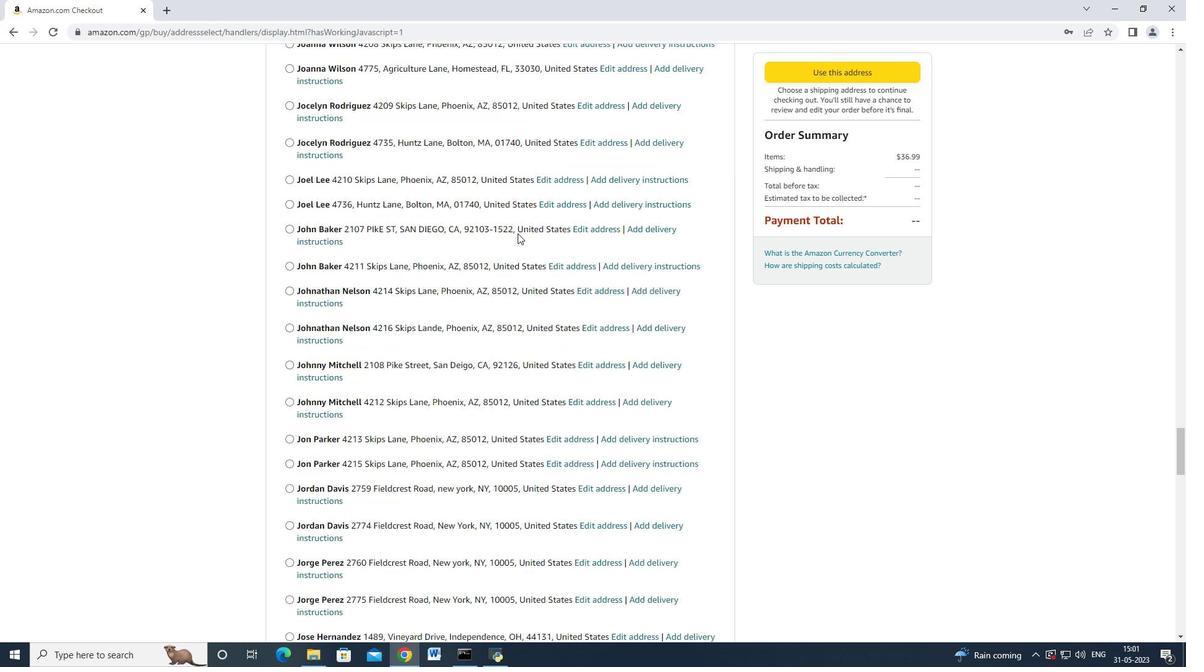 
Action: Mouse scrolled (517, 232) with delta (0, 0)
Screenshot: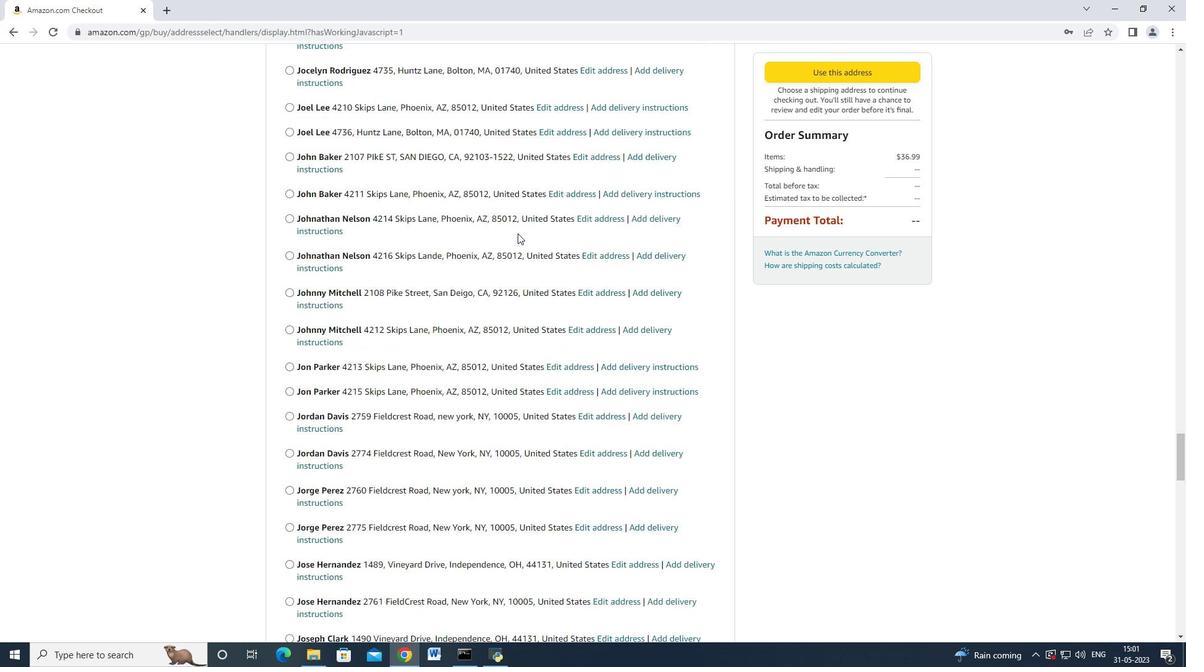 
Action: Mouse scrolled (517, 232) with delta (0, 0)
Screenshot: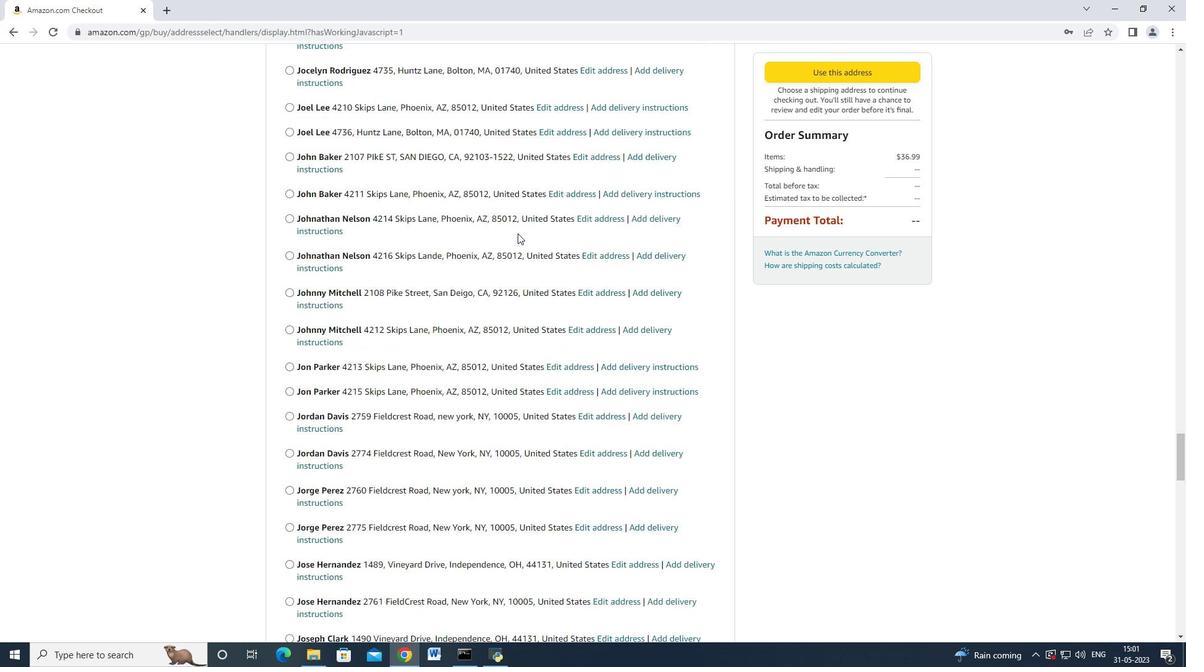 
Action: Mouse scrolled (517, 232) with delta (0, 0)
Screenshot: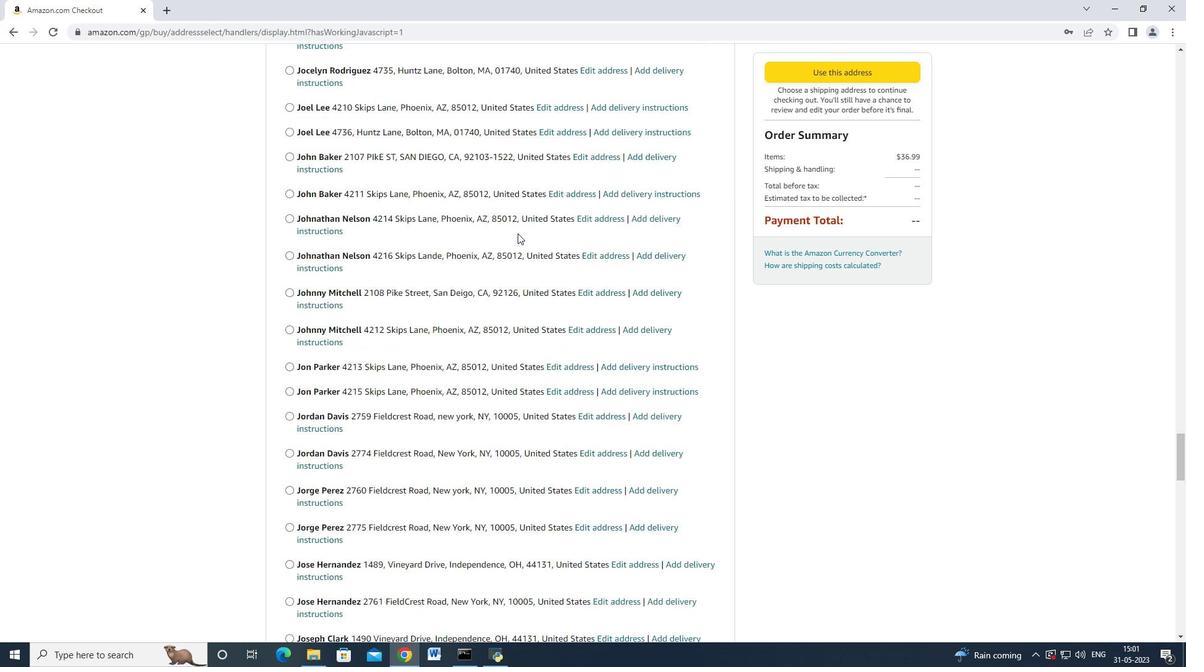
Action: Mouse scrolled (517, 232) with delta (0, 0)
Screenshot: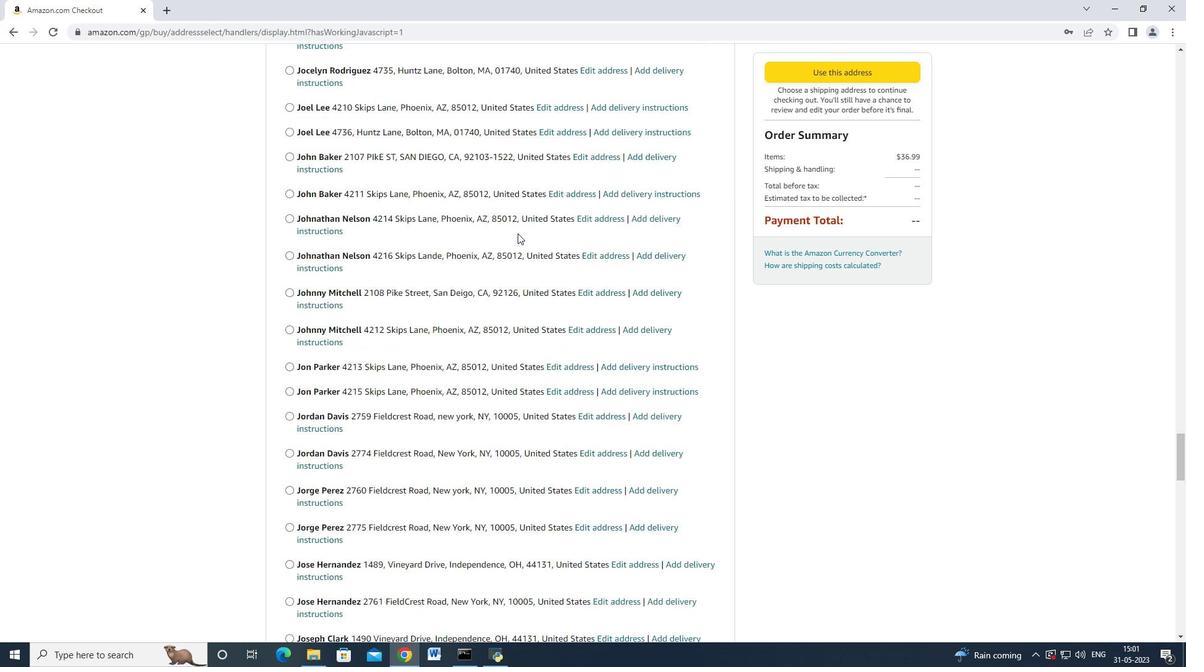 
Action: Mouse scrolled (517, 232) with delta (0, 0)
Screenshot: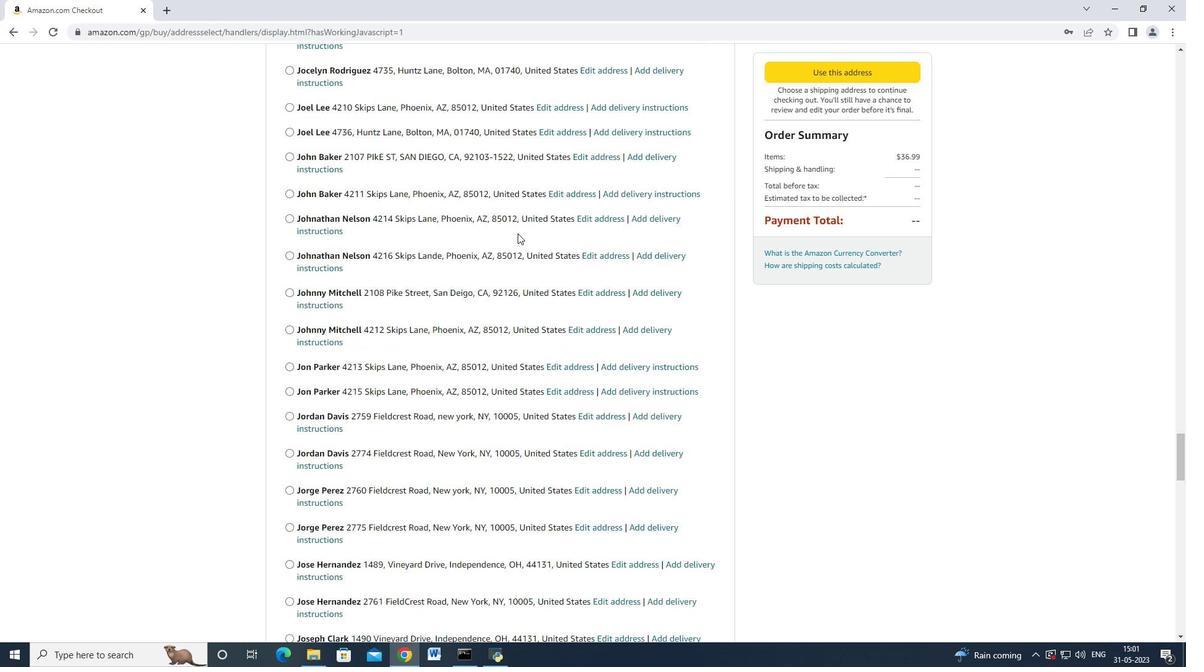 
Action: Mouse scrolled (517, 232) with delta (0, 0)
Screenshot: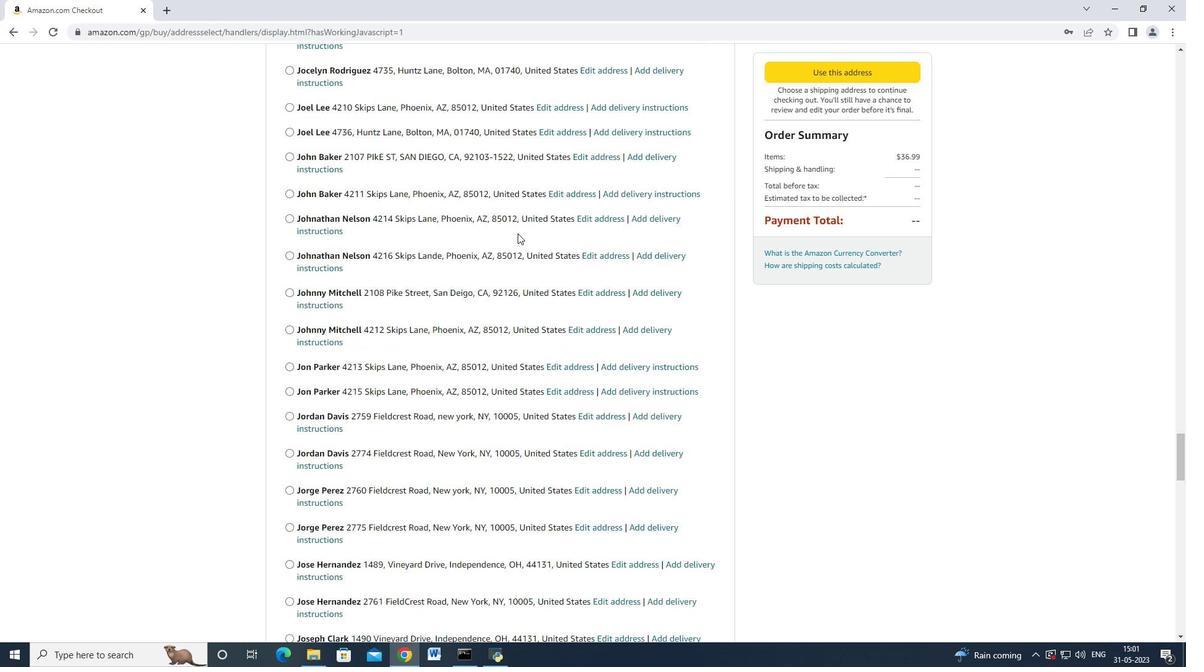 
Action: Mouse scrolled (517, 232) with delta (0, 0)
Screenshot: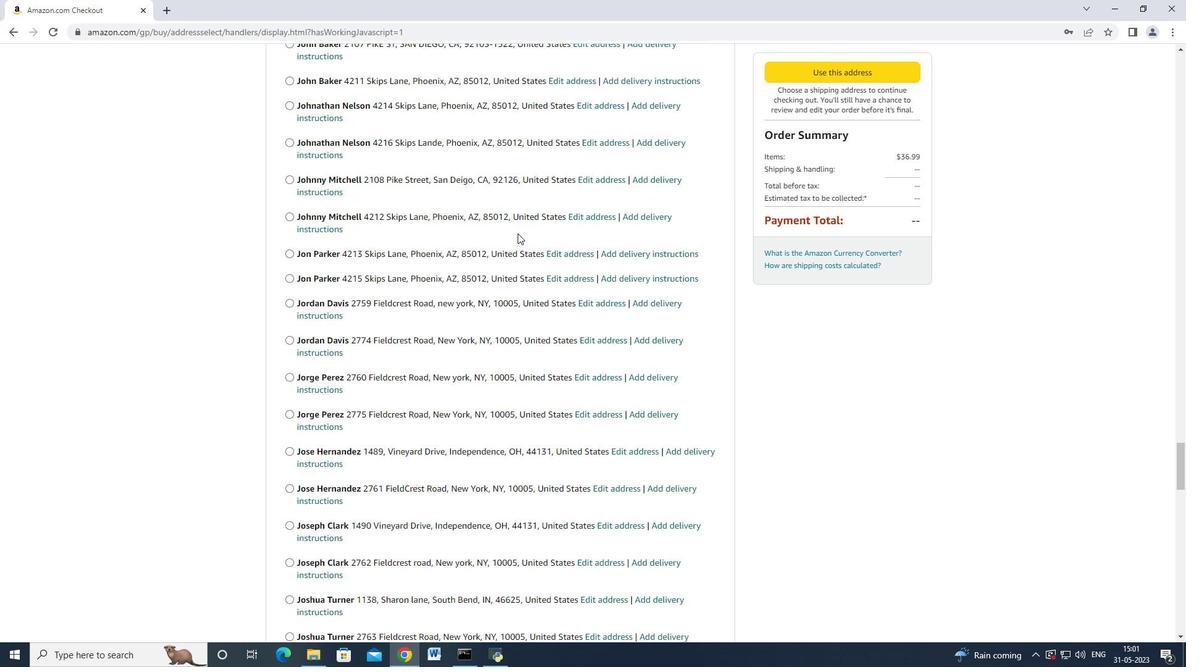 
Action: Mouse scrolled (517, 232) with delta (0, 0)
Screenshot: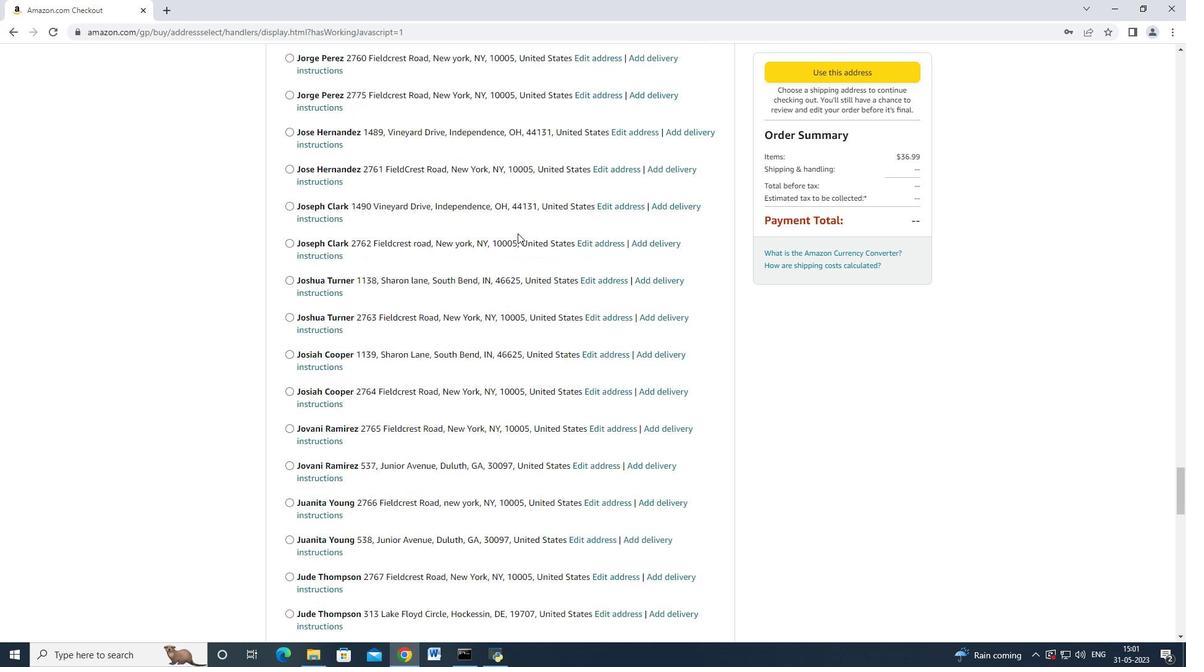 
Action: Mouse scrolled (517, 232) with delta (0, 0)
Screenshot: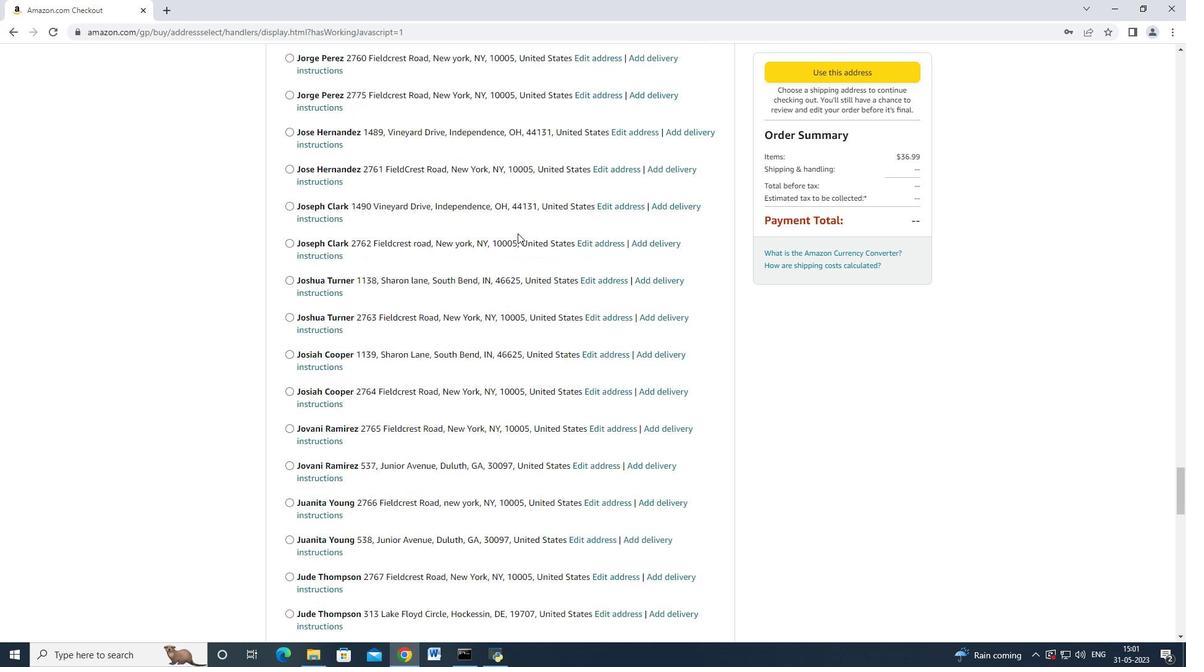 
Action: Mouse scrolled (517, 232) with delta (0, 0)
Screenshot: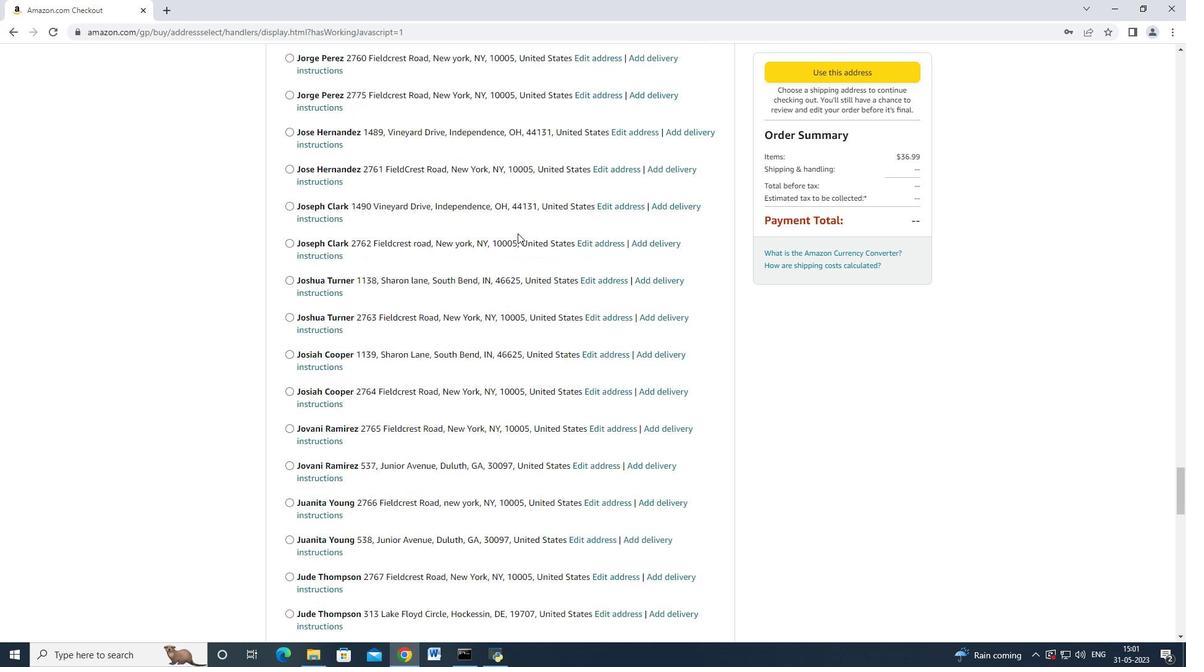 
Action: Mouse scrolled (517, 232) with delta (0, 0)
Screenshot: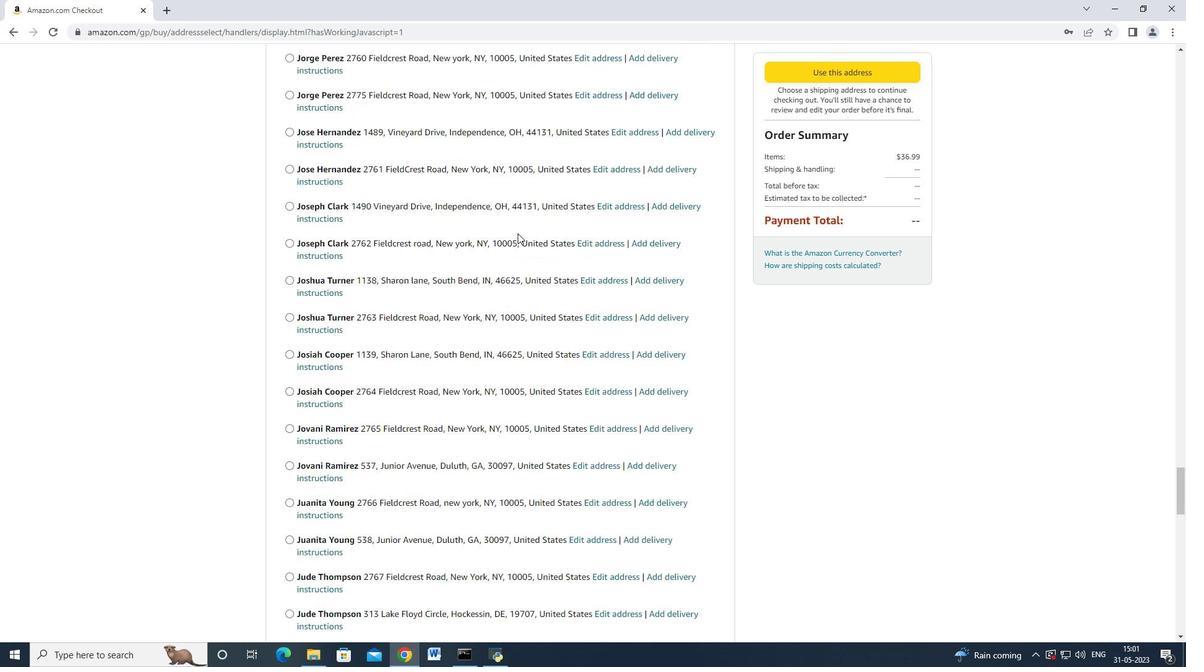 
Action: Mouse scrolled (517, 232) with delta (0, 0)
Screenshot: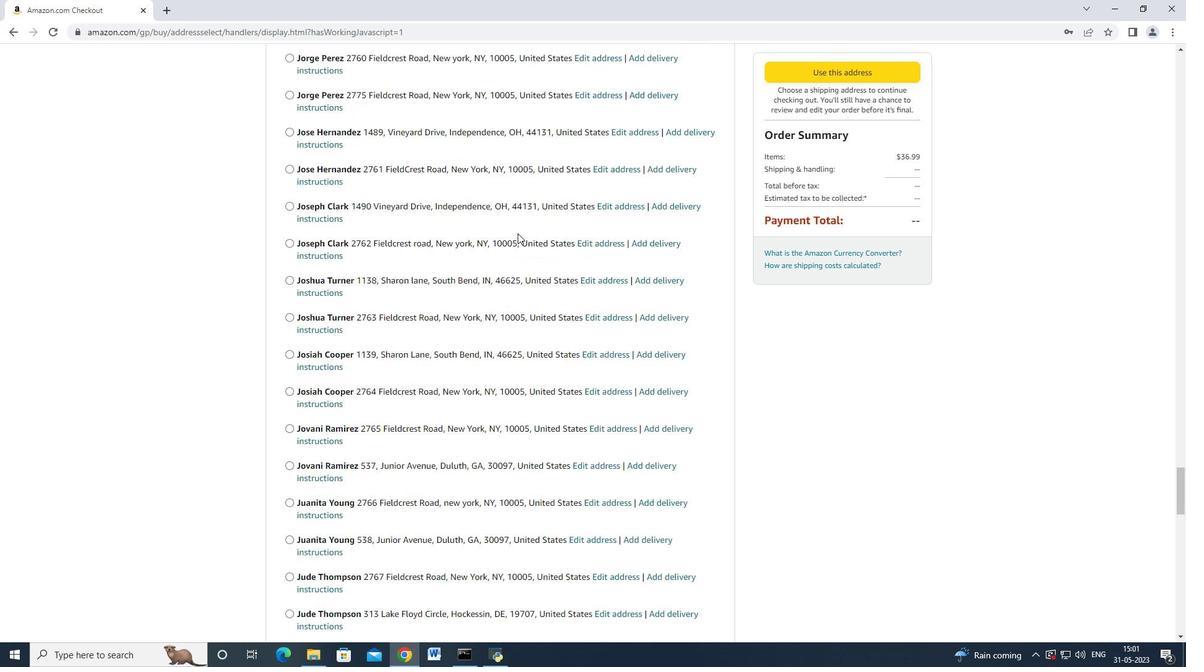 
Action: Mouse scrolled (517, 232) with delta (0, 0)
Screenshot: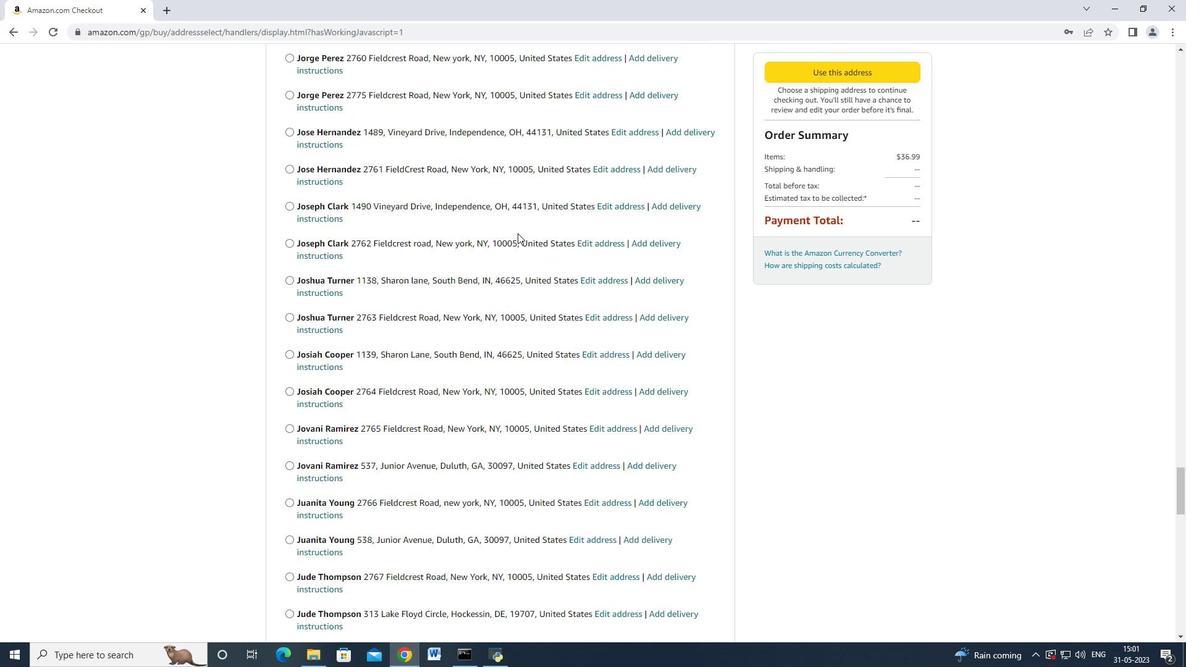 
Action: Mouse scrolled (517, 232) with delta (0, 0)
Screenshot: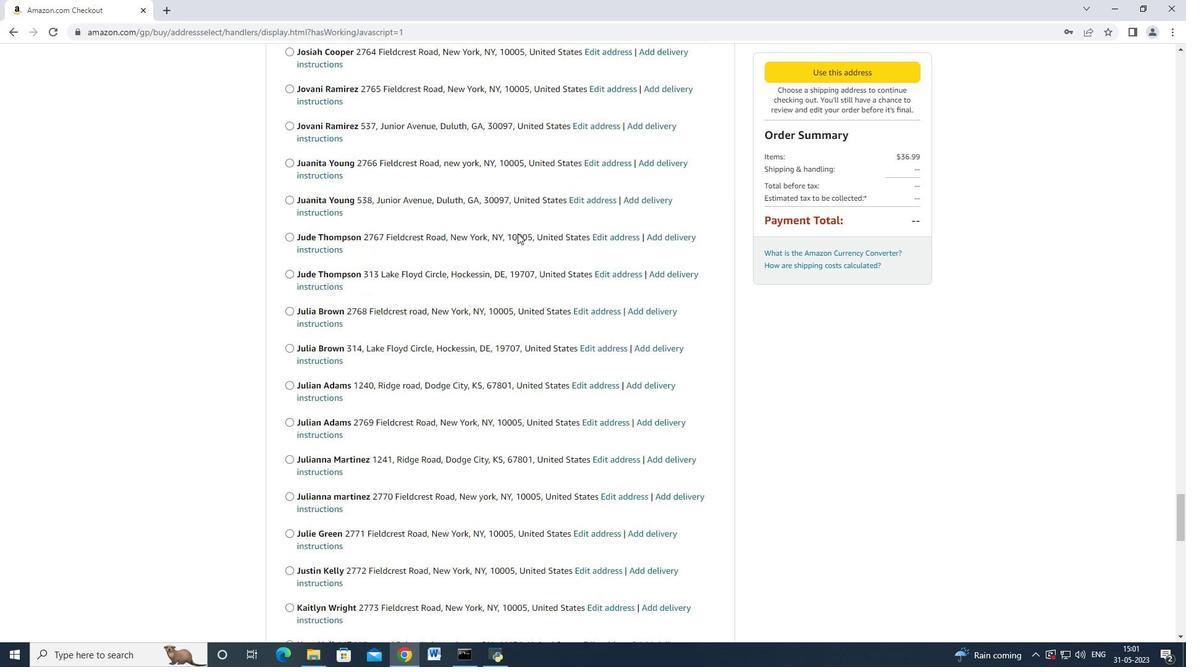 
Action: Mouse scrolled (517, 232) with delta (0, 0)
Screenshot: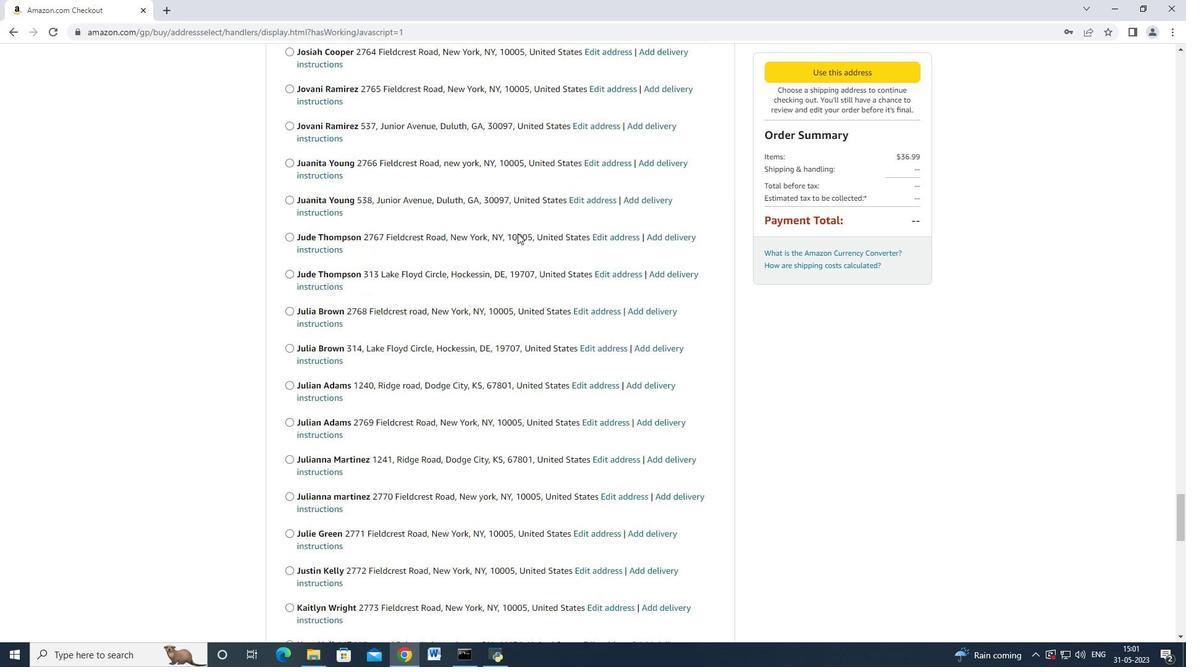 
Action: Mouse scrolled (517, 232) with delta (0, 0)
Screenshot: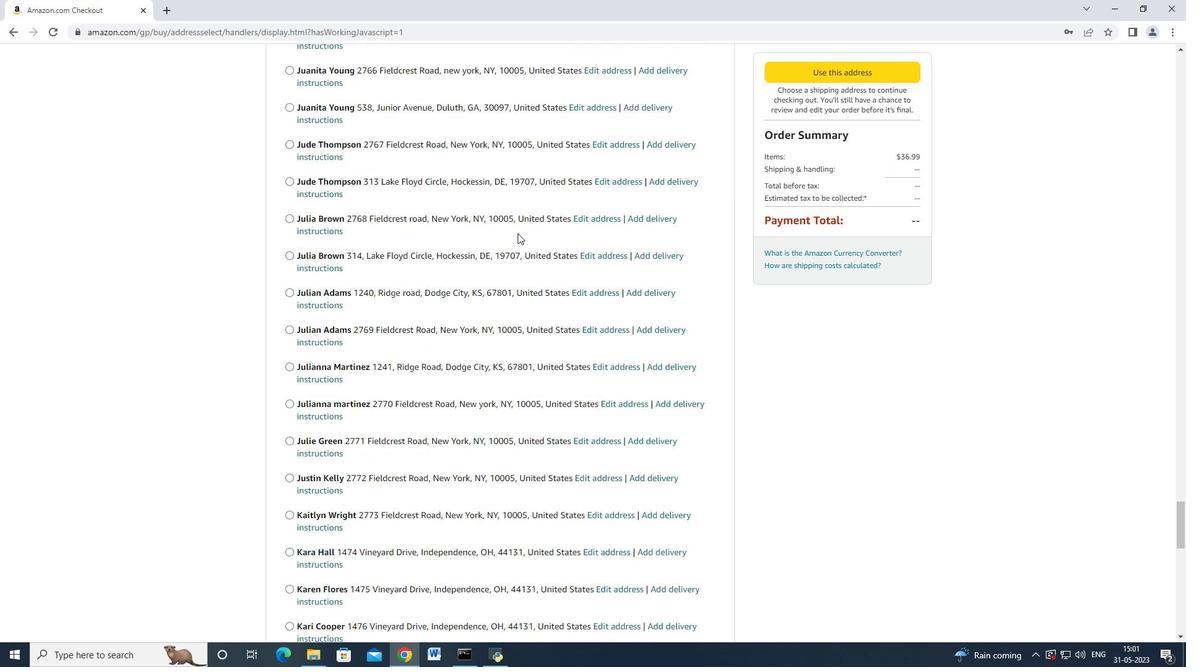 
Action: Mouse scrolled (517, 232) with delta (0, 0)
Screenshot: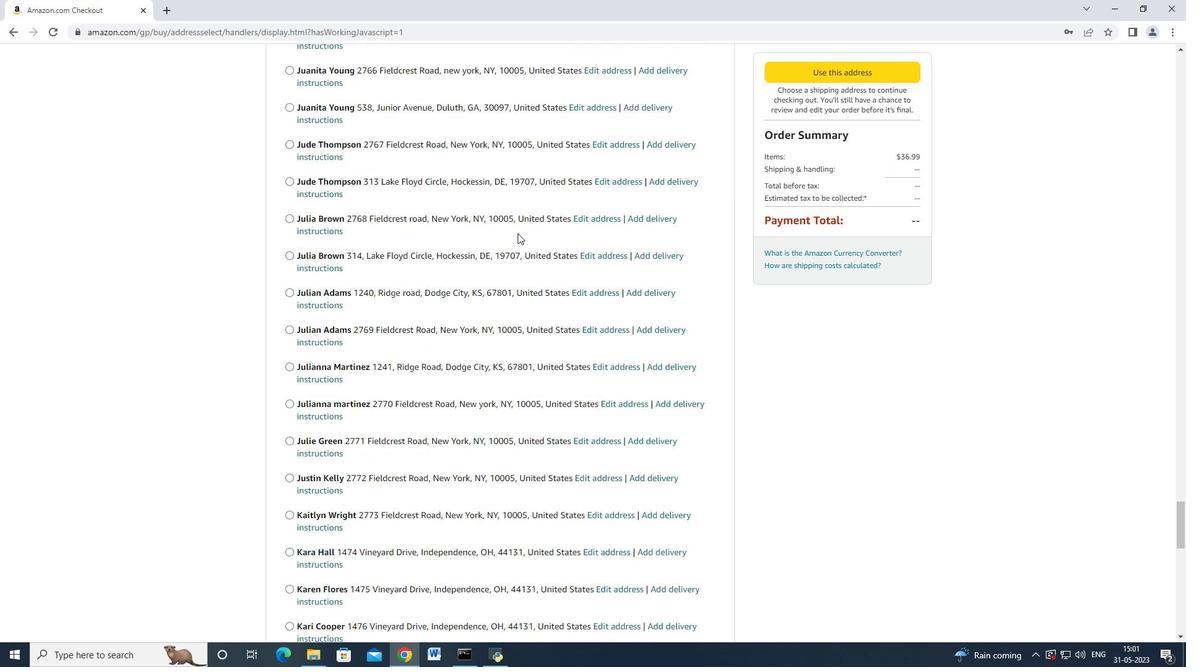 
Action: Mouse scrolled (517, 232) with delta (0, 0)
Screenshot: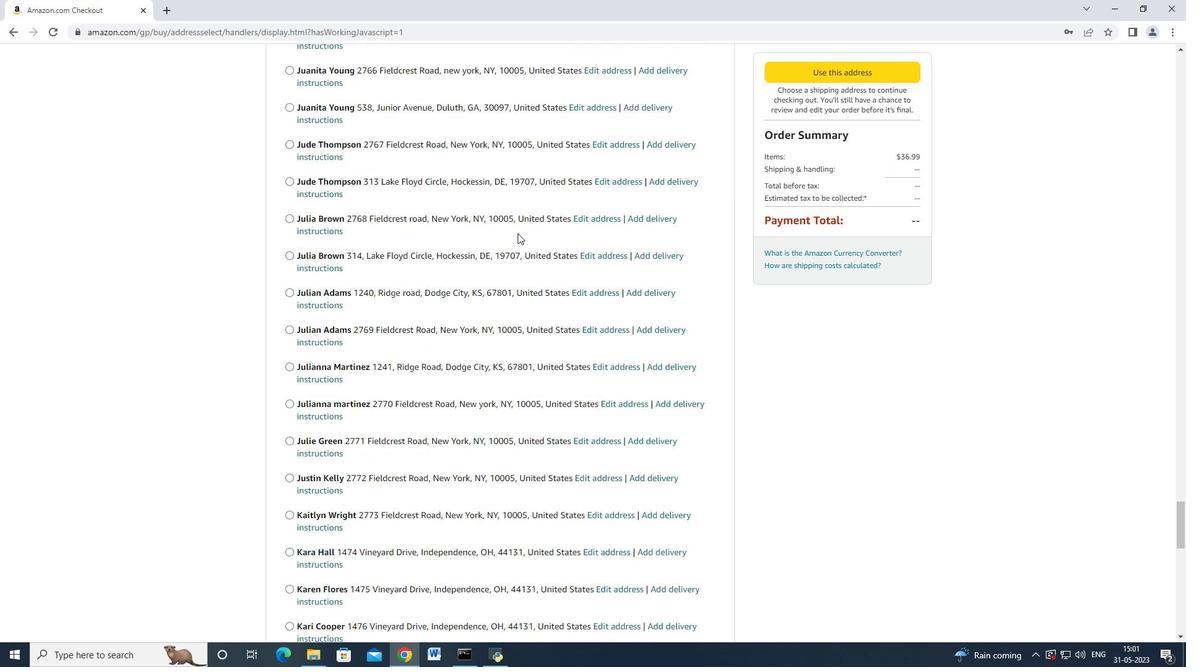 
Action: Mouse scrolled (517, 232) with delta (0, 0)
Screenshot: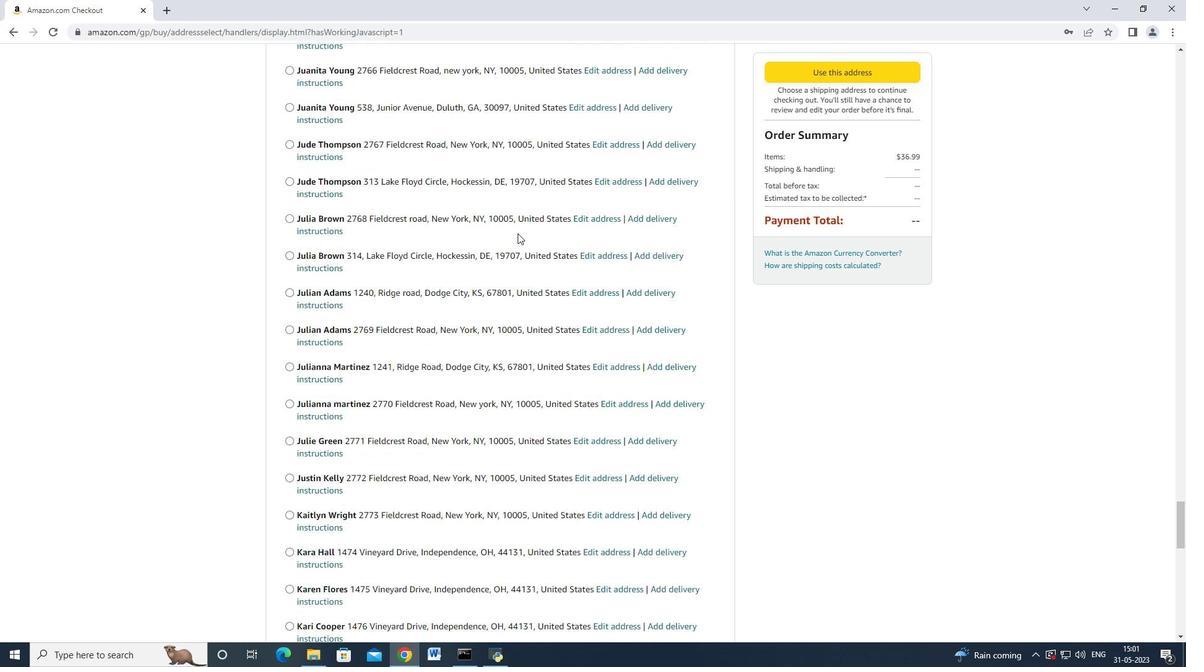 
Action: Mouse scrolled (517, 232) with delta (0, 0)
Screenshot: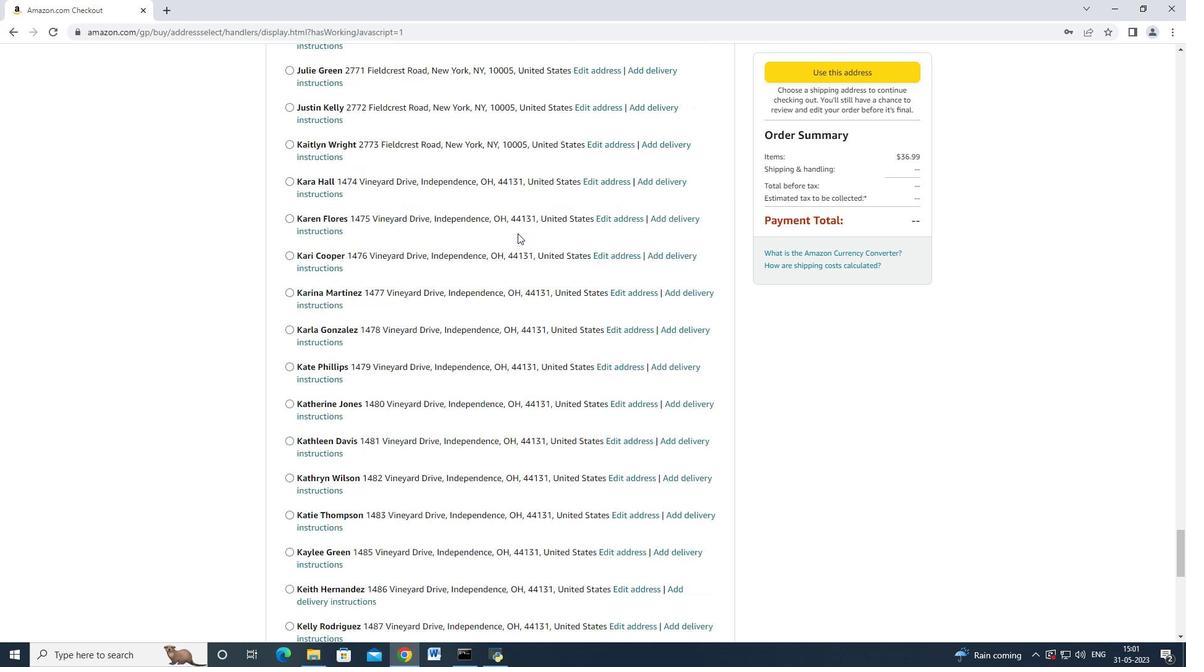 
Action: Mouse scrolled (517, 232) with delta (0, 0)
Screenshot: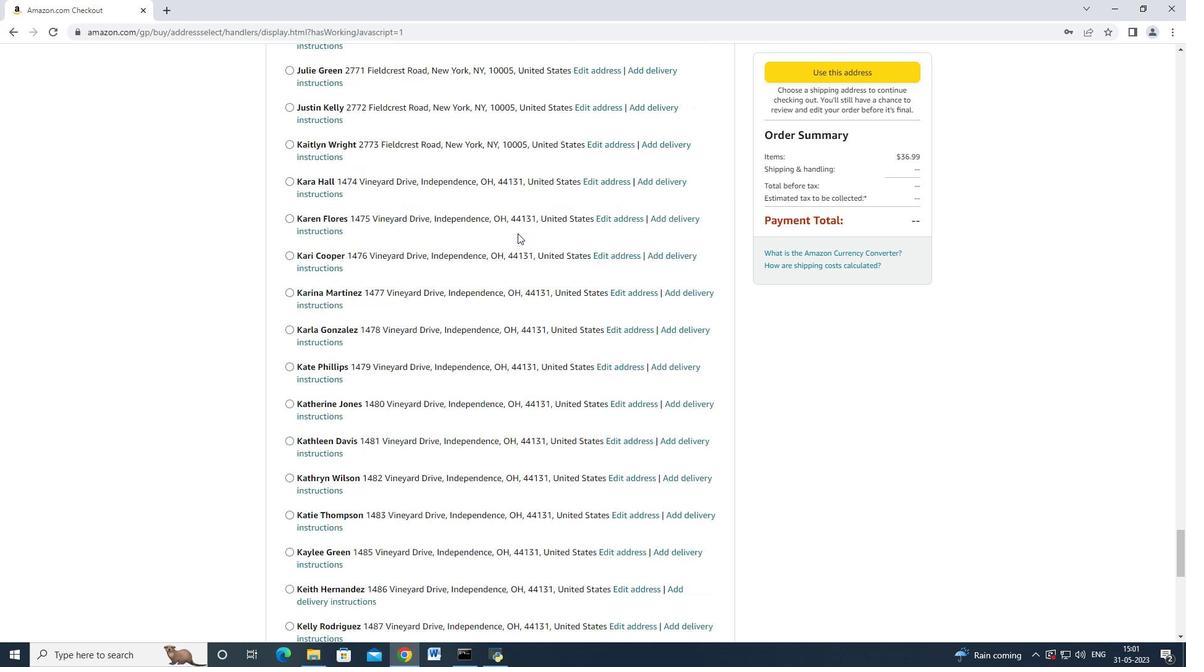 
Action: Mouse scrolled (517, 232) with delta (0, 0)
Screenshot: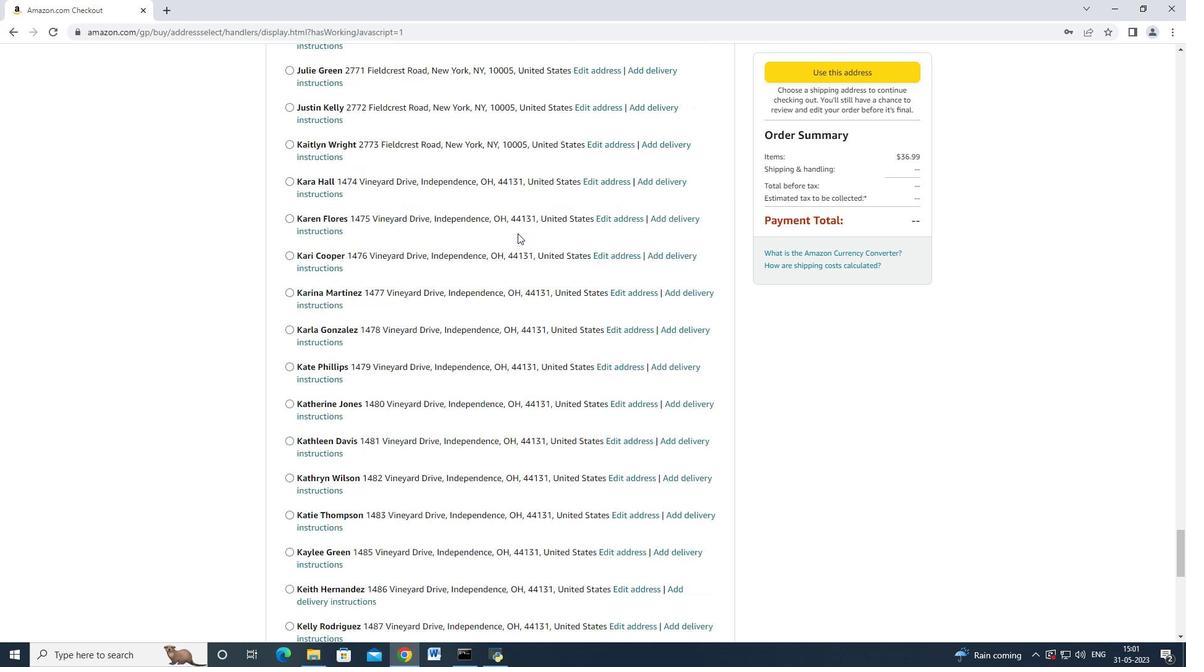 
Action: Mouse scrolled (517, 232) with delta (0, 0)
Screenshot: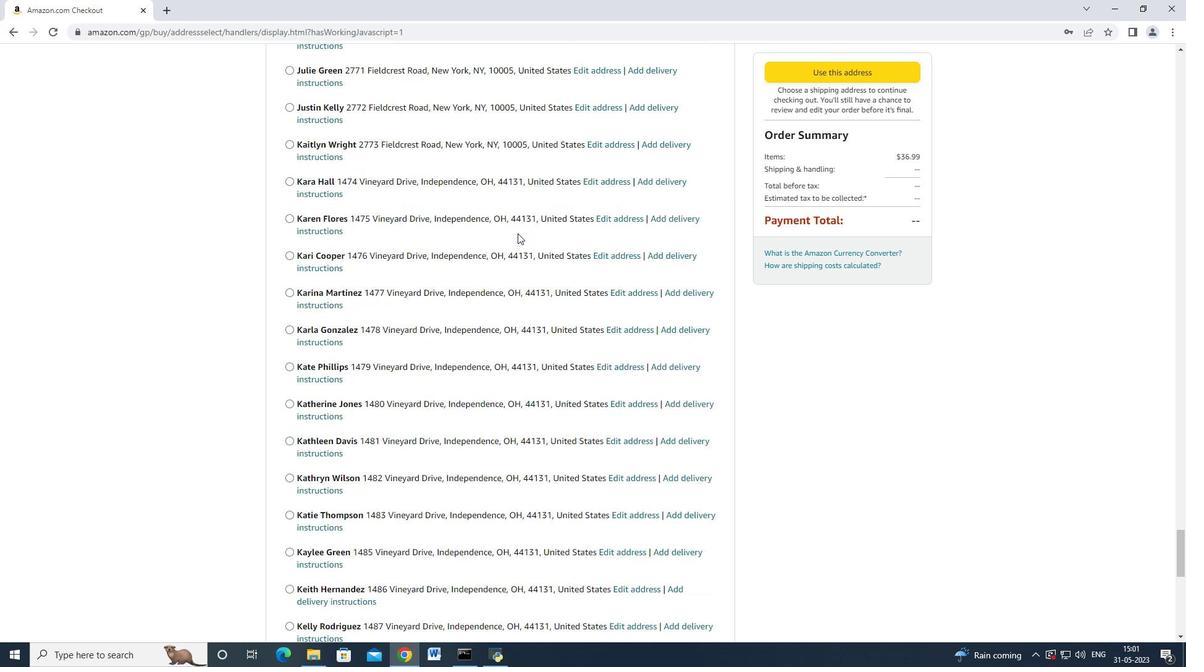 
Action: Mouse scrolled (517, 232) with delta (0, 0)
Screenshot: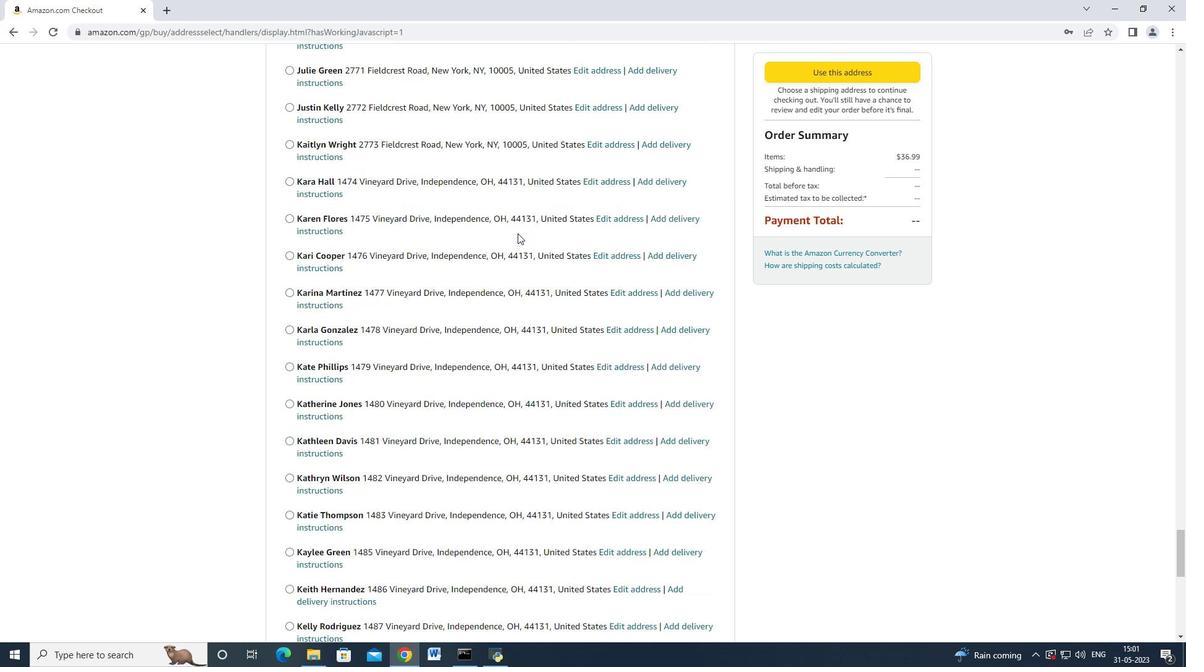 
Action: Mouse scrolled (517, 232) with delta (0, 0)
Screenshot: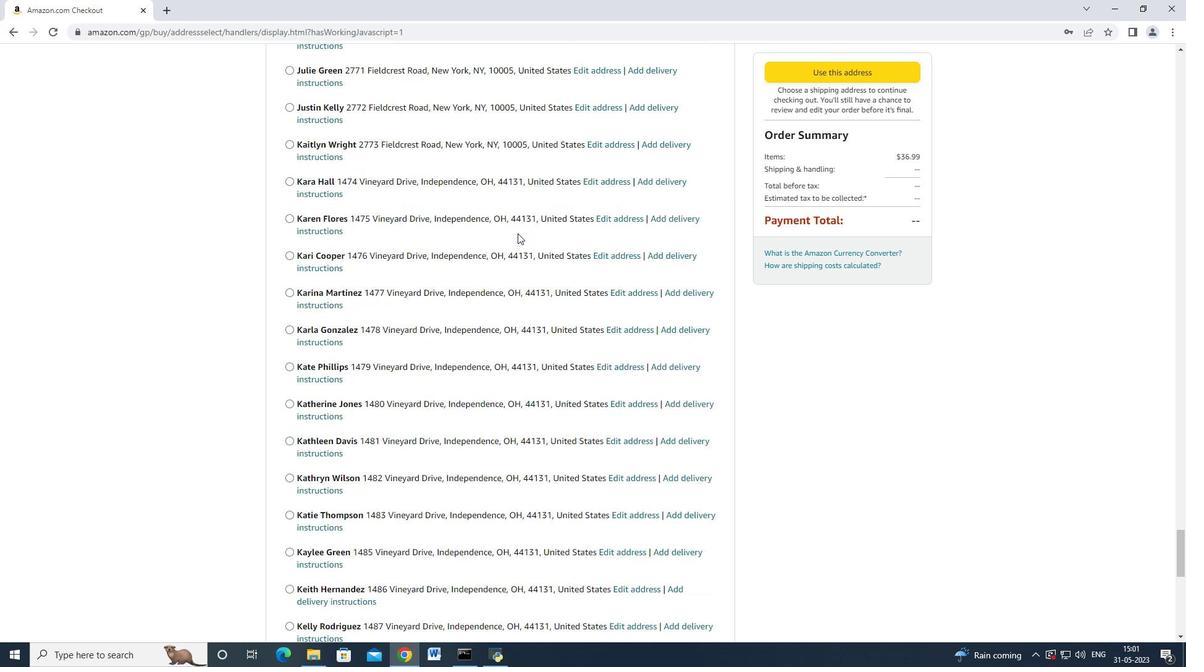 
Action: Mouse moved to (517, 232)
Screenshot: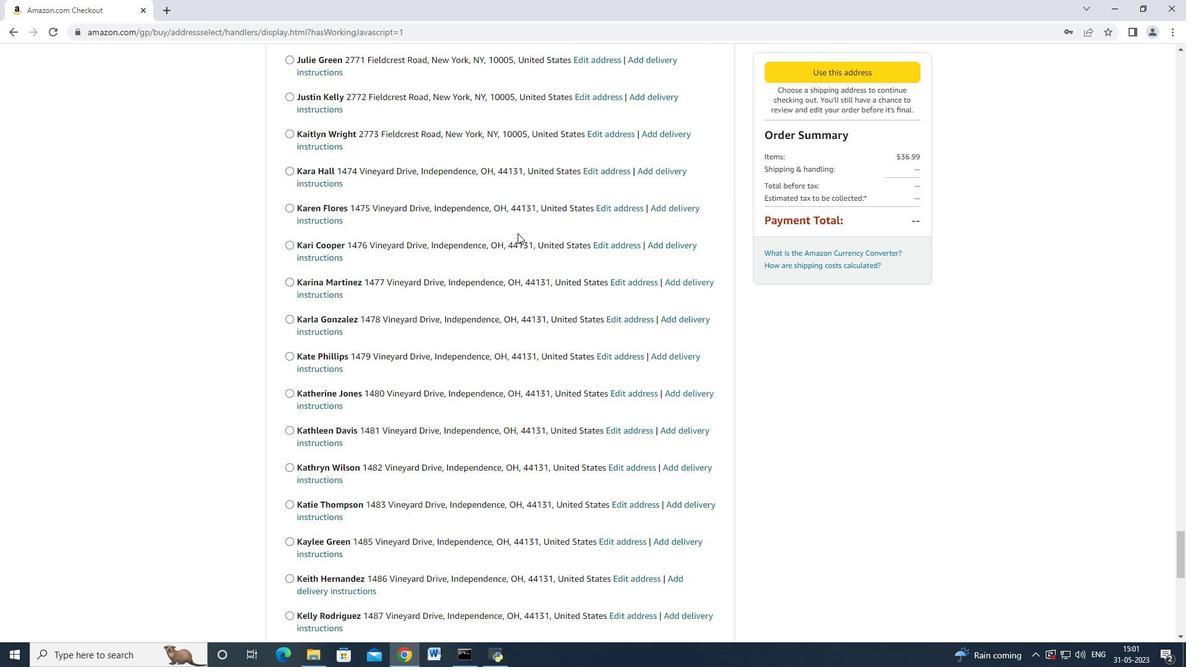
Action: Mouse scrolled (517, 231) with delta (0, 0)
Screenshot: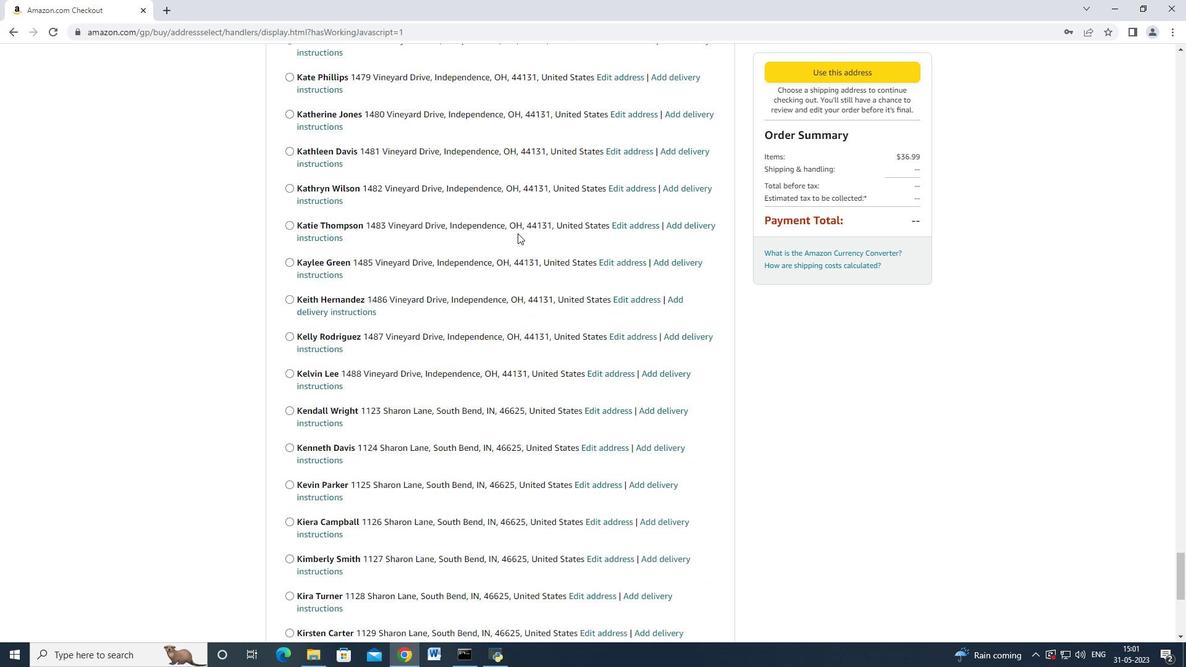
Action: Mouse scrolled (517, 231) with delta (0, 0)
Screenshot: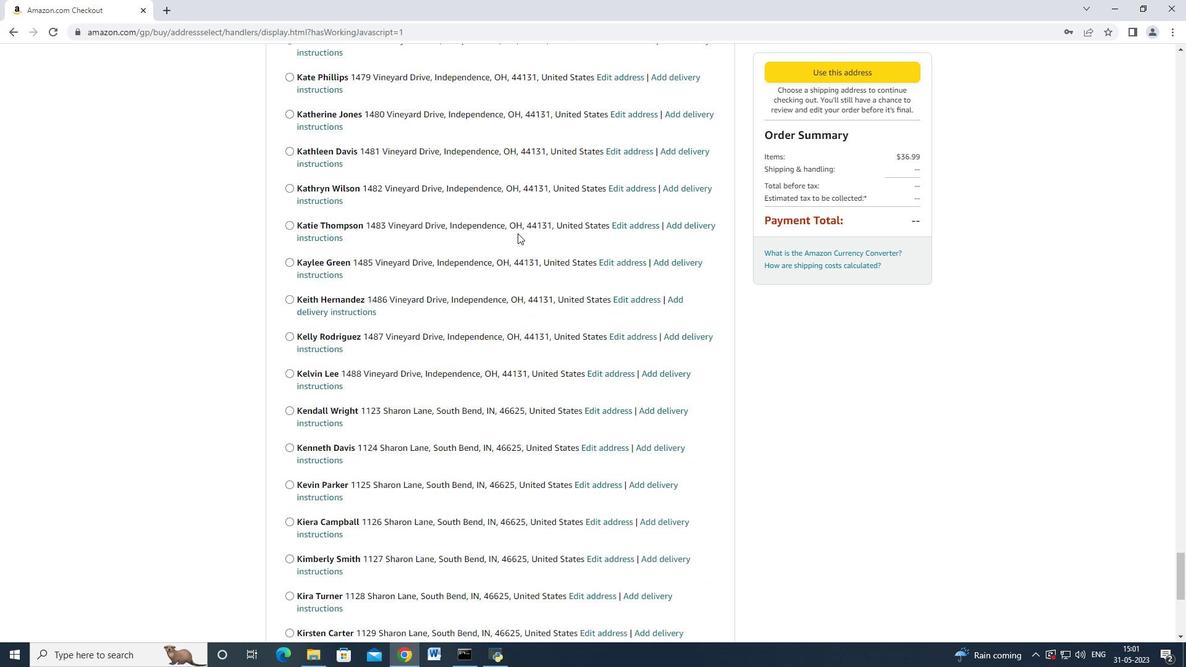 
Action: Mouse scrolled (517, 231) with delta (0, 0)
Screenshot: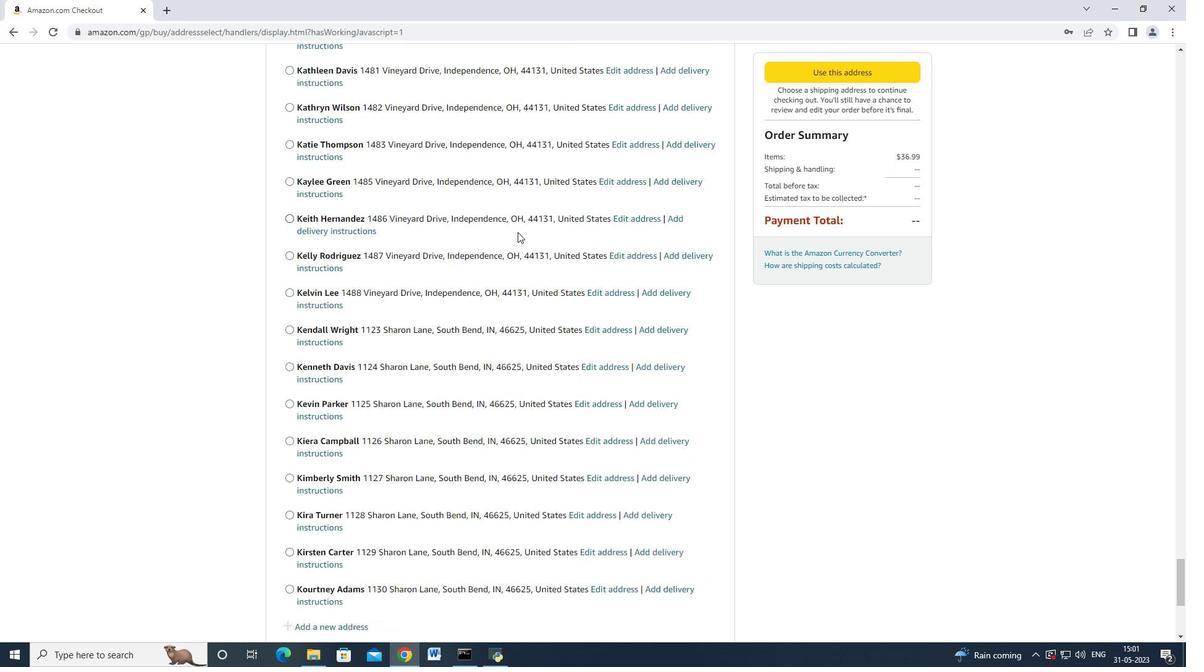 
Action: Mouse scrolled (517, 231) with delta (0, 0)
Screenshot: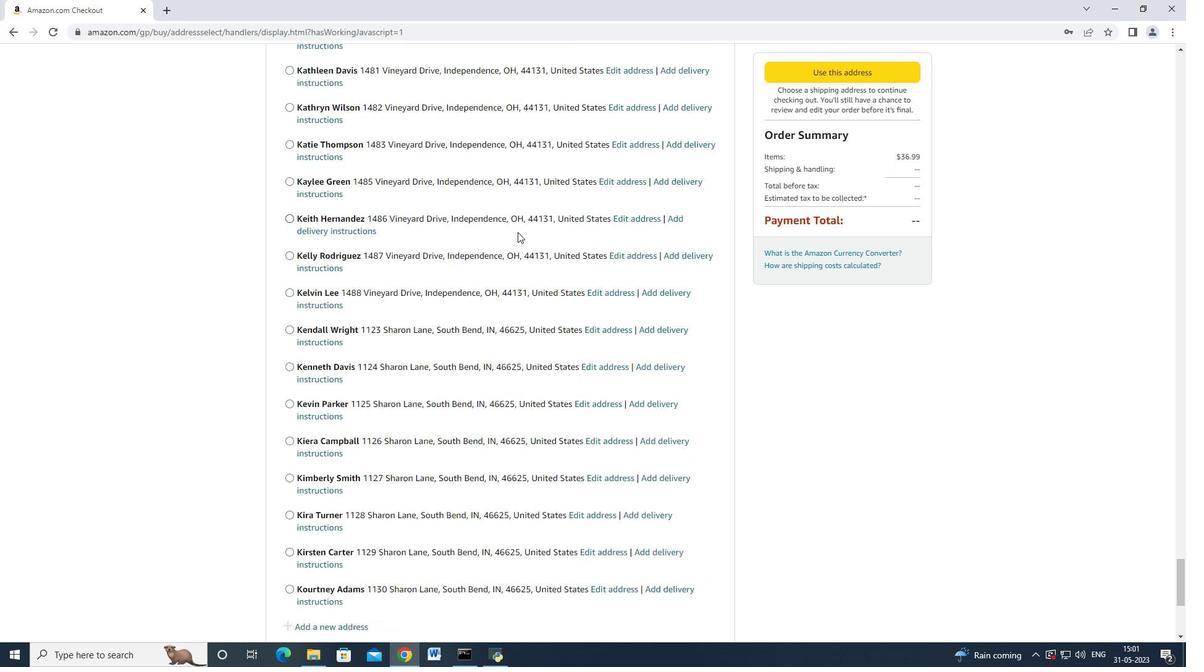 
Action: Mouse scrolled (517, 231) with delta (0, 0)
Screenshot: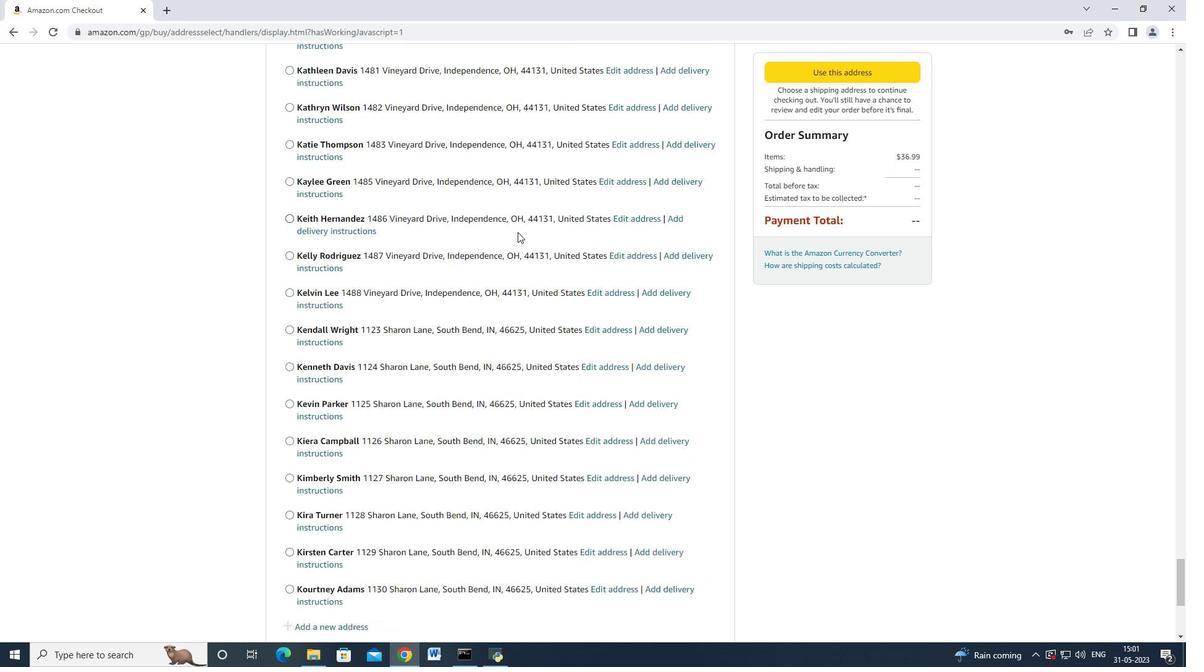 
Action: Mouse scrolled (517, 231) with delta (0, 0)
Screenshot: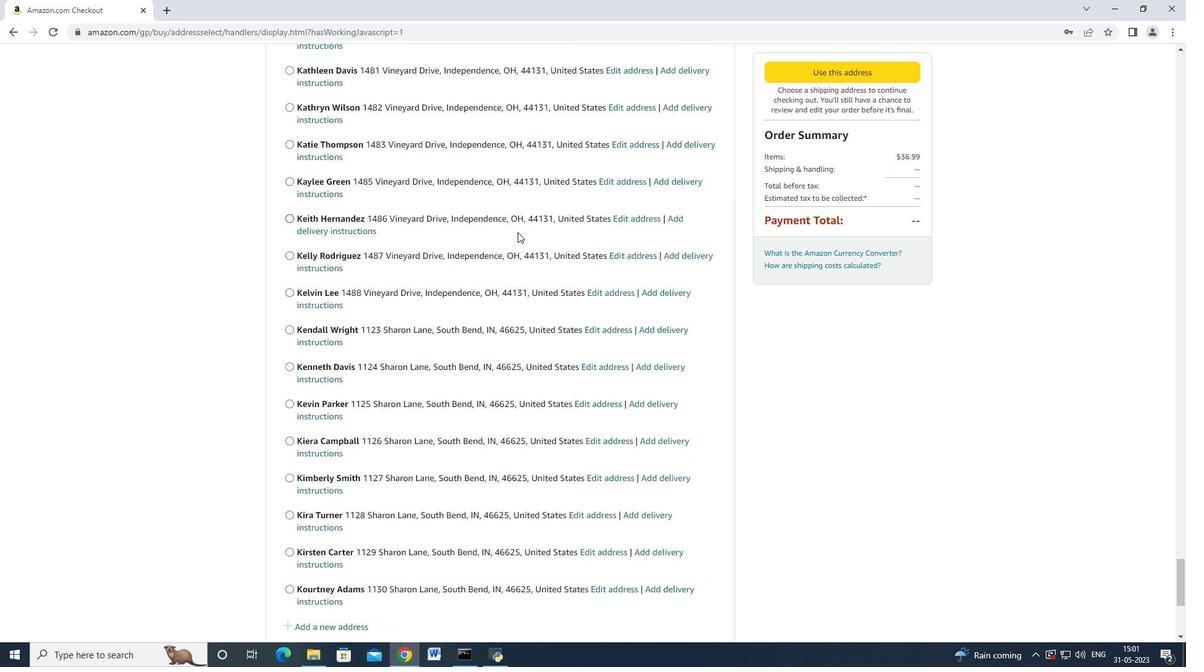 
Action: Mouse scrolled (517, 231) with delta (0, 0)
Screenshot: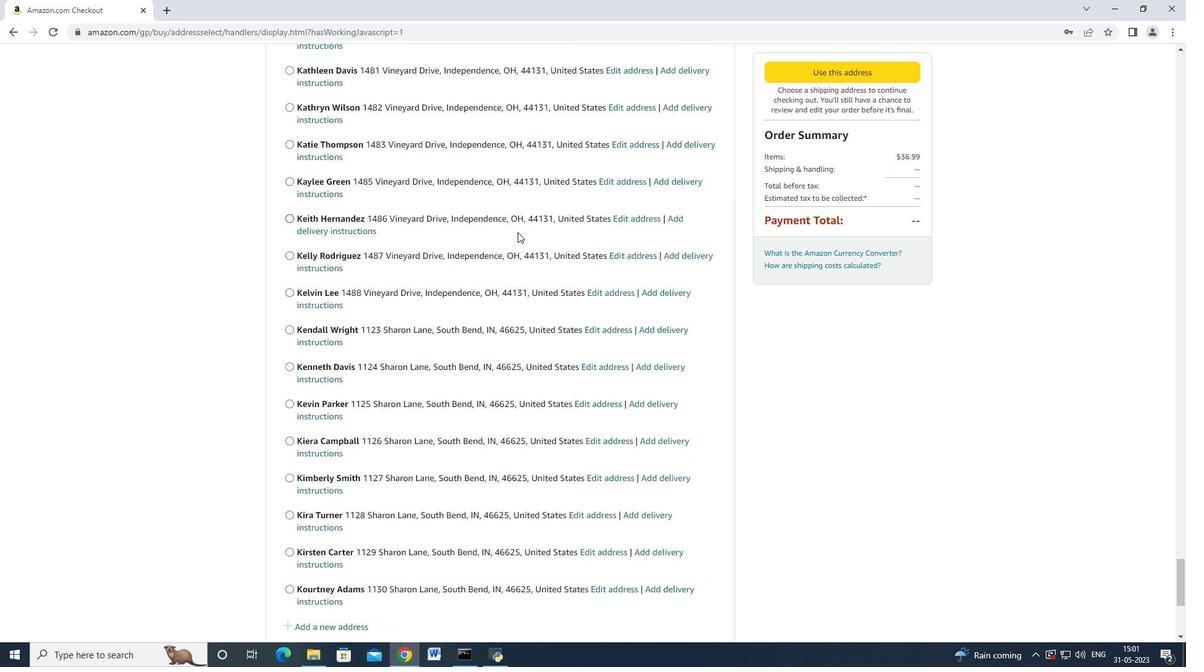 
Action: Mouse scrolled (517, 231) with delta (0, 0)
Screenshot: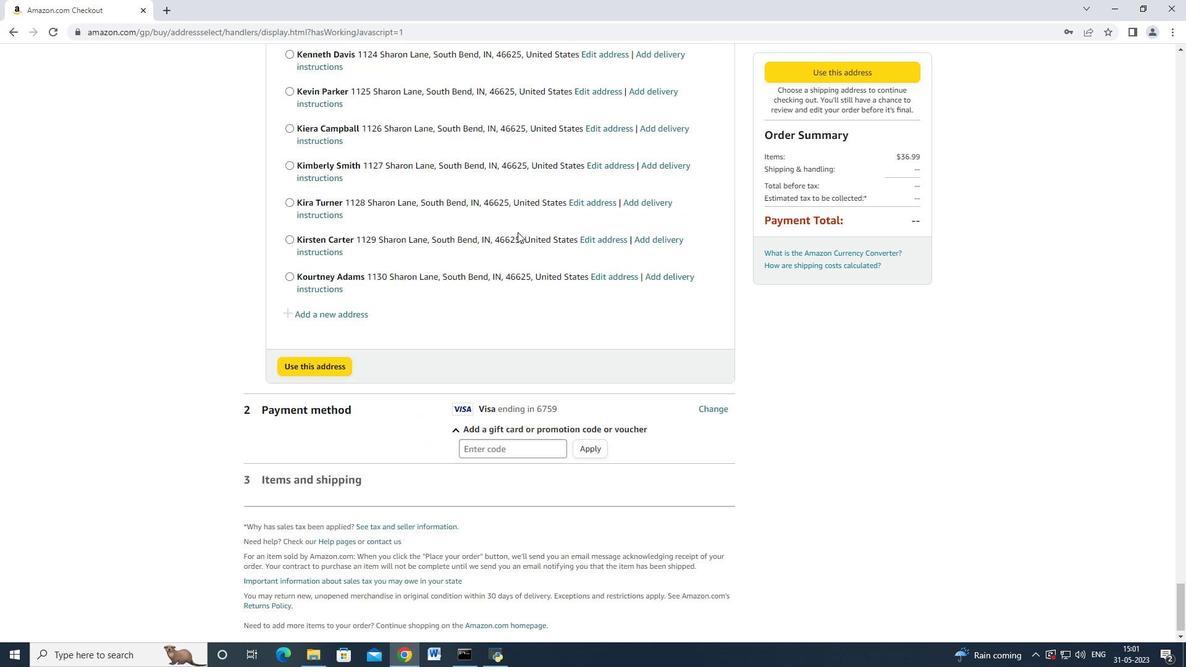 
Action: Mouse scrolled (517, 231) with delta (0, 0)
Screenshot: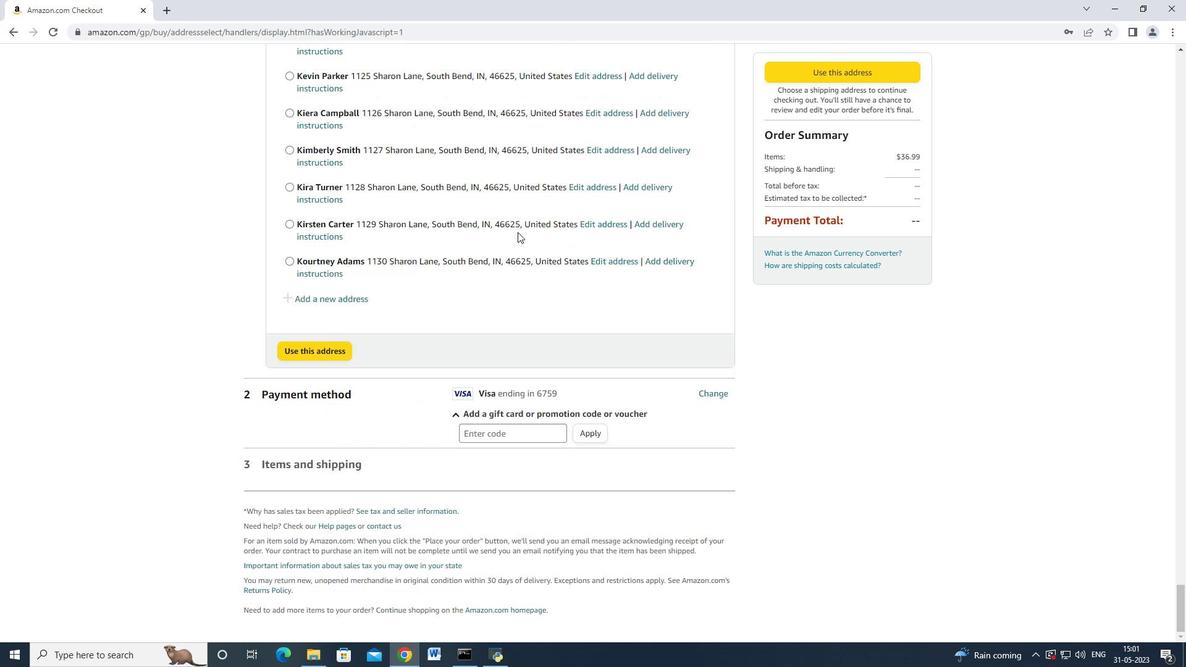 
Action: Mouse scrolled (517, 231) with delta (0, 0)
Screenshot: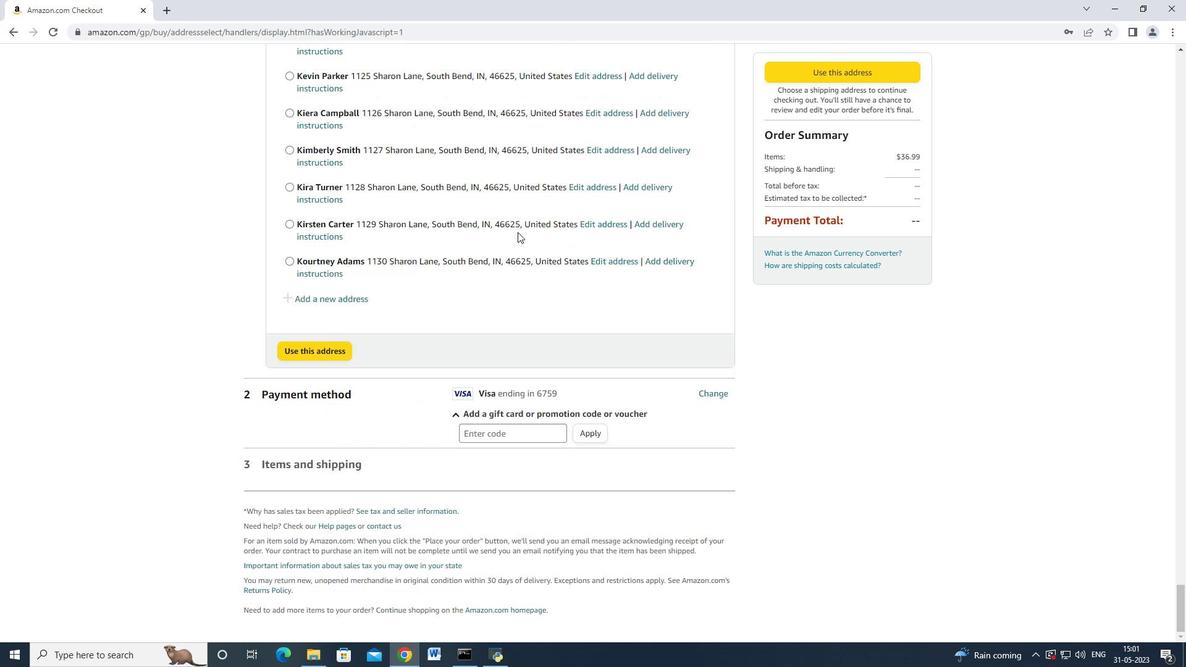 
Action: Mouse scrolled (517, 231) with delta (0, 0)
Screenshot: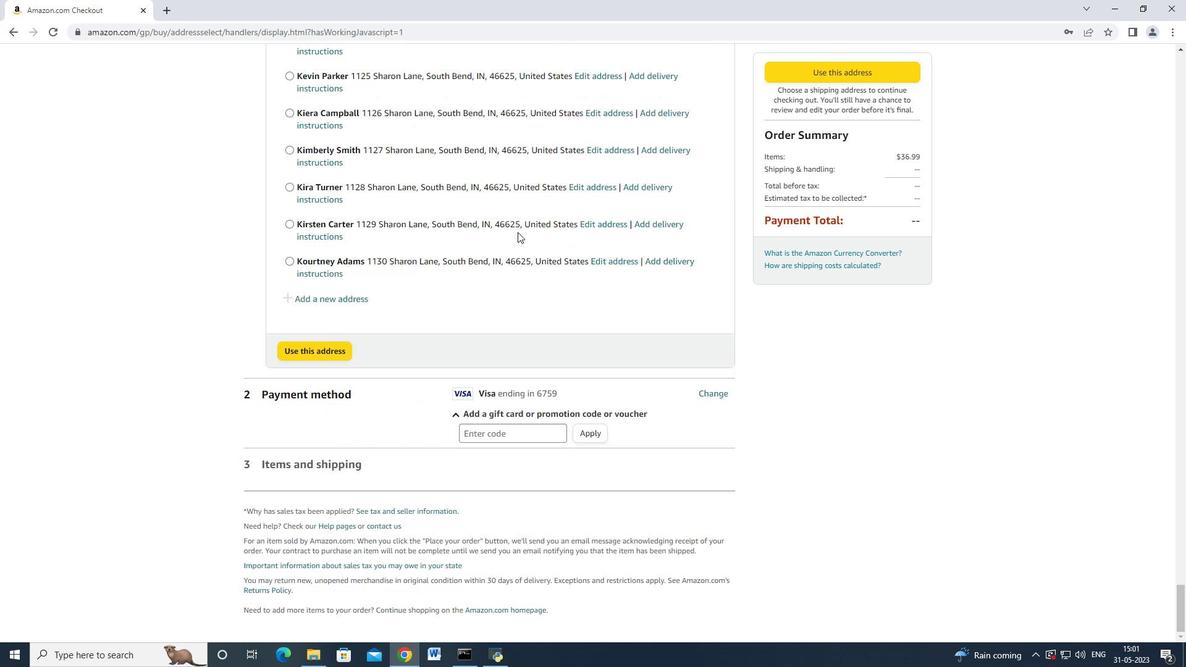 
Action: Mouse scrolled (517, 231) with delta (0, 0)
Screenshot: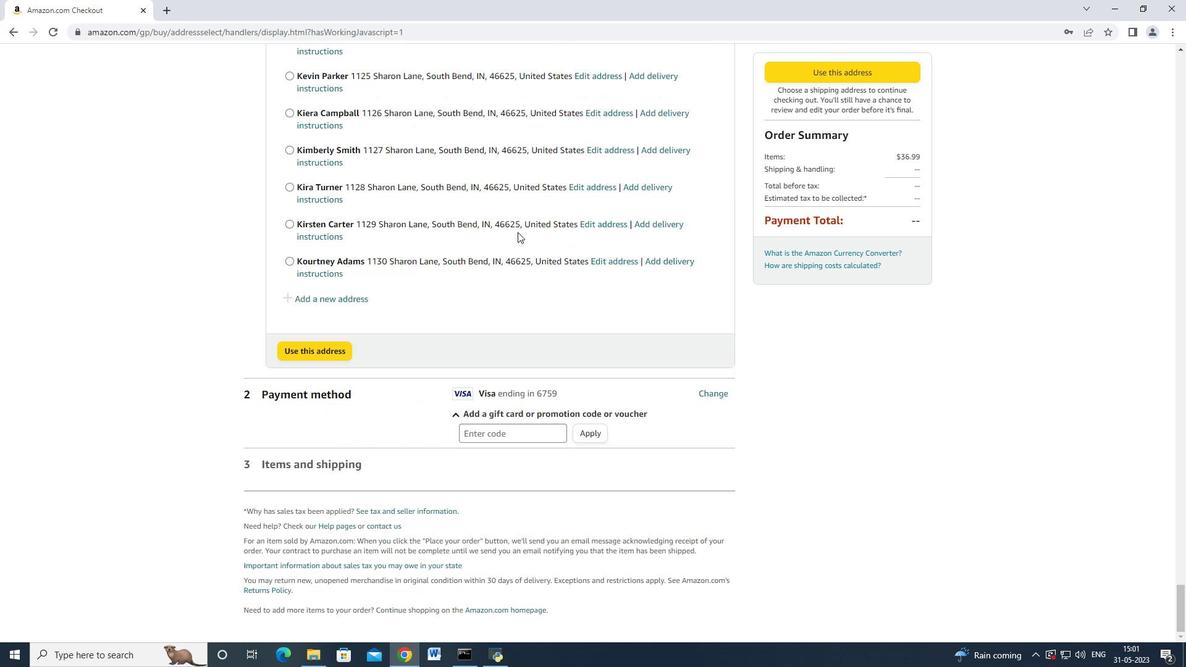 
Action: Mouse scrolled (517, 231) with delta (0, 0)
Screenshot: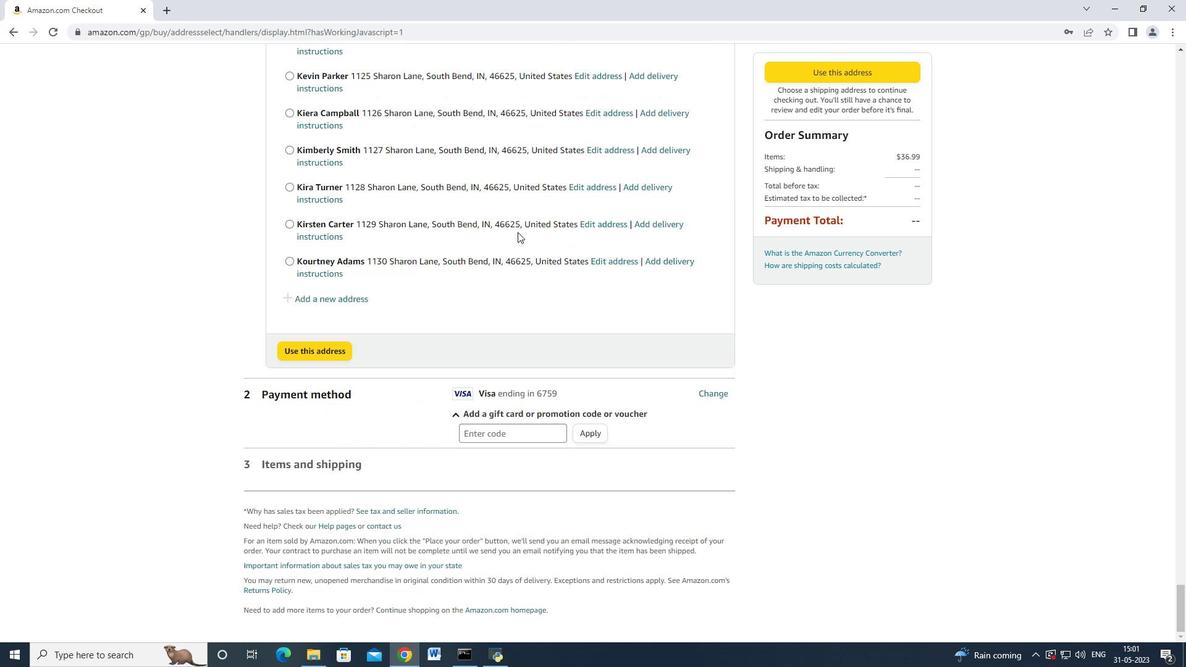 
Action: Mouse scrolled (517, 231) with delta (0, 0)
Screenshot: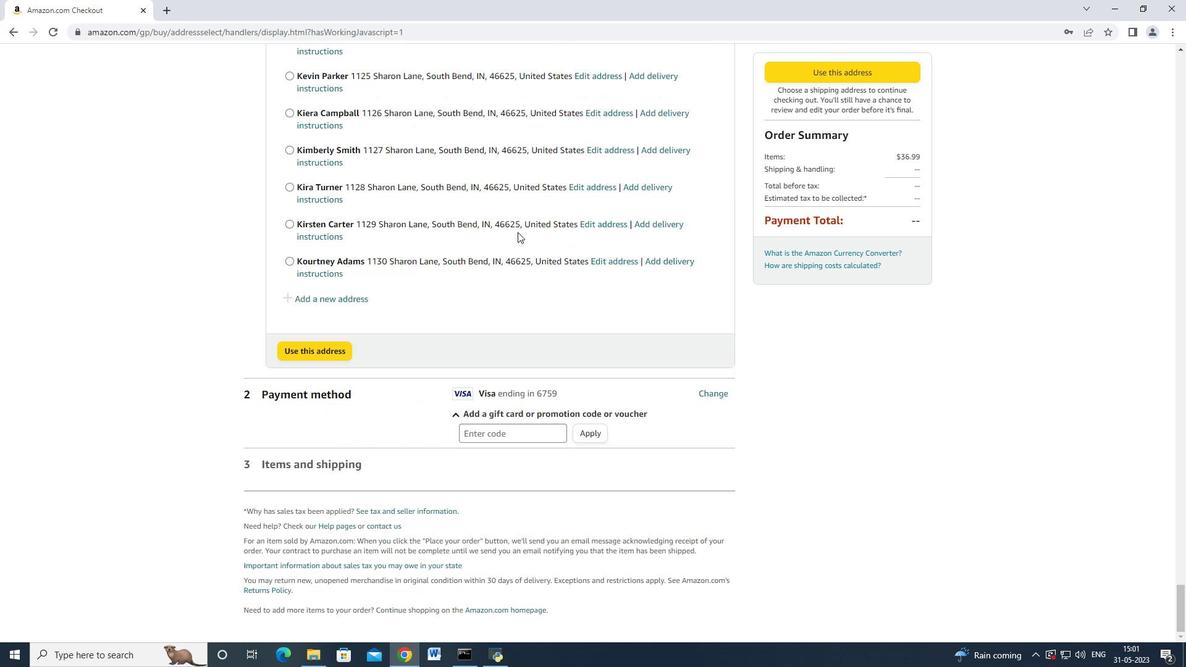 
Action: Mouse moved to (344, 296)
Screenshot: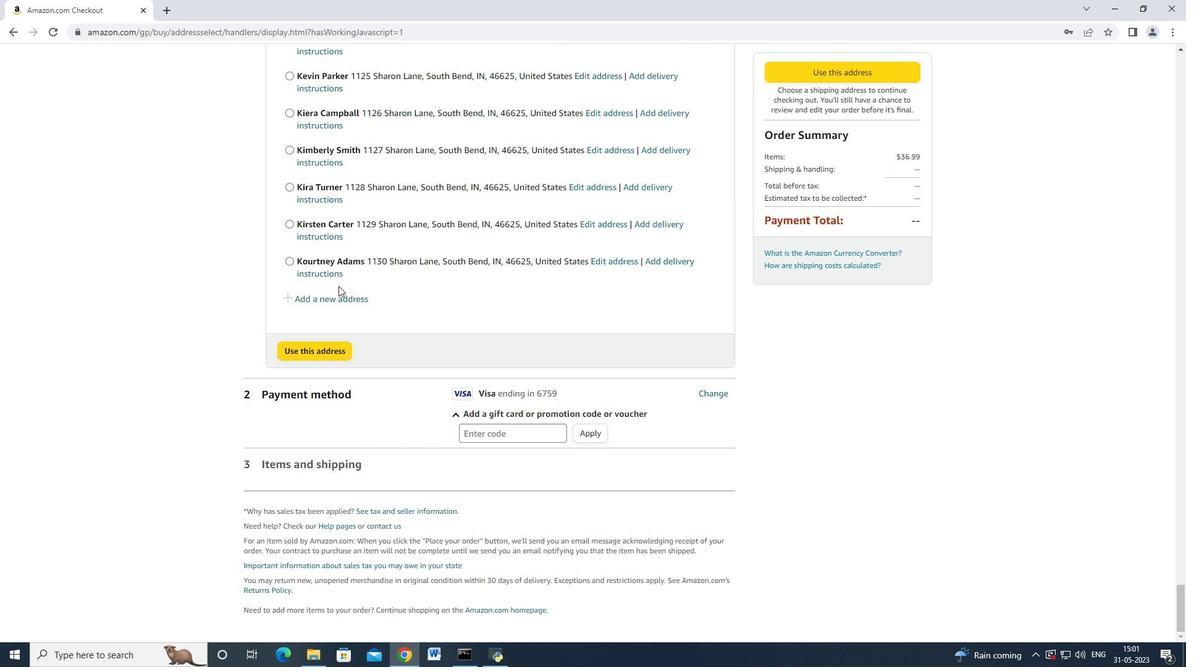 
Action: Mouse pressed left at (344, 296)
Screenshot: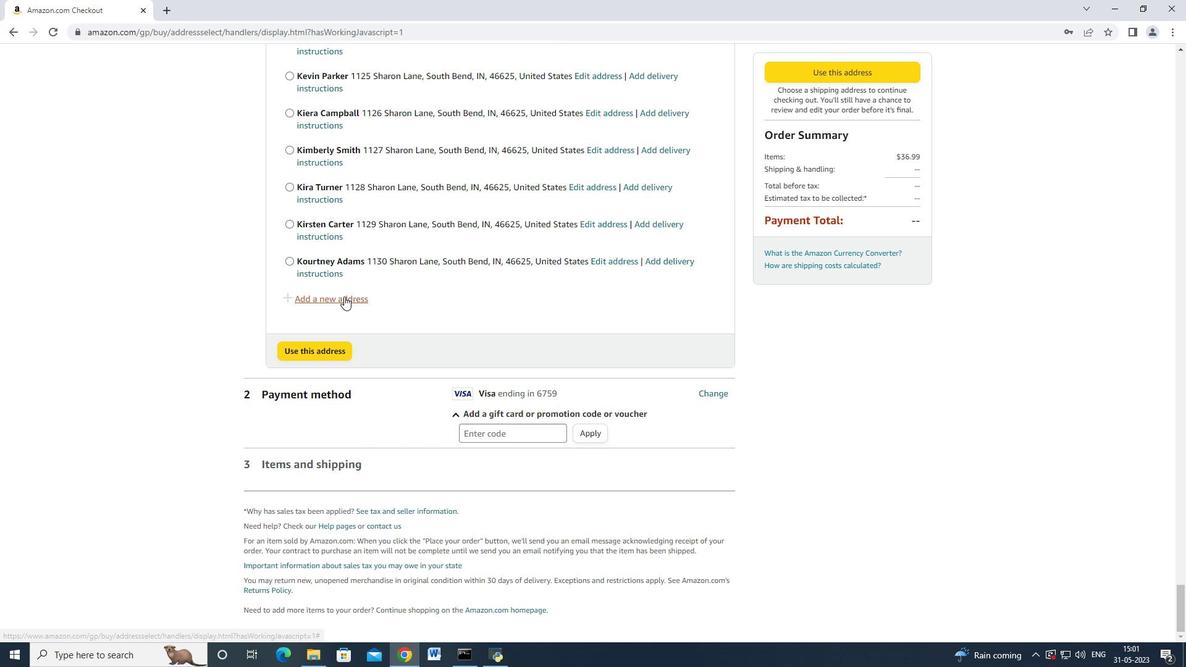 
Action: Mouse moved to (404, 297)
Screenshot: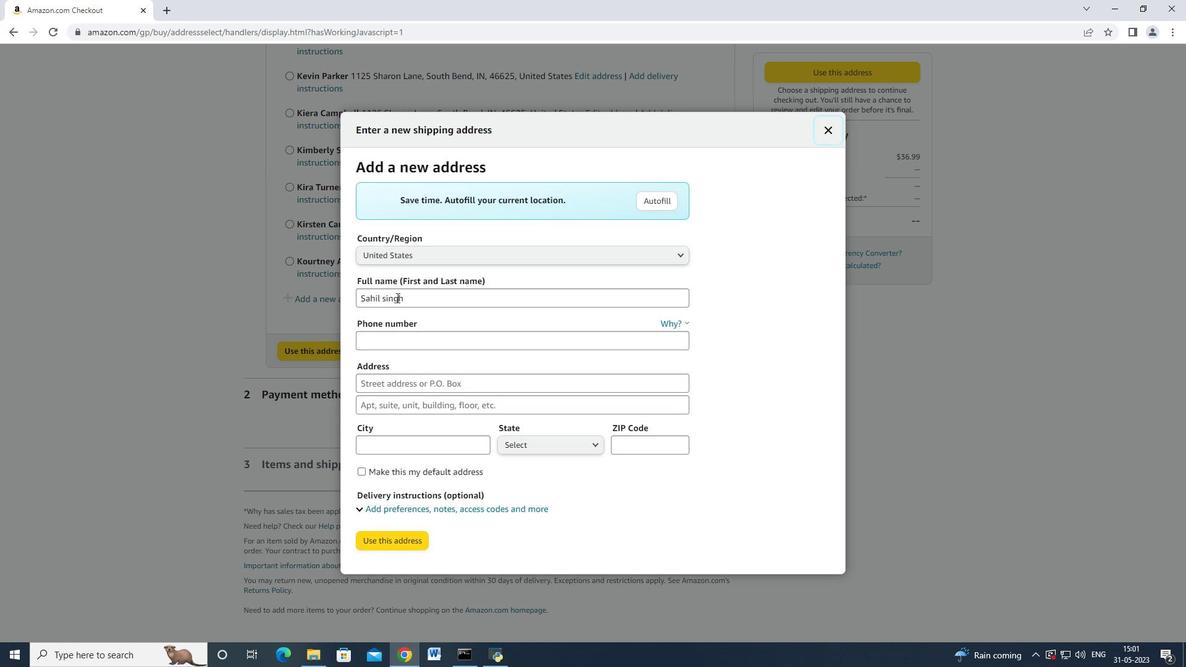
Action: Mouse pressed left at (404, 297)
Screenshot: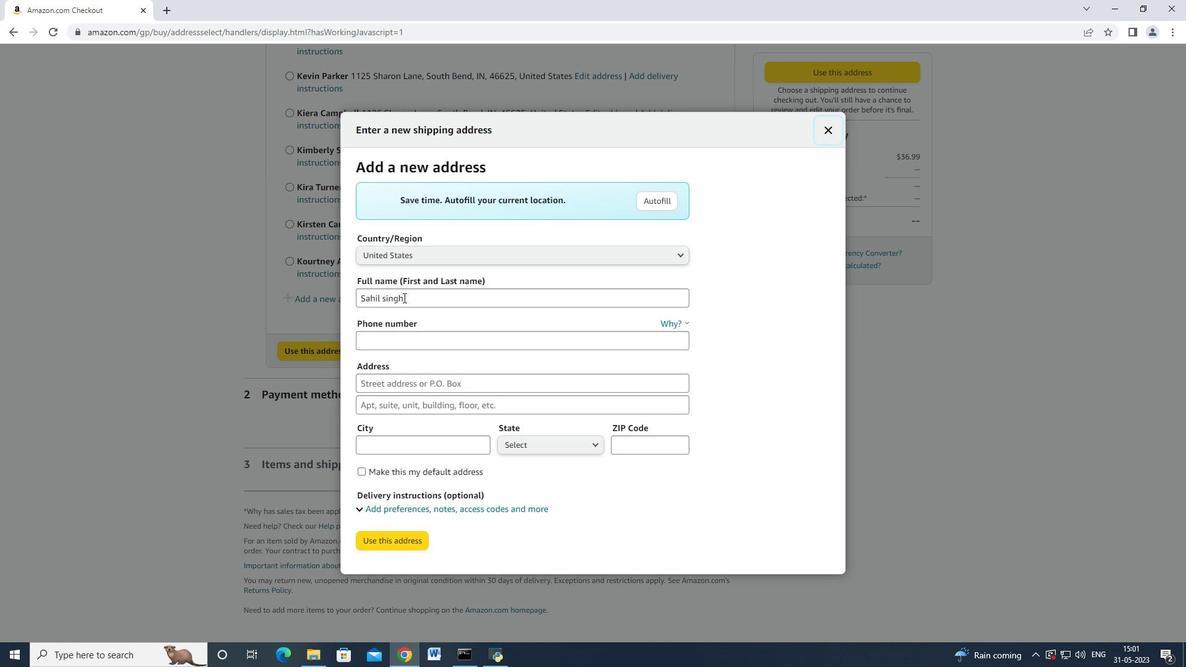 
Action: Mouse moved to (350, 299)
Screenshot: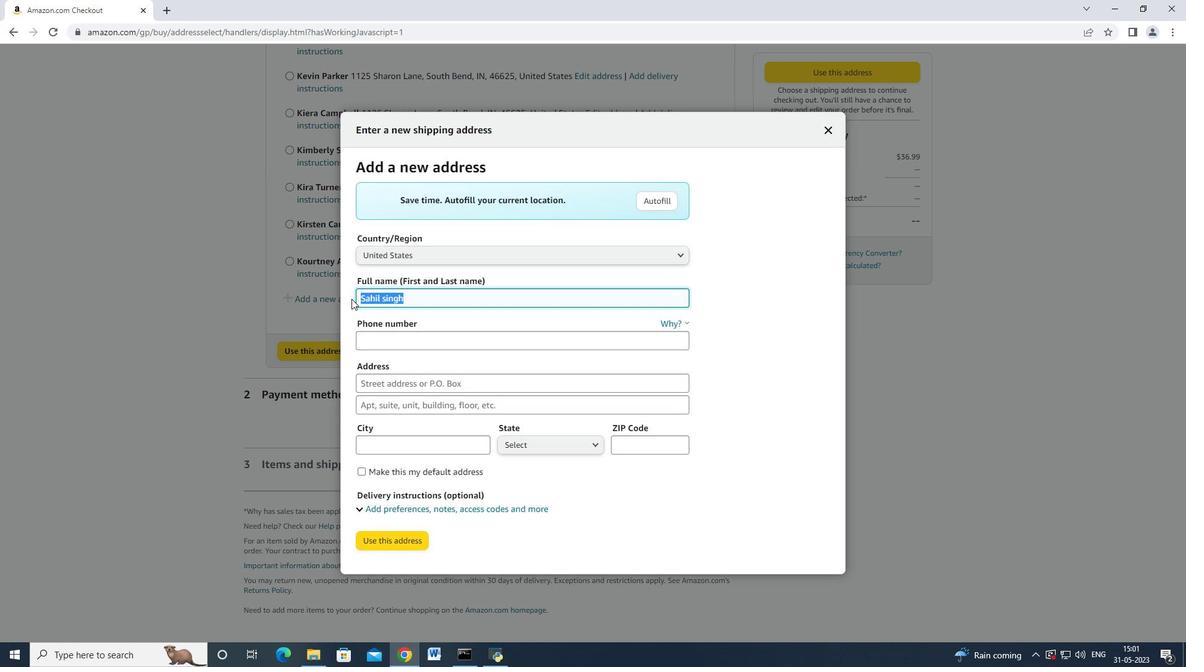
Action: Key pressed <Key.backspace><Key.shift>Kristen<Key.space><Key.shift>Martinez<Key.space><Key.tab><Key.tab>5742125169<Key.tab>1131<Key.space><Key.shift_r>Sharon<Key.space><Key.shift>Lane<Key.space><Key.tab><Key.tab><Key.shift>South<Key.space><Key.shift>Bend<Key.space><Key.tab>
Screenshot: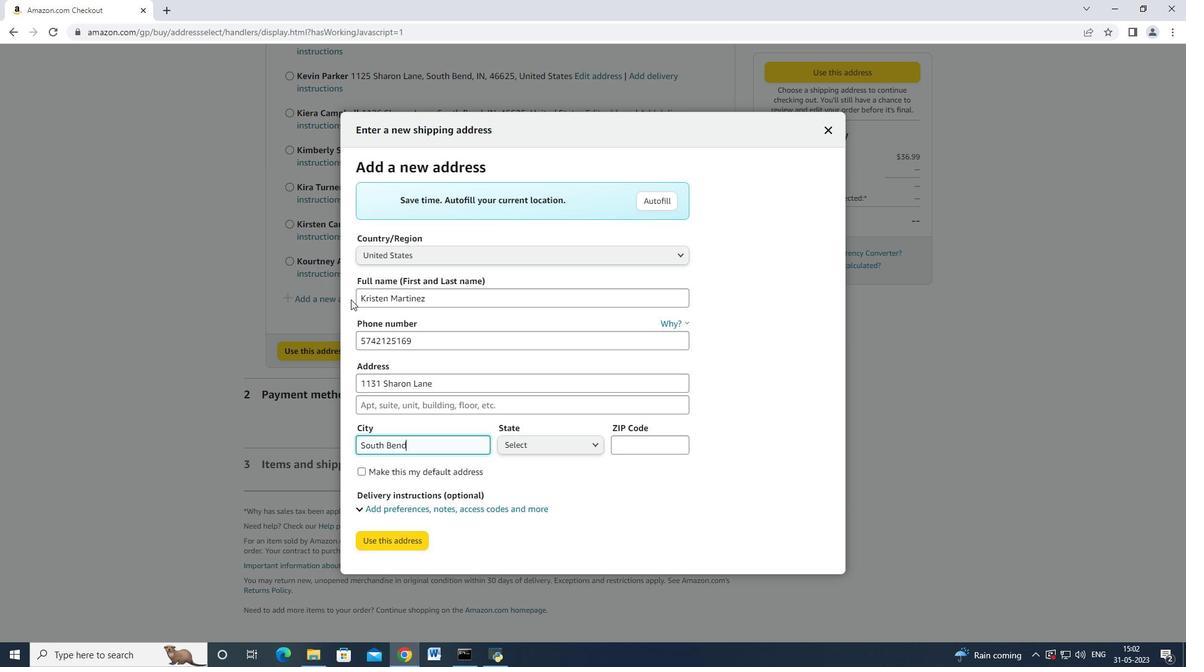 
Action: Mouse moved to (566, 449)
Screenshot: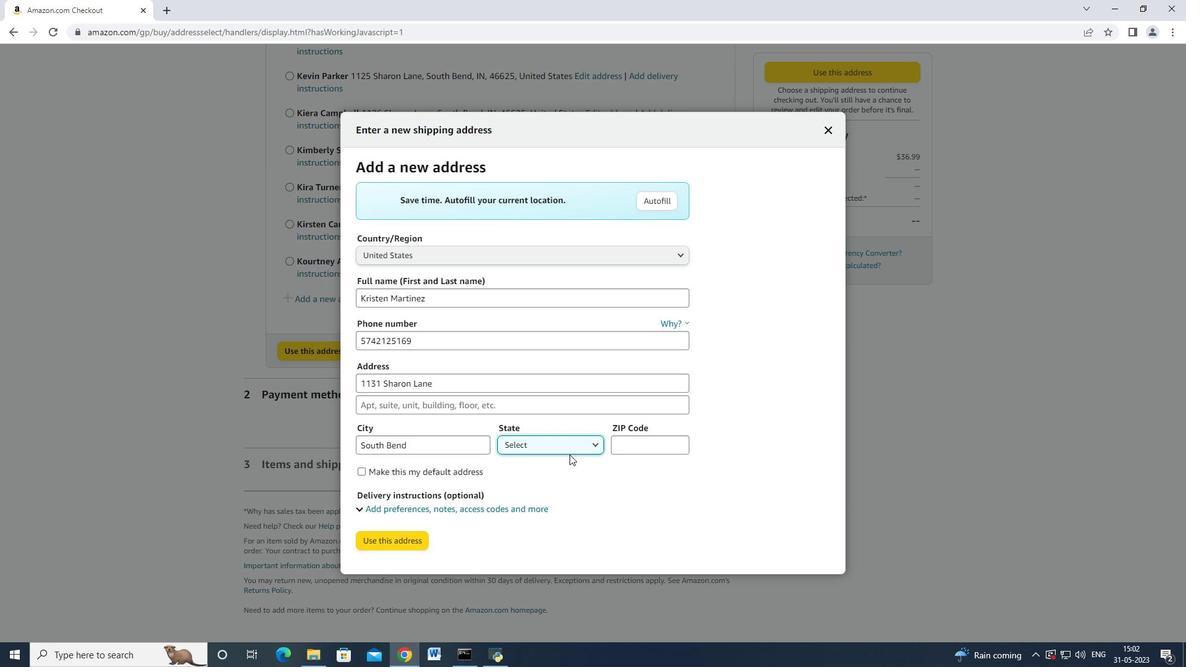 
Action: Mouse pressed left at (566, 449)
Screenshot: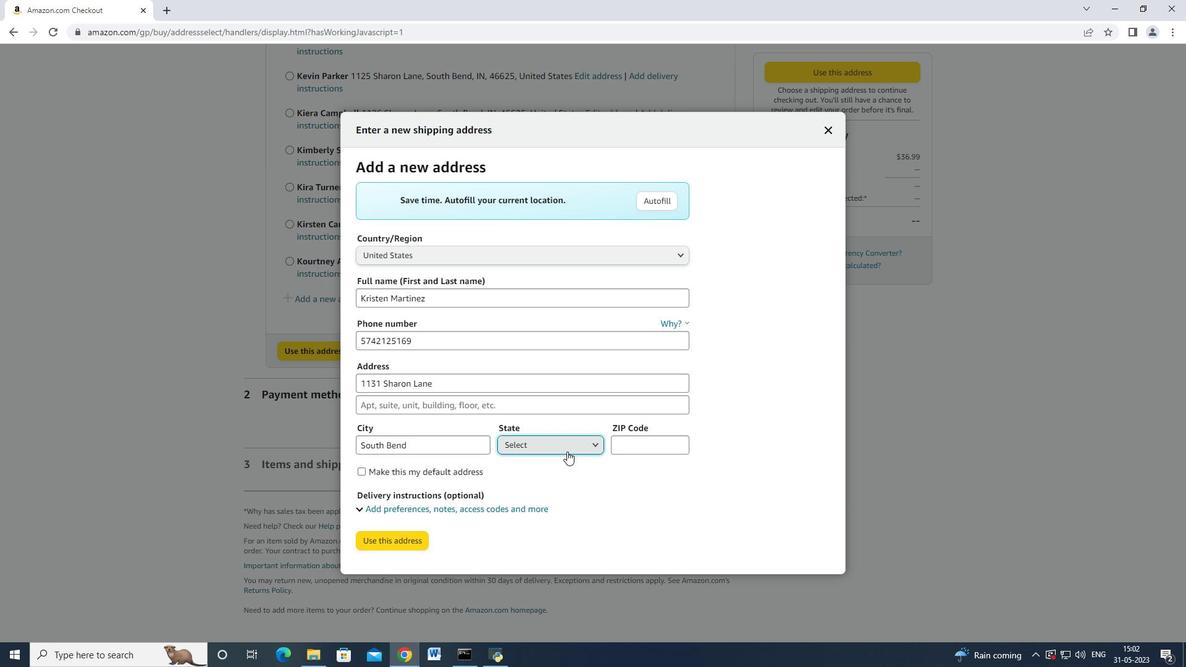 
Action: Mouse moved to (540, 336)
Screenshot: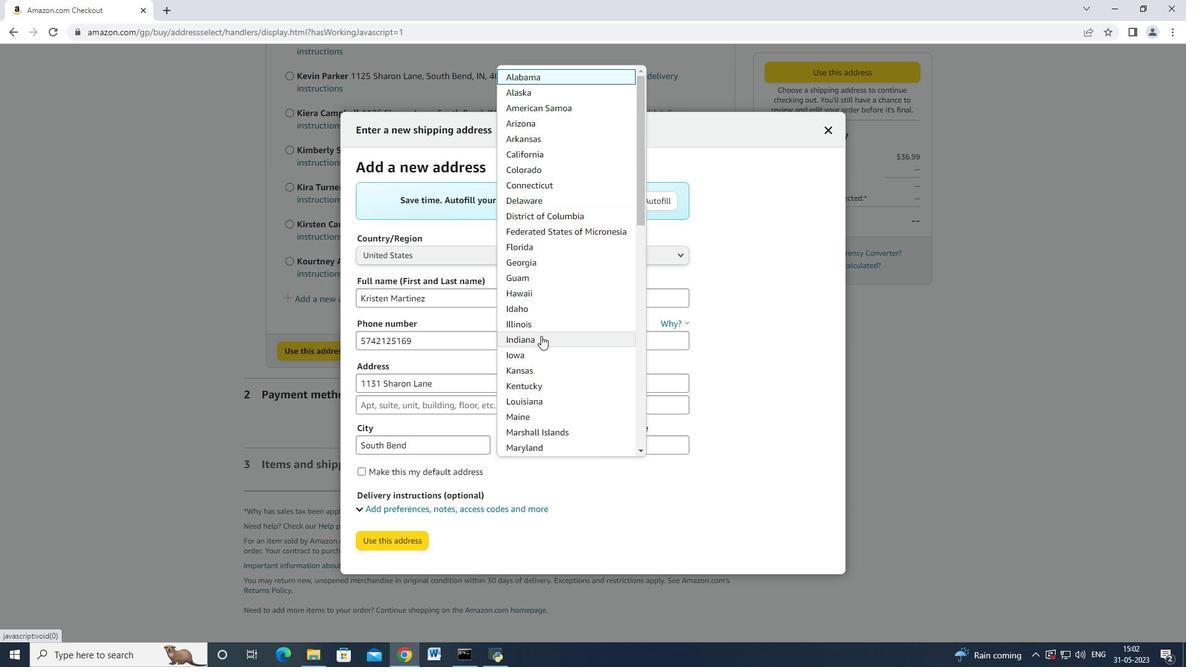 
Action: Mouse pressed left at (540, 336)
Screenshot: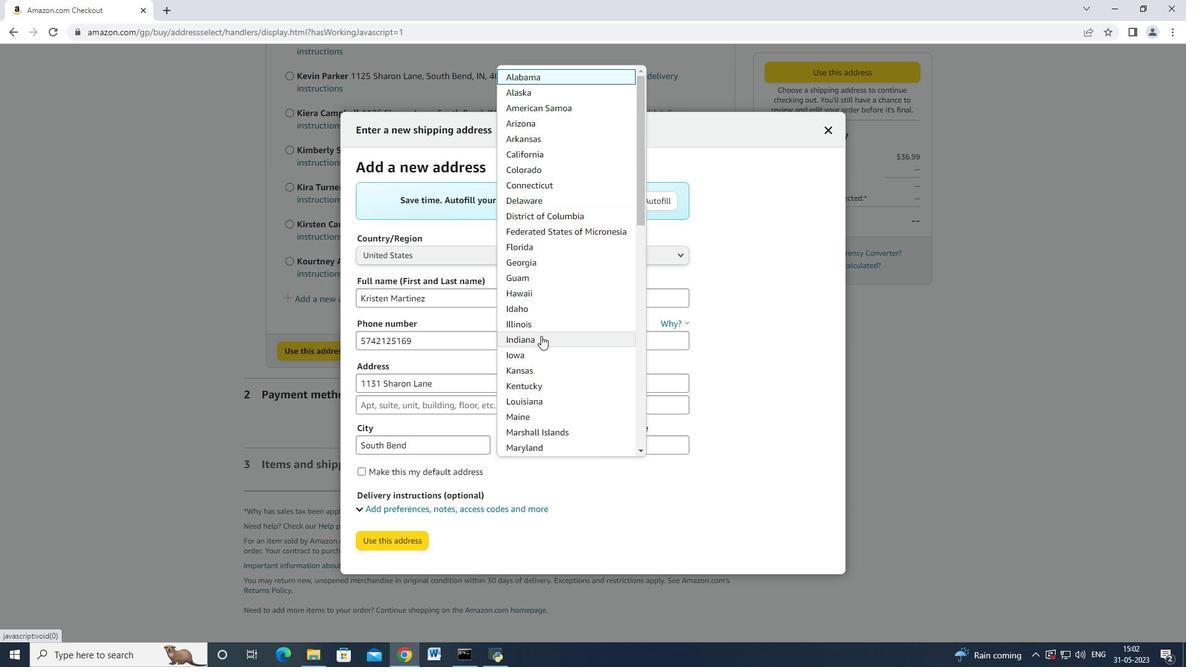 
Action: Mouse moved to (637, 441)
Screenshot: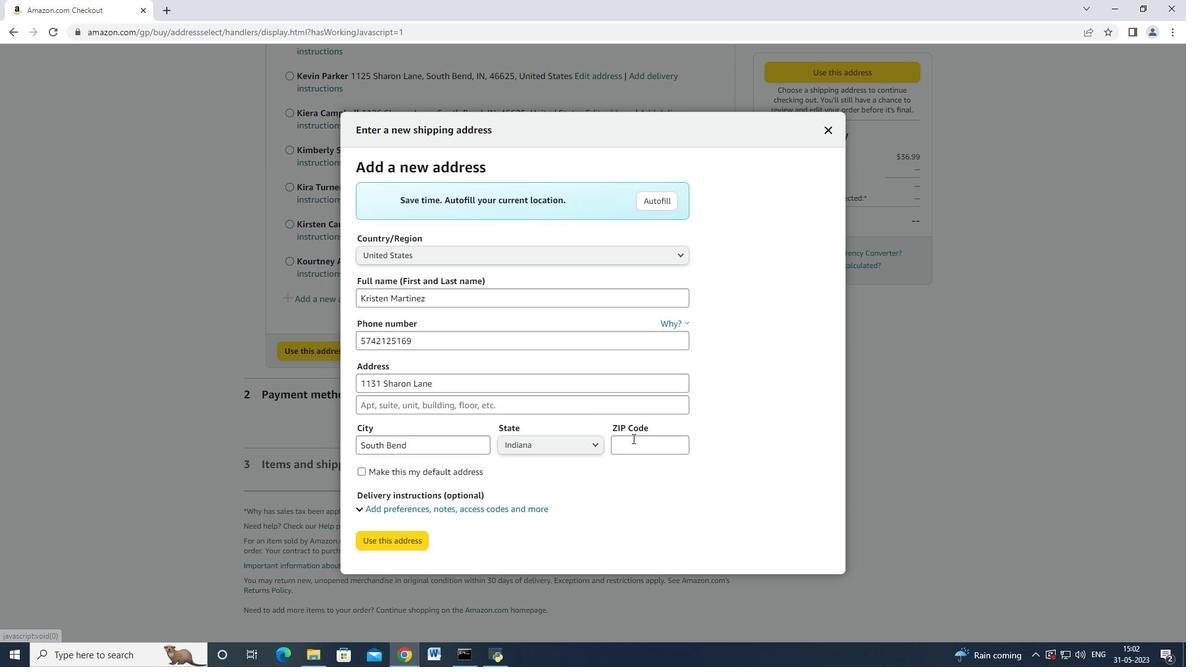 
Action: Mouse pressed left at (637, 441)
Screenshot: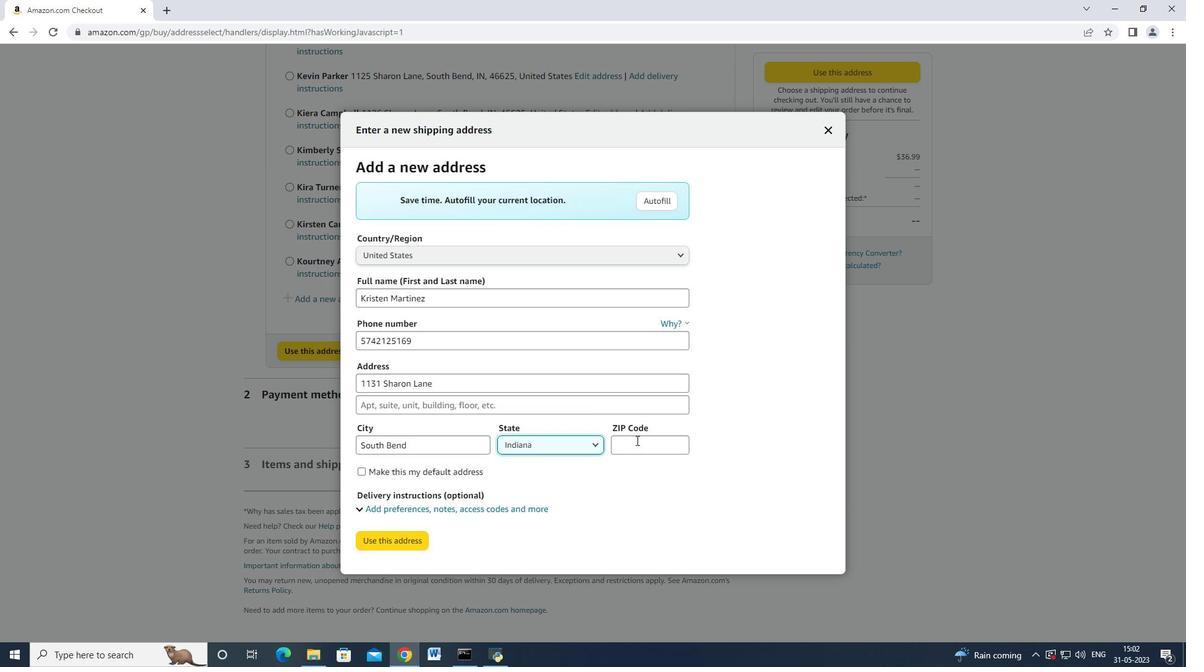 
Action: Mouse moved to (635, 442)
Screenshot: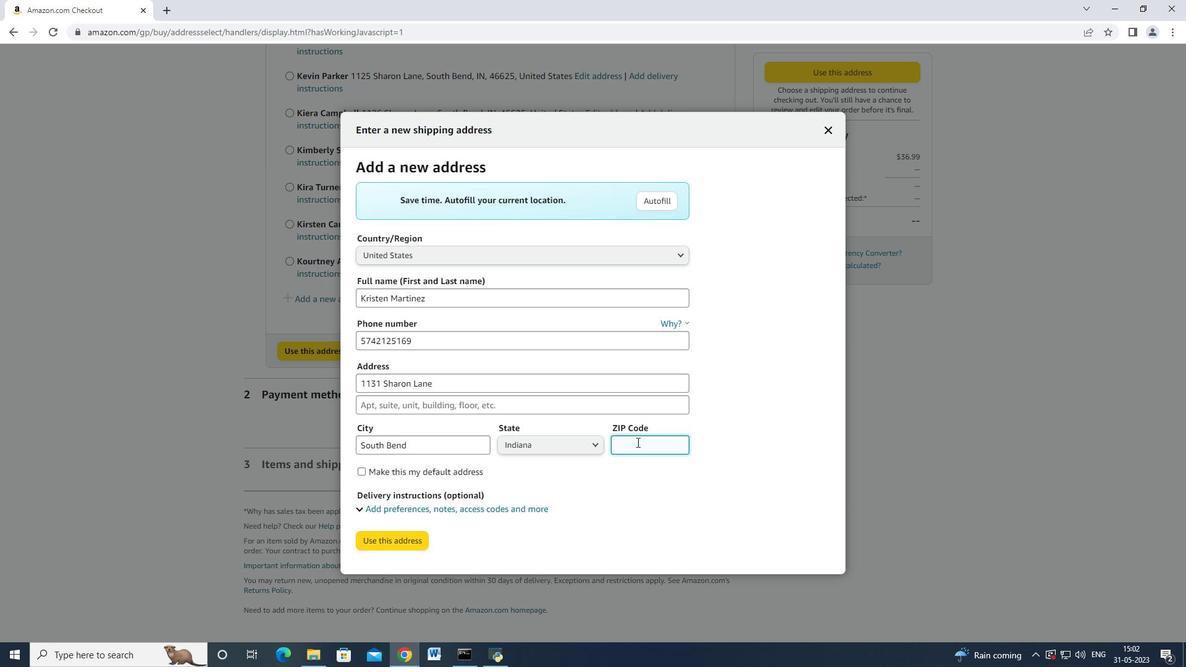 
Action: Key pressed 46625
Screenshot: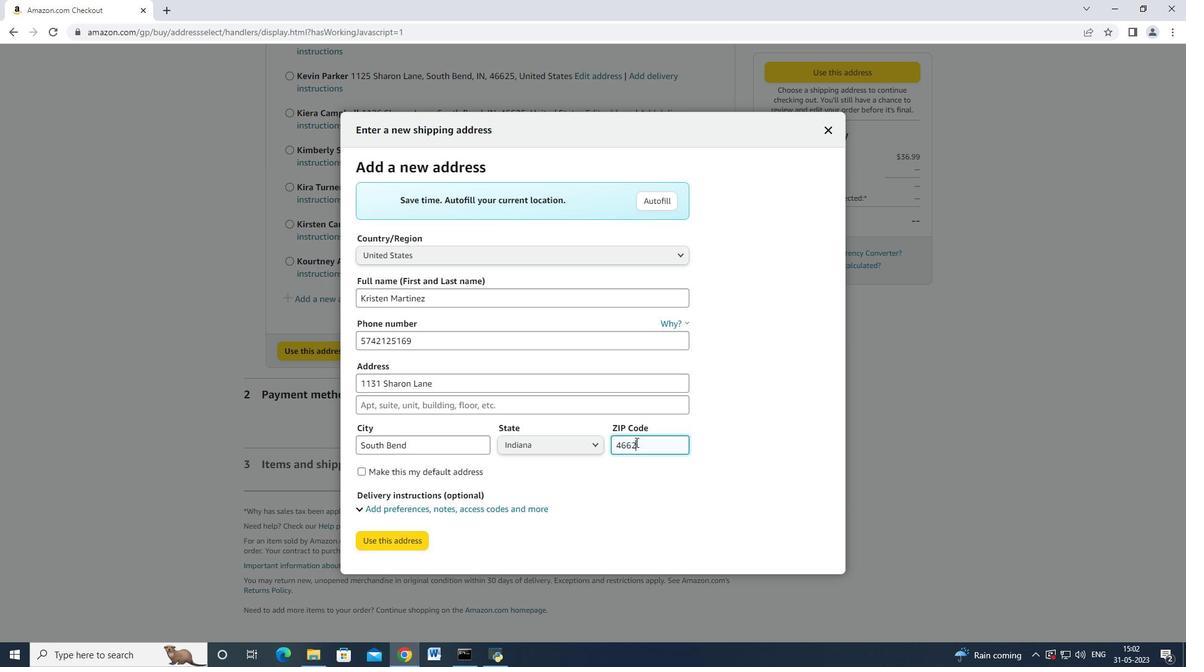 
Action: Mouse moved to (449, 318)
Screenshot: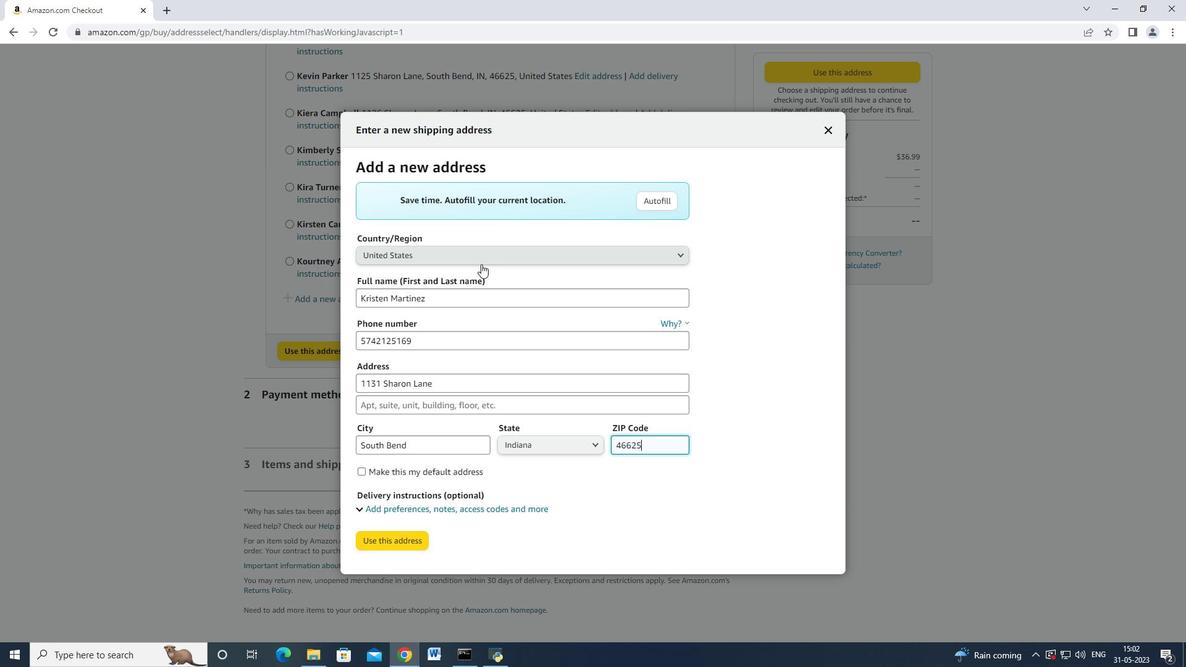 
Action: Mouse scrolled (449, 318) with delta (0, 0)
Screenshot: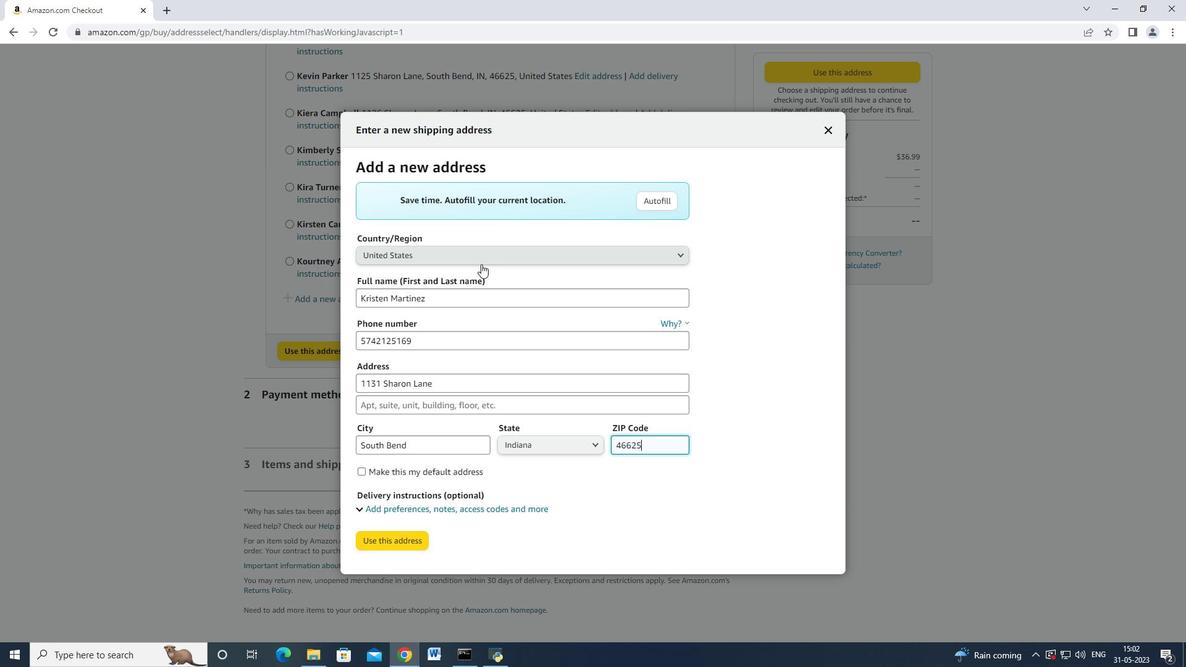 
Action: Mouse moved to (404, 570)
Screenshot: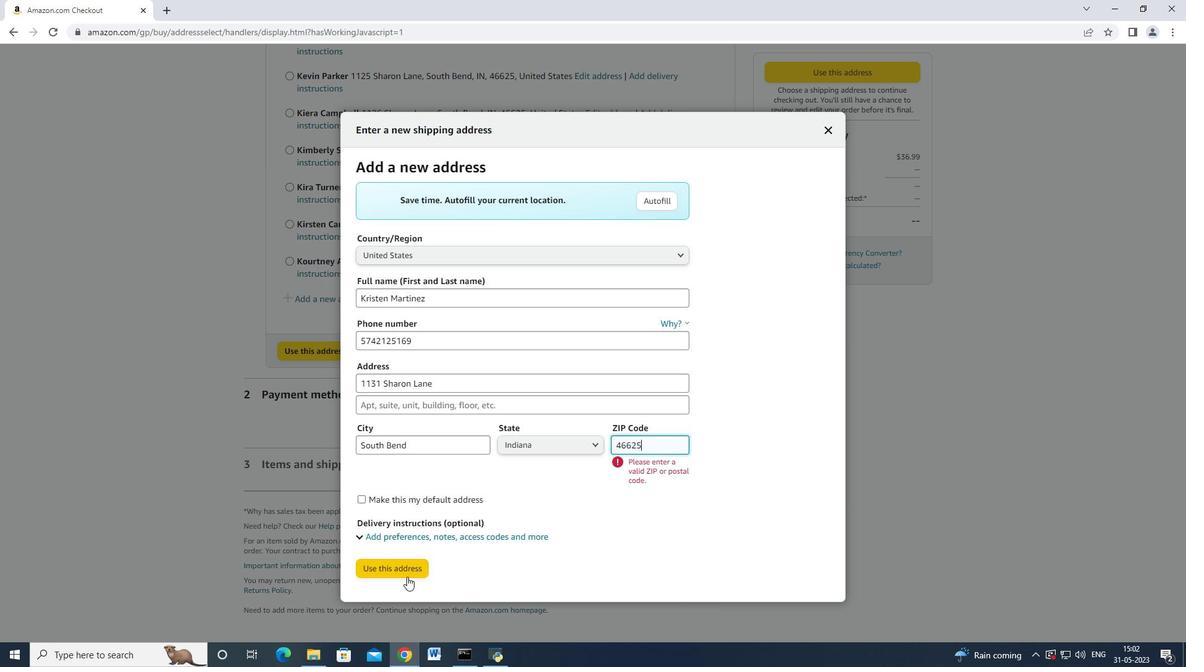 
Action: Mouse pressed left at (404, 570)
Screenshot: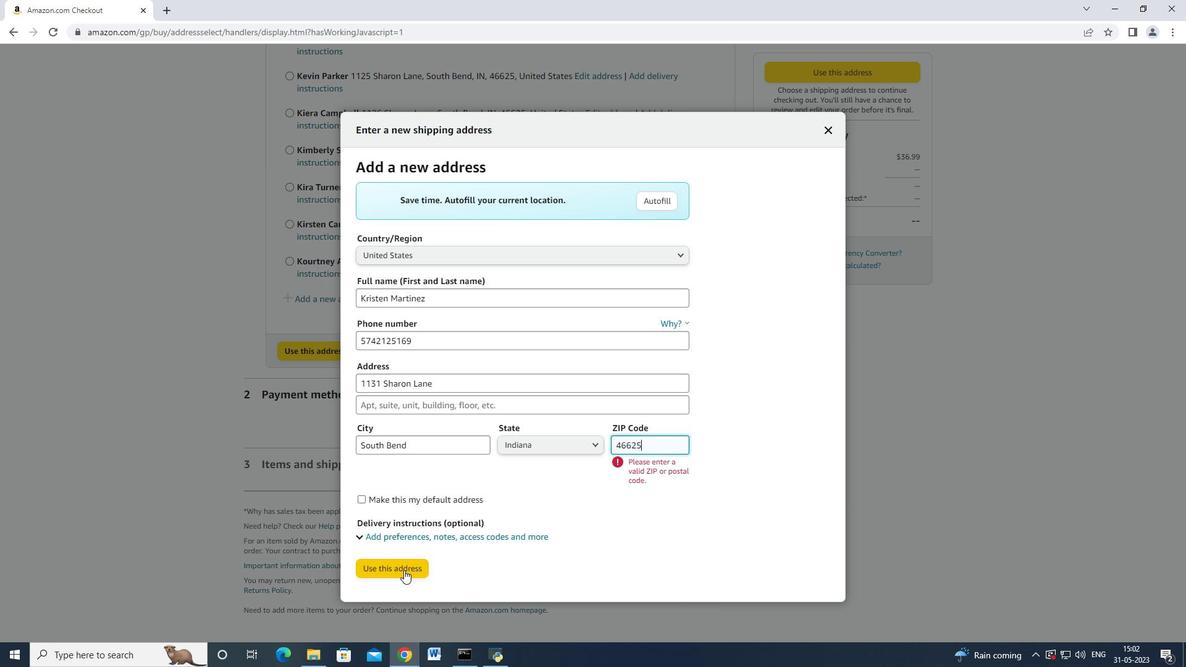 
Action: Mouse moved to (433, 463)
Screenshot: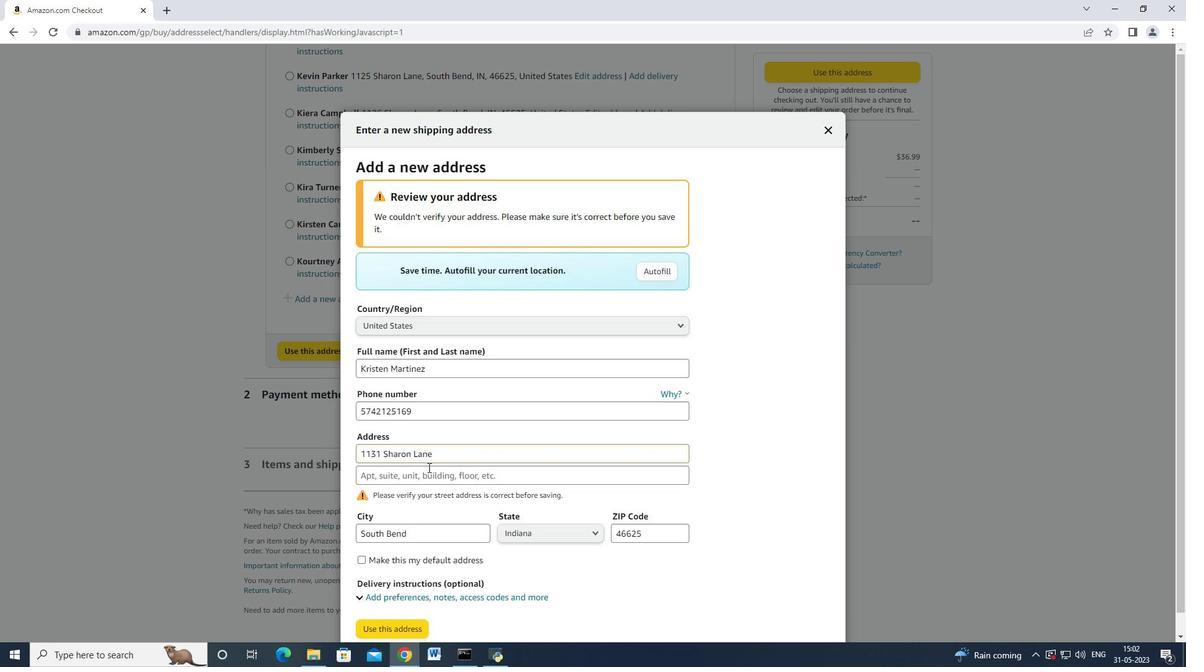 
Action: Mouse scrolled (433, 462) with delta (0, 0)
Screenshot: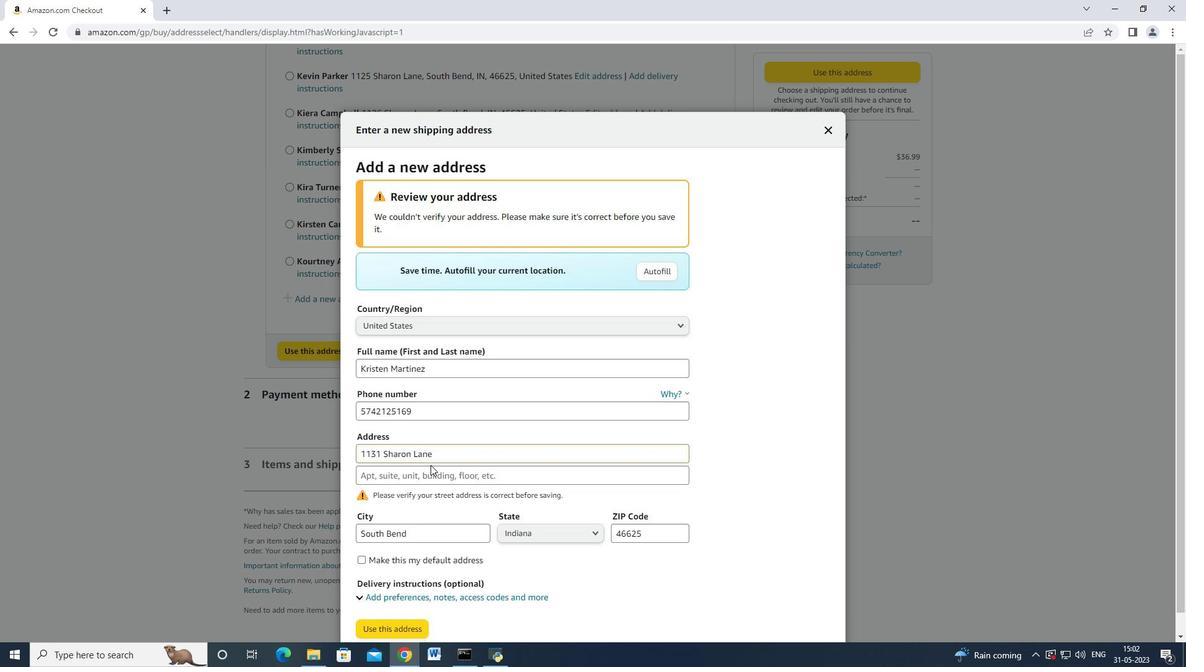 
Action: Mouse scrolled (433, 462) with delta (0, 0)
Screenshot: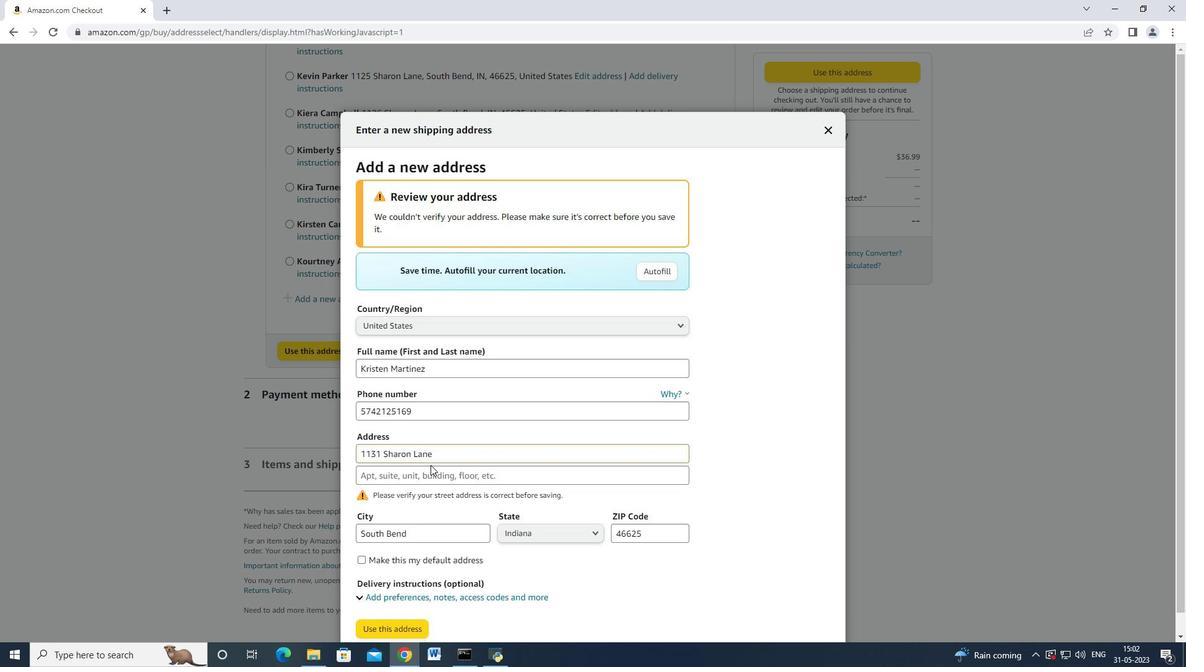 
Action: Mouse scrolled (433, 462) with delta (0, 0)
Screenshot: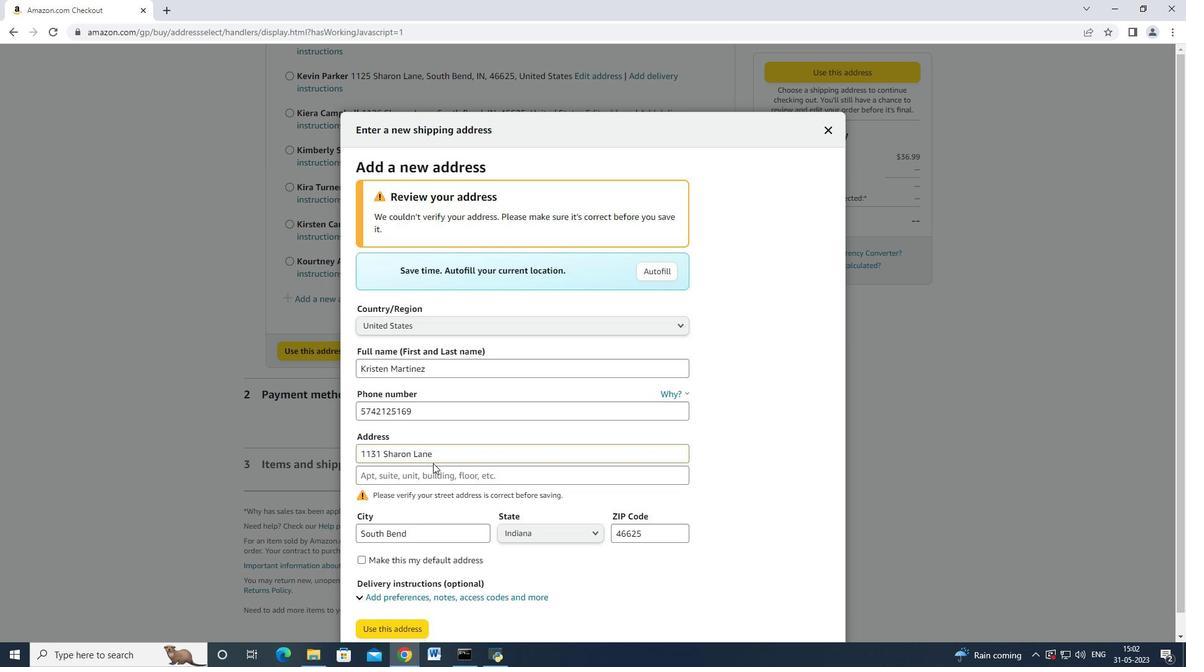 
Action: Mouse moved to (398, 600)
Screenshot: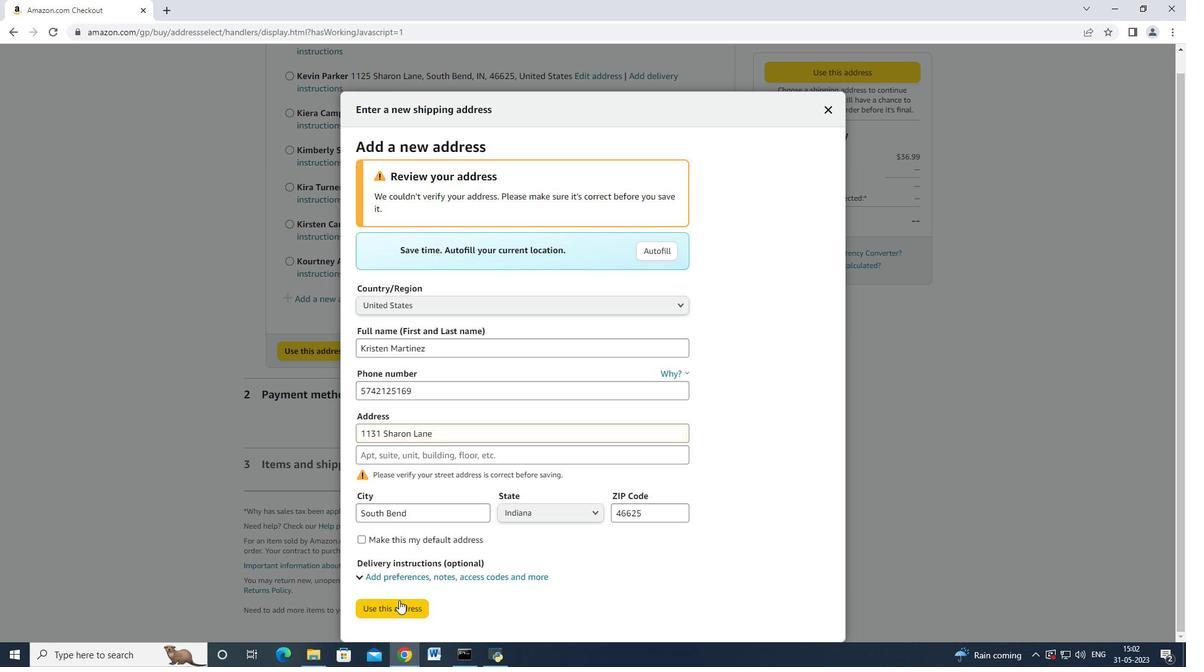 
Action: Mouse pressed left at (398, 600)
Screenshot: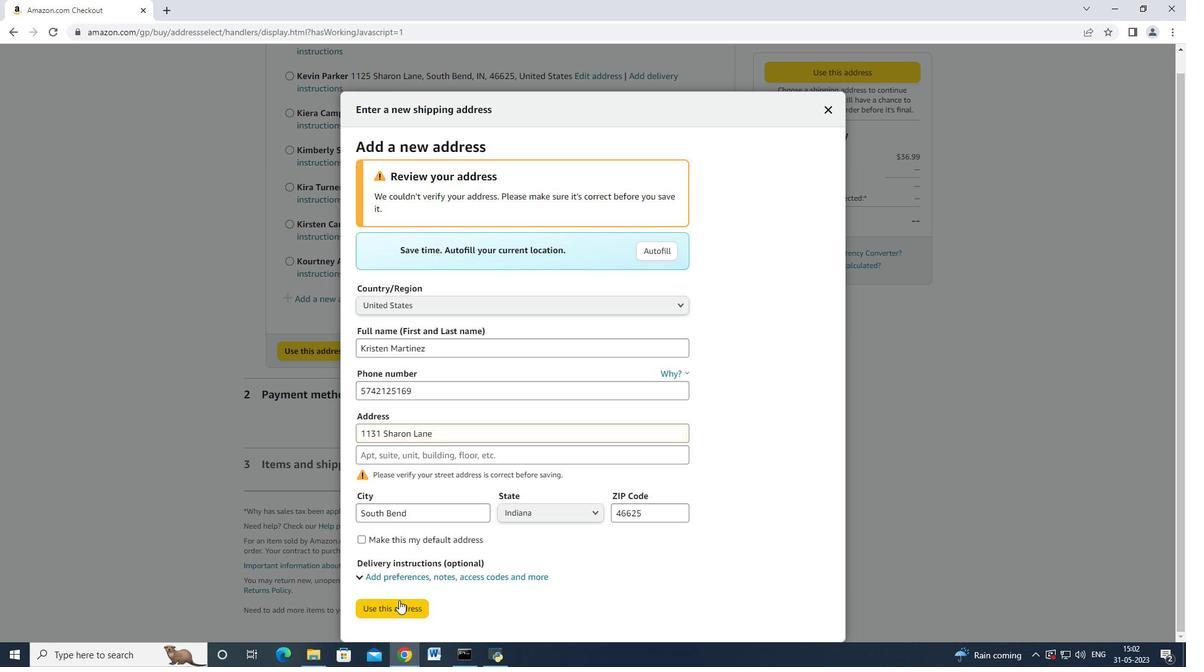 
Action: Mouse moved to (457, 410)
Screenshot: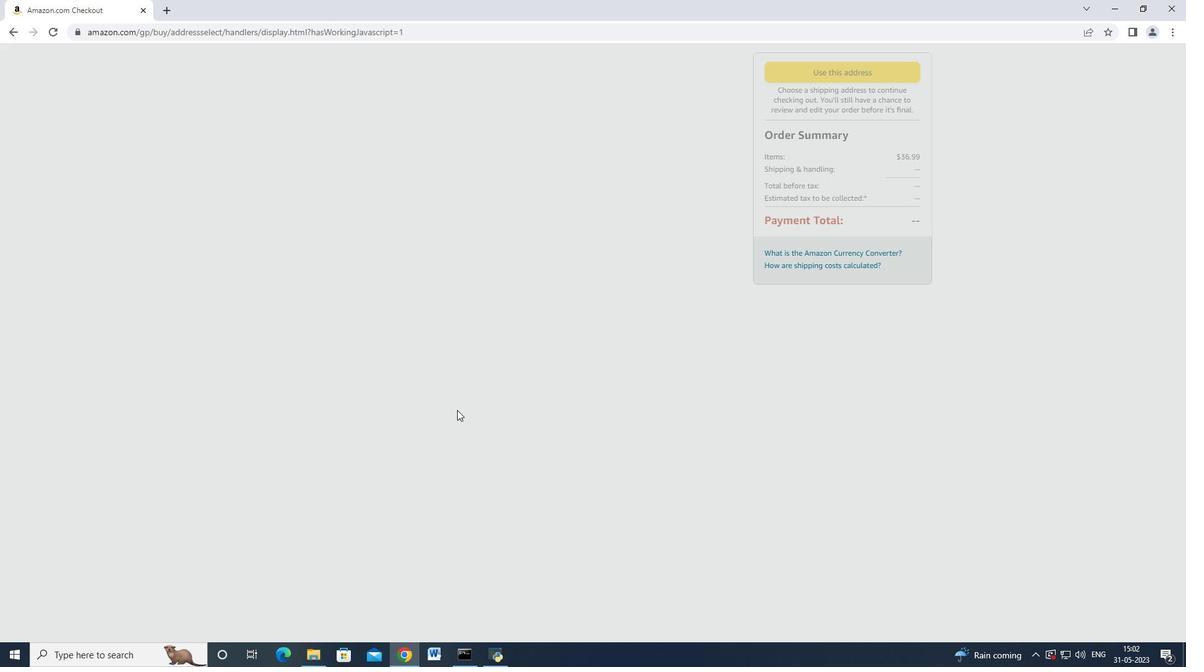 
Action: Mouse scrolled (457, 410) with delta (0, 0)
Screenshot: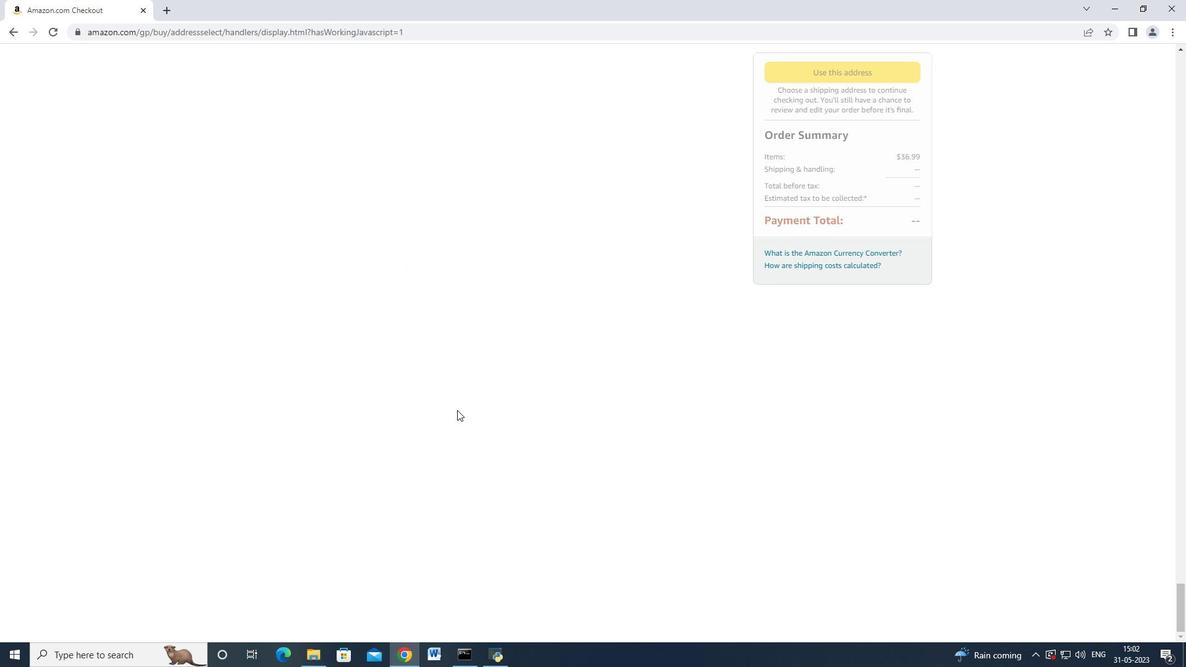 
Action: Mouse moved to (381, 314)
Screenshot: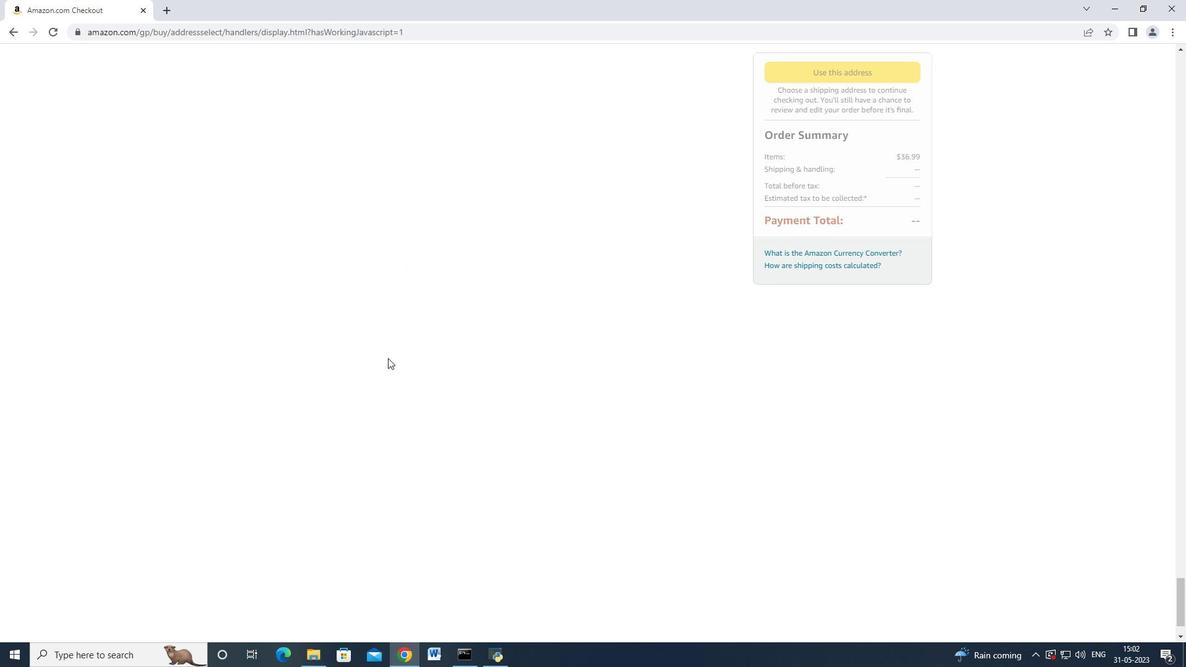 
Action: Mouse scrolled (381, 315) with delta (0, 0)
Screenshot: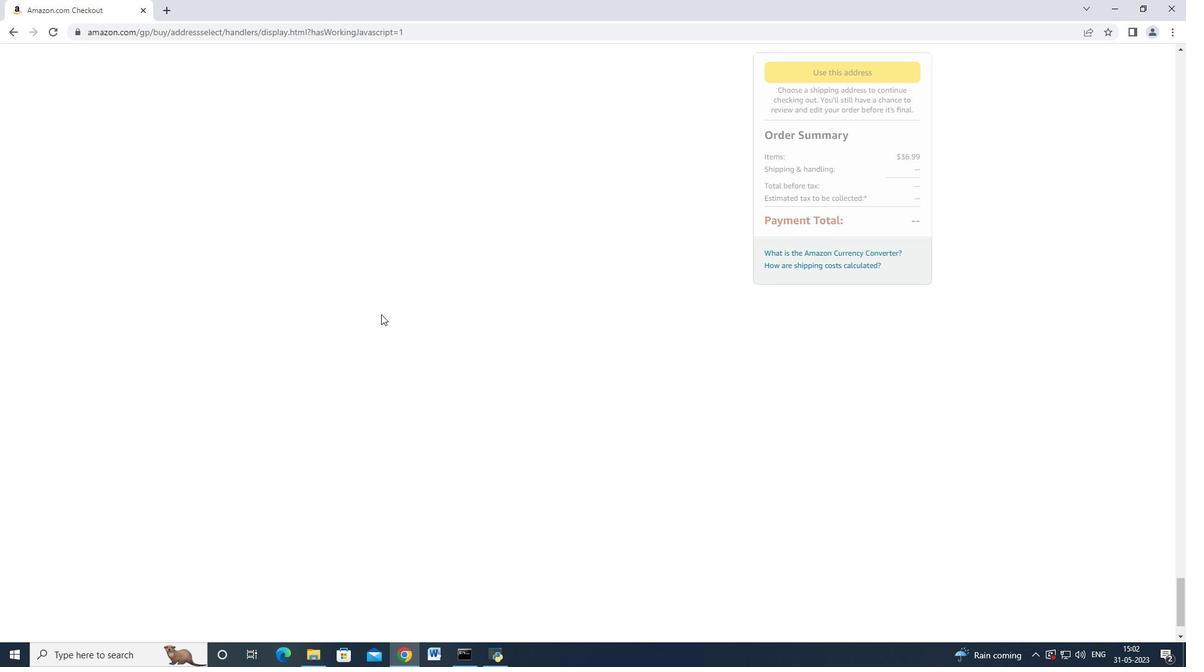 
Action: Mouse moved to (467, 197)
Screenshot: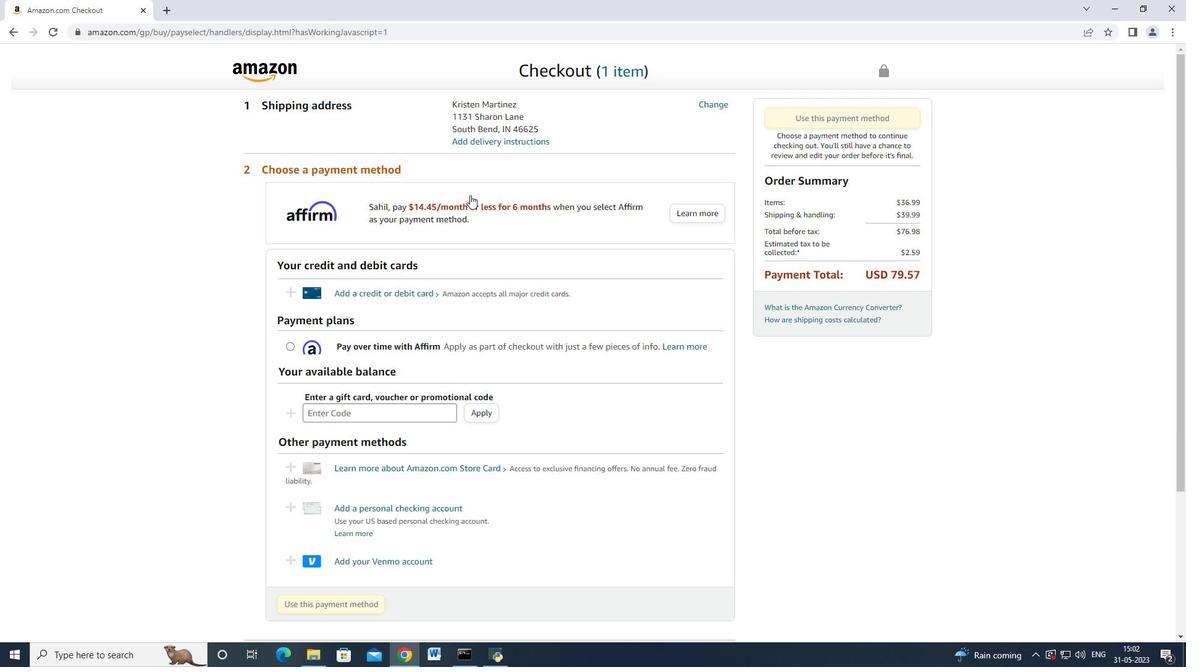 
Action: Mouse scrolled (467, 197) with delta (0, 0)
Screenshot: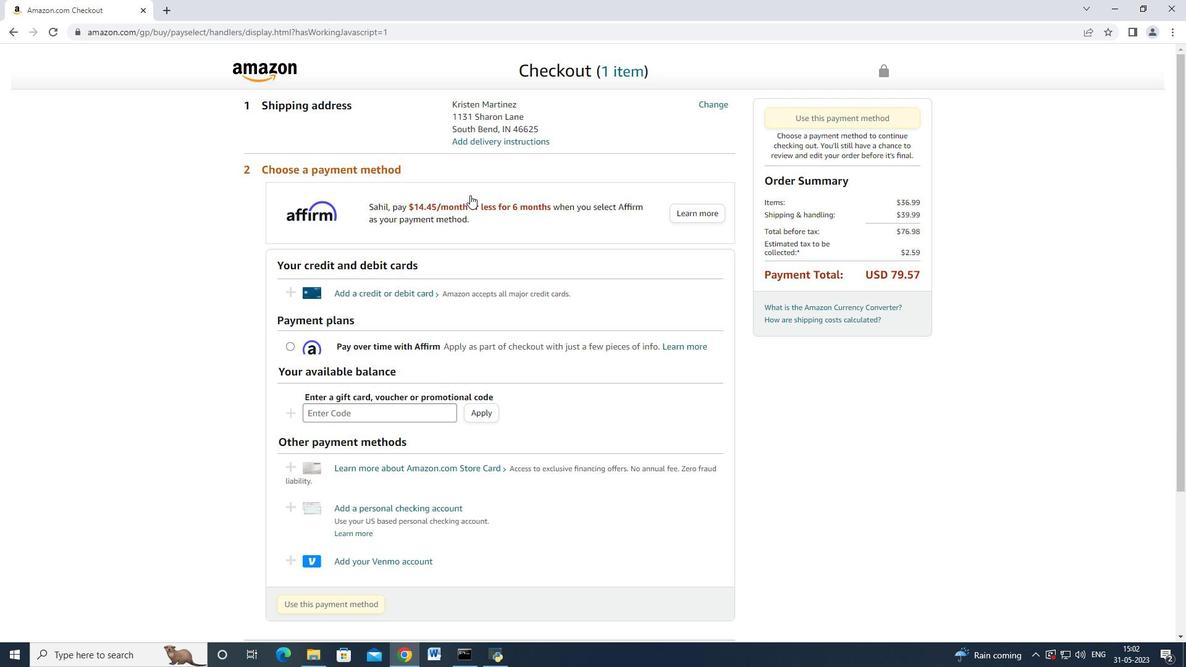 
Action: Mouse moved to (467, 199)
Screenshot: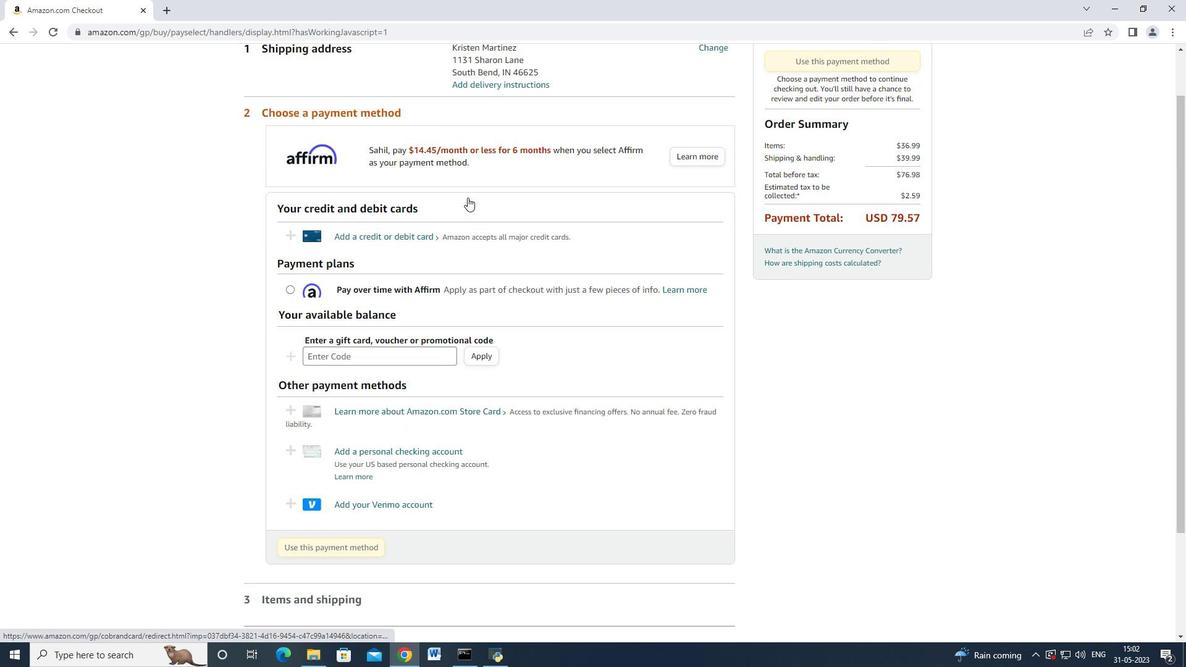 
Action: Mouse scrolled (467, 198) with delta (0, 0)
Screenshot: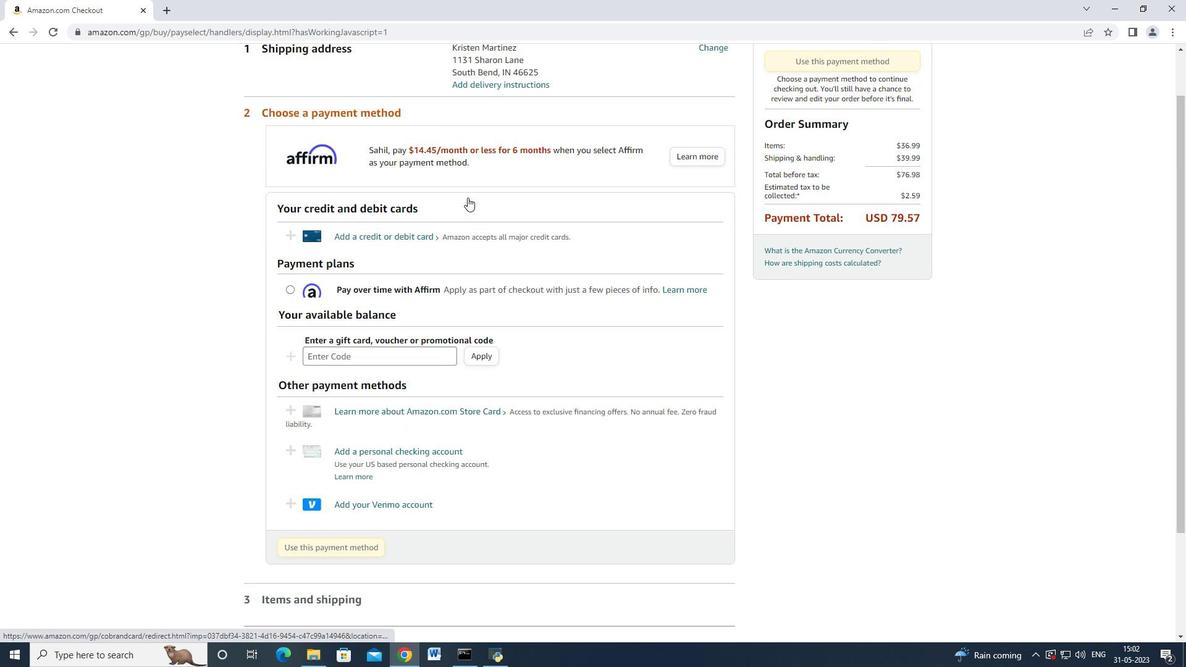 
Action: Mouse moved to (466, 200)
Screenshot: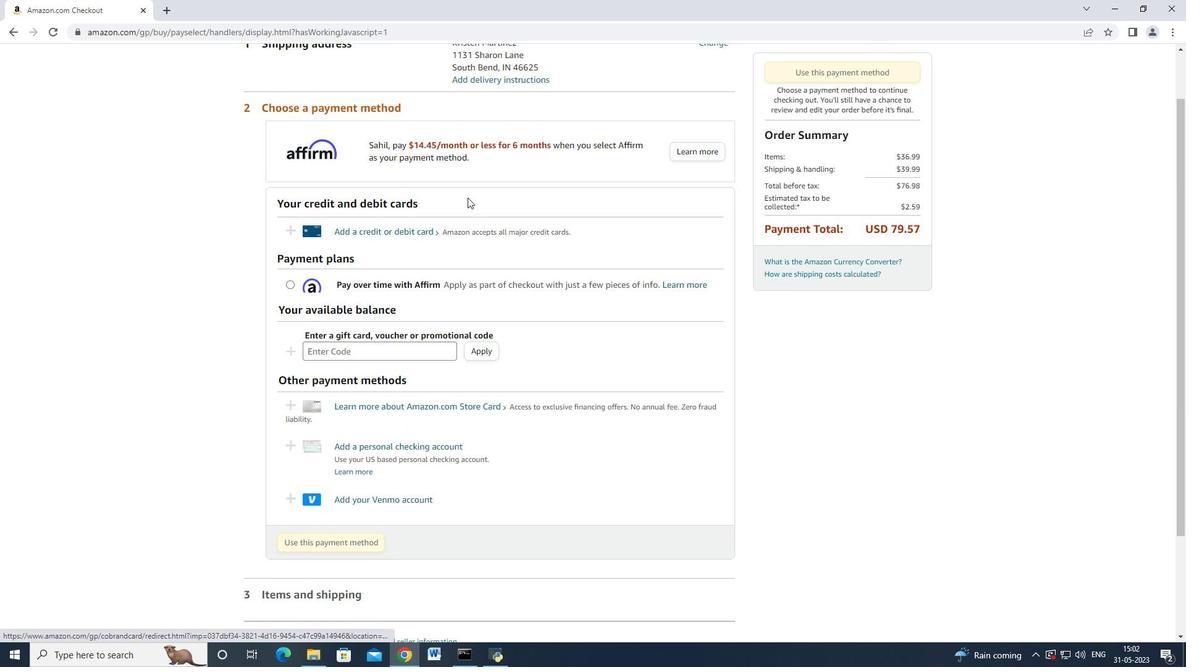 
Action: Mouse scrolled (466, 201) with delta (0, 0)
Screenshot: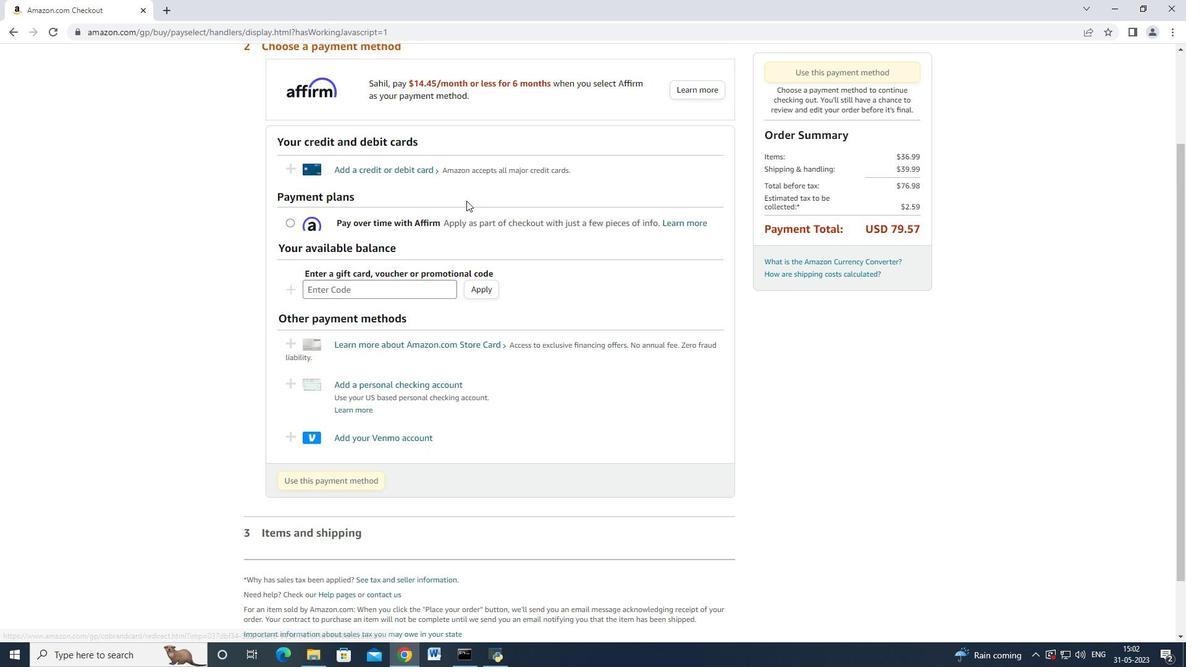 
Action: Mouse moved to (418, 231)
Screenshot: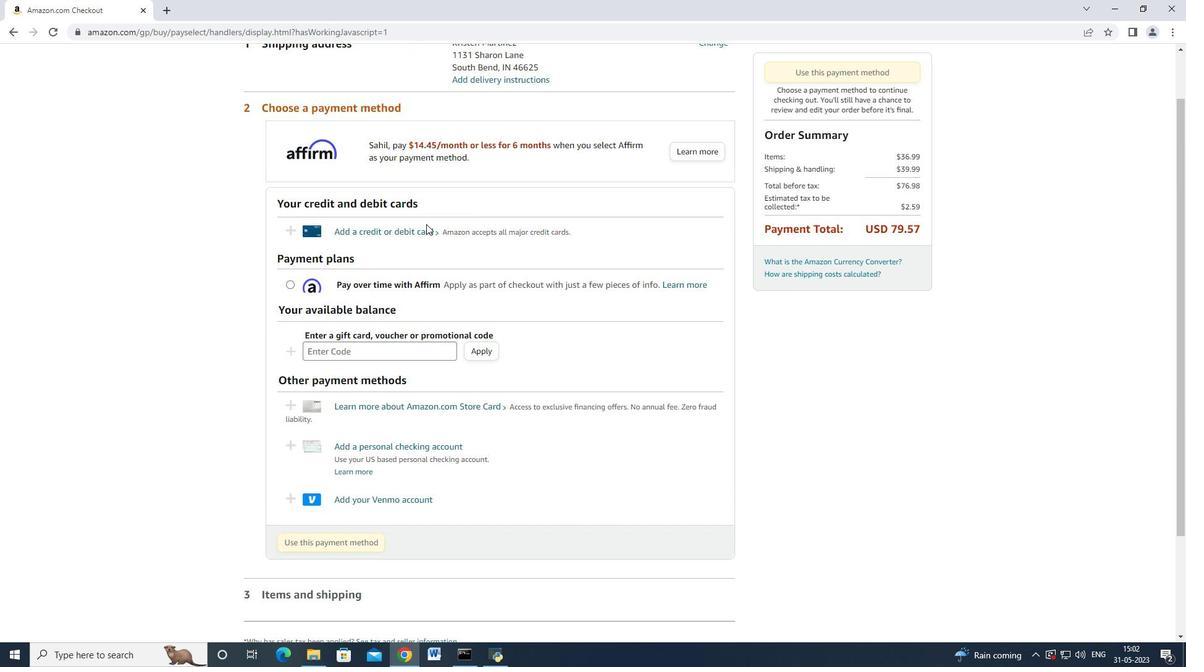 
Action: Mouse pressed left at (418, 231)
Screenshot: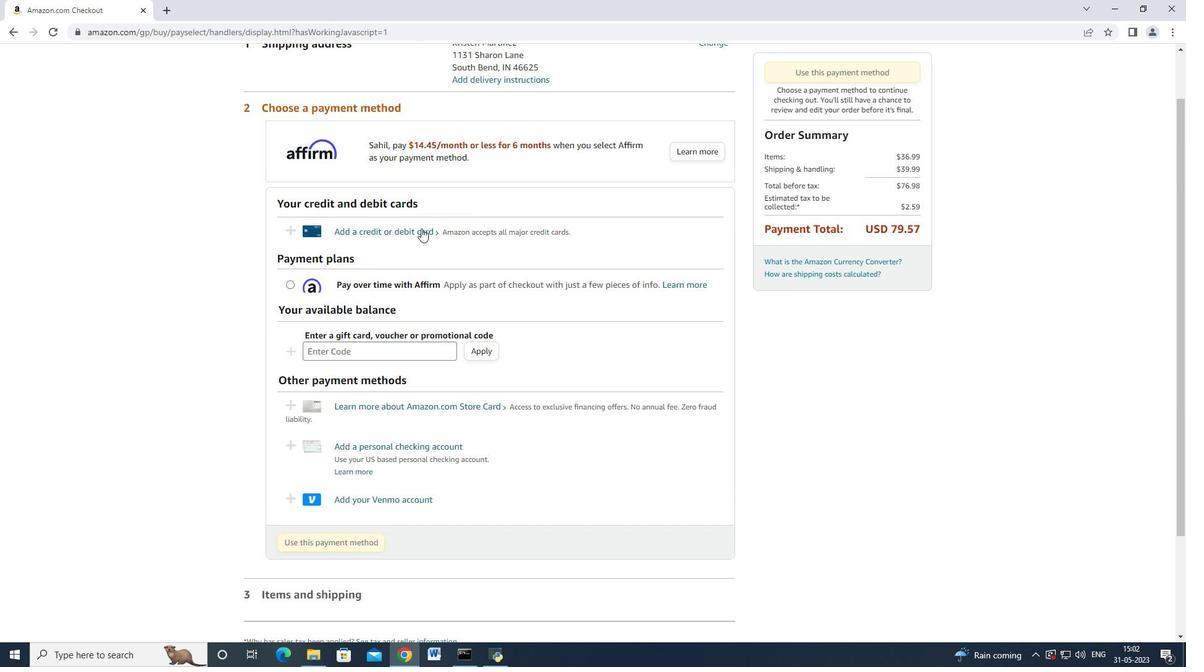 
Action: Mouse moved to (506, 282)
Screenshot: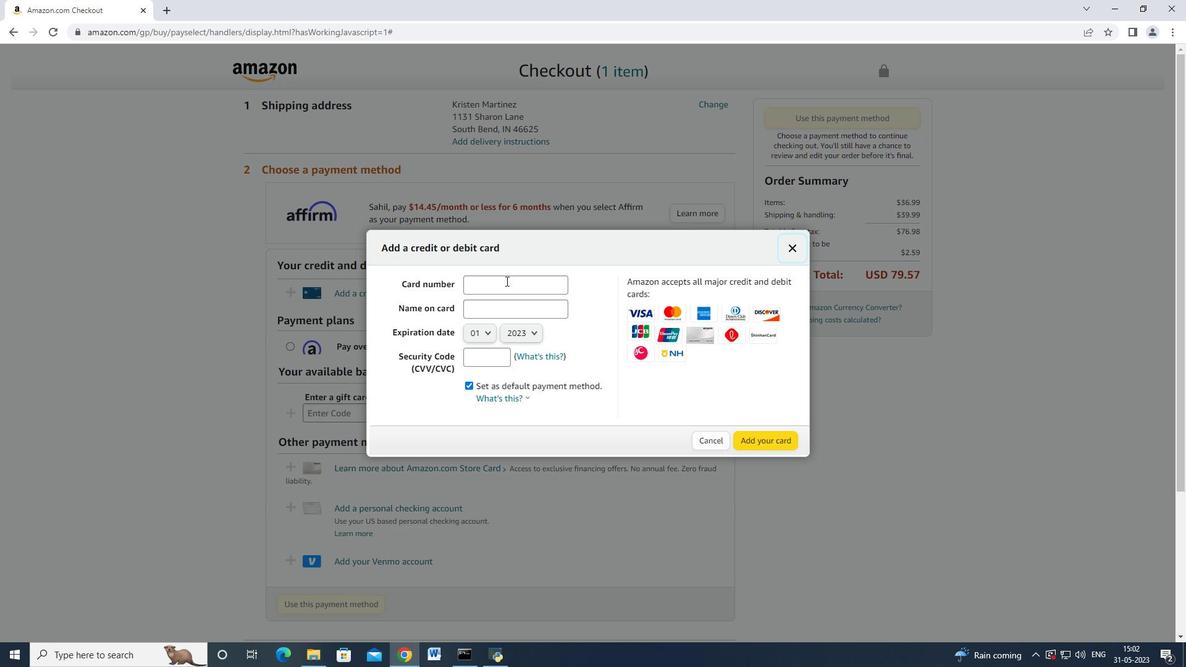 
Action: Mouse pressed left at (506, 282)
Screenshot: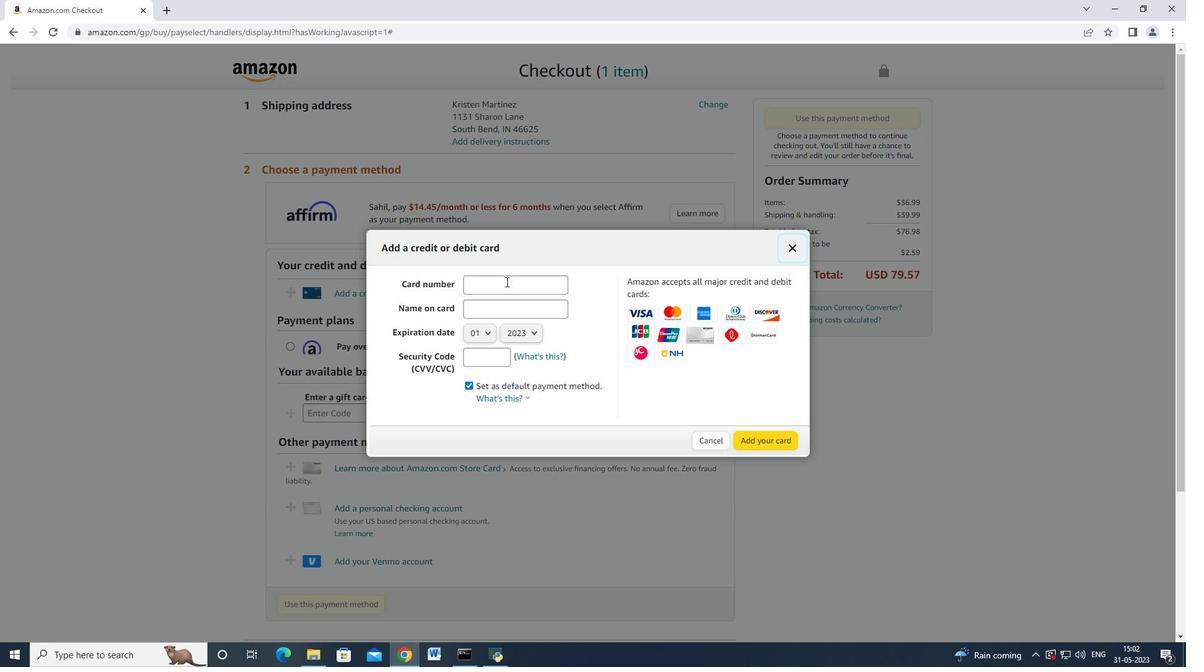
Action: Mouse moved to (506, 282)
Screenshot: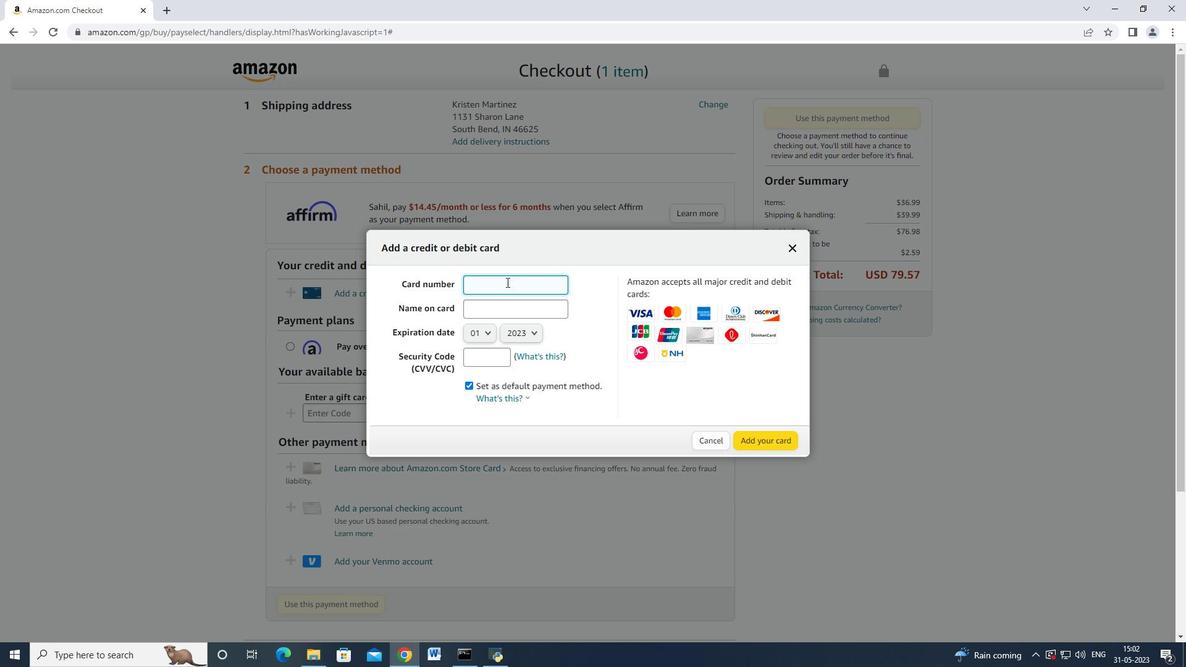 
Action: Key pressed 4893754559587965<Key.tab><Key.shift>John<Key.space><Key.shift>Baker
Screenshot: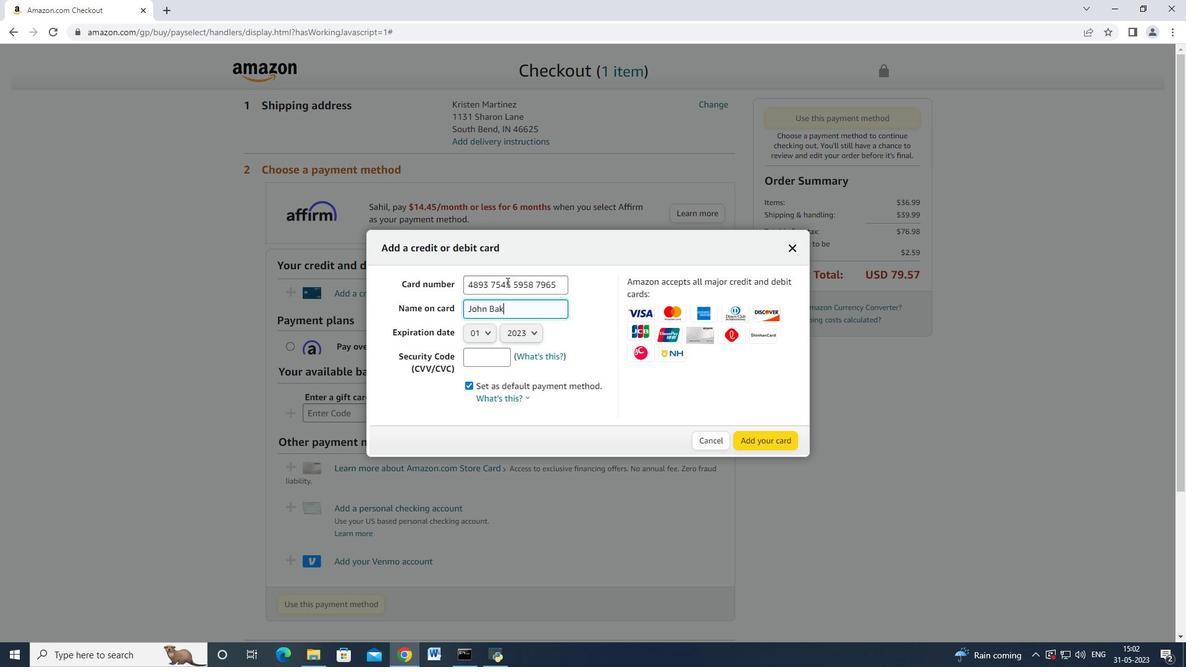 
Action: Mouse moved to (477, 334)
Screenshot: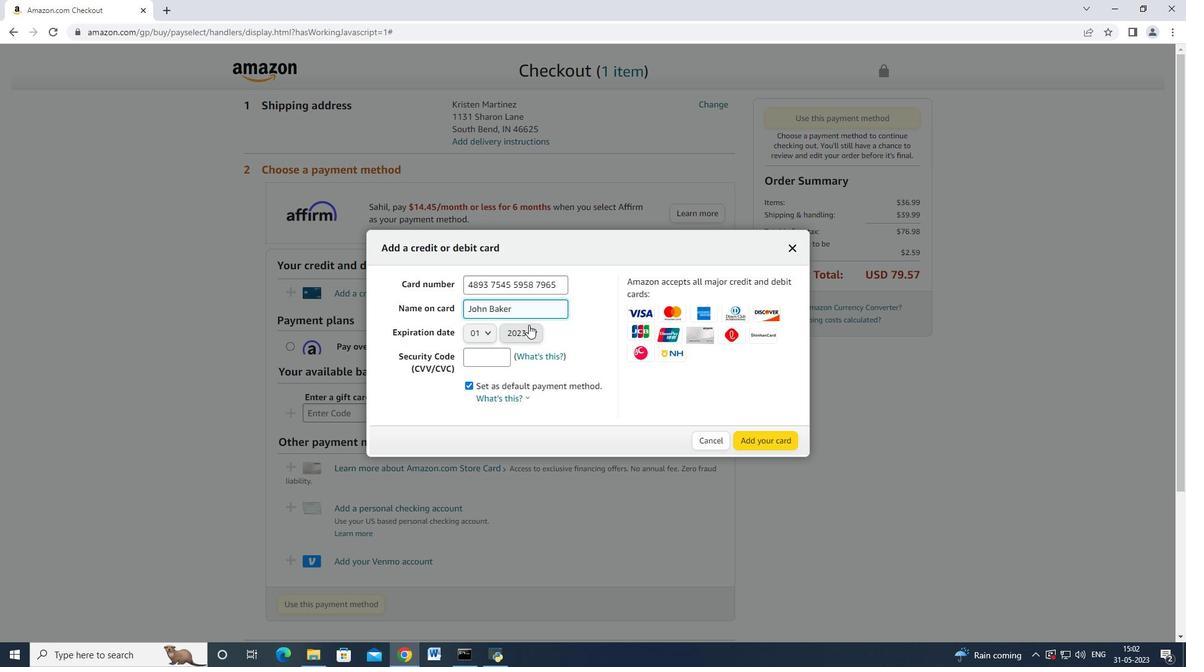 
Action: Mouse pressed left at (477, 334)
Screenshot: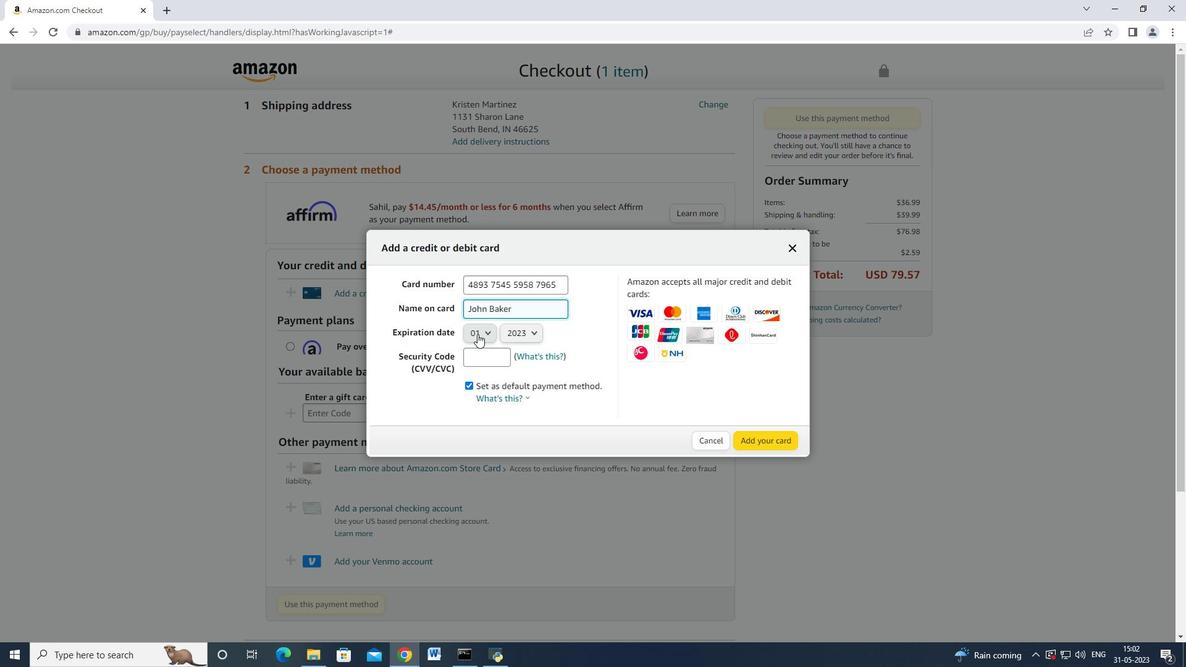 
Action: Mouse moved to (472, 410)
Screenshot: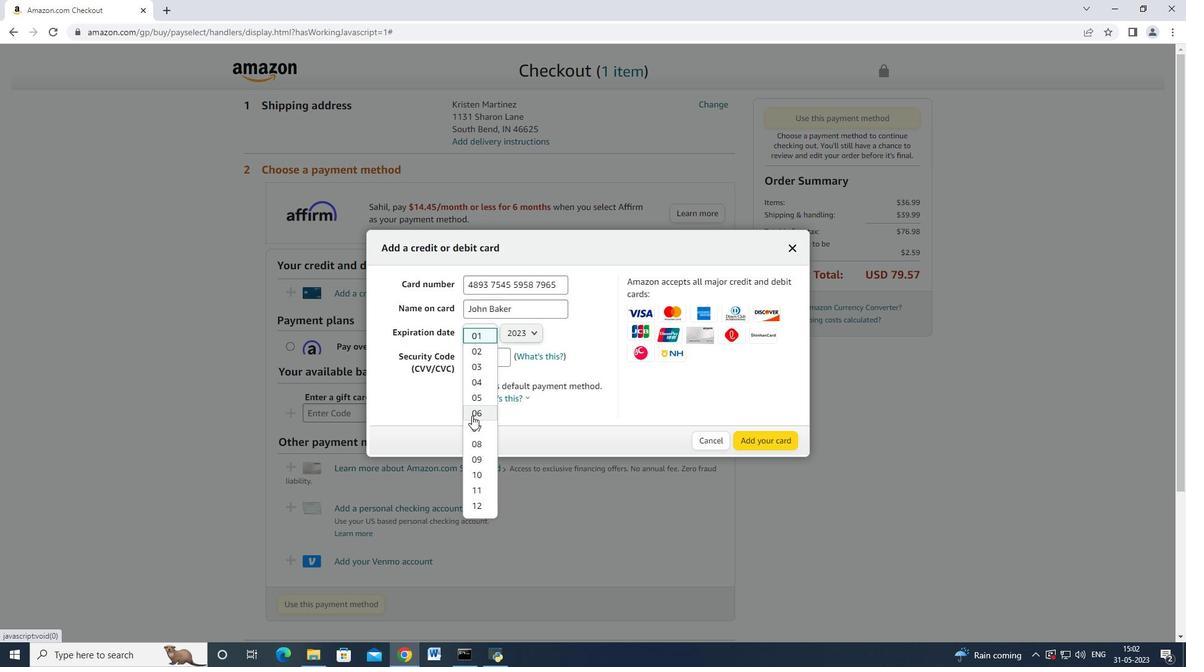 
Action: Mouse pressed left at (472, 410)
Screenshot: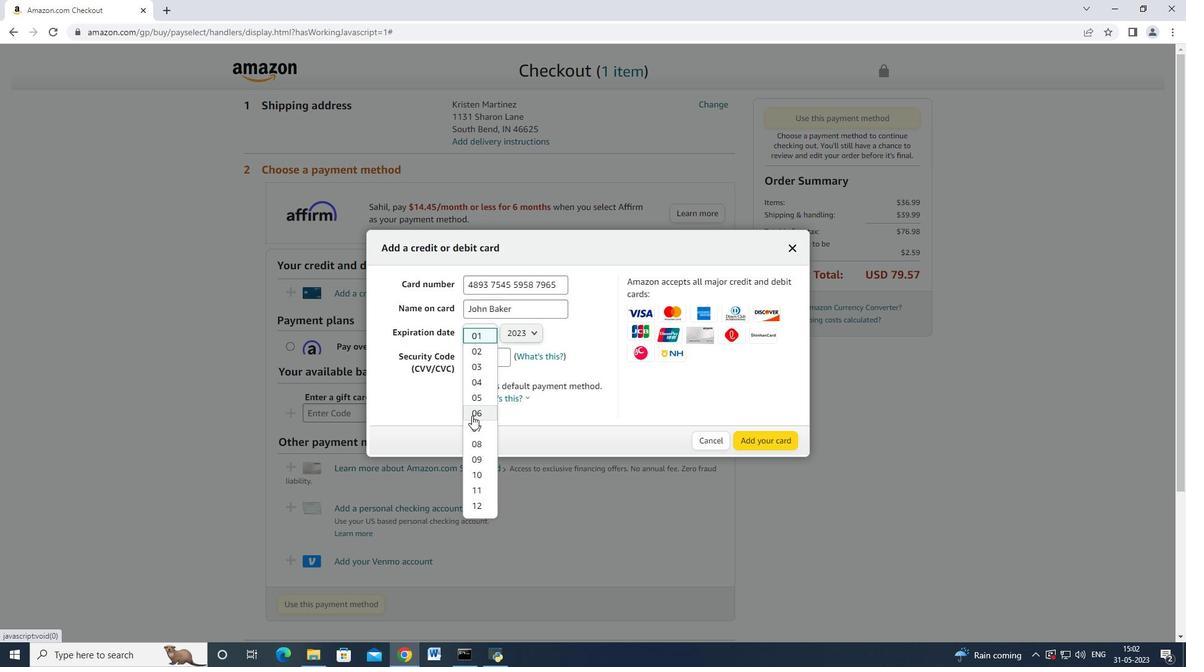 
Action: Mouse moved to (527, 339)
Screenshot: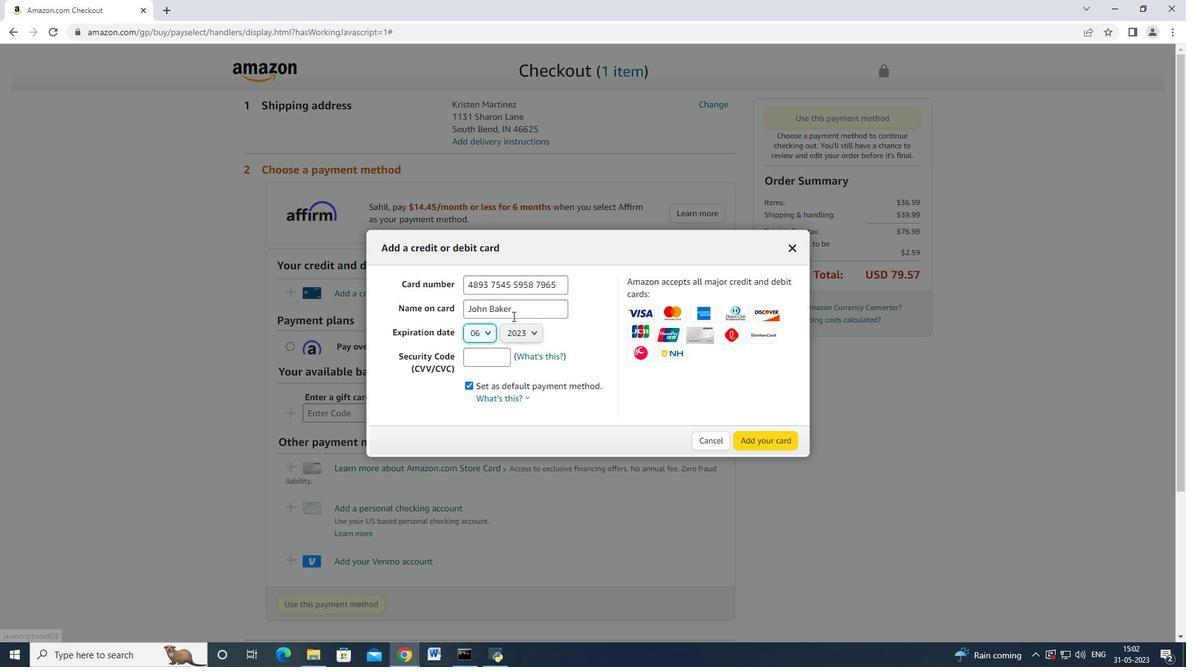 
Action: Mouse pressed left at (527, 339)
